Task: Forward email   from Email0000000010 to Aakash.mishra@softage.net with a cc to Email0000000002@outlook.com with a subject Subject0000000011 and add a message Message0000000013. Forward email   from Email0000000010 to Aakash.mishra@softage.net with a cc to Email0000000002@outlook.com and bcc to Email0000000003@outlook.com@outlook.com with a subject Subject0000000011 and add a message Message0000000013. Forward email   from Email0000000010 to Aakash.mishra@softage.net; Email000000002 with a cc to Email0000000003@outlook.com@outlook.com; Email0000000004@outlook.com and bcc to Email0000000005@outlook.com@outlook.com with a subject Subject0000000011 and add a message Message0000000013. Forward email   from Email0000000010 to Aakash.mishra@softage.net with a cc to Email0000000002@outlook.com with a subject Subject0000000011 and add a message Message0000000013 and with an attachment of Attach0000000002. Forward email   from Email0000000010 to Aakash.mishra@softage.net with a cc to Email0000000002@outlook.com and bcc to Email0000000003@outlook.com@outlook.com with a subject Subject0000000011 and add a message Message0000000013 and with an attachment of Attach0000000003
Action: Mouse moved to (908, 483)
Screenshot: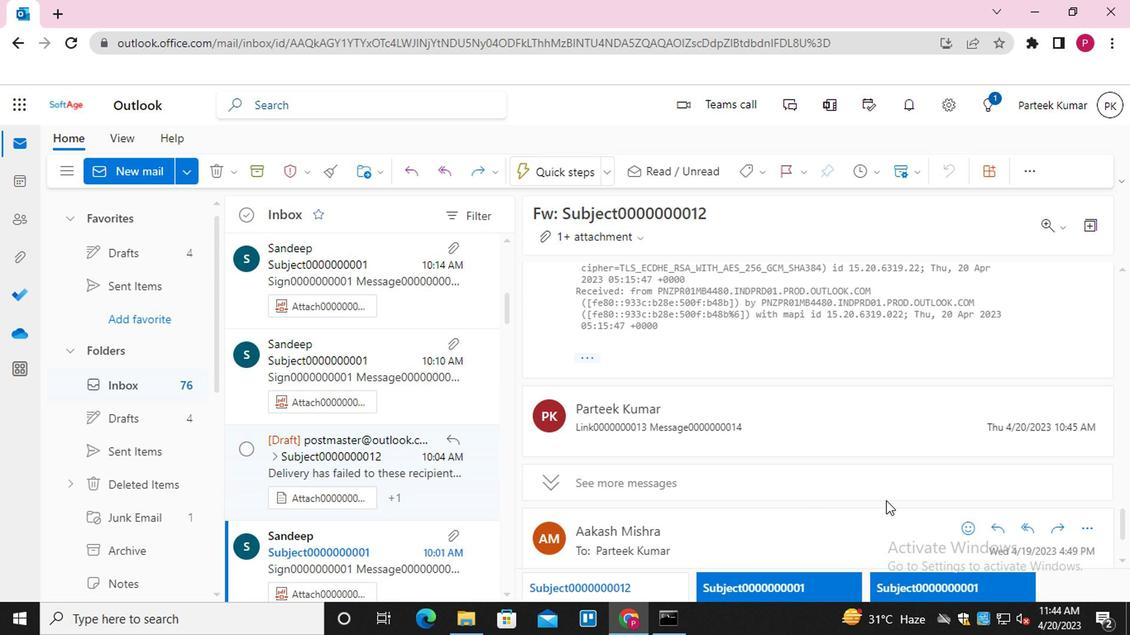 
Action: Mouse scrolled (908, 483) with delta (0, 0)
Screenshot: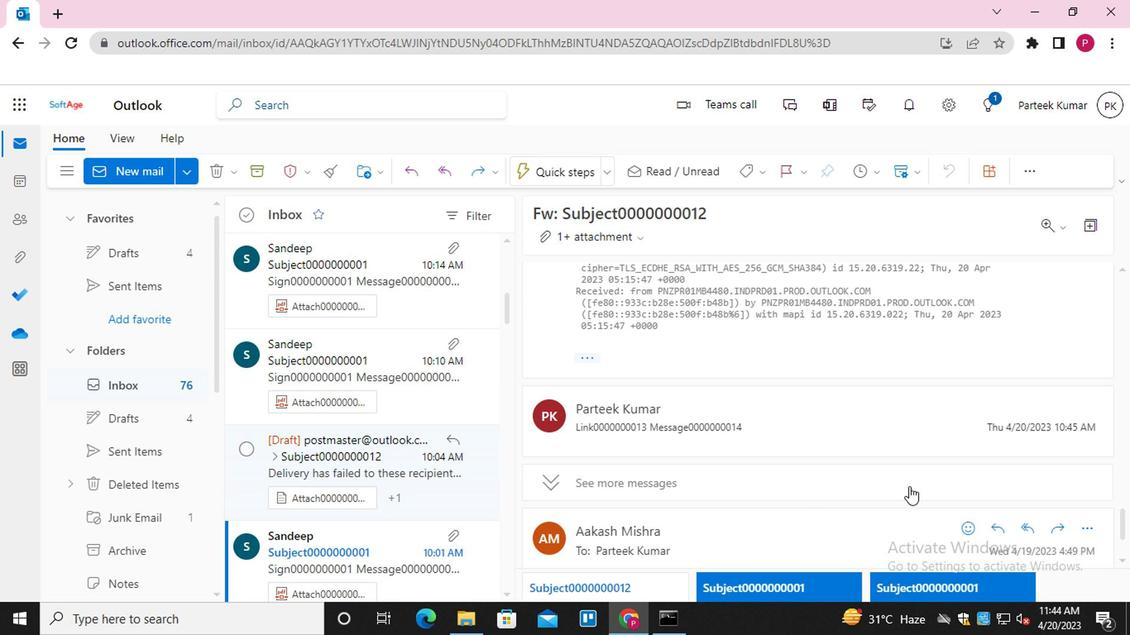 
Action: Mouse scrolled (908, 483) with delta (0, 0)
Screenshot: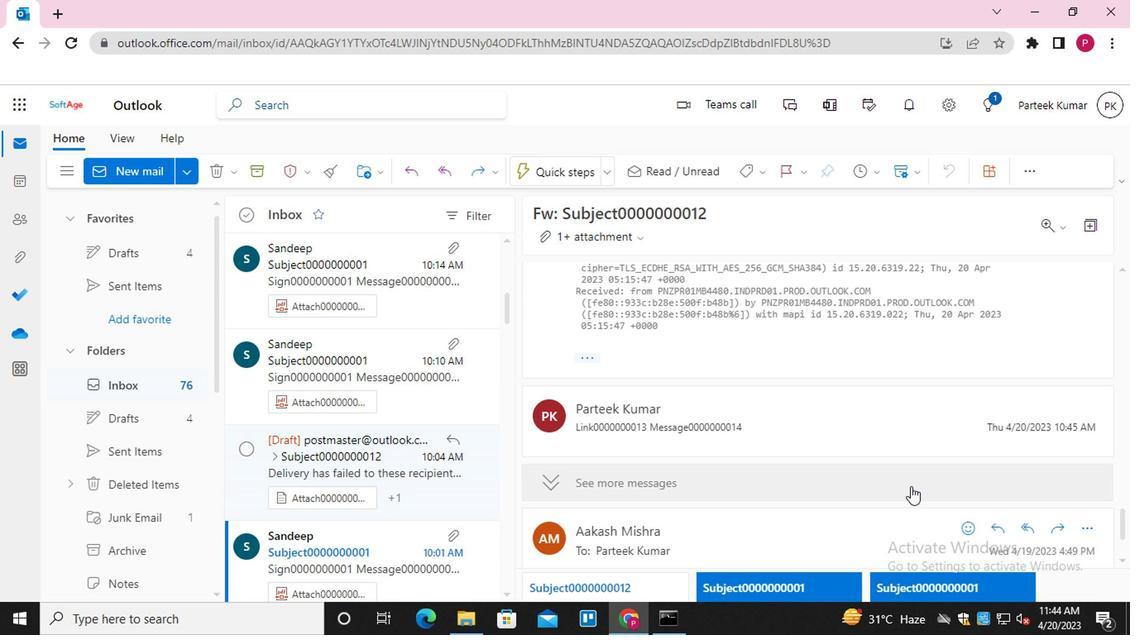 
Action: Mouse scrolled (908, 483) with delta (0, 0)
Screenshot: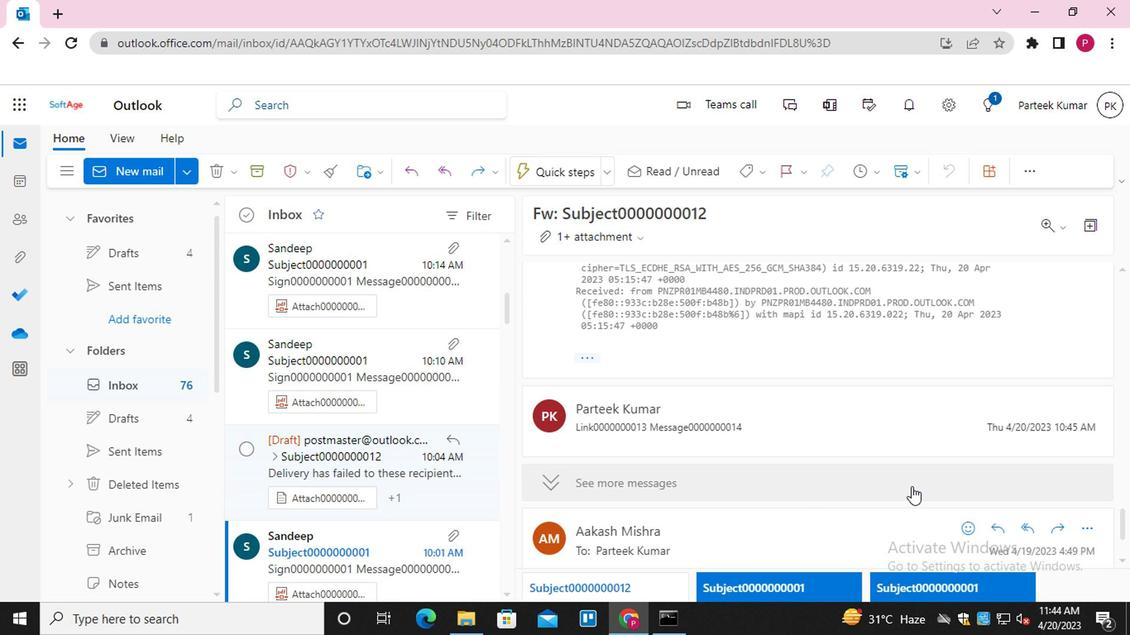 
Action: Mouse moved to (1053, 372)
Screenshot: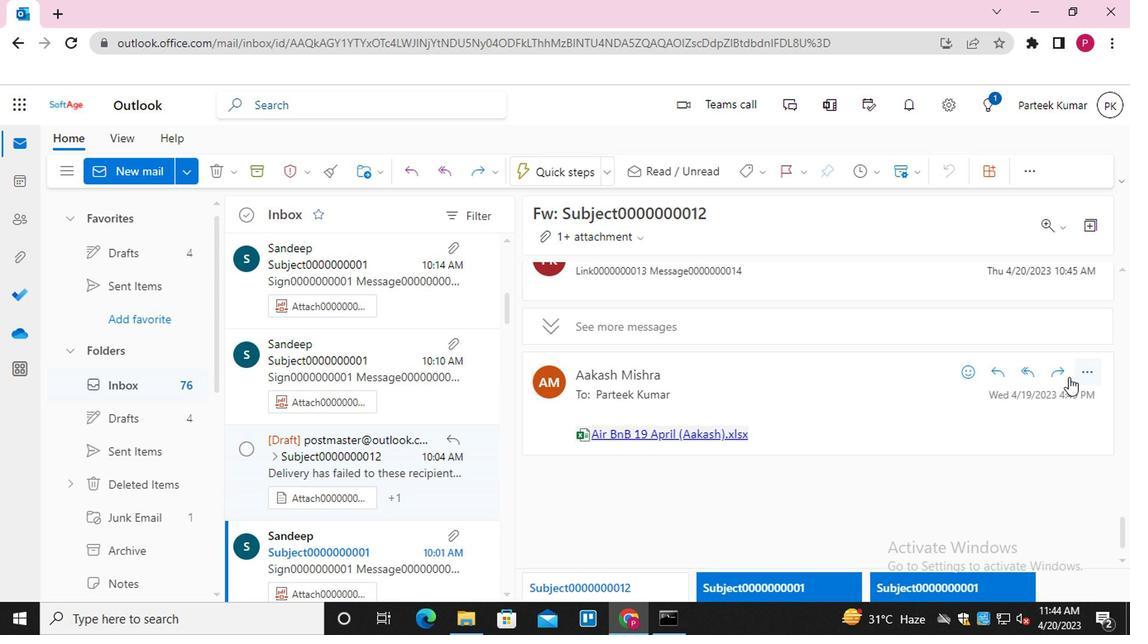 
Action: Mouse pressed left at (1053, 372)
Screenshot: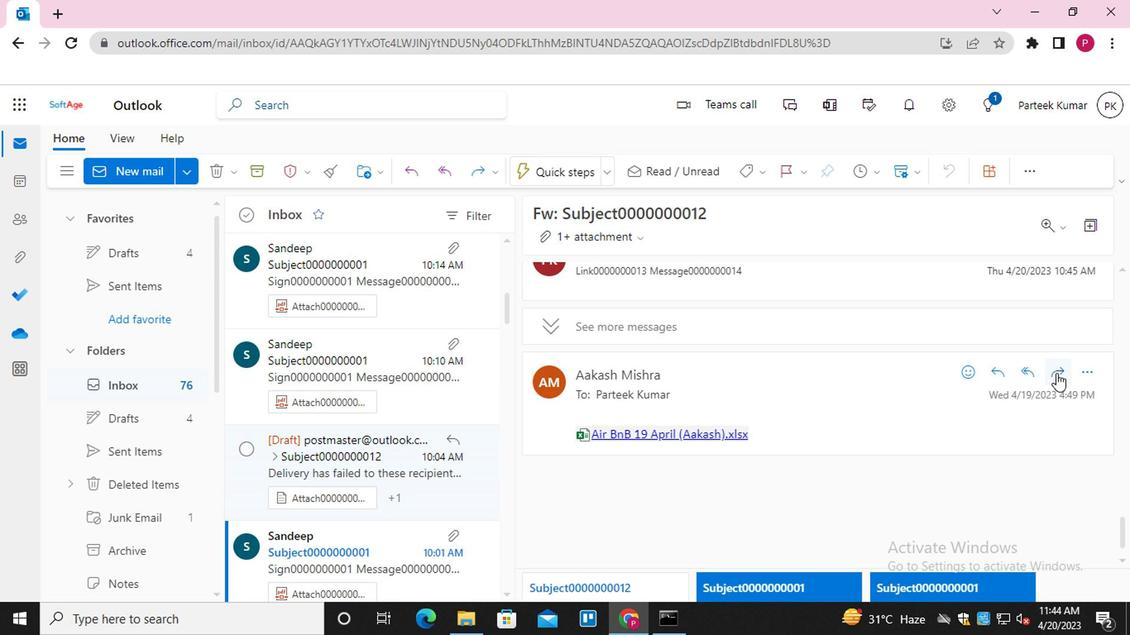 
Action: Mouse moved to (615, 261)
Screenshot: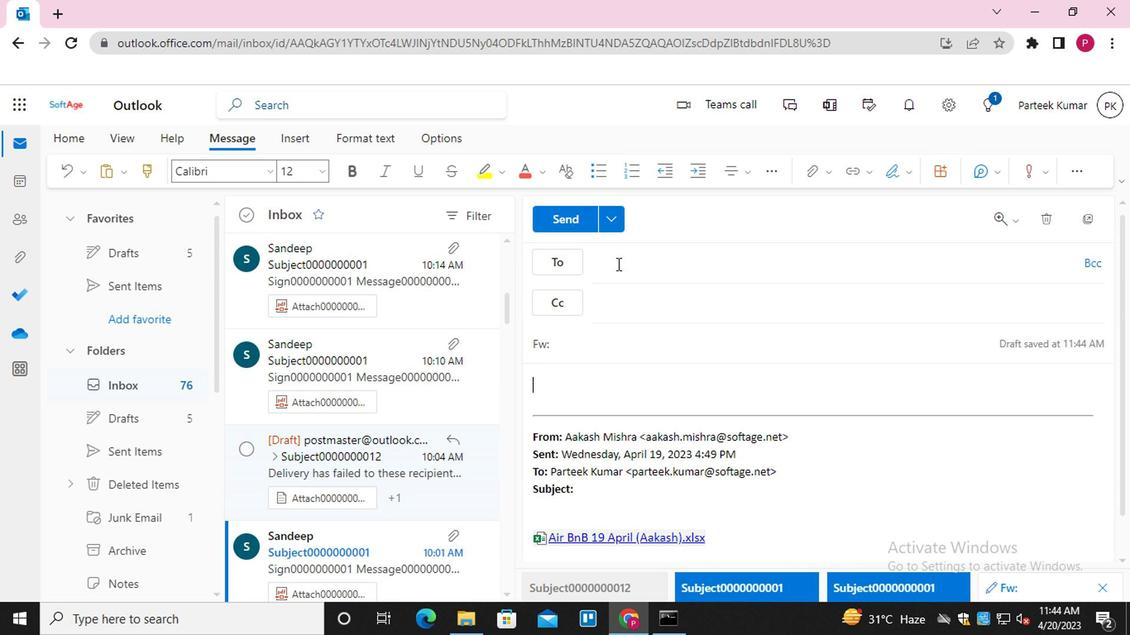 
Action: Mouse pressed left at (615, 261)
Screenshot: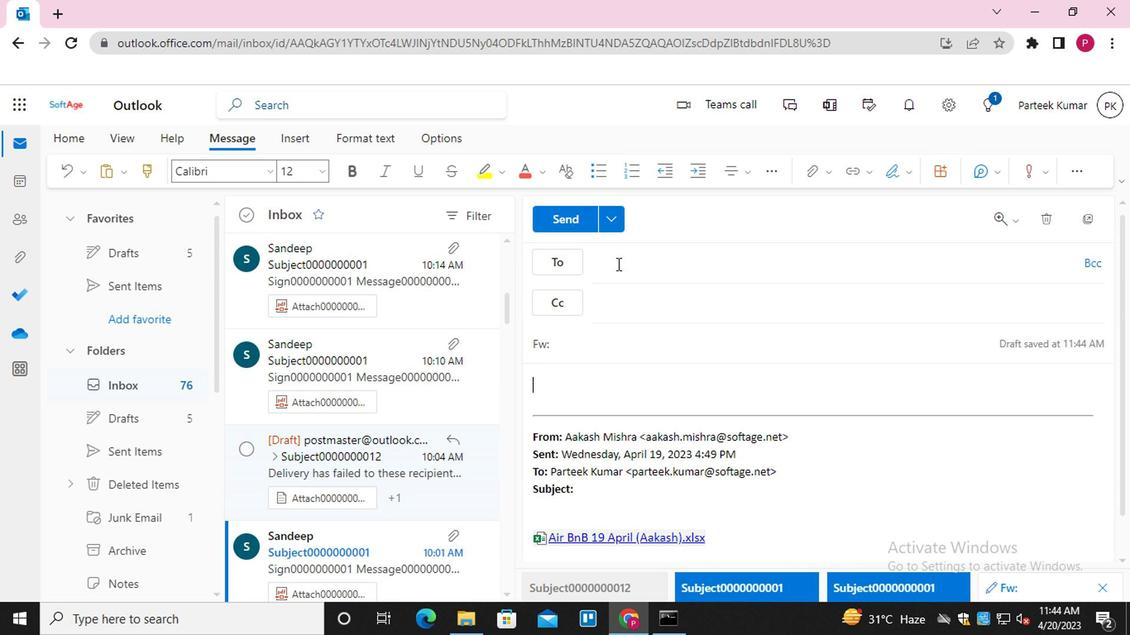 
Action: Mouse moved to (640, 379)
Screenshot: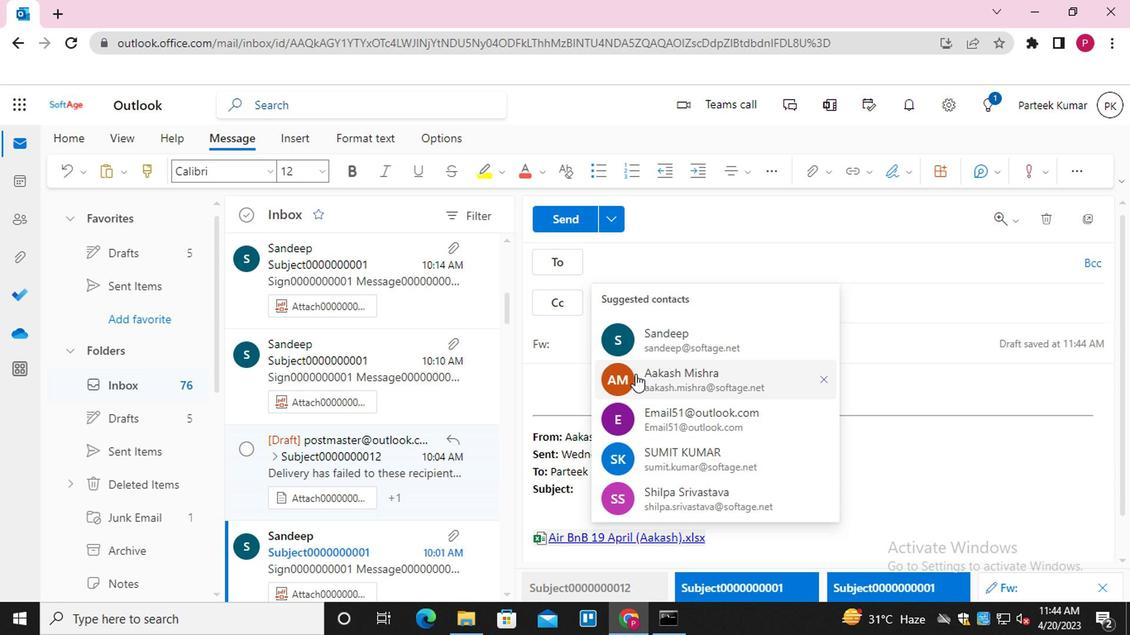 
Action: Mouse pressed left at (640, 379)
Screenshot: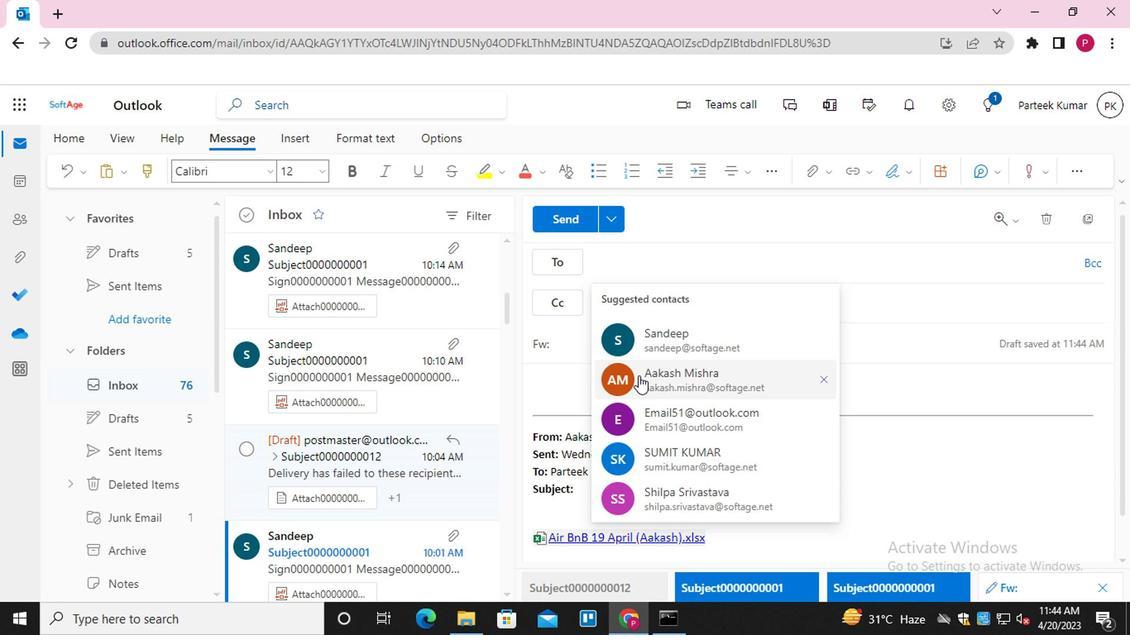 
Action: Mouse moved to (660, 290)
Screenshot: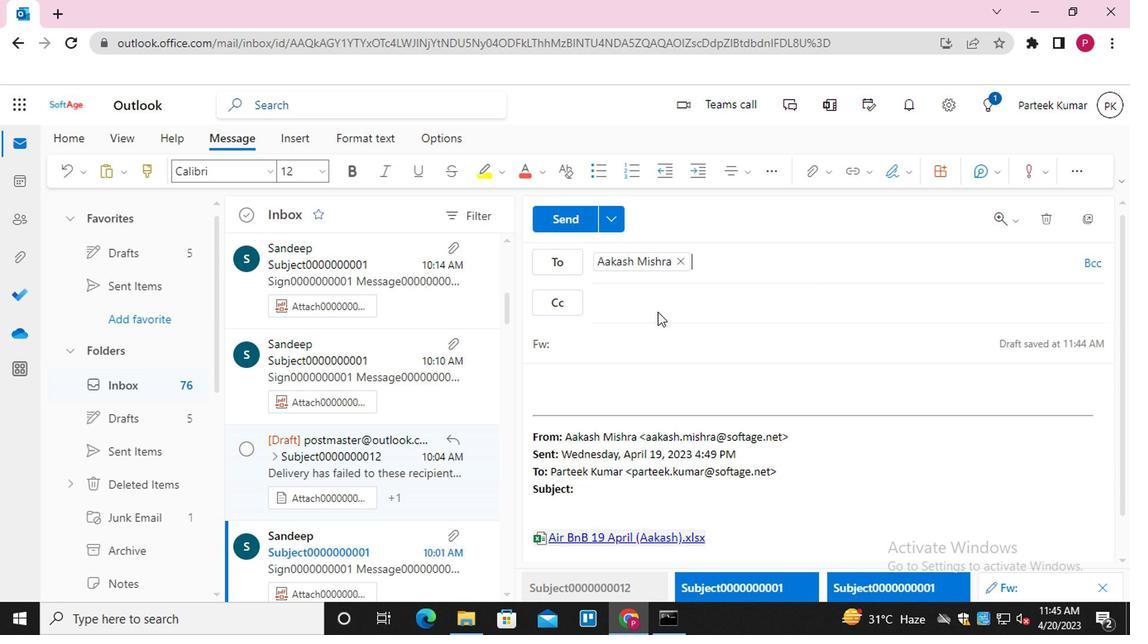 
Action: Mouse pressed left at (660, 290)
Screenshot: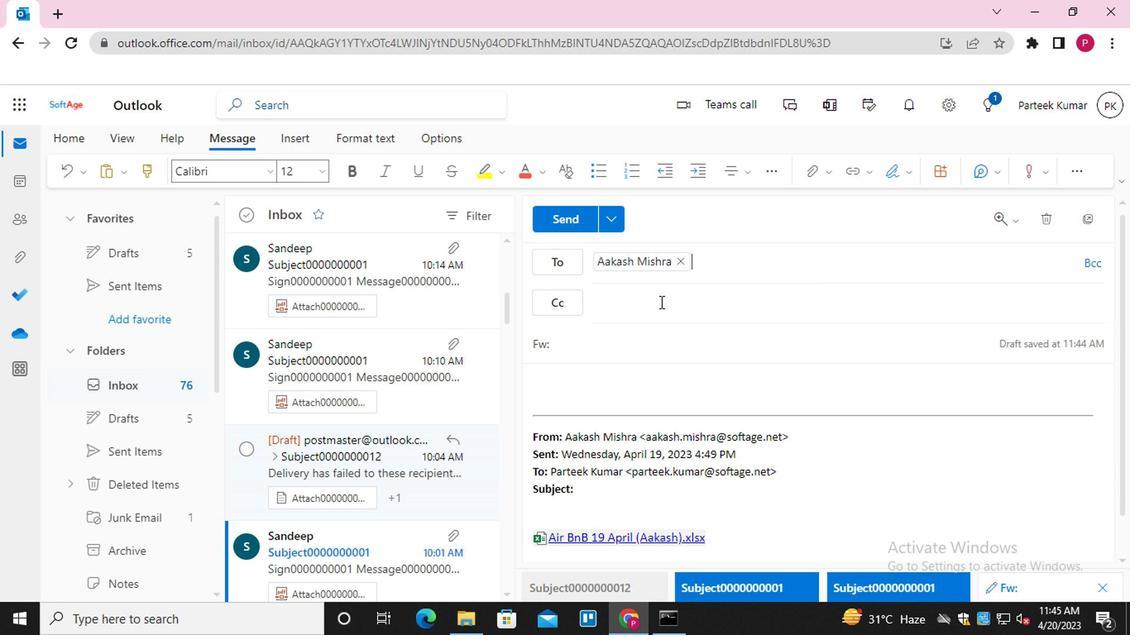 
Action: Mouse moved to (658, 306)
Screenshot: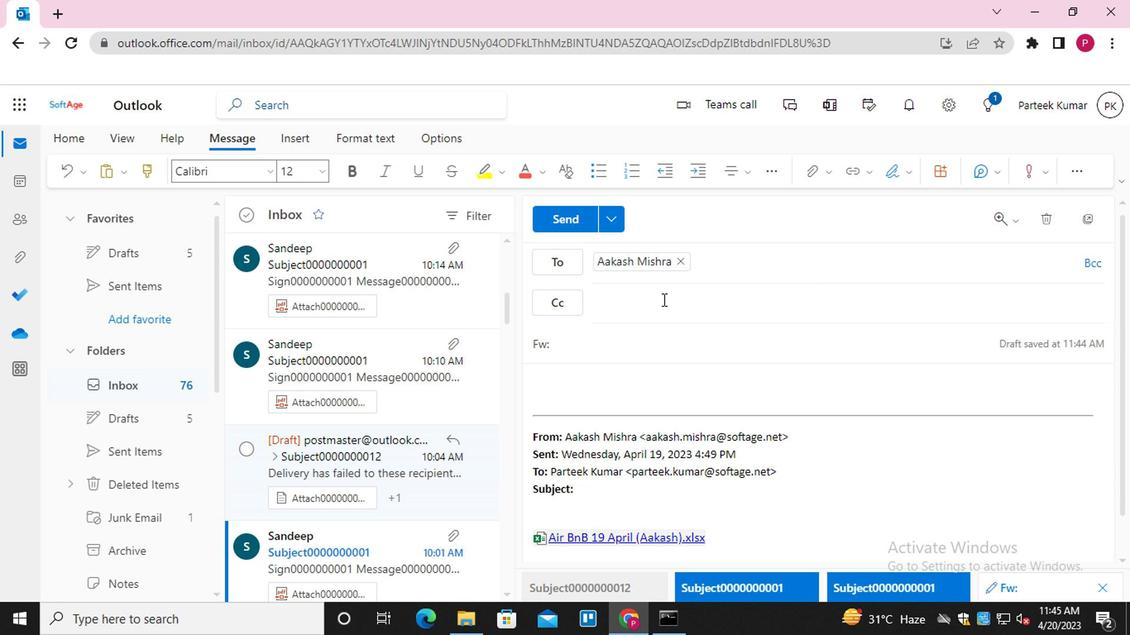 
Action: Mouse pressed left at (658, 306)
Screenshot: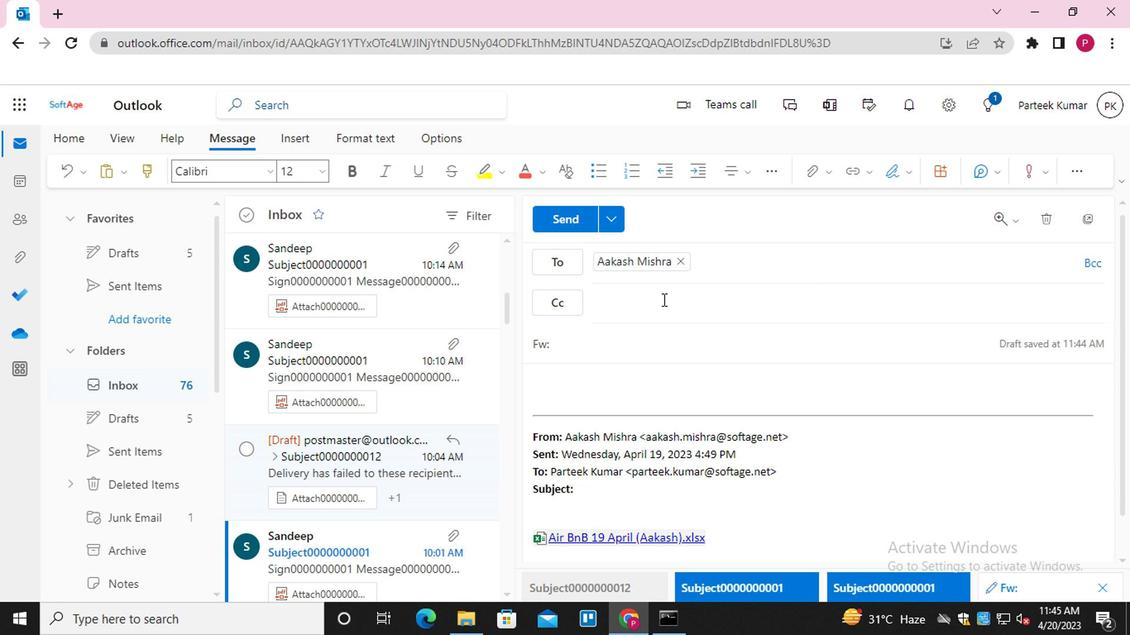 
Action: Key pressed <Key.shift>WMAIL00000<Key.backspace><Key.backspace><Key.backspace><Key.backspace><Key.backspace><Key.backspace><Key.backspace><Key.backspace><Key.backspace><Key.backspace><Key.backspace><Key.backspace><Key.backspace><Key.backspace><Key.backspace><Key.backspace><Key.shift>EMAIL0000000002<Key.enter>
Screenshot: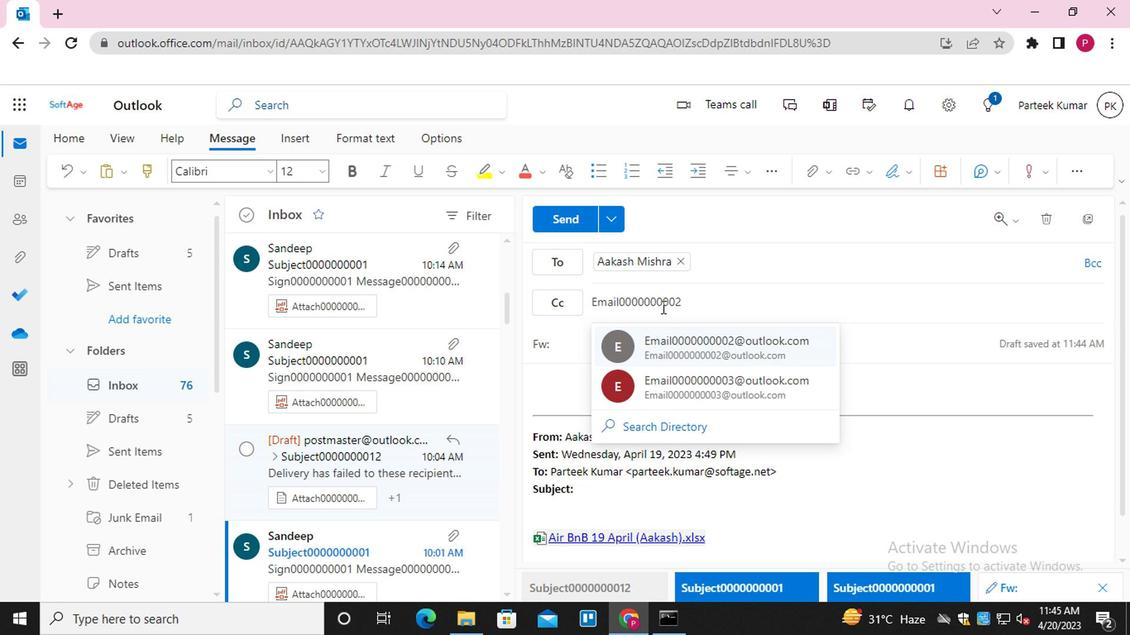 
Action: Mouse moved to (596, 351)
Screenshot: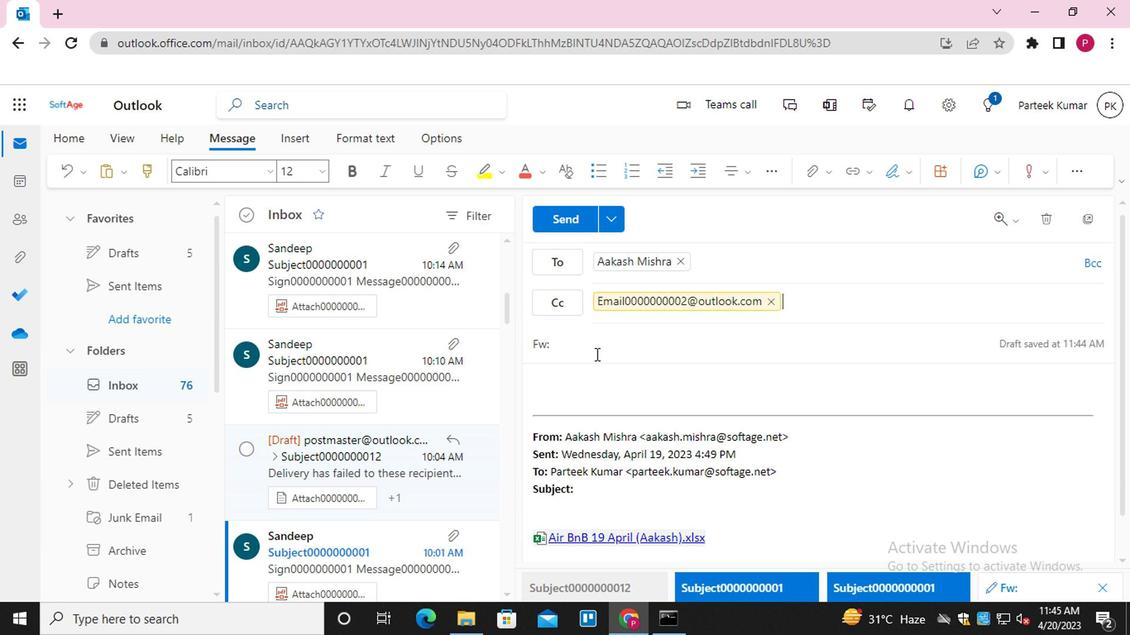 
Action: Mouse pressed left at (596, 351)
Screenshot: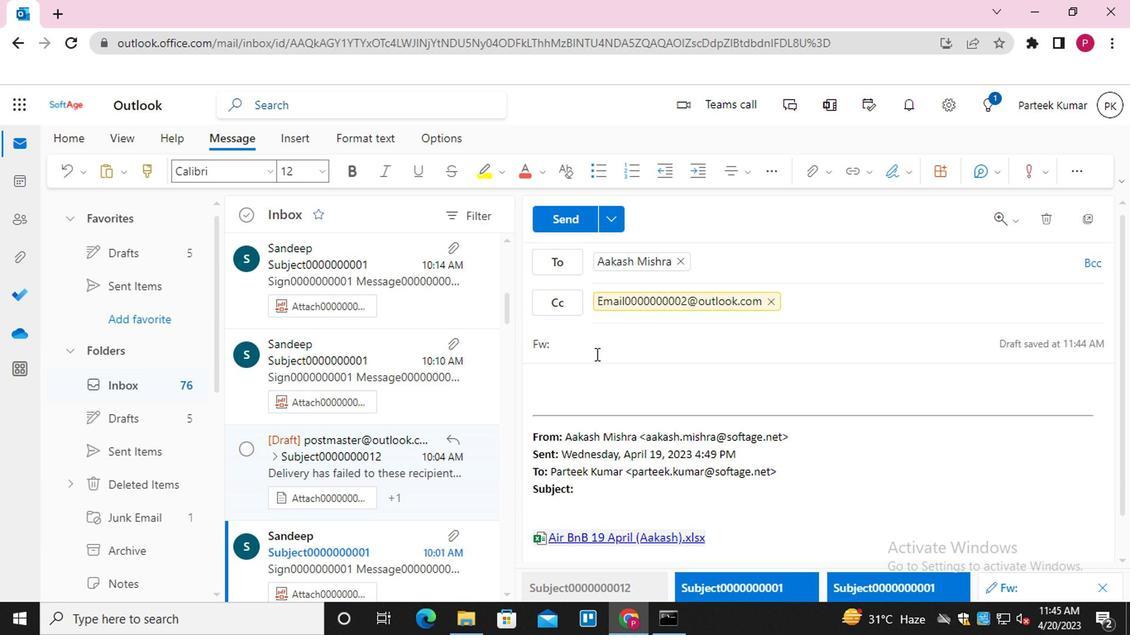 
Action: Mouse moved to (596, 351)
Screenshot: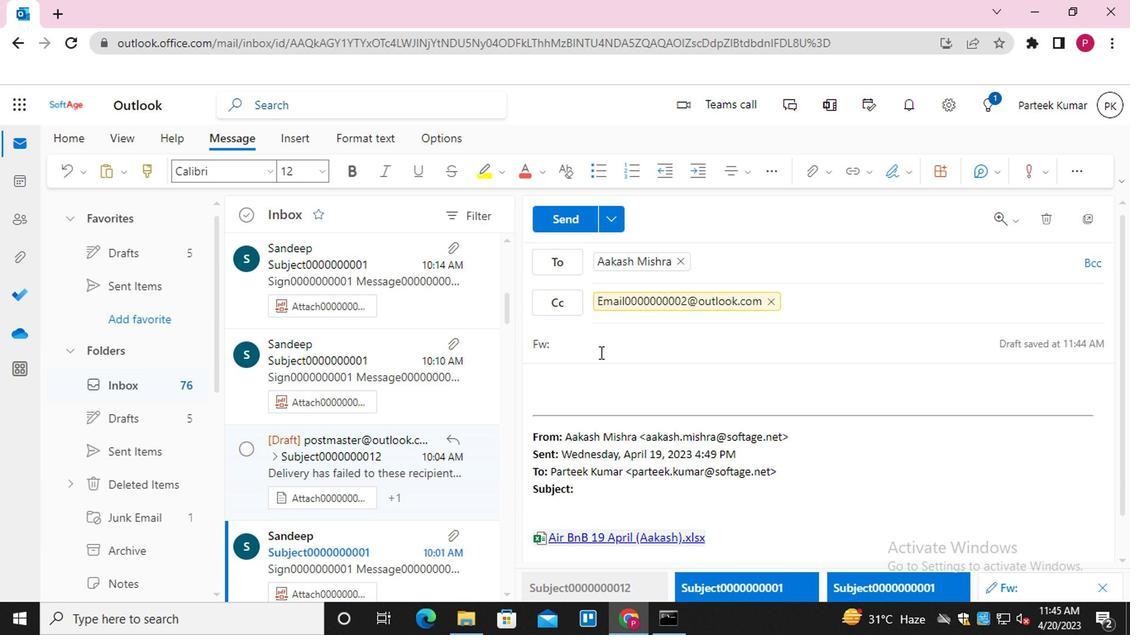 
Action: Key pressed <Key.shift>SUBJECT0000000011
Screenshot: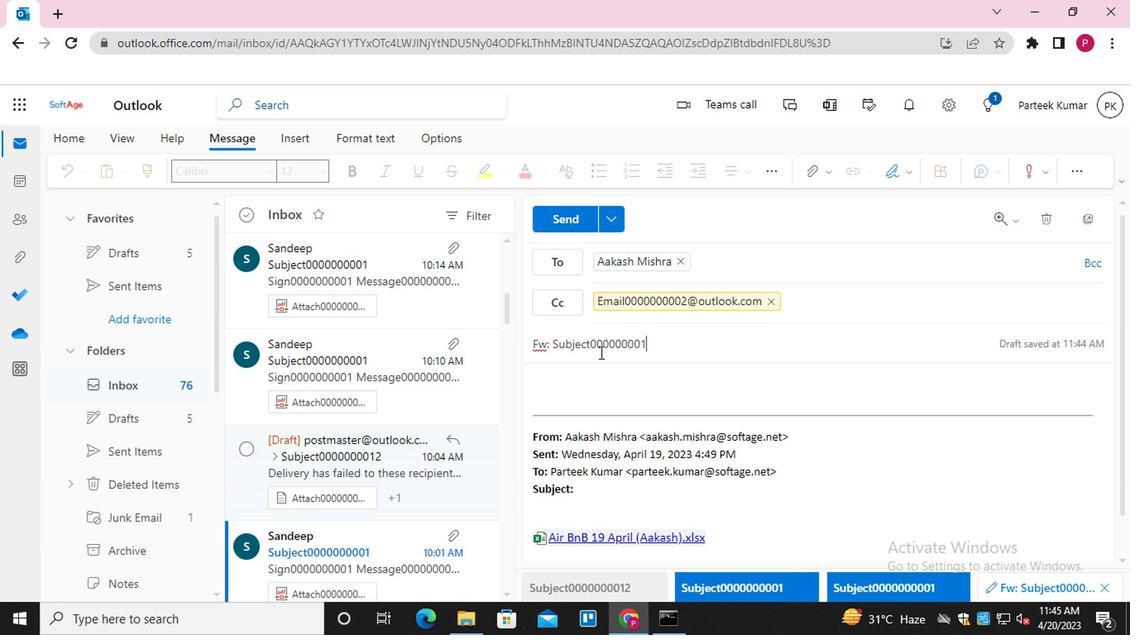 
Action: Mouse moved to (582, 396)
Screenshot: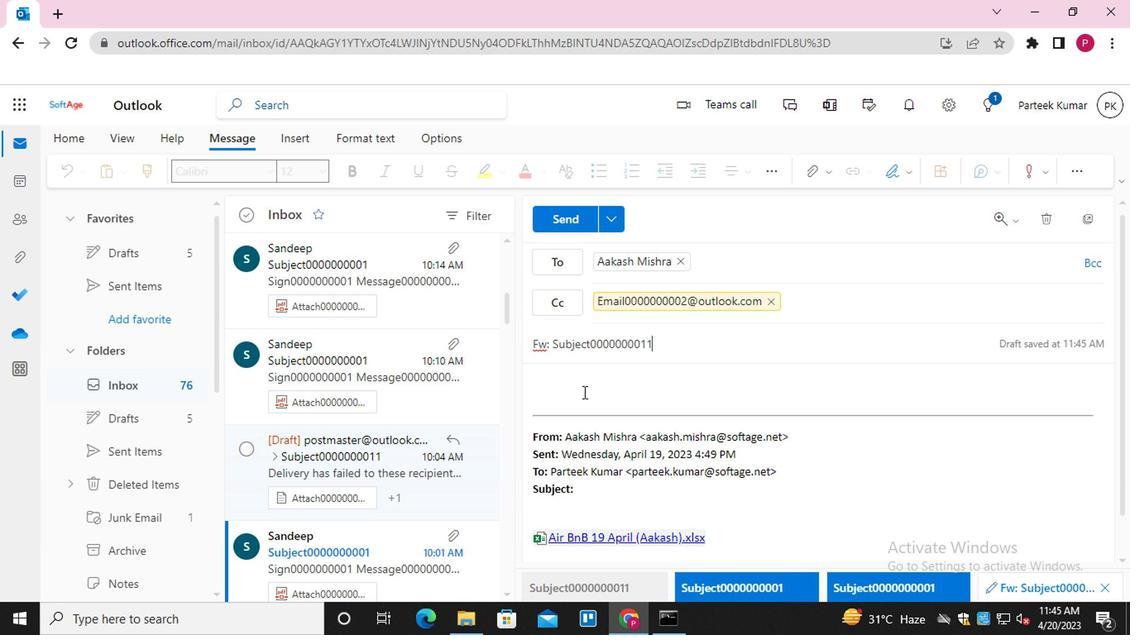 
Action: Mouse pressed left at (582, 396)
Screenshot: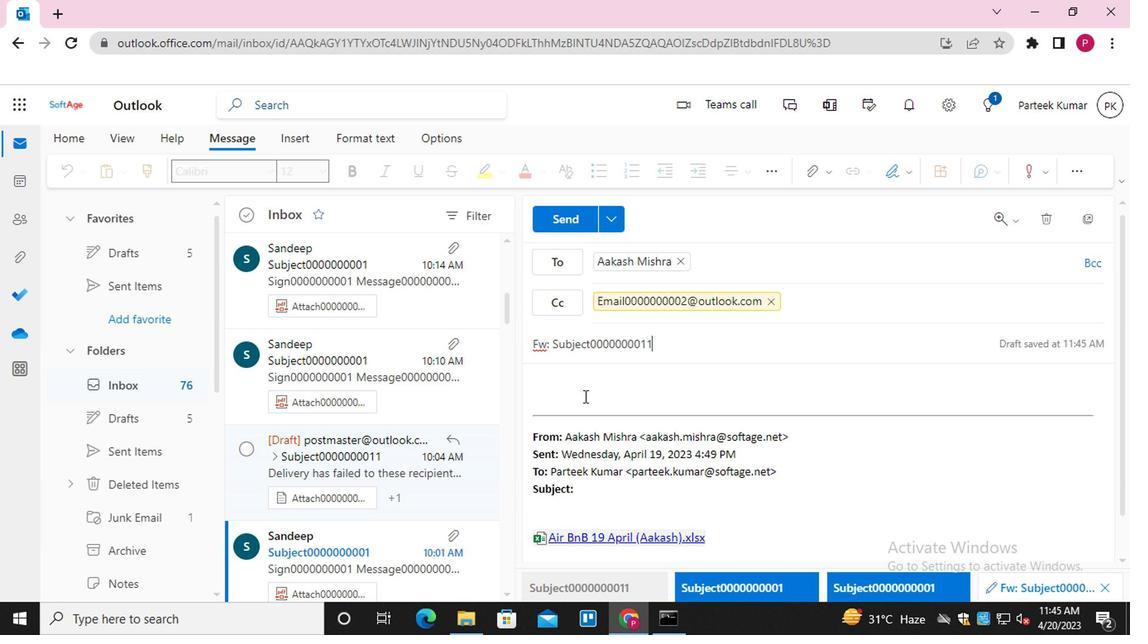 
Action: Key pressed <Key.shift_r>MESSAGE0000000013
Screenshot: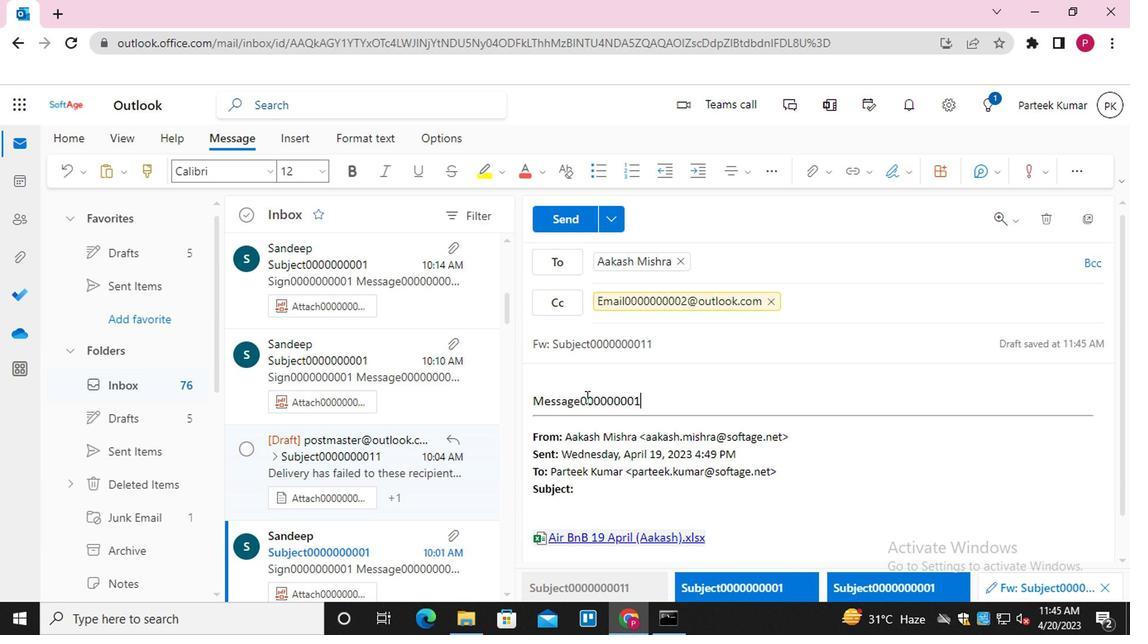 
Action: Mouse moved to (565, 226)
Screenshot: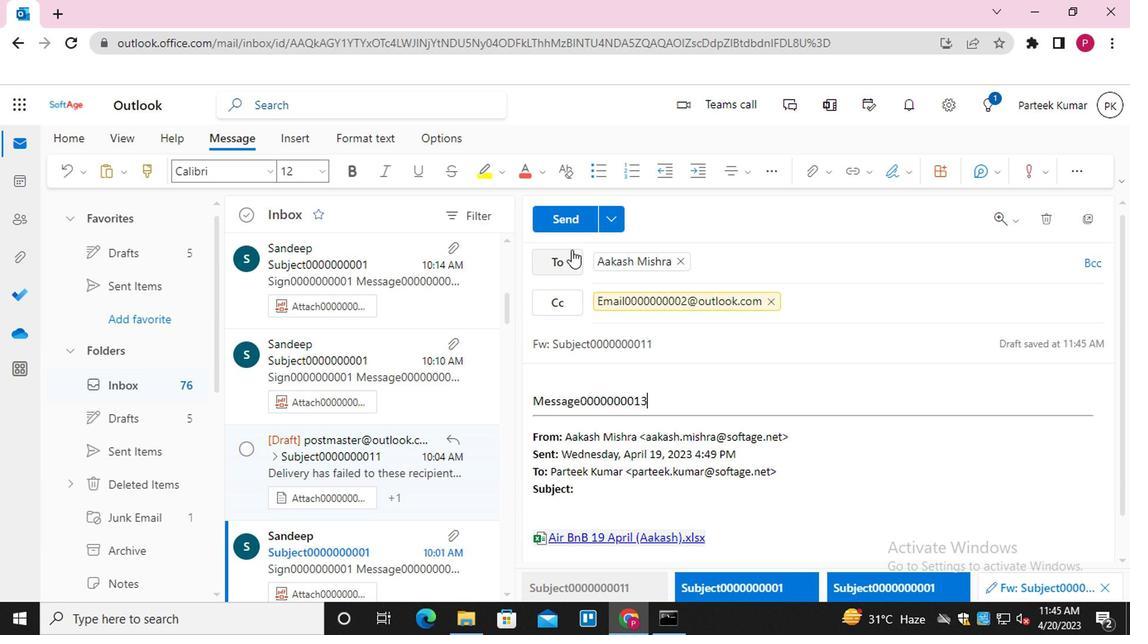 
Action: Mouse pressed left at (565, 226)
Screenshot: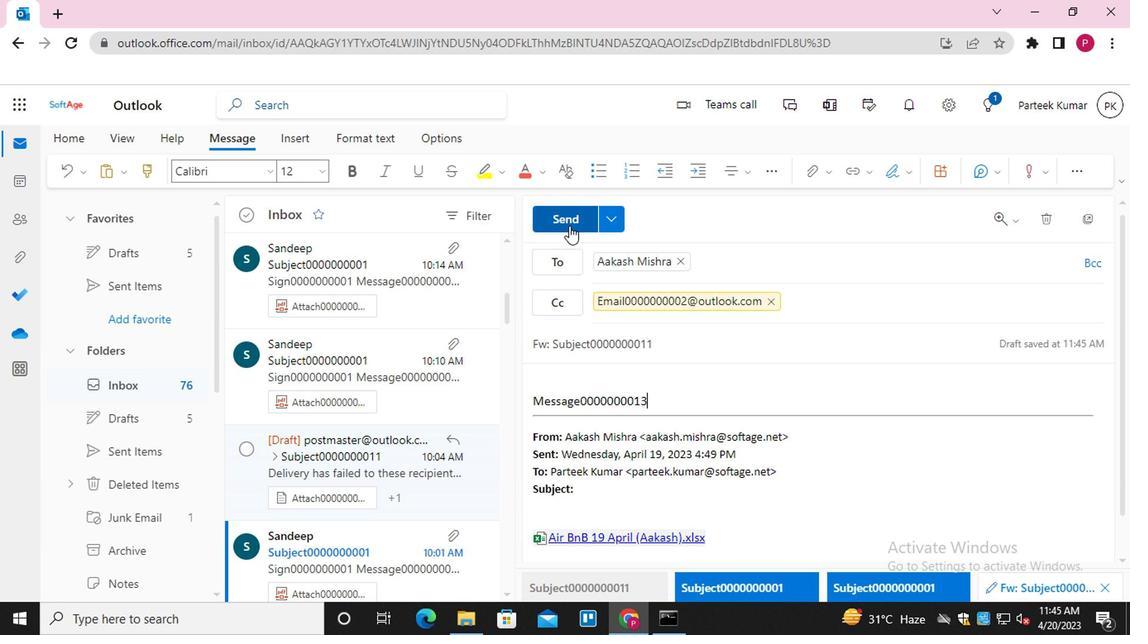 
Action: Mouse moved to (747, 352)
Screenshot: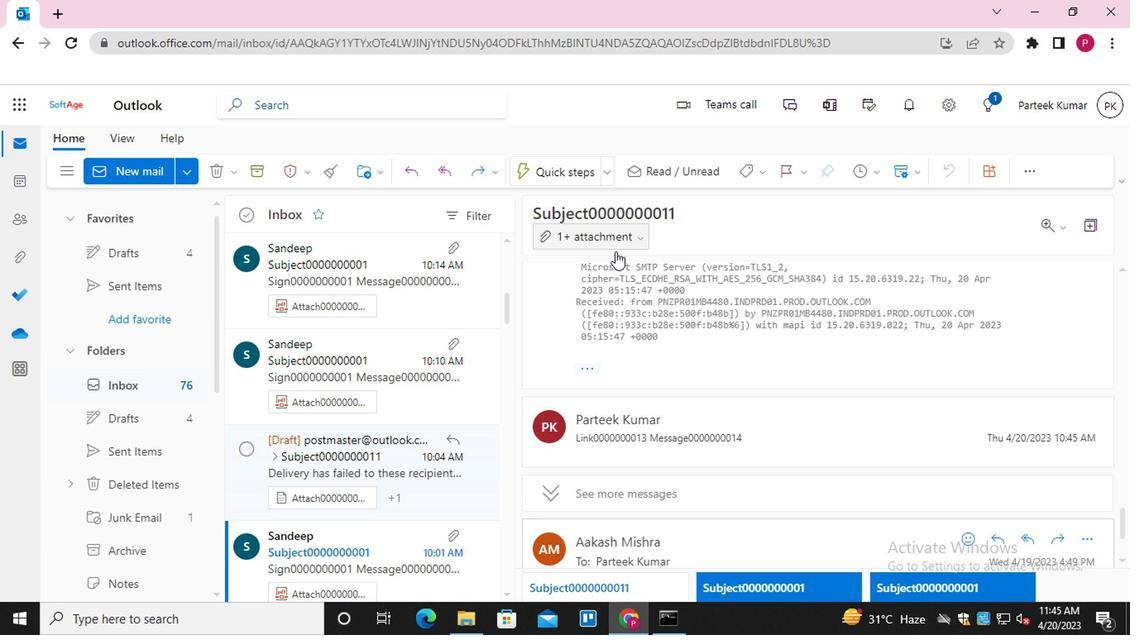 
Action: Mouse scrolled (747, 351) with delta (0, 0)
Screenshot: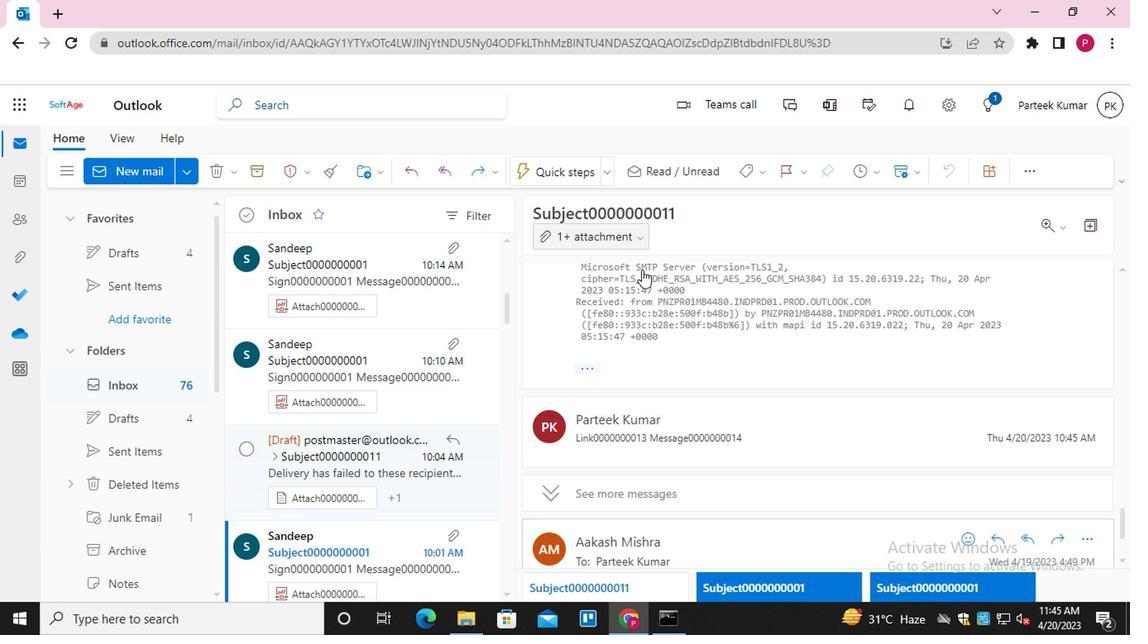 
Action: Mouse scrolled (747, 351) with delta (0, 0)
Screenshot: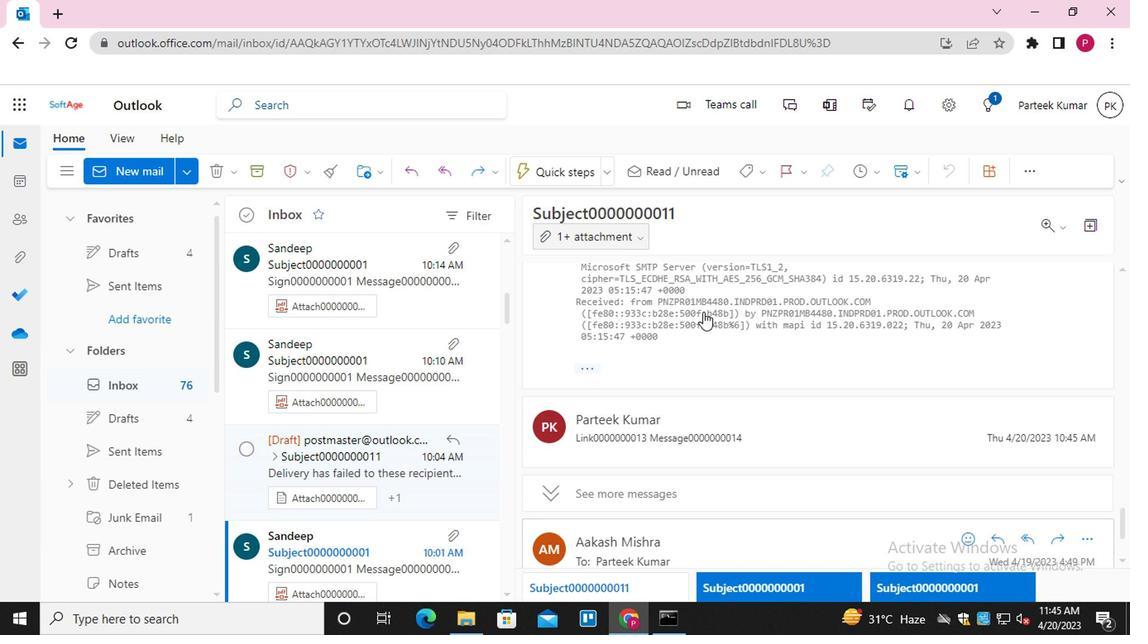 
Action: Mouse scrolled (747, 351) with delta (0, 0)
Screenshot: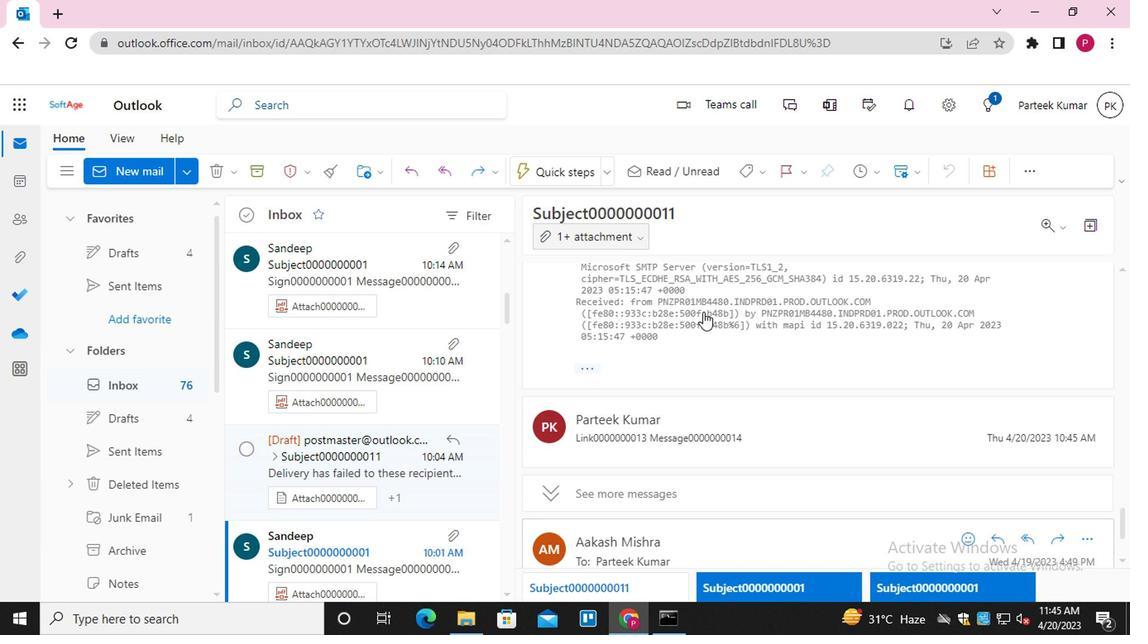 
Action: Mouse scrolled (747, 351) with delta (0, 0)
Screenshot: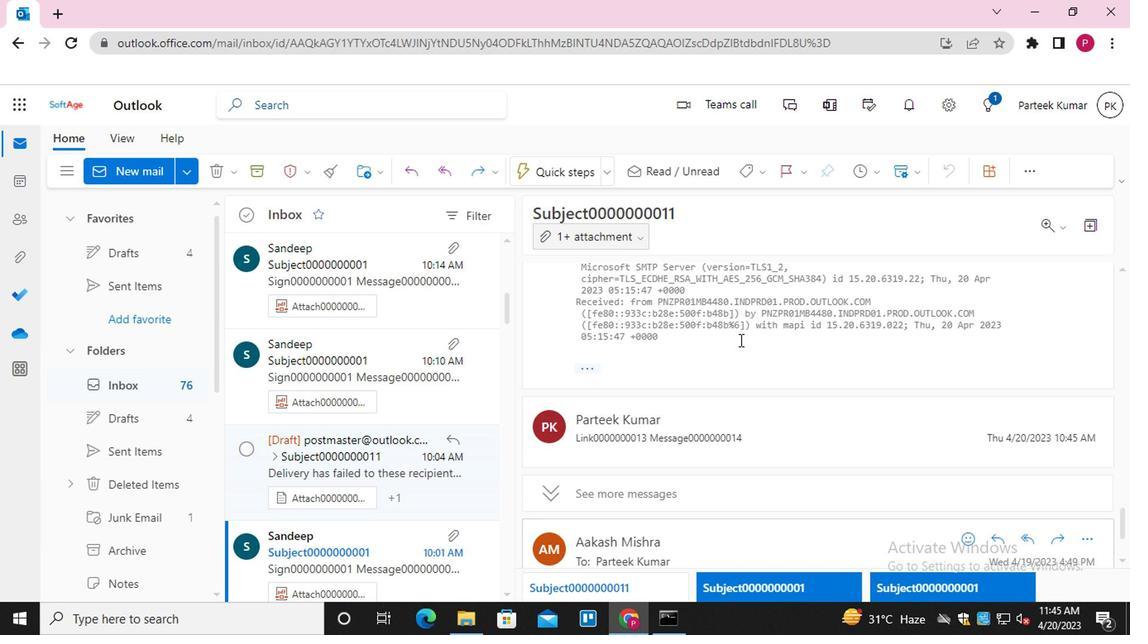 
Action: Mouse moved to (1050, 368)
Screenshot: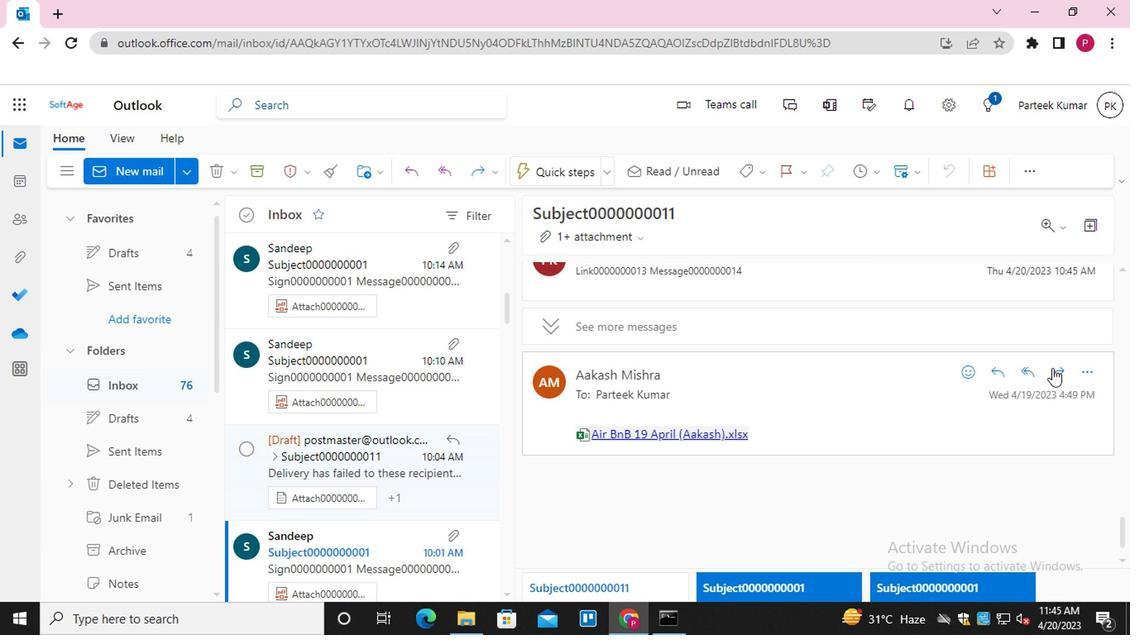 
Action: Mouse pressed left at (1050, 368)
Screenshot: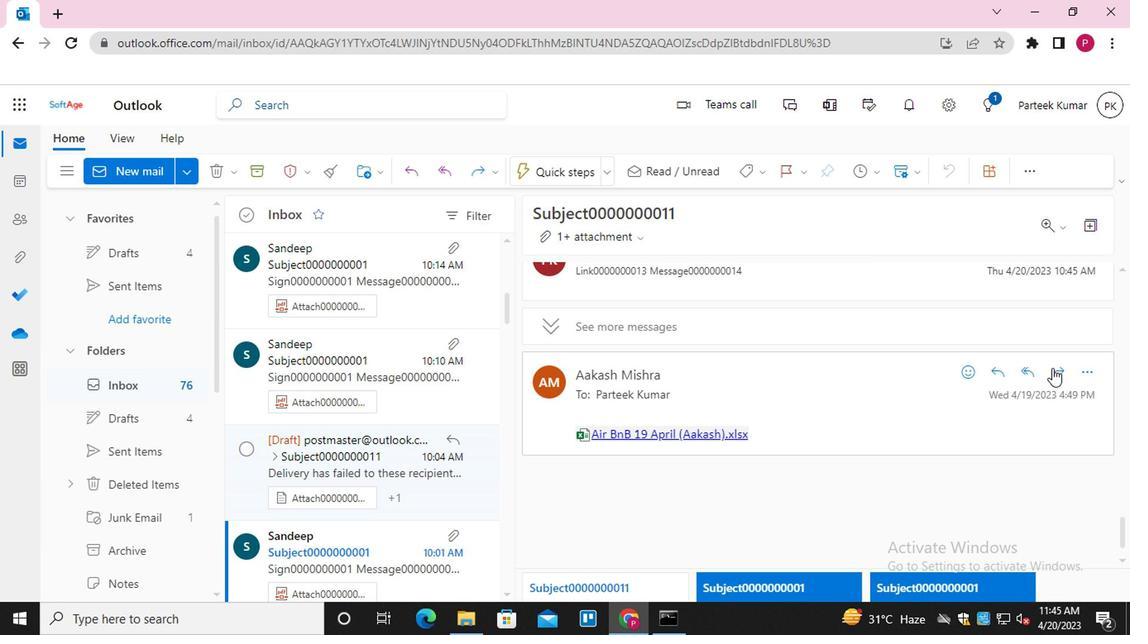 
Action: Mouse moved to (622, 273)
Screenshot: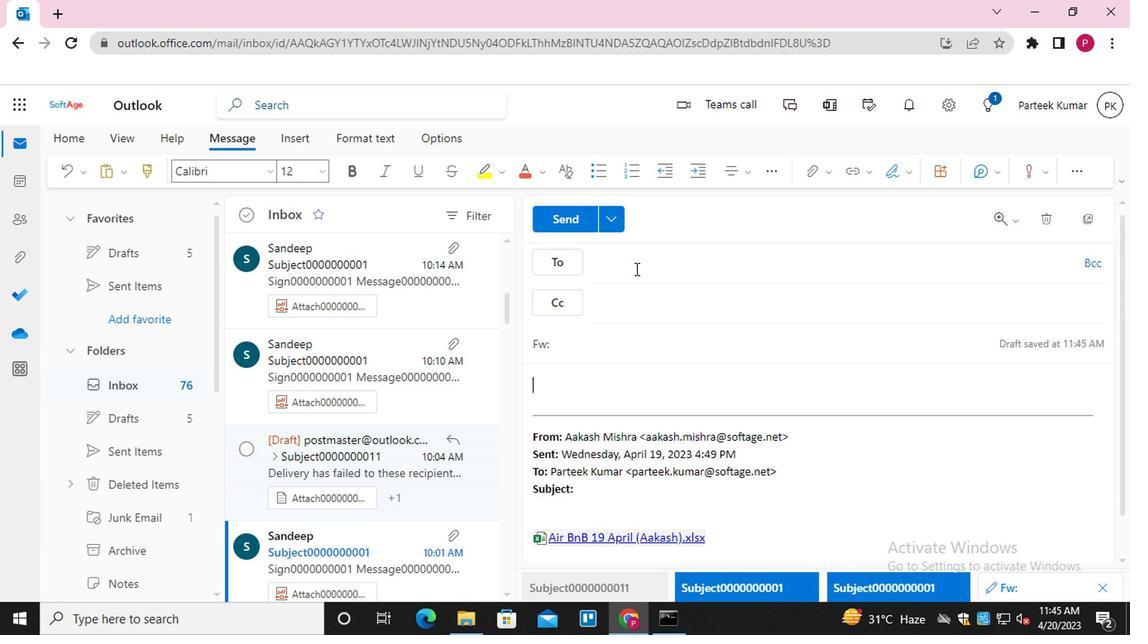 
Action: Mouse pressed left at (622, 273)
Screenshot: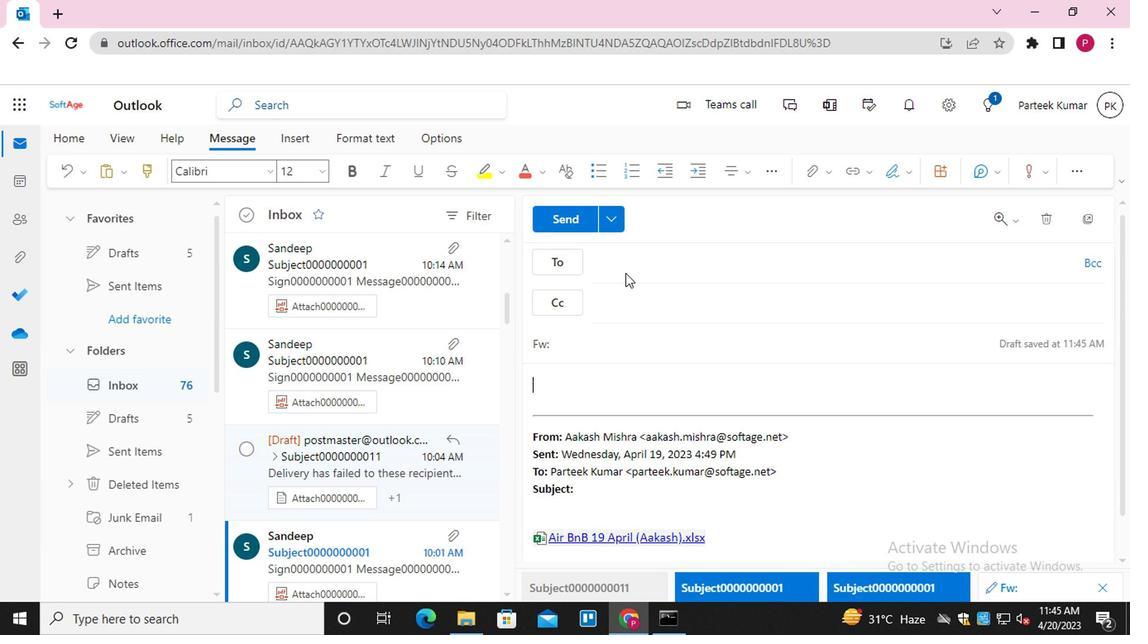 
Action: Mouse moved to (631, 261)
Screenshot: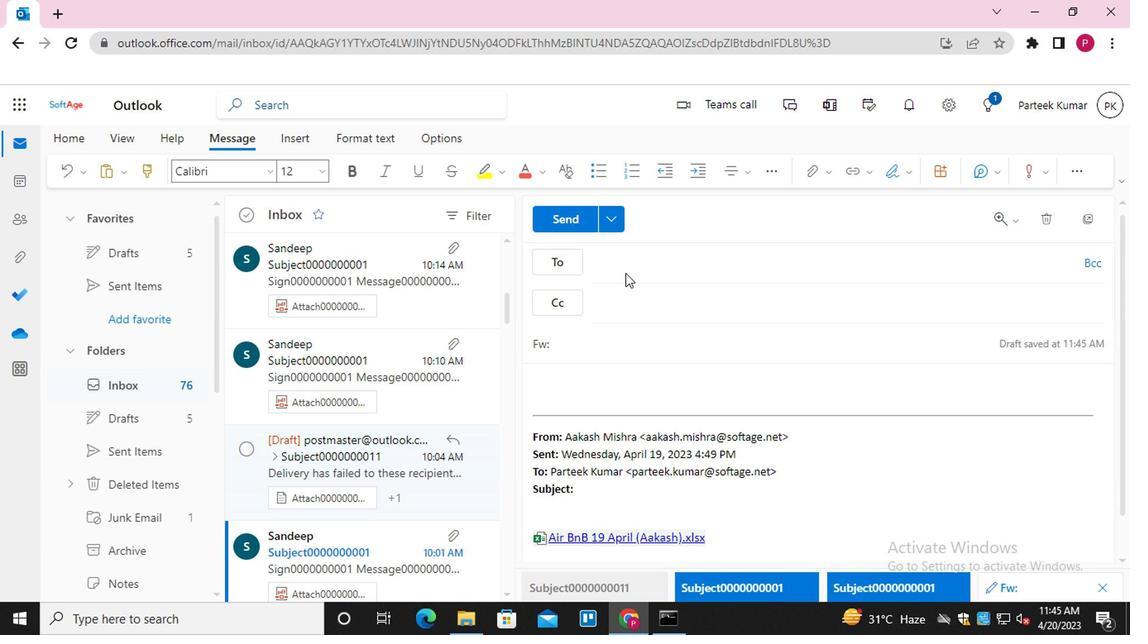 
Action: Mouse pressed left at (631, 261)
Screenshot: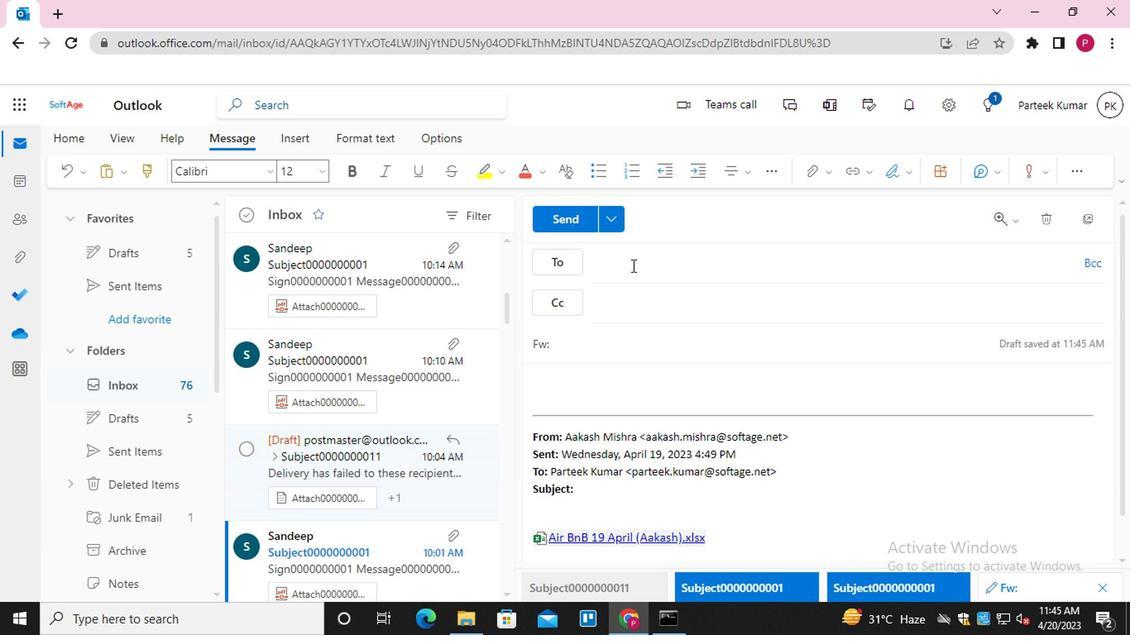 
Action: Mouse moved to (645, 375)
Screenshot: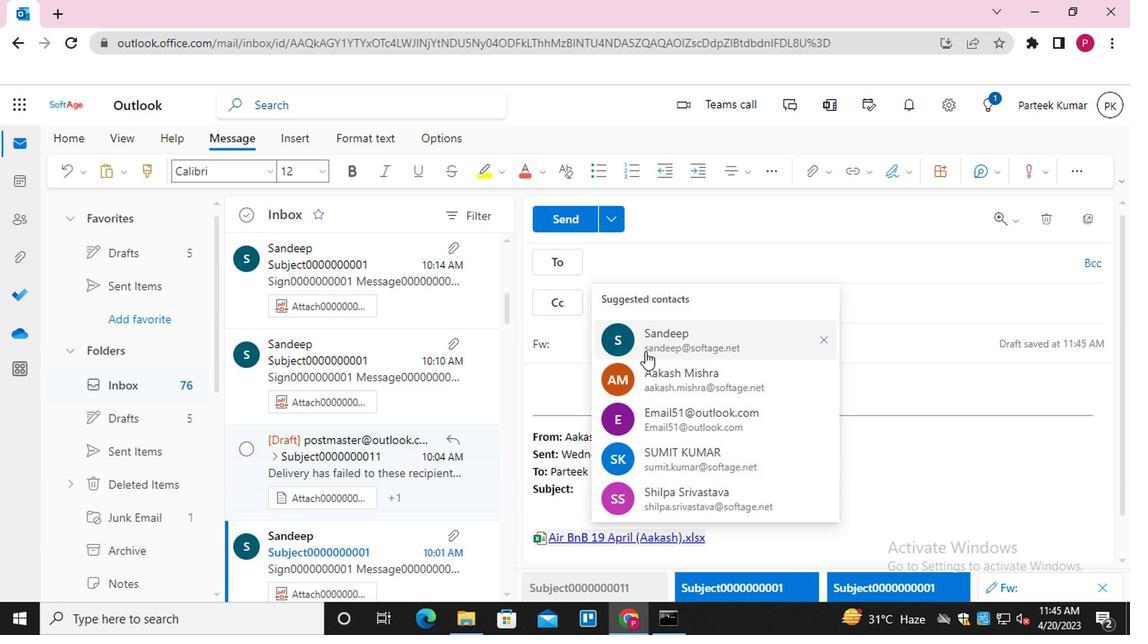 
Action: Mouse pressed left at (645, 375)
Screenshot: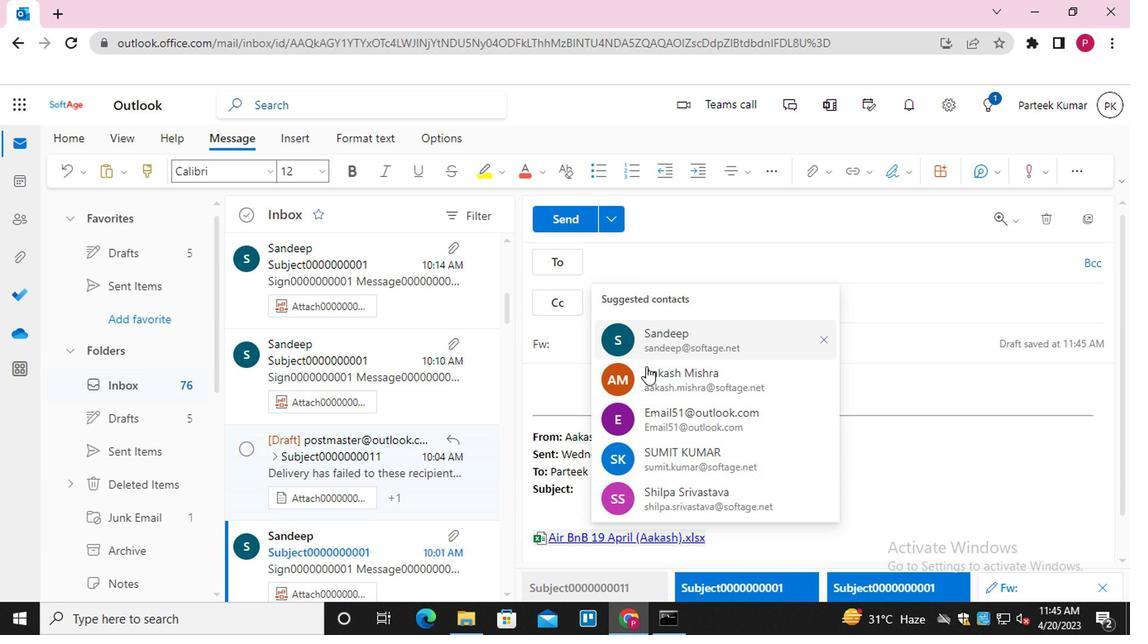 
Action: Mouse moved to (629, 303)
Screenshot: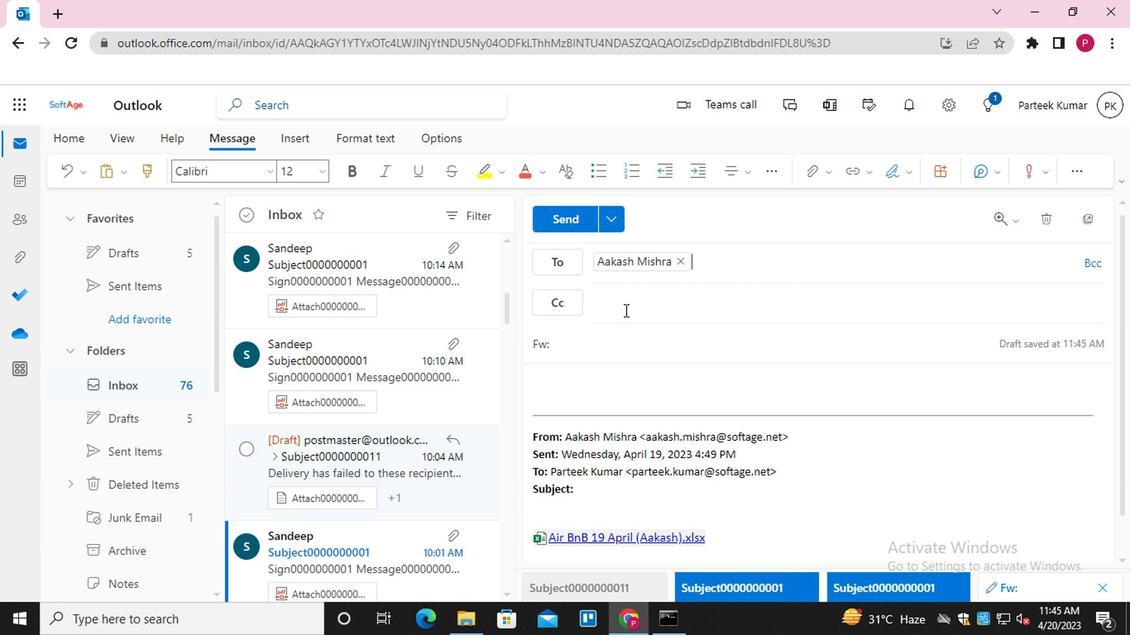 
Action: Mouse pressed left at (629, 303)
Screenshot: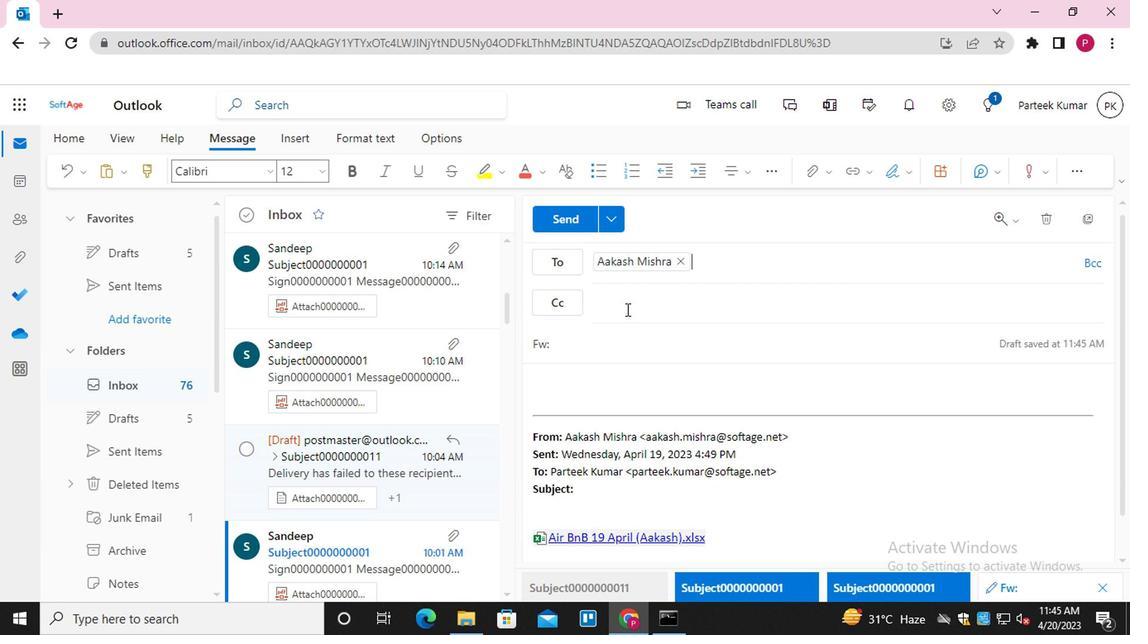 
Action: Mouse moved to (627, 305)
Screenshot: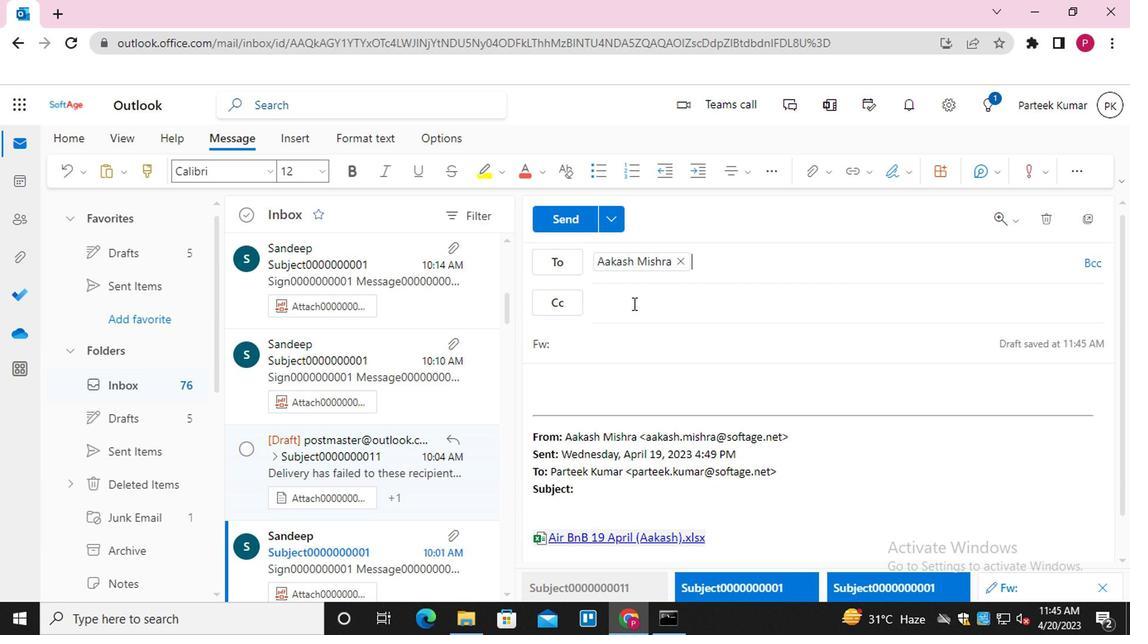 
Action: Key pressed <Key.shift>EMAIL0000000002
Screenshot: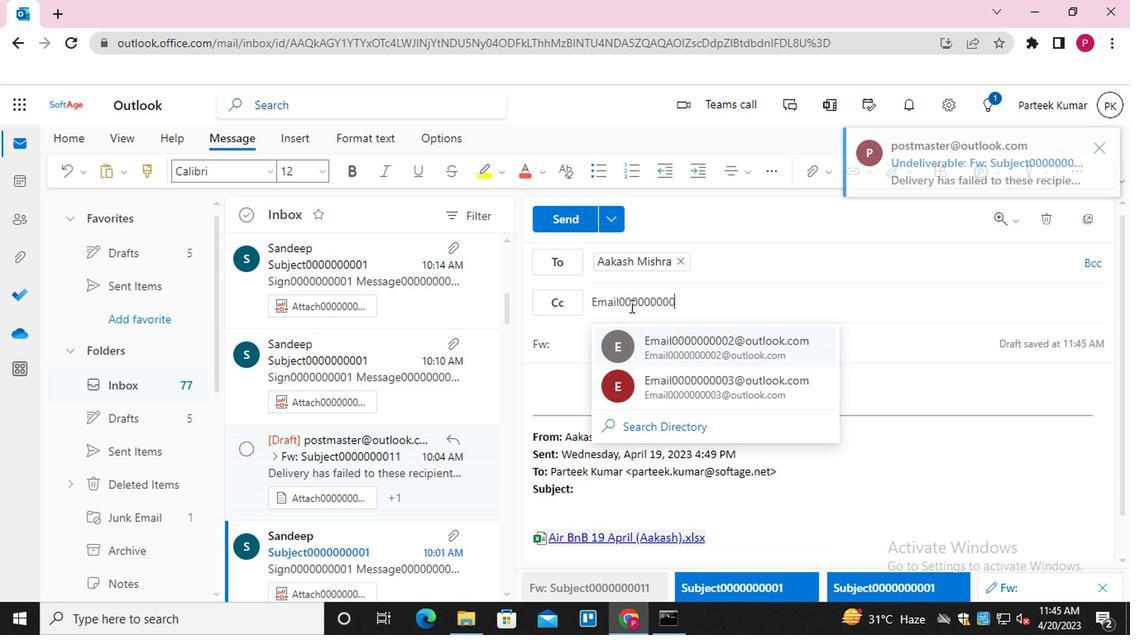 
Action: Mouse moved to (1085, 263)
Screenshot: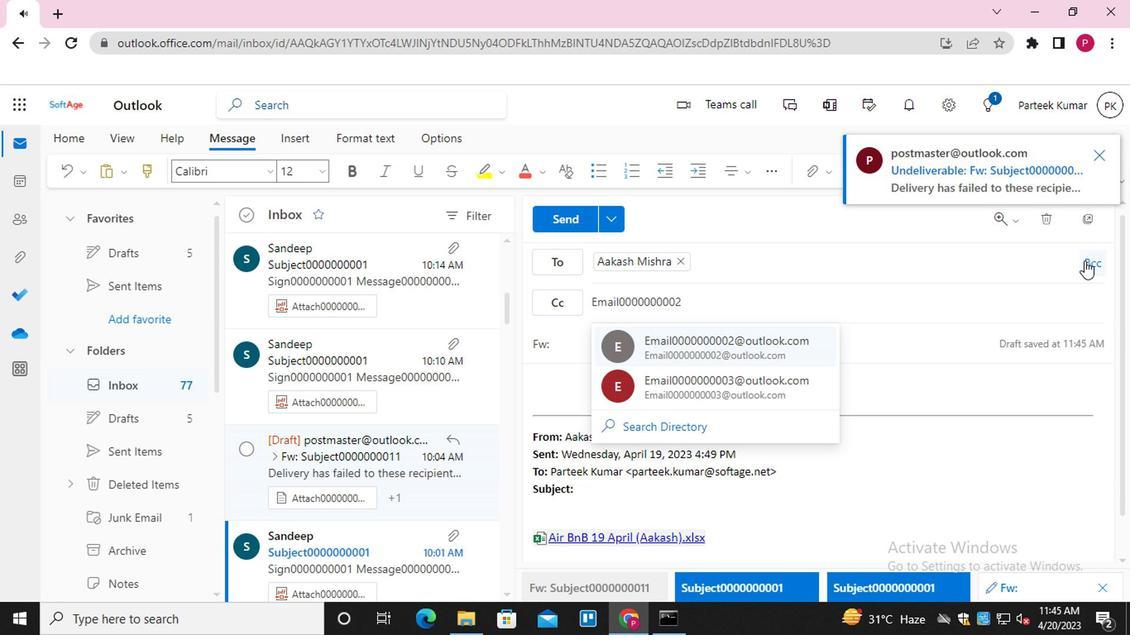 
Action: Mouse pressed left at (1085, 263)
Screenshot: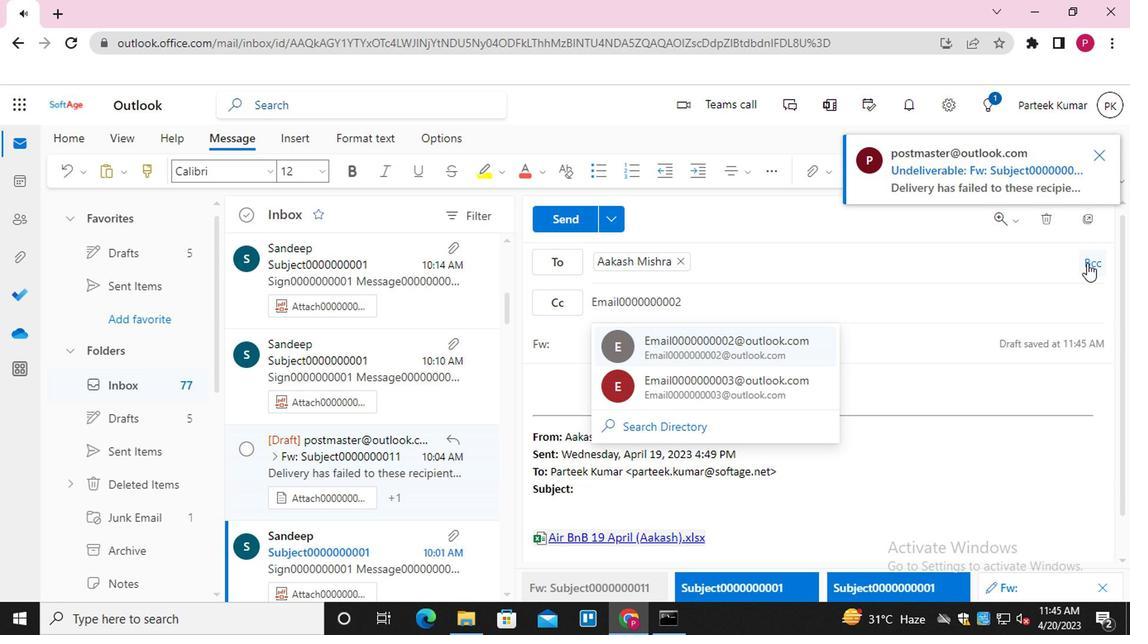 
Action: Mouse moved to (605, 361)
Screenshot: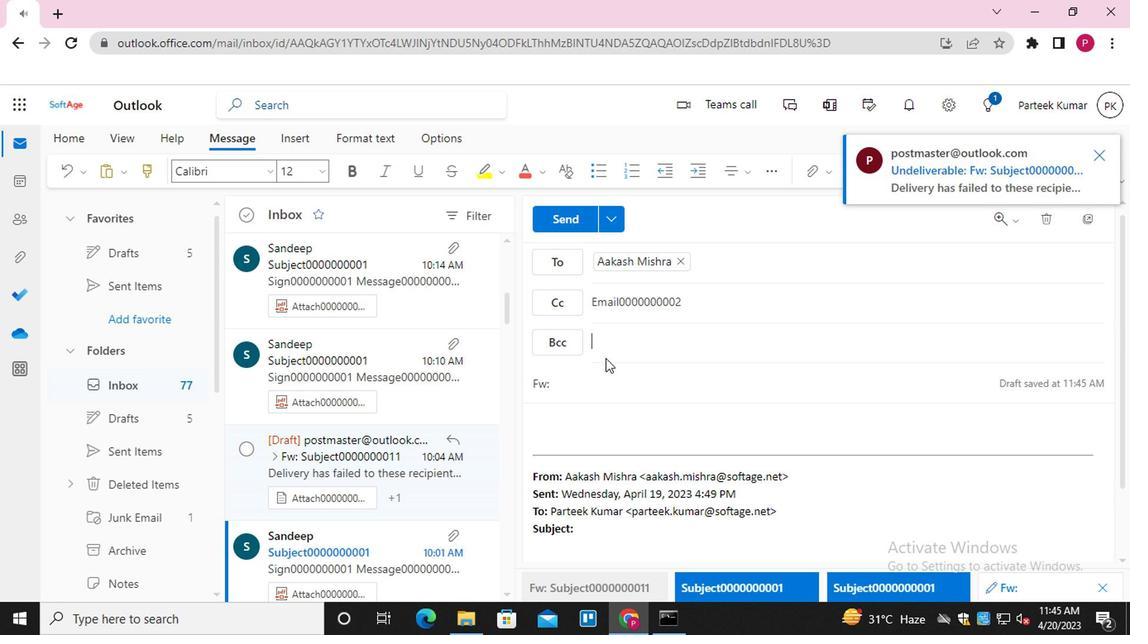 
Action: Key pressed <Key.shift>EMAIL0000000003<Key.shift>@OUTLOOK.COM<Key.enter>
Screenshot: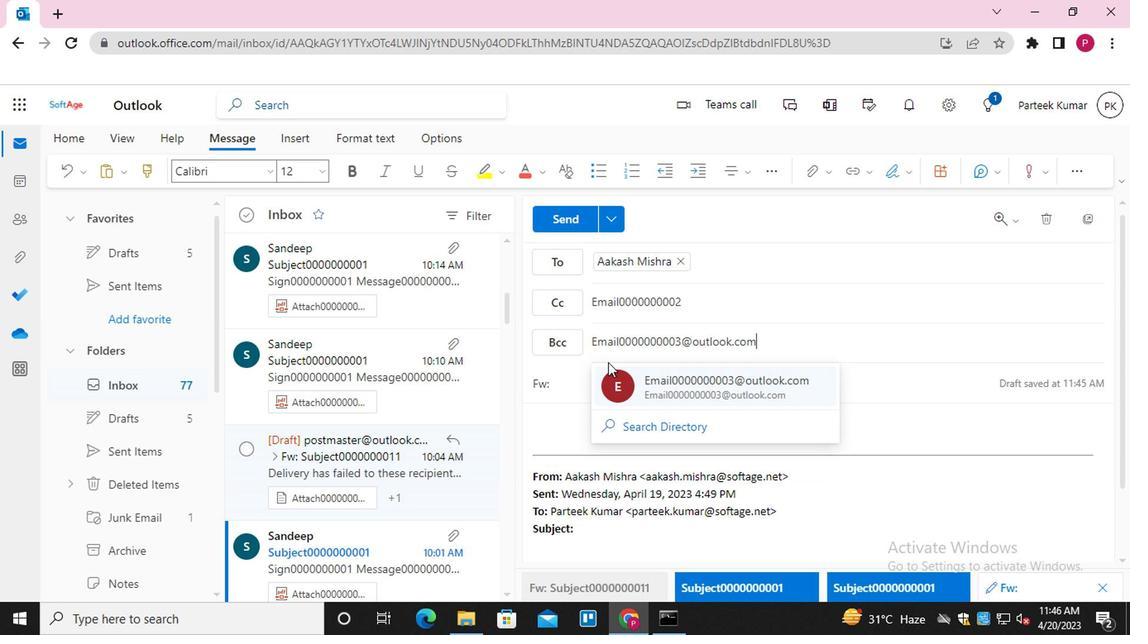 
Action: Mouse moved to (581, 387)
Screenshot: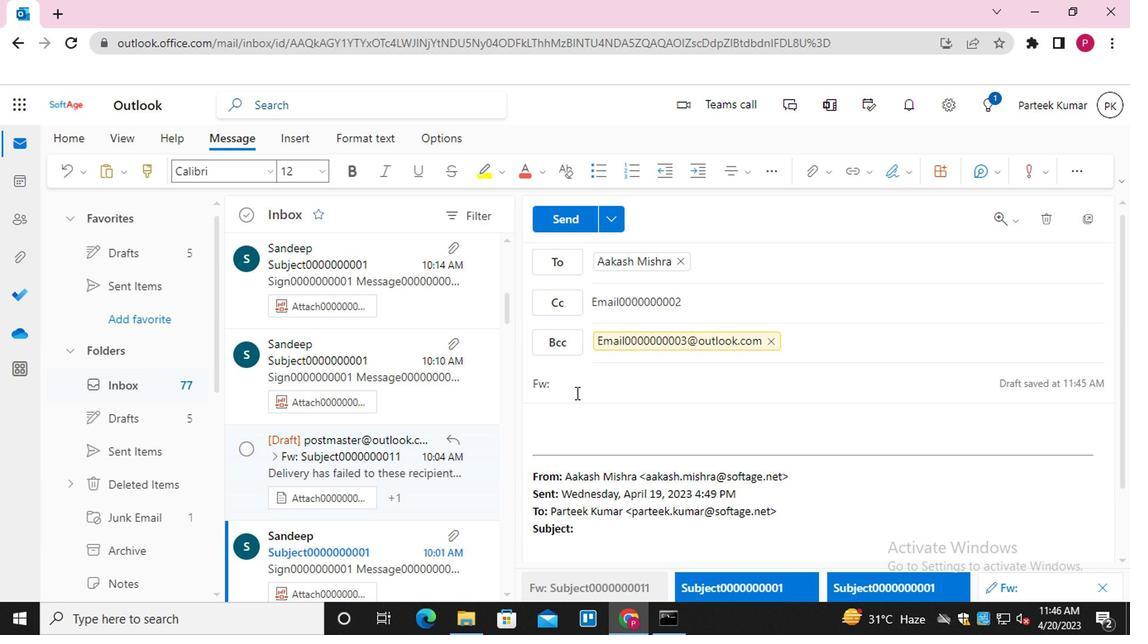 
Action: Mouse pressed left at (581, 387)
Screenshot: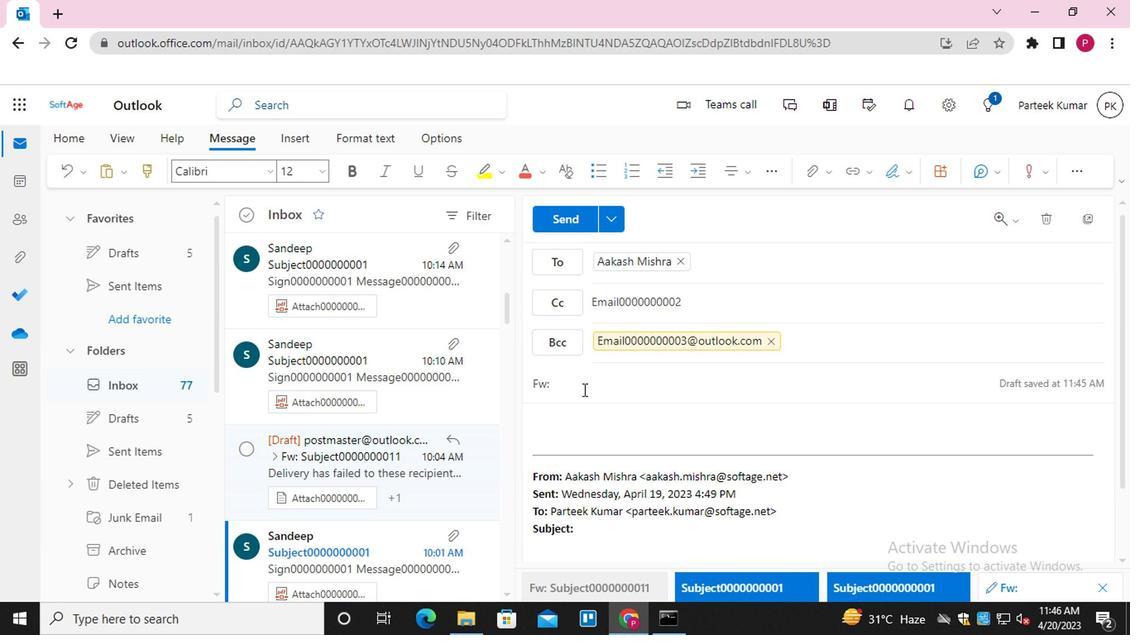 
Action: Mouse moved to (578, 389)
Screenshot: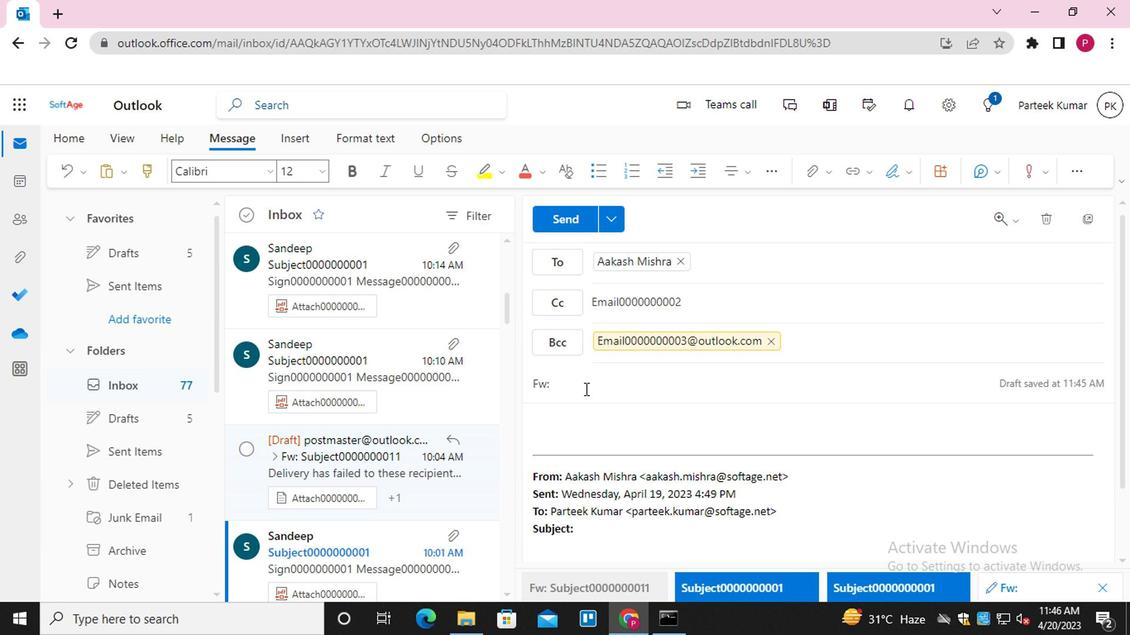 
Action: Key pressed <Key.shift>SUBJECT0000000011
Screenshot: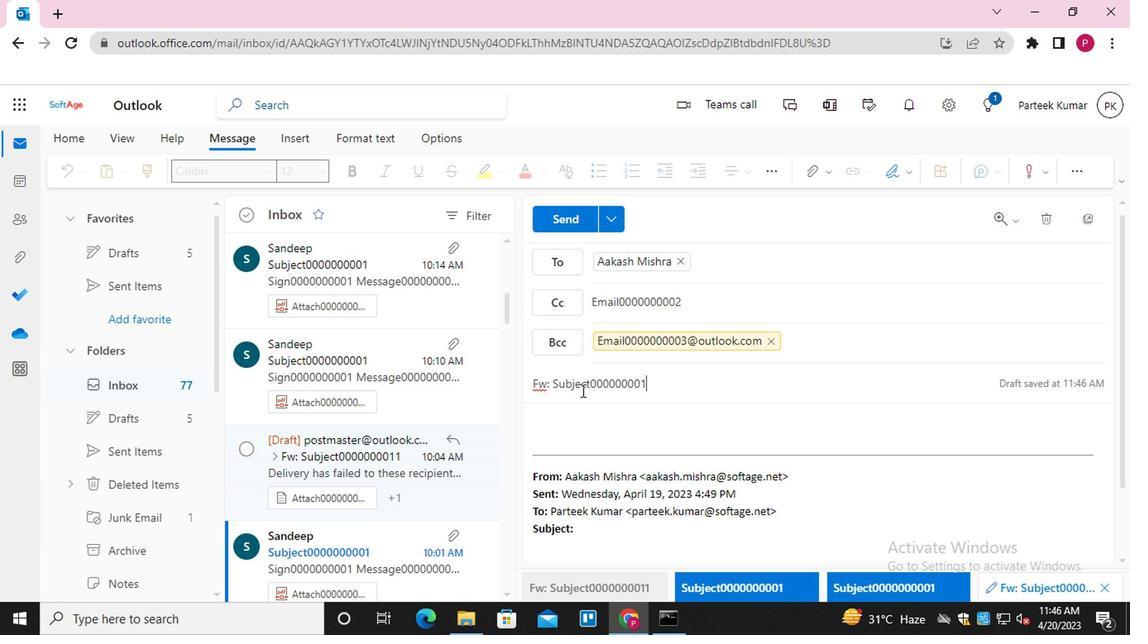 
Action: Mouse moved to (574, 437)
Screenshot: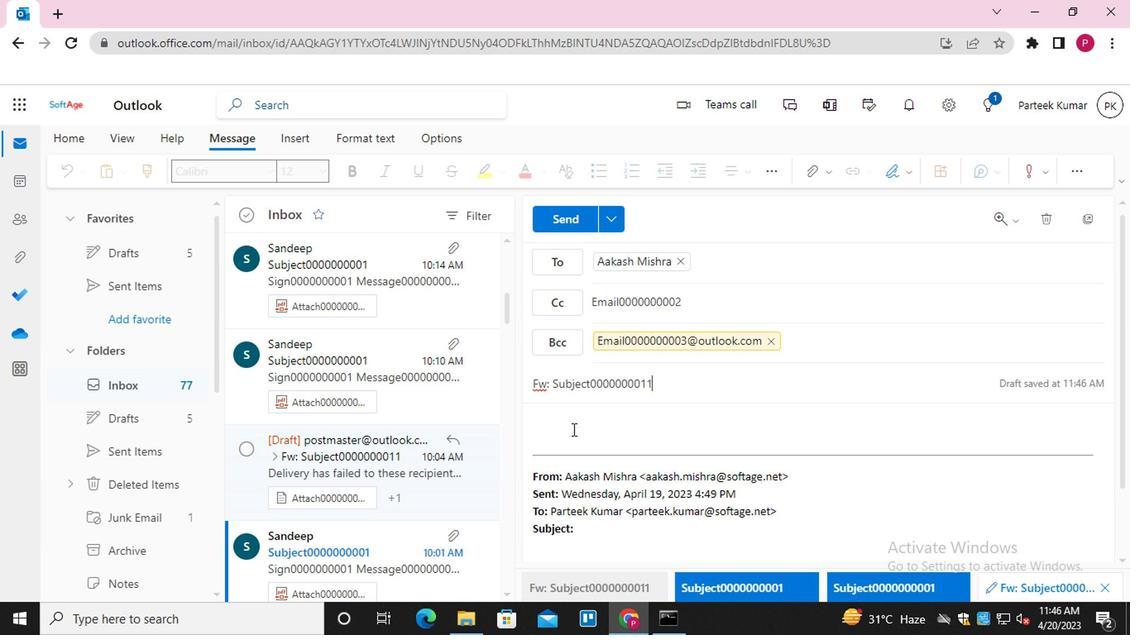 
Action: Mouse pressed left at (574, 437)
Screenshot: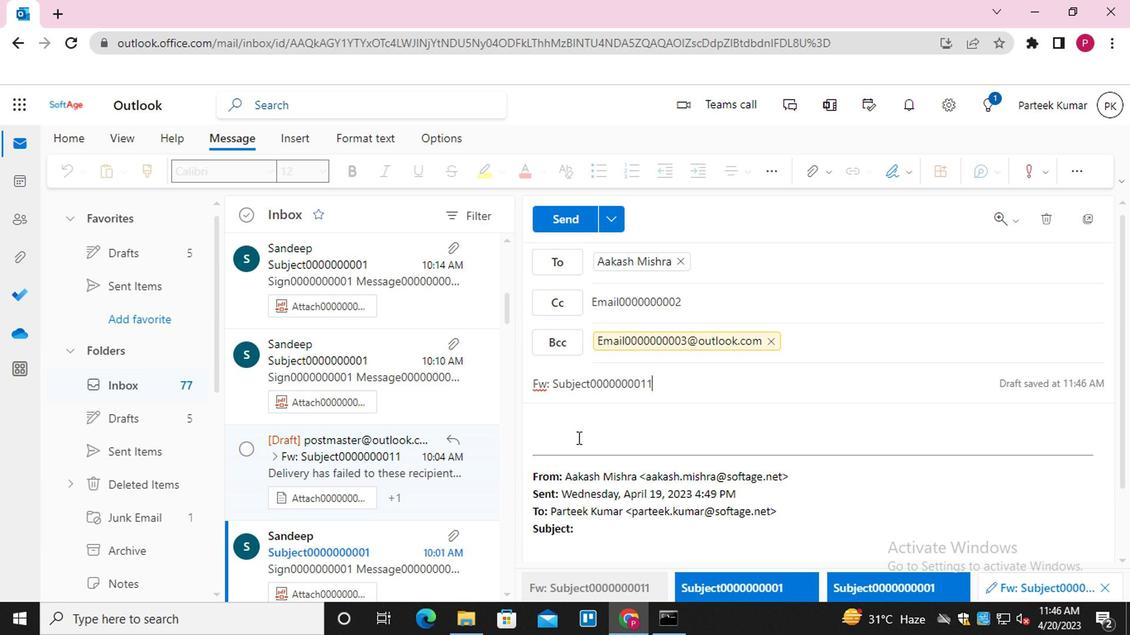 
Action: Key pressed <Key.shift_r>MESSAGE0000000013
Screenshot: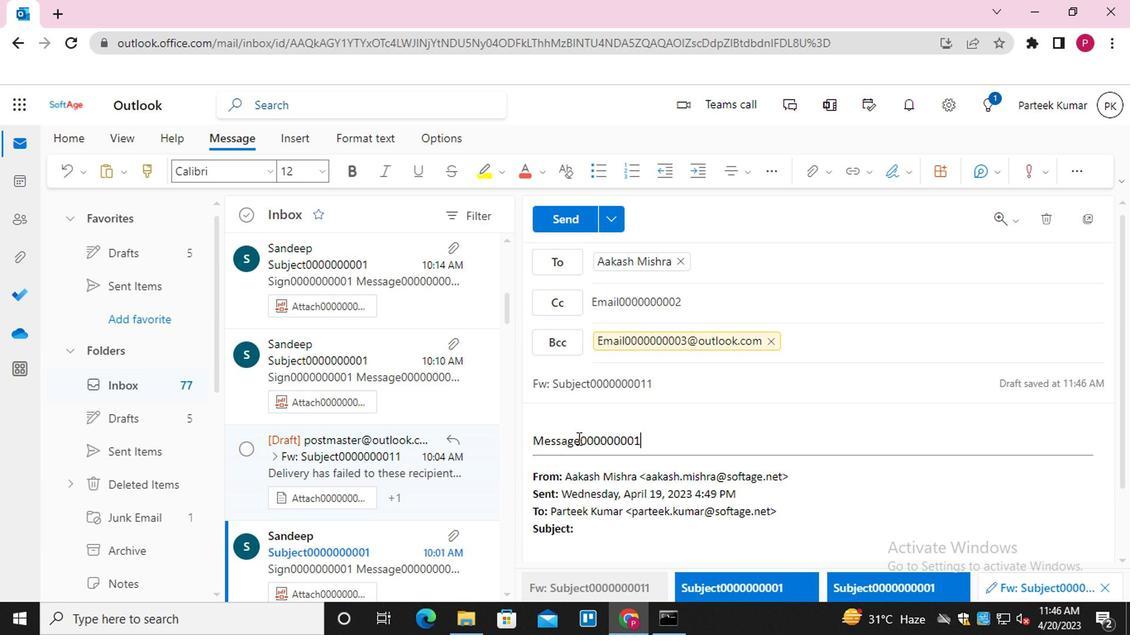 
Action: Mouse moved to (565, 219)
Screenshot: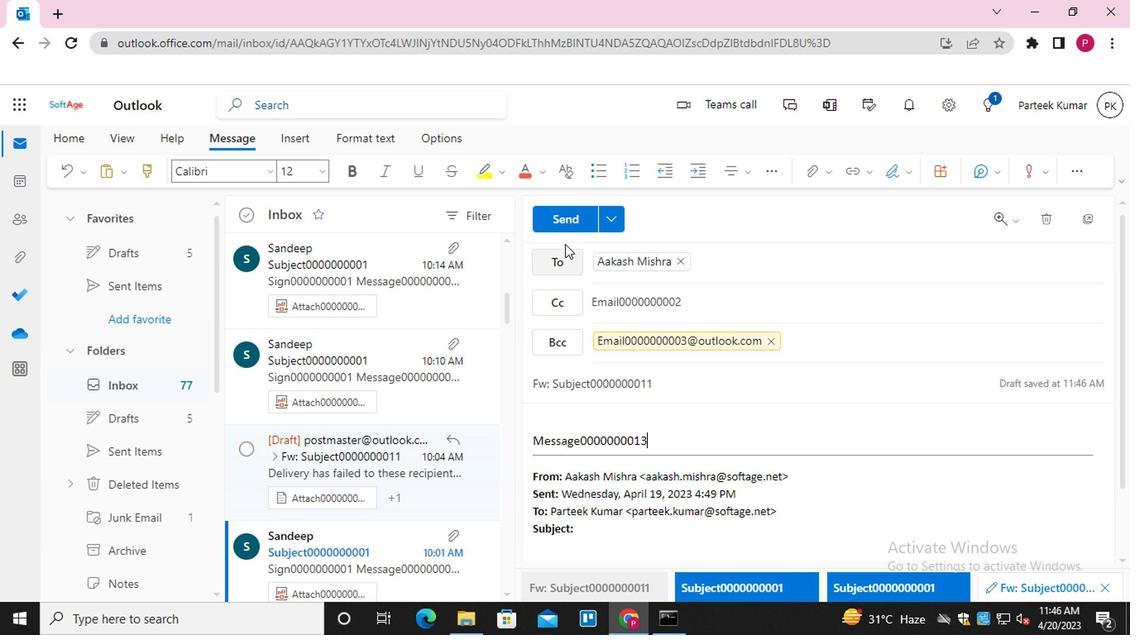 
Action: Mouse pressed left at (565, 219)
Screenshot: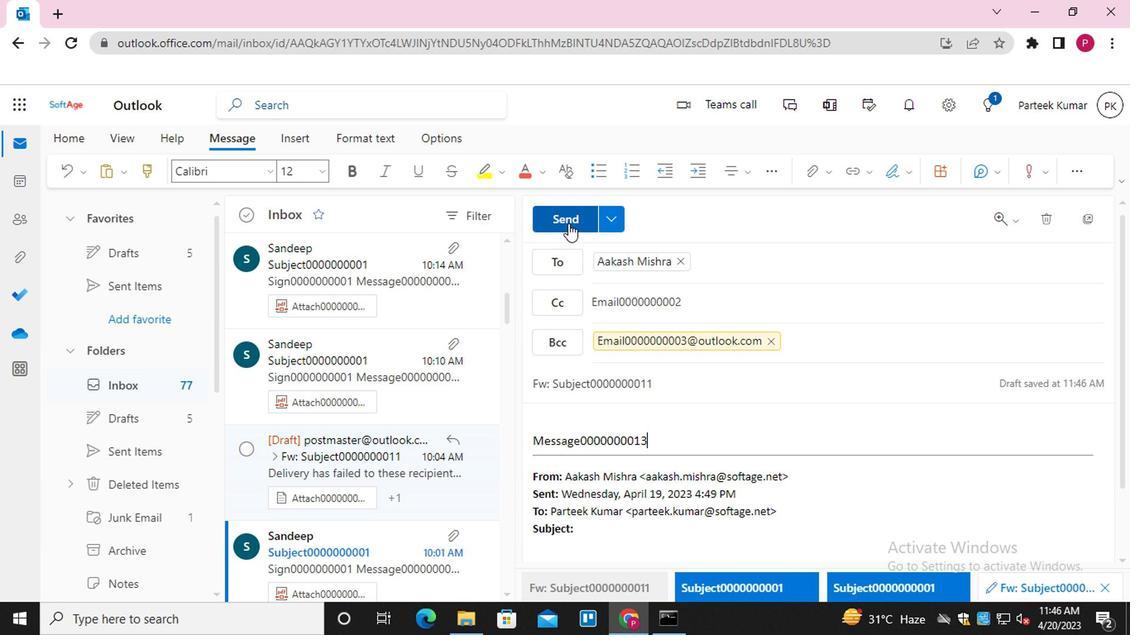 
Action: Mouse moved to (732, 343)
Screenshot: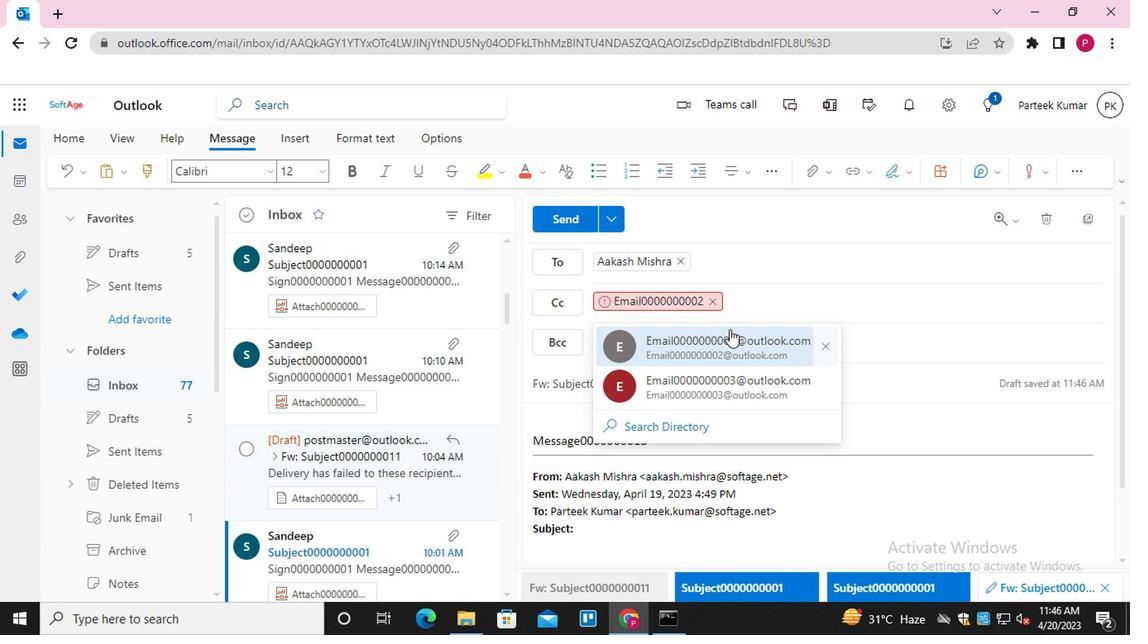 
Action: Mouse pressed left at (732, 343)
Screenshot: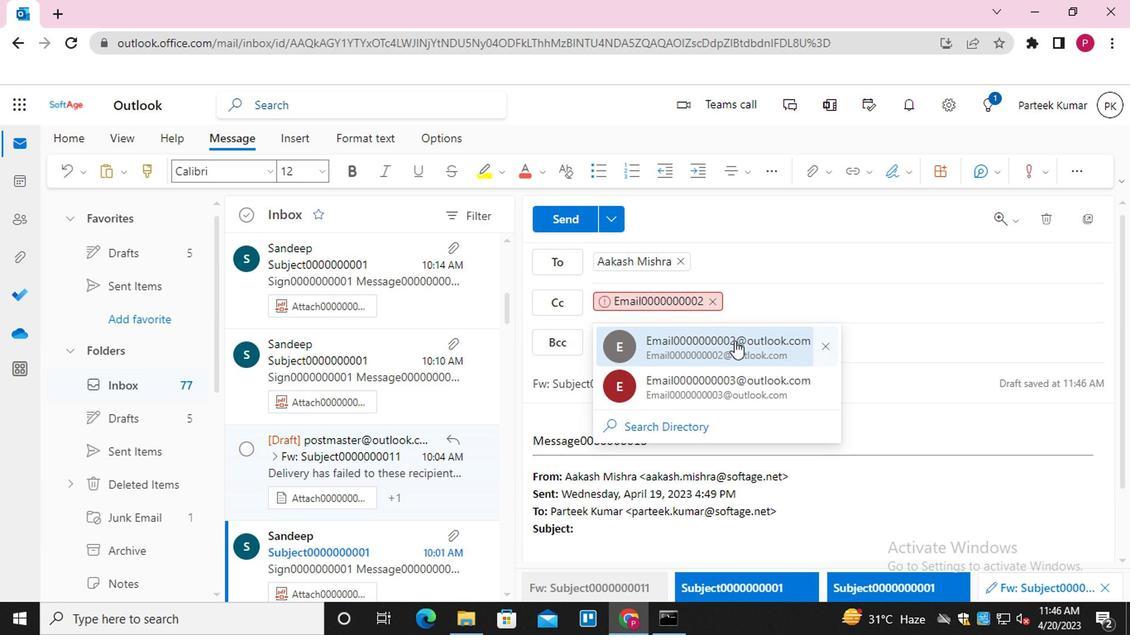 
Action: Mouse moved to (542, 219)
Screenshot: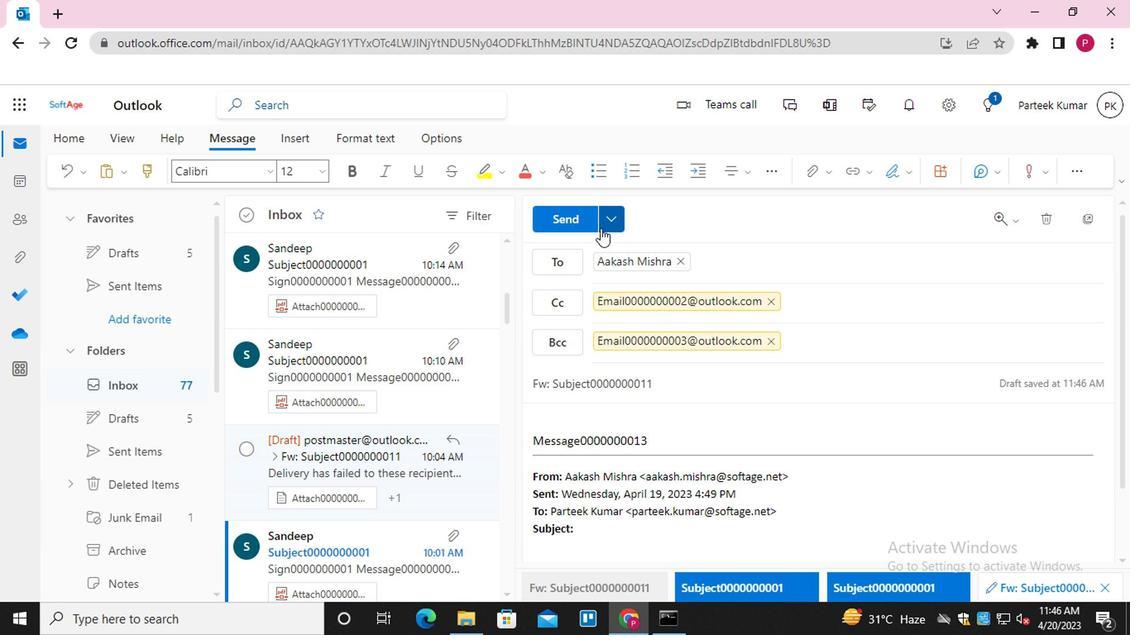 
Action: Mouse pressed left at (542, 219)
Screenshot: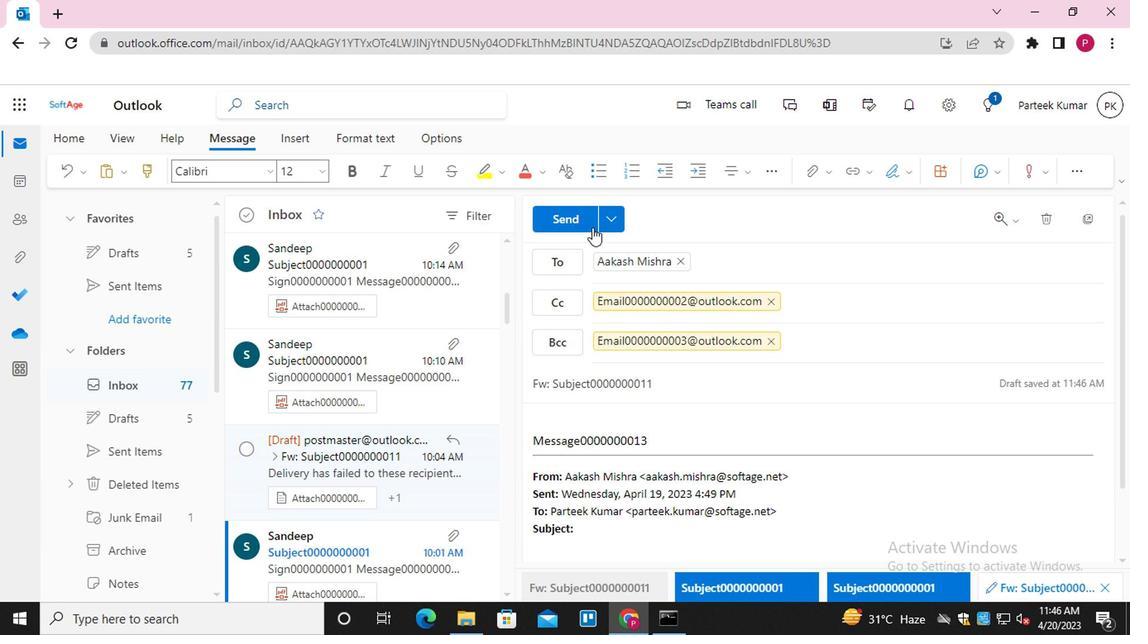 
Action: Mouse moved to (868, 443)
Screenshot: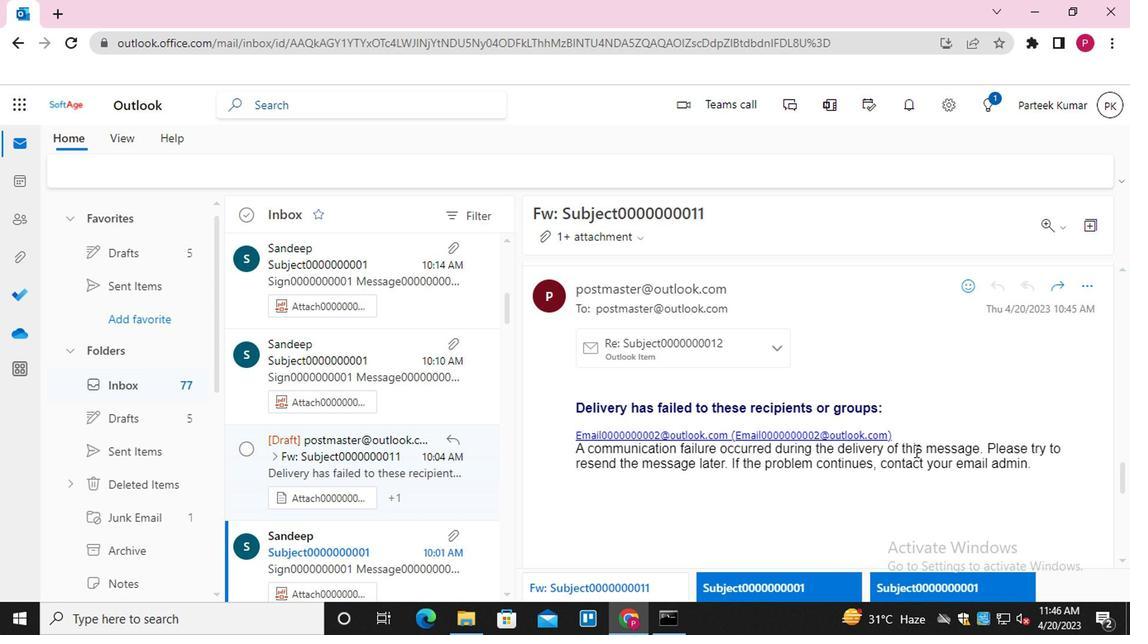 
Action: Mouse scrolled (868, 442) with delta (0, -1)
Screenshot: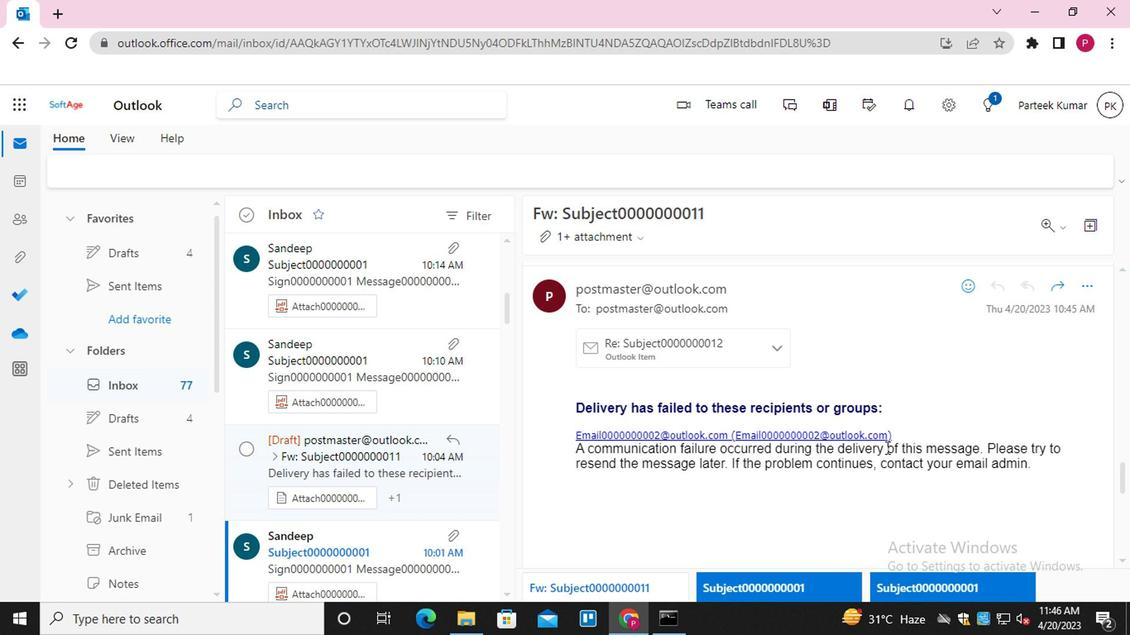 
Action: Mouse scrolled (868, 442) with delta (0, -1)
Screenshot: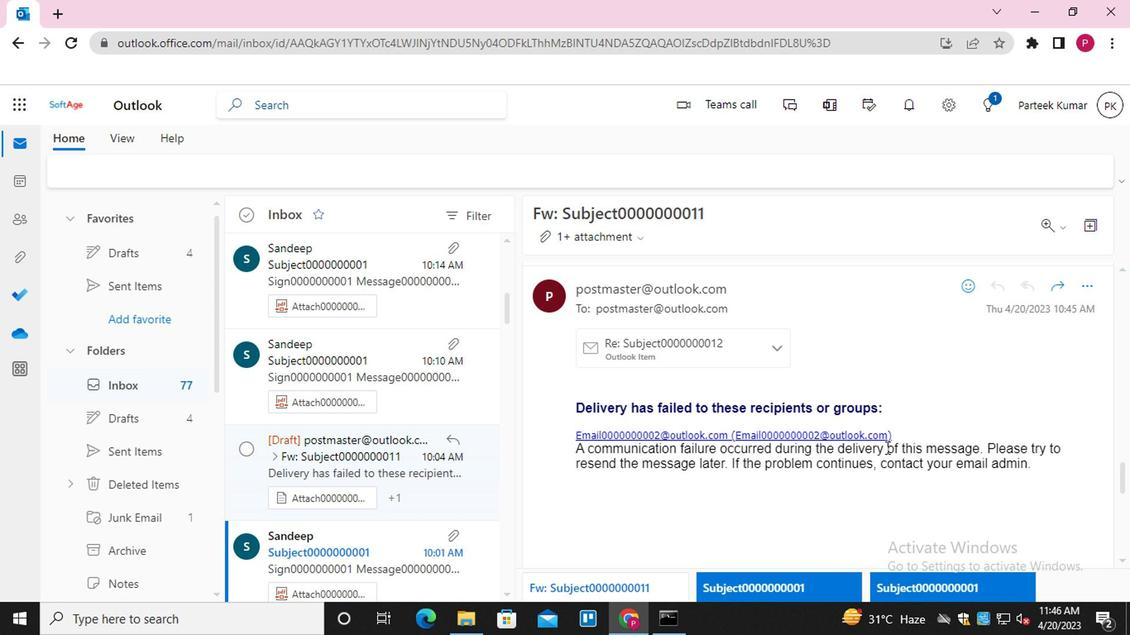 
Action: Mouse scrolled (868, 442) with delta (0, -1)
Screenshot: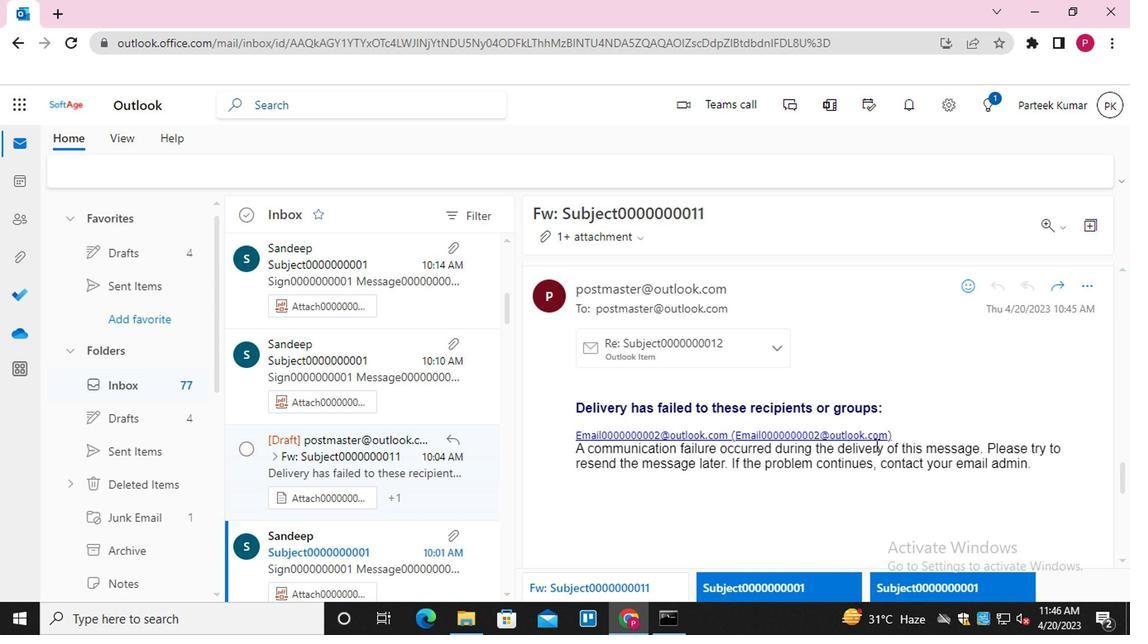 
Action: Mouse scrolled (868, 442) with delta (0, -1)
Screenshot: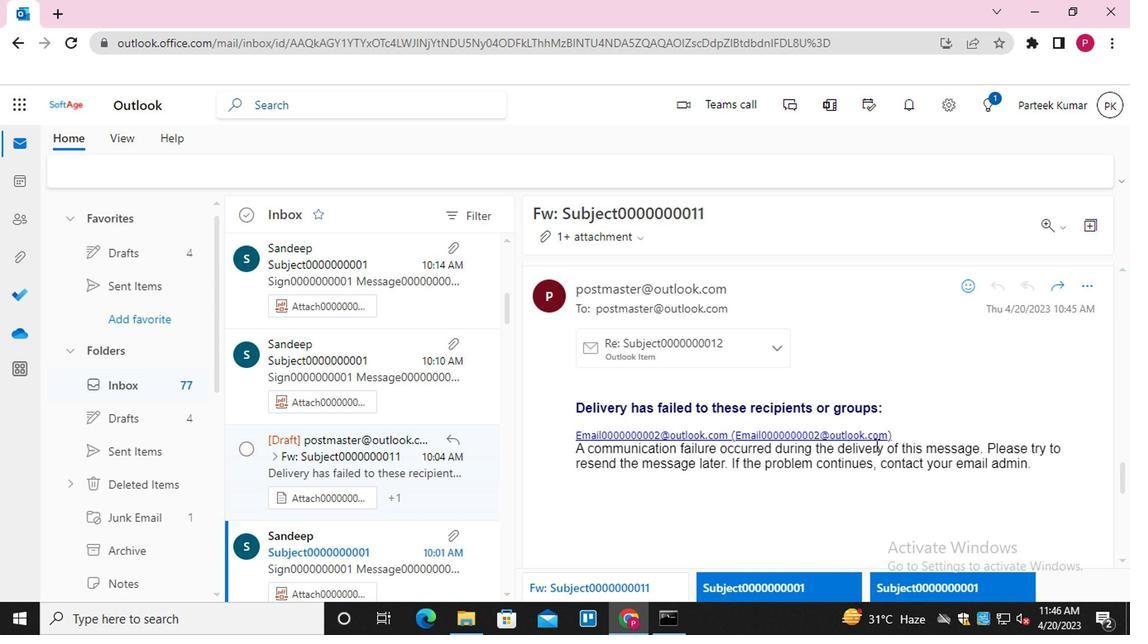 
Action: Mouse scrolled (868, 442) with delta (0, -1)
Screenshot: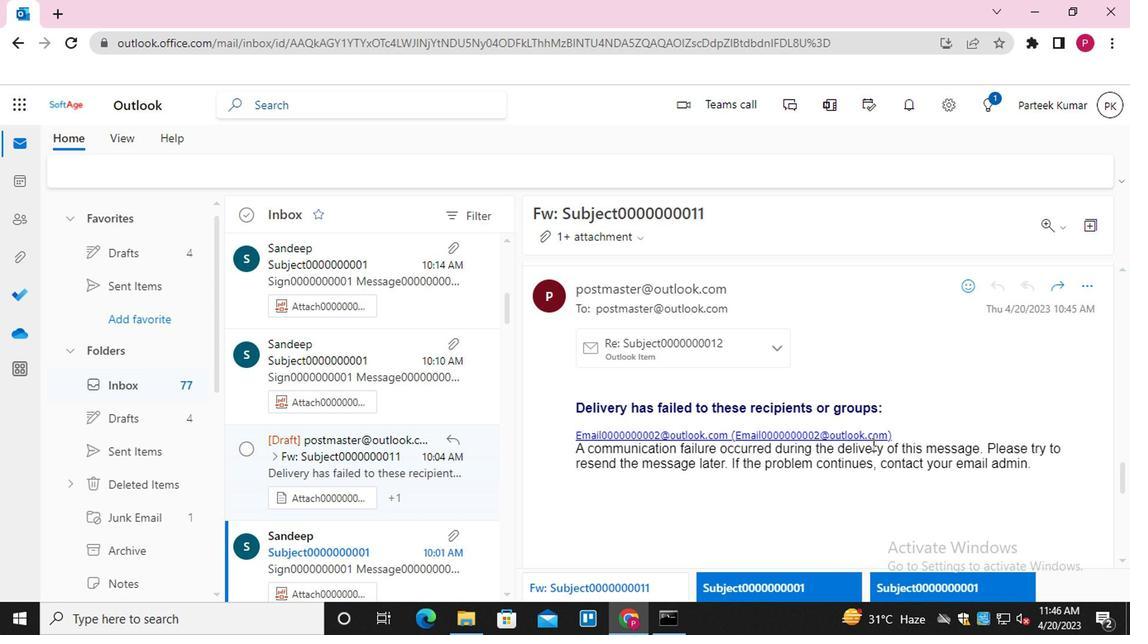 
Action: Mouse scrolled (868, 442) with delta (0, -1)
Screenshot: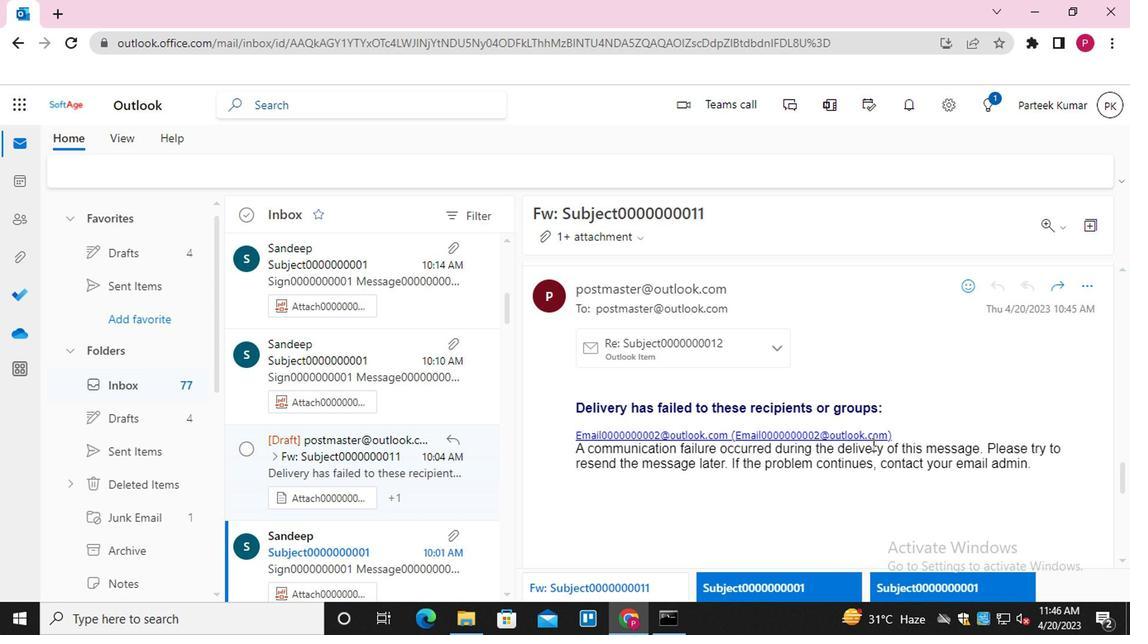 
Action: Mouse scrolled (868, 442) with delta (0, -1)
Screenshot: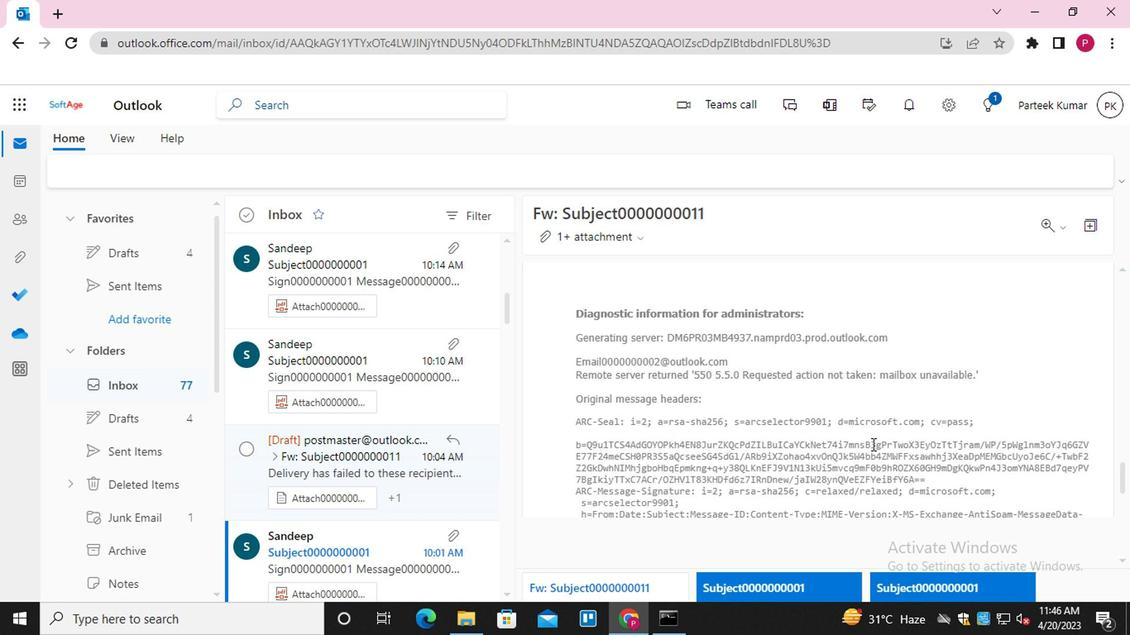 
Action: Mouse scrolled (868, 442) with delta (0, -1)
Screenshot: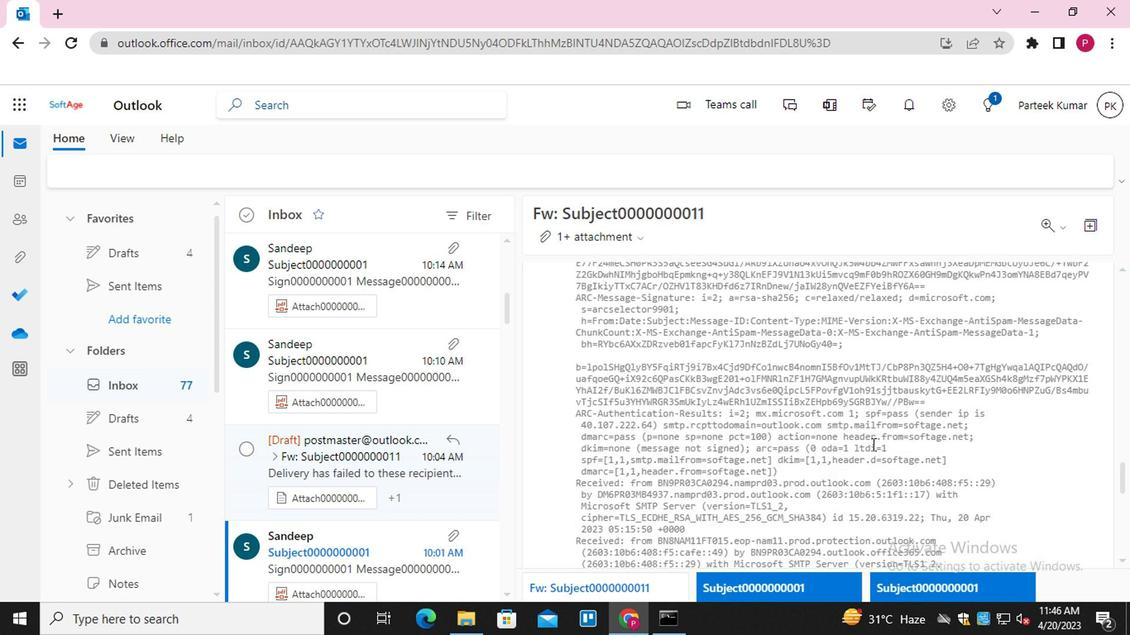 
Action: Mouse scrolled (868, 442) with delta (0, -1)
Screenshot: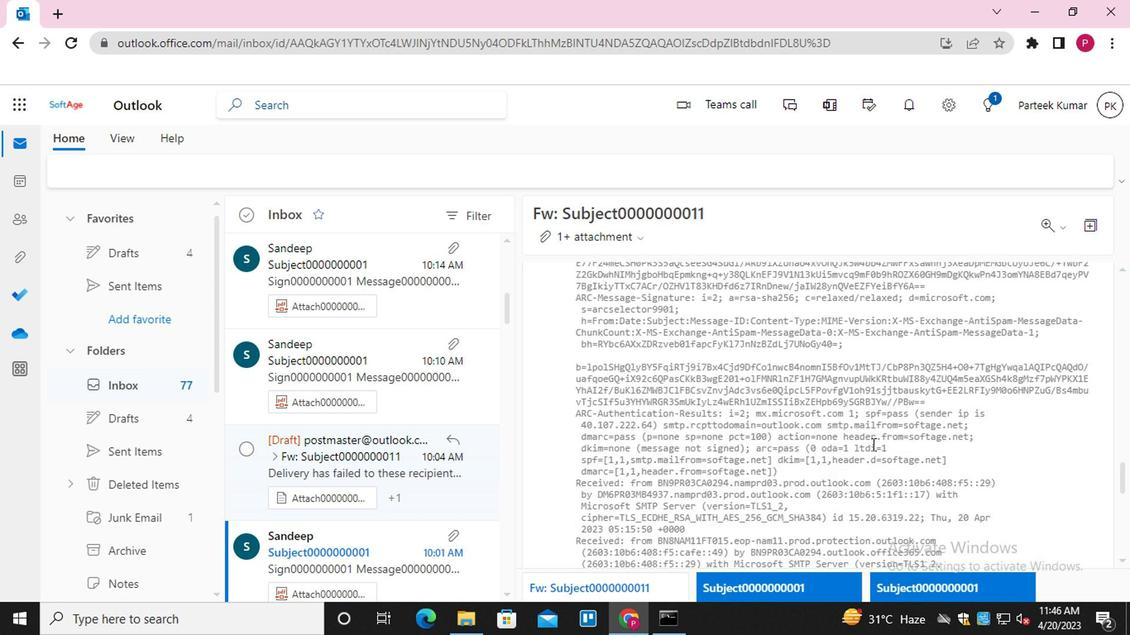 
Action: Mouse scrolled (868, 442) with delta (0, -1)
Screenshot: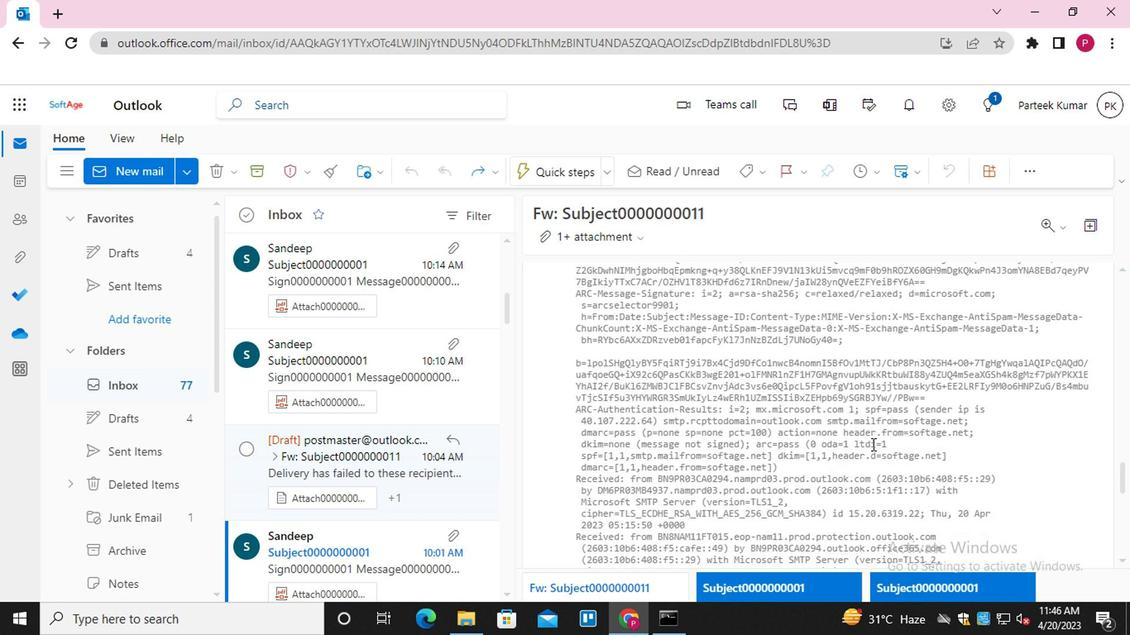 
Action: Mouse scrolled (868, 442) with delta (0, -1)
Screenshot: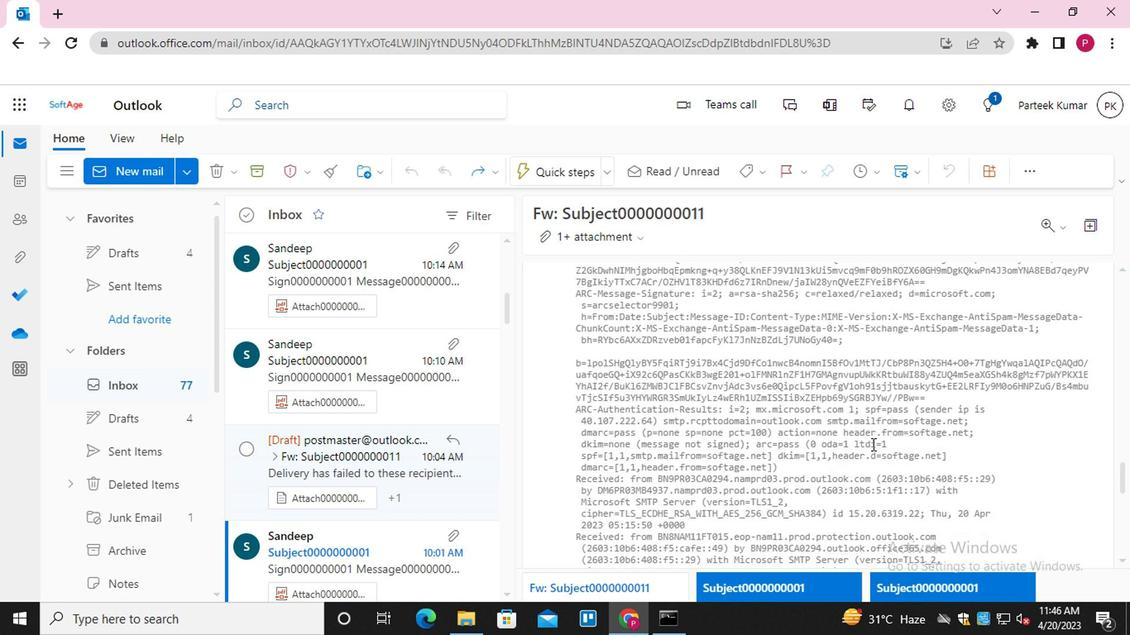 
Action: Mouse scrolled (868, 442) with delta (0, -1)
Screenshot: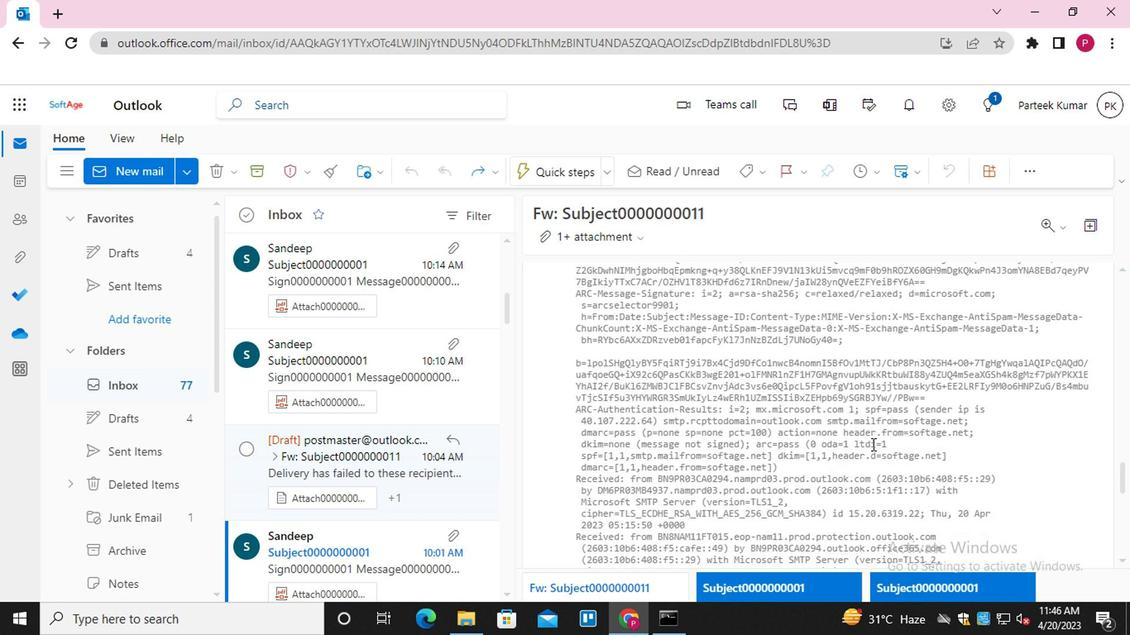 
Action: Mouse scrolled (868, 442) with delta (0, -1)
Screenshot: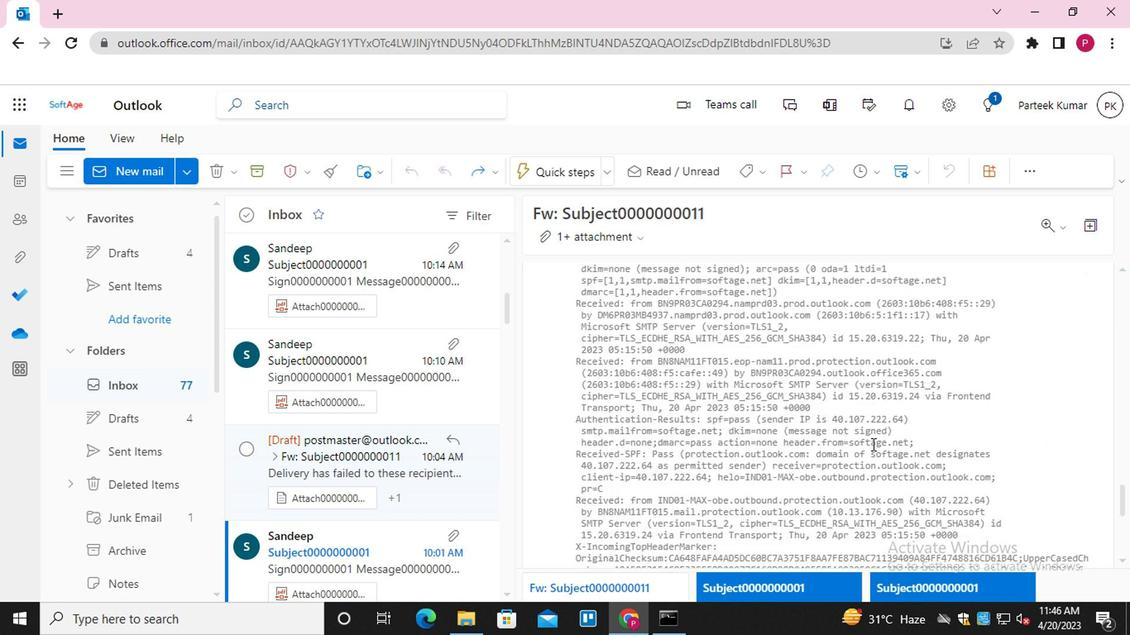 
Action: Mouse scrolled (868, 442) with delta (0, -1)
Screenshot: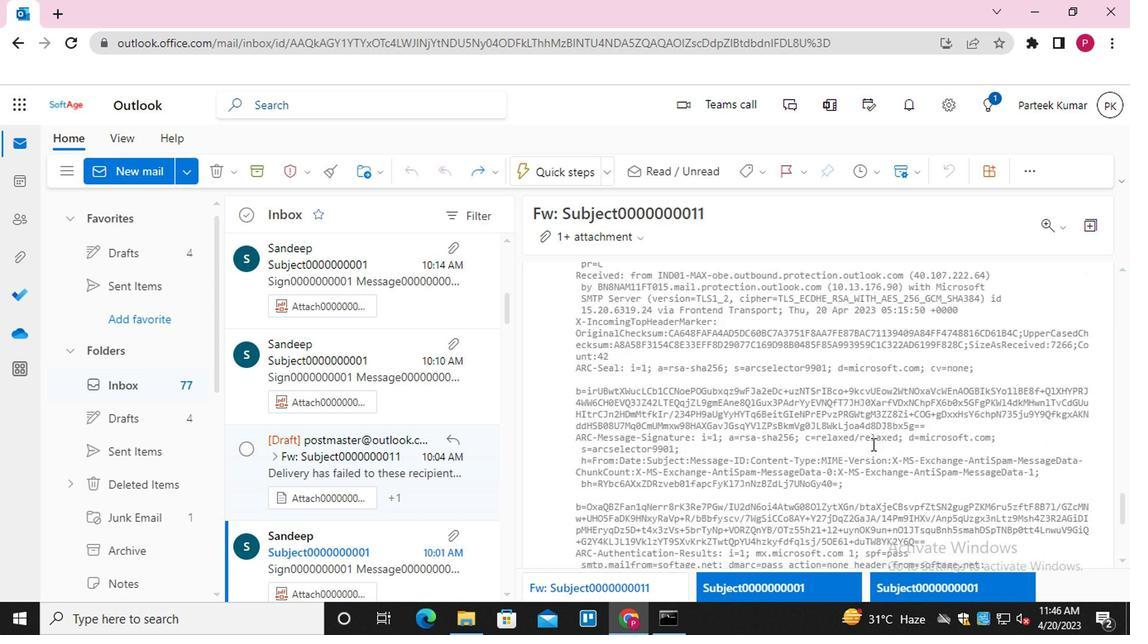 
Action: Mouse scrolled (868, 442) with delta (0, -1)
Screenshot: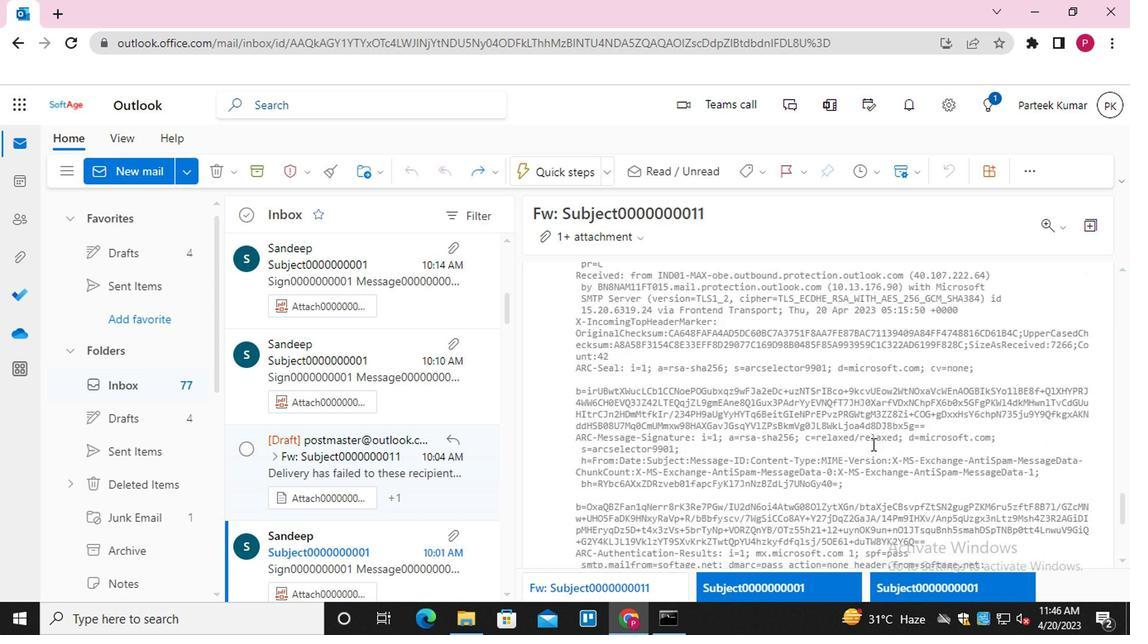 
Action: Mouse scrolled (868, 441) with delta (0, -1)
Screenshot: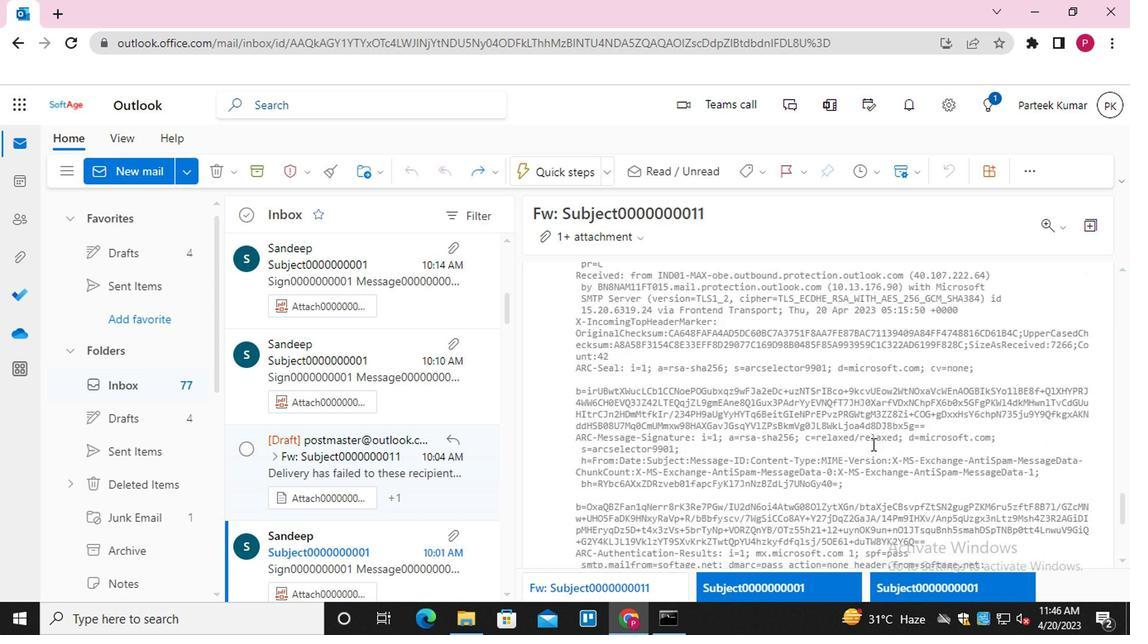 
Action: Mouse scrolled (868, 442) with delta (0, -1)
Screenshot: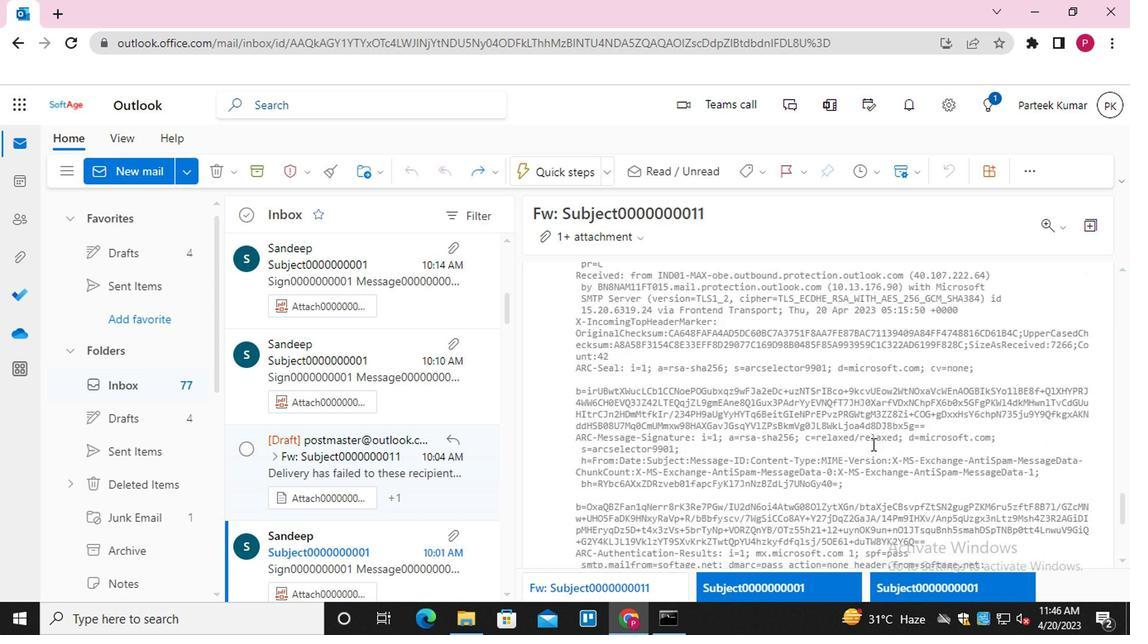 
Action: Mouse scrolled (868, 442) with delta (0, -1)
Screenshot: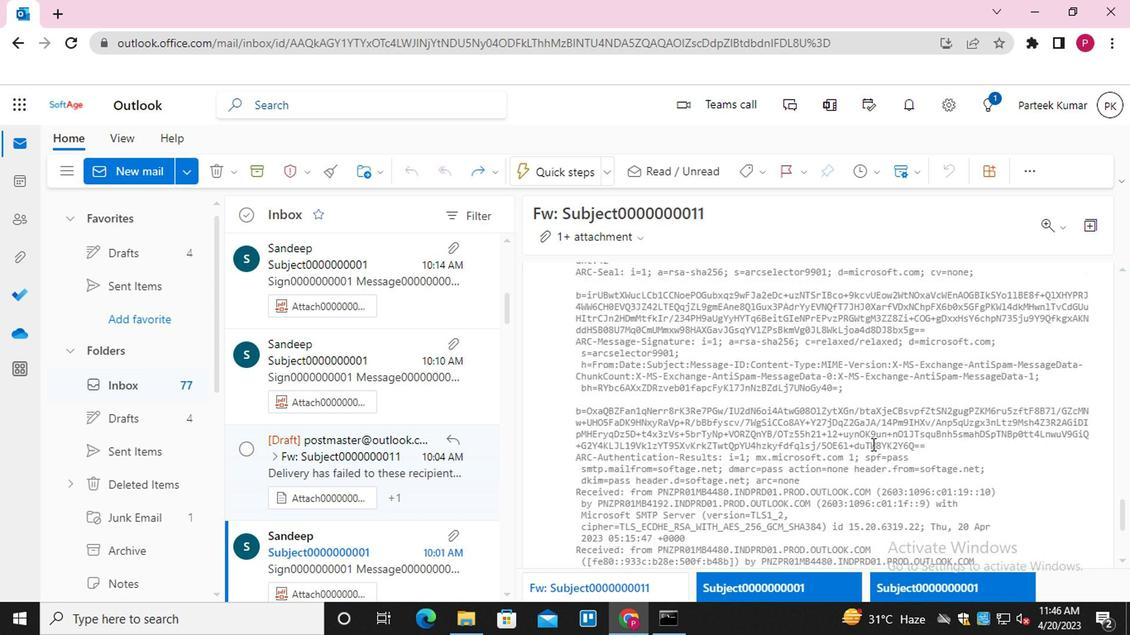 
Action: Mouse scrolled (868, 442) with delta (0, -1)
Screenshot: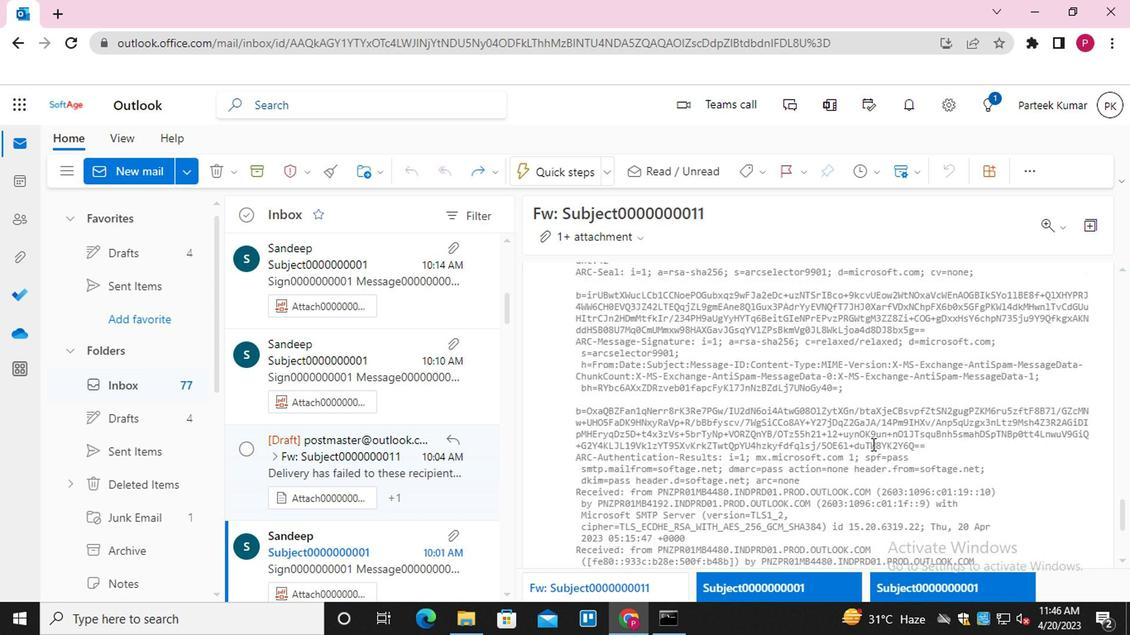 
Action: Mouse scrolled (868, 442) with delta (0, -1)
Screenshot: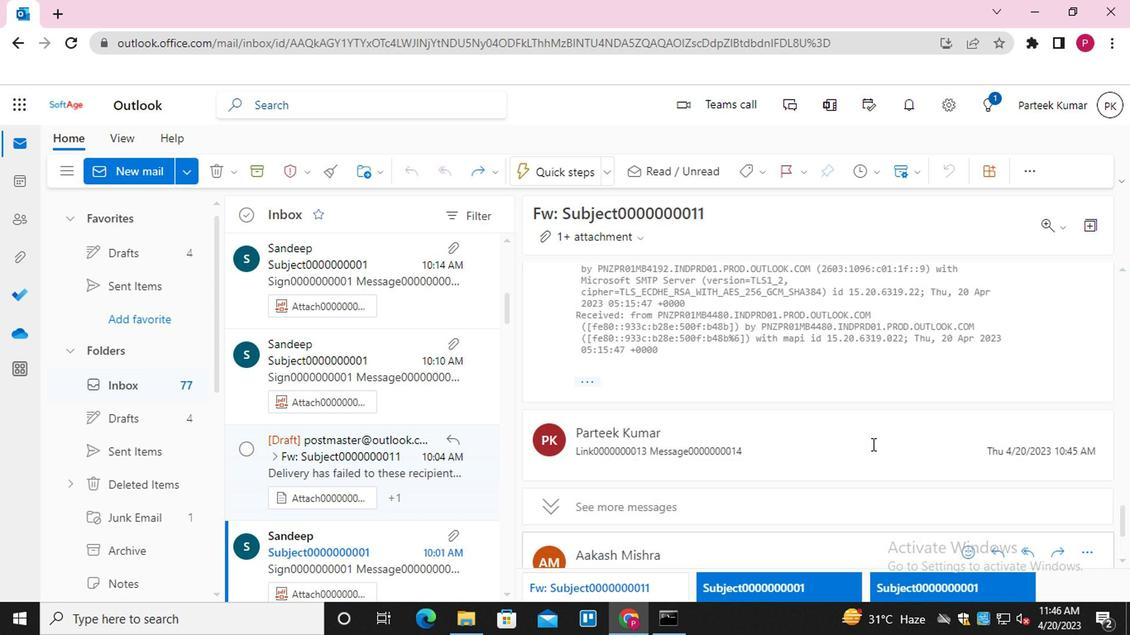 
Action: Mouse scrolled (868, 442) with delta (0, -1)
Screenshot: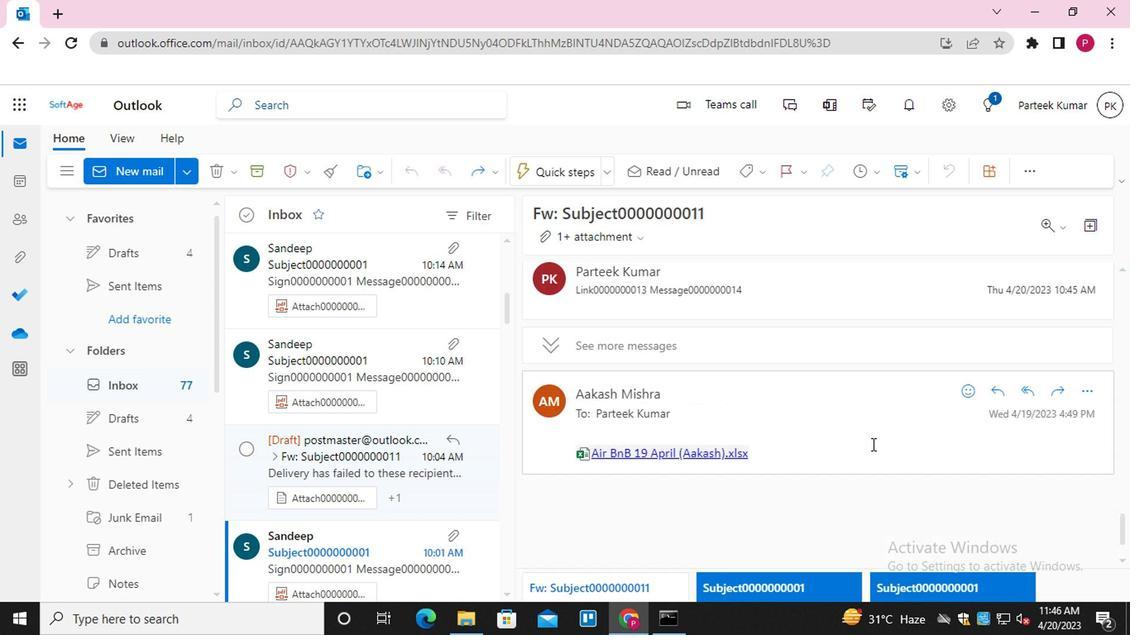 
Action: Mouse scrolled (868, 442) with delta (0, -1)
Screenshot: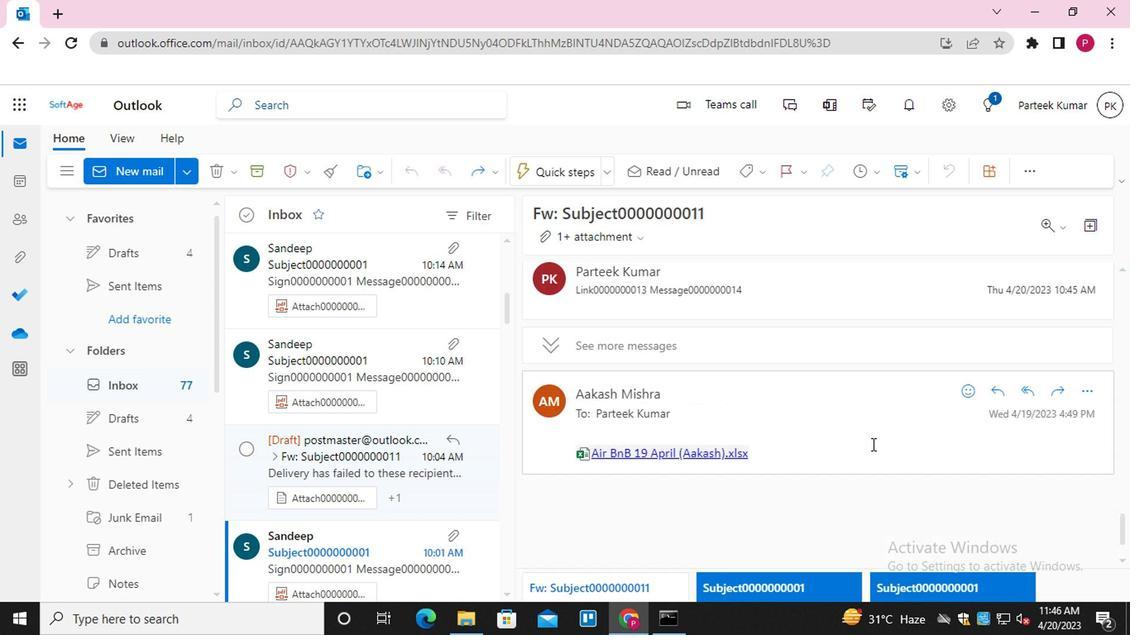 
Action: Mouse scrolled (868, 442) with delta (0, -1)
Screenshot: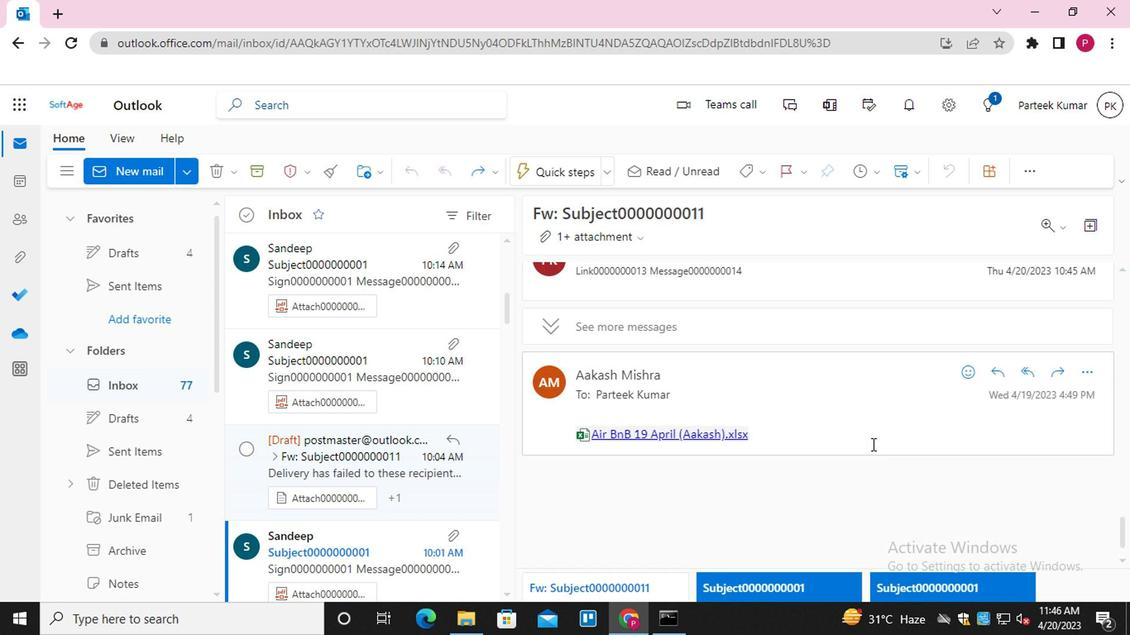 
Action: Mouse scrolled (868, 442) with delta (0, -1)
Screenshot: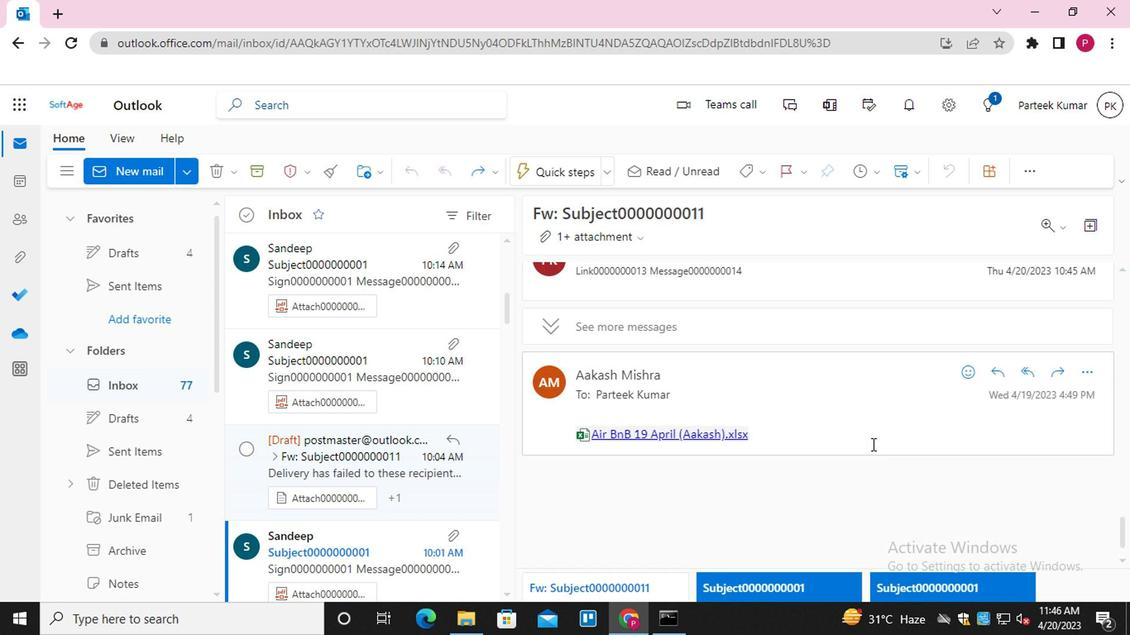 
Action: Mouse scrolled (868, 442) with delta (0, -1)
Screenshot: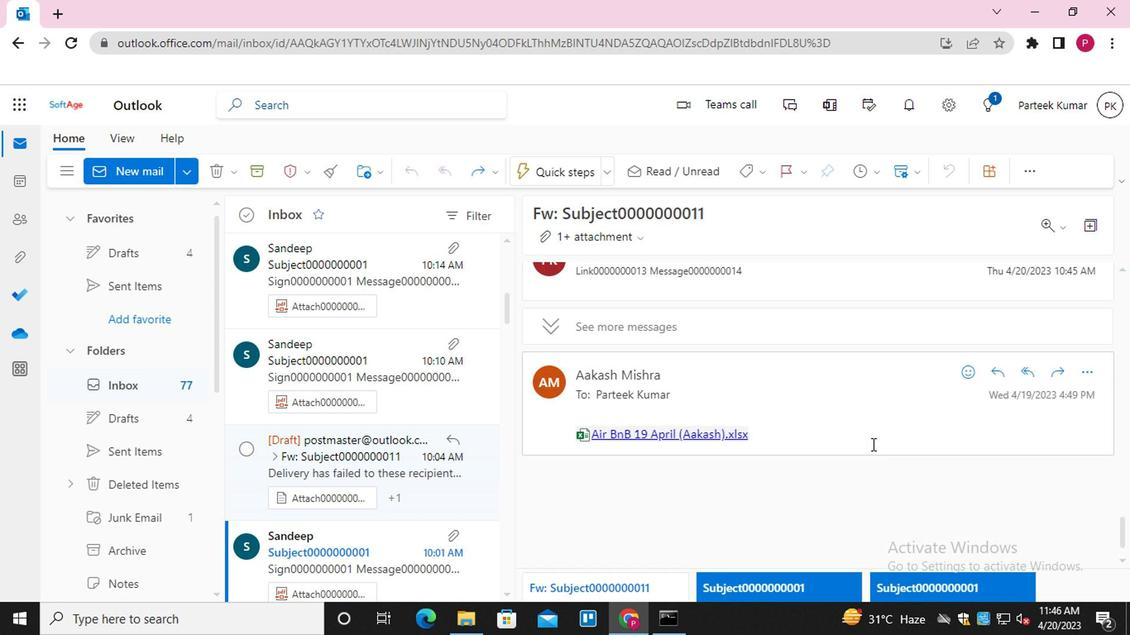 
Action: Mouse scrolled (868, 442) with delta (0, -1)
Screenshot: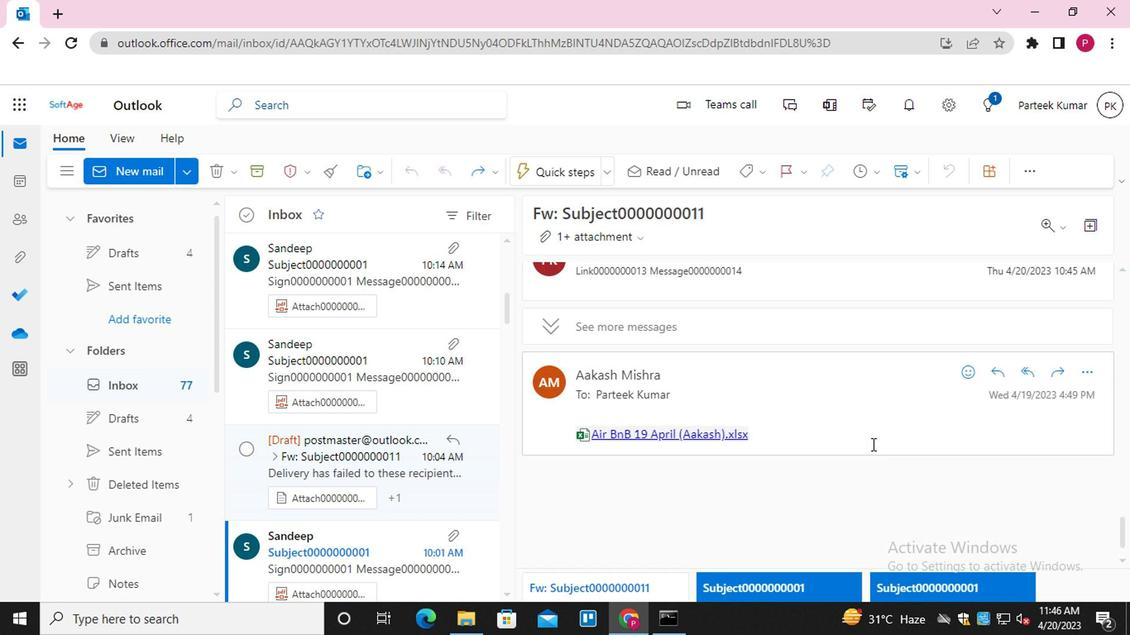 
Action: Mouse scrolled (868, 442) with delta (0, -1)
Screenshot: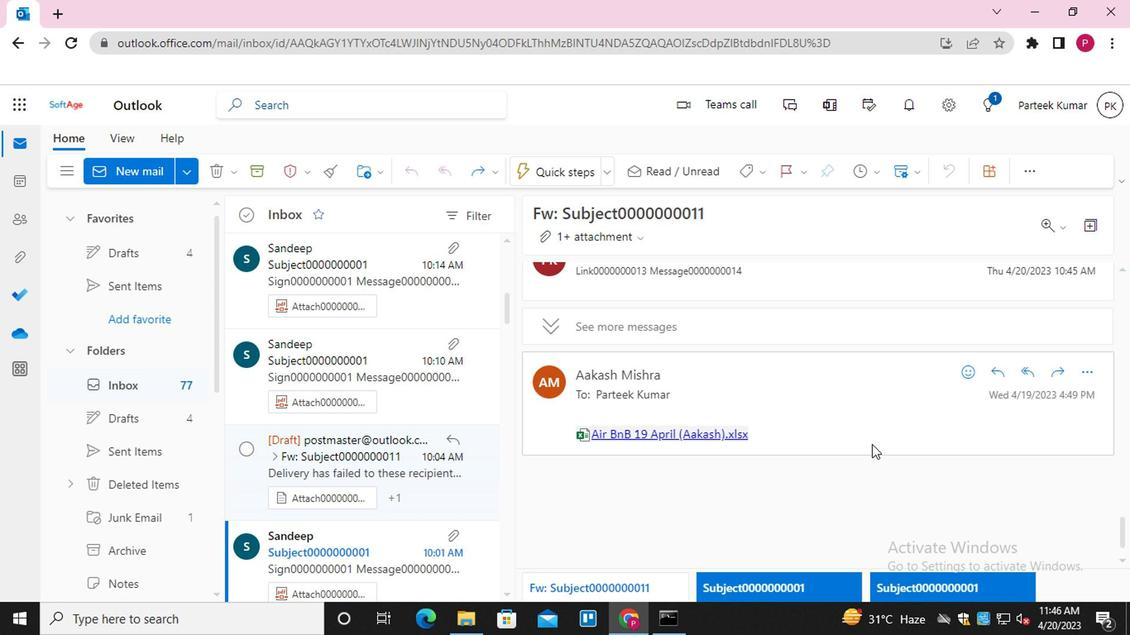 
Action: Mouse scrolled (868, 442) with delta (0, -1)
Screenshot: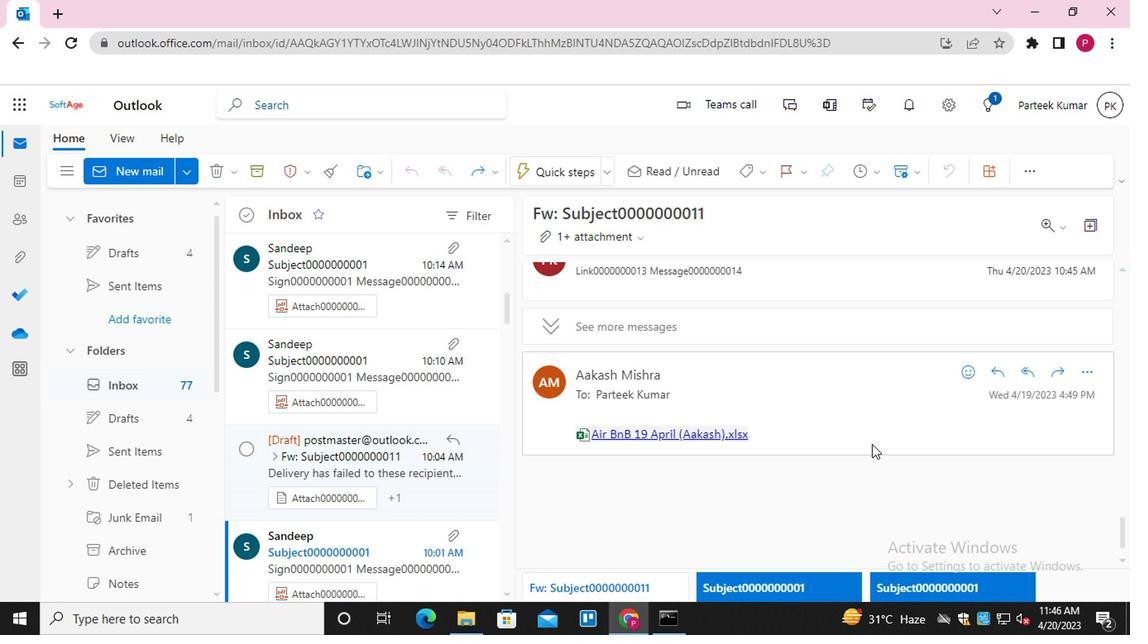 
Action: Mouse scrolled (868, 442) with delta (0, -1)
Screenshot: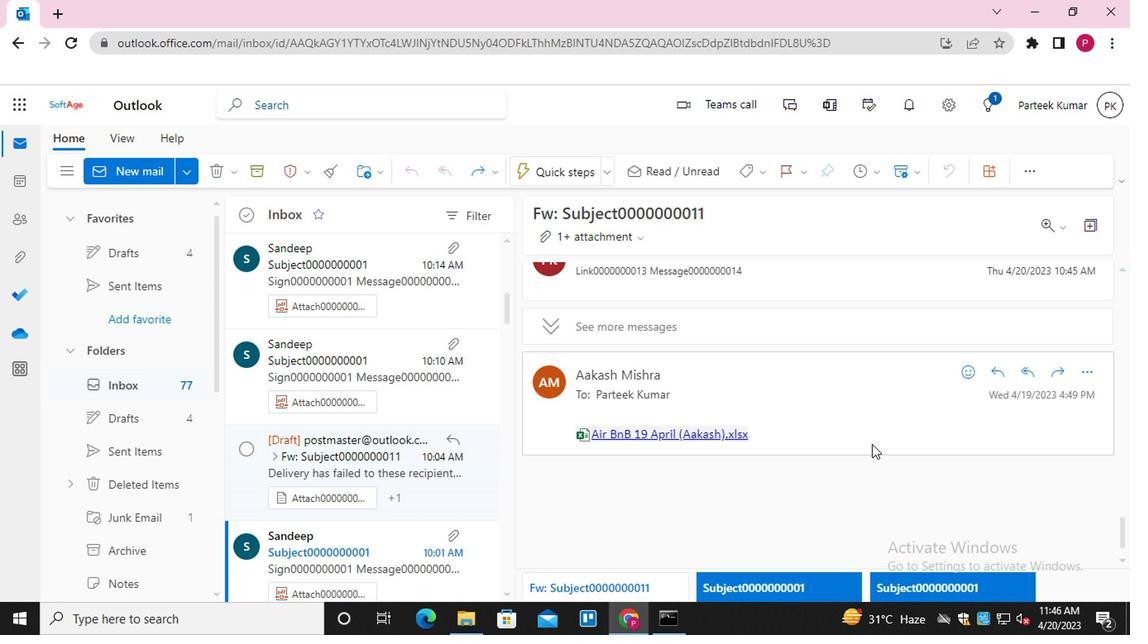 
Action: Mouse moved to (892, 436)
Screenshot: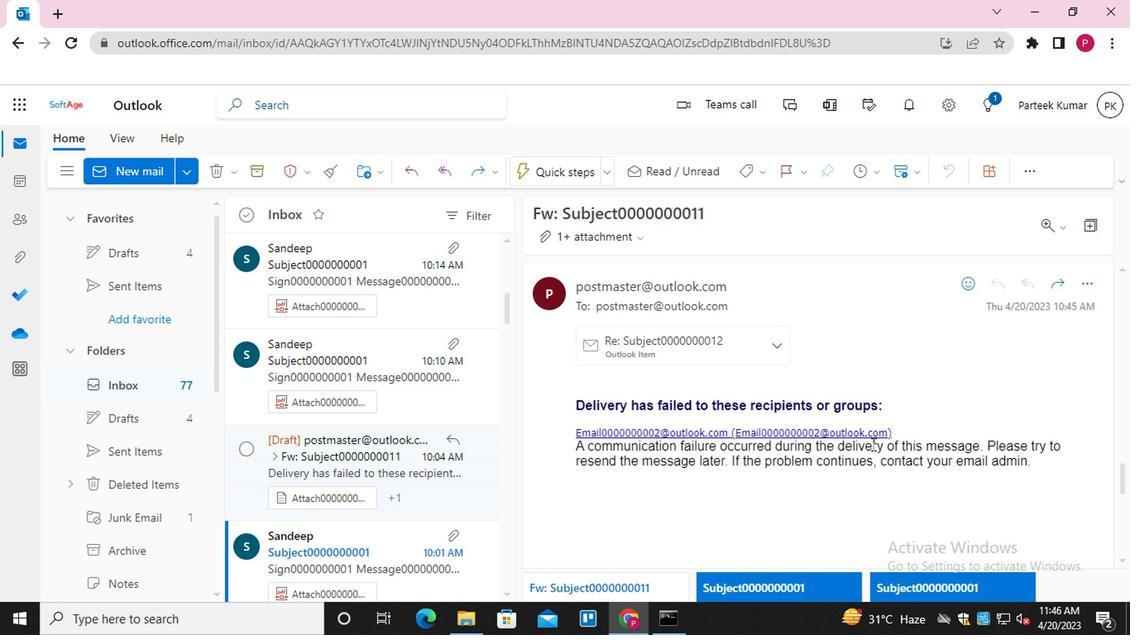 
Action: Mouse scrolled (892, 435) with delta (0, 0)
Screenshot: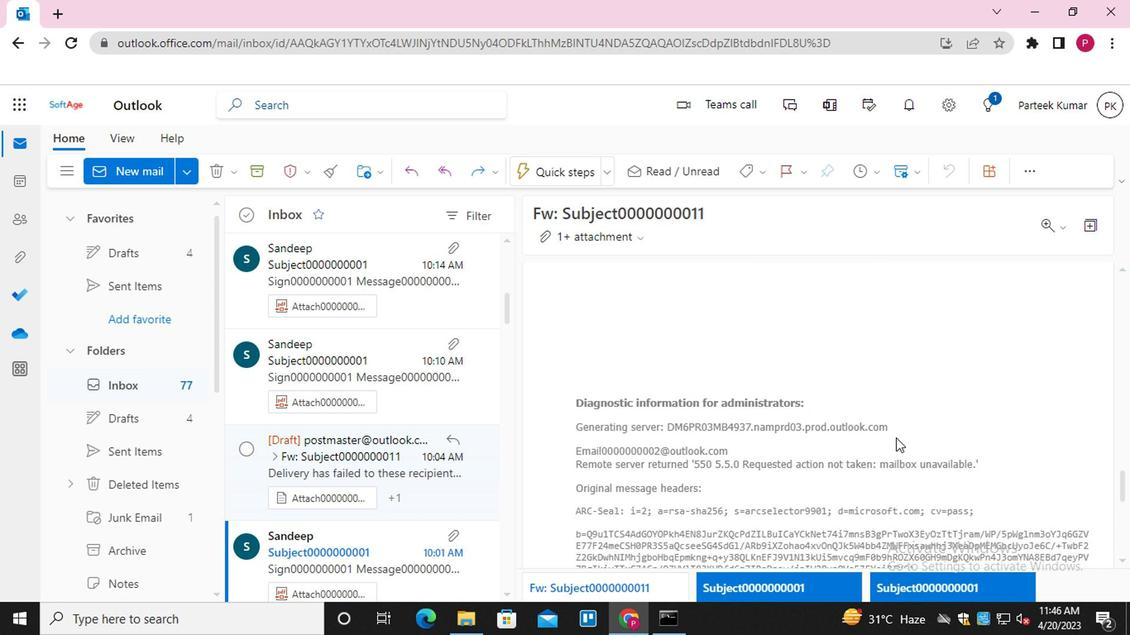 
Action: Mouse scrolled (892, 435) with delta (0, 0)
Screenshot: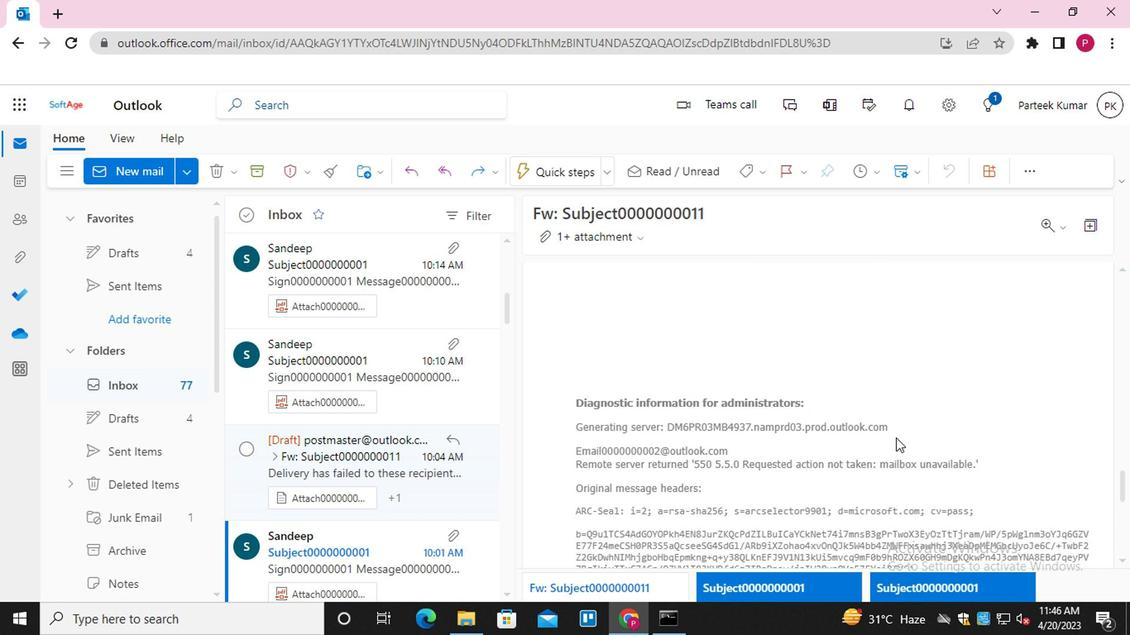 
Action: Mouse scrolled (892, 435) with delta (0, 0)
Screenshot: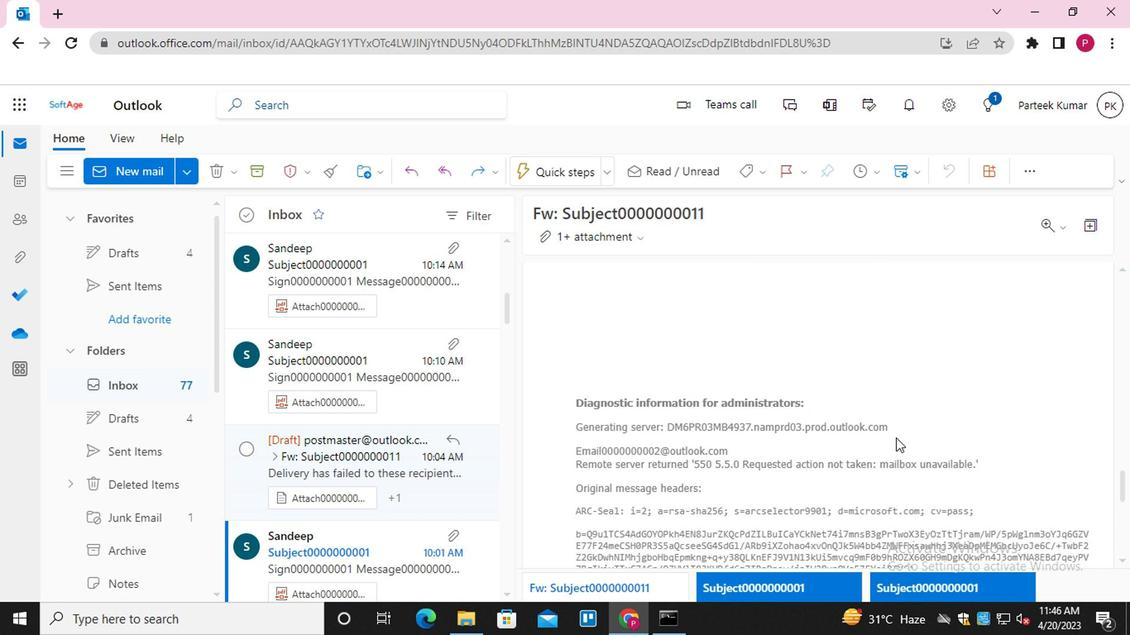 
Action: Mouse scrolled (892, 435) with delta (0, 0)
Screenshot: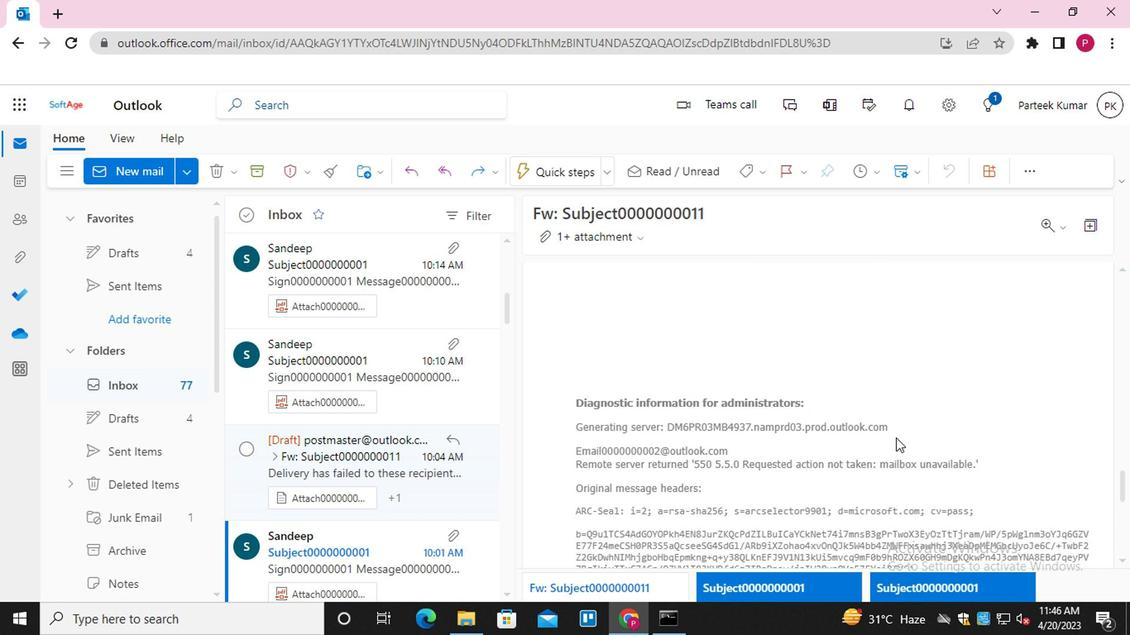 
Action: Mouse scrolled (892, 435) with delta (0, 0)
Screenshot: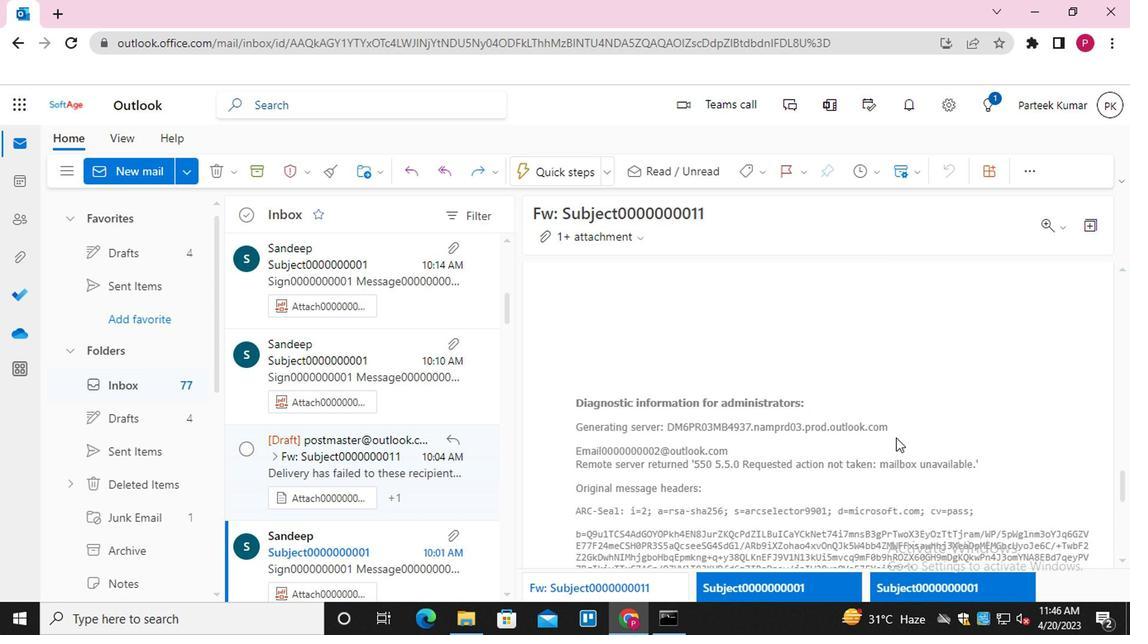 
Action: Mouse scrolled (892, 435) with delta (0, 0)
Screenshot: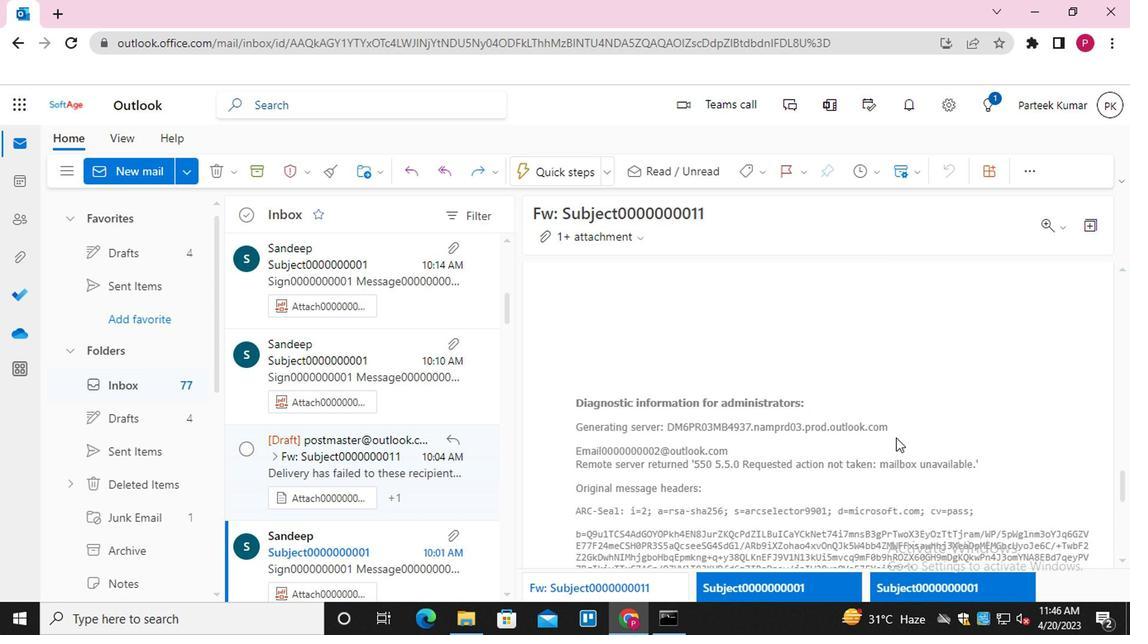 
Action: Mouse scrolled (892, 435) with delta (0, 0)
Screenshot: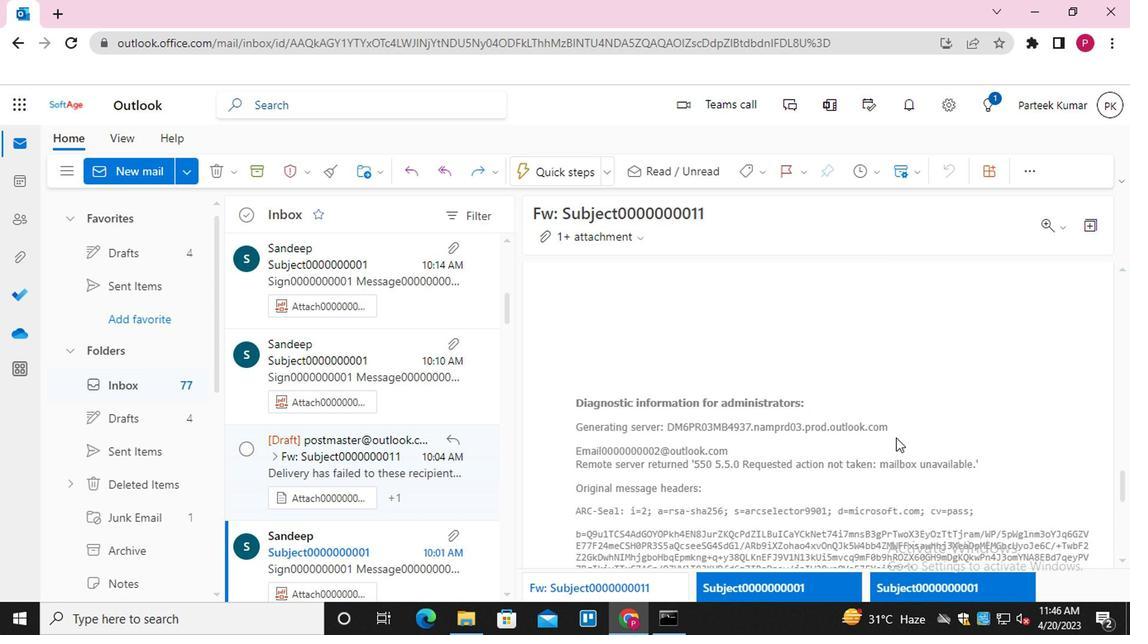 
Action: Mouse scrolled (892, 435) with delta (0, 0)
Screenshot: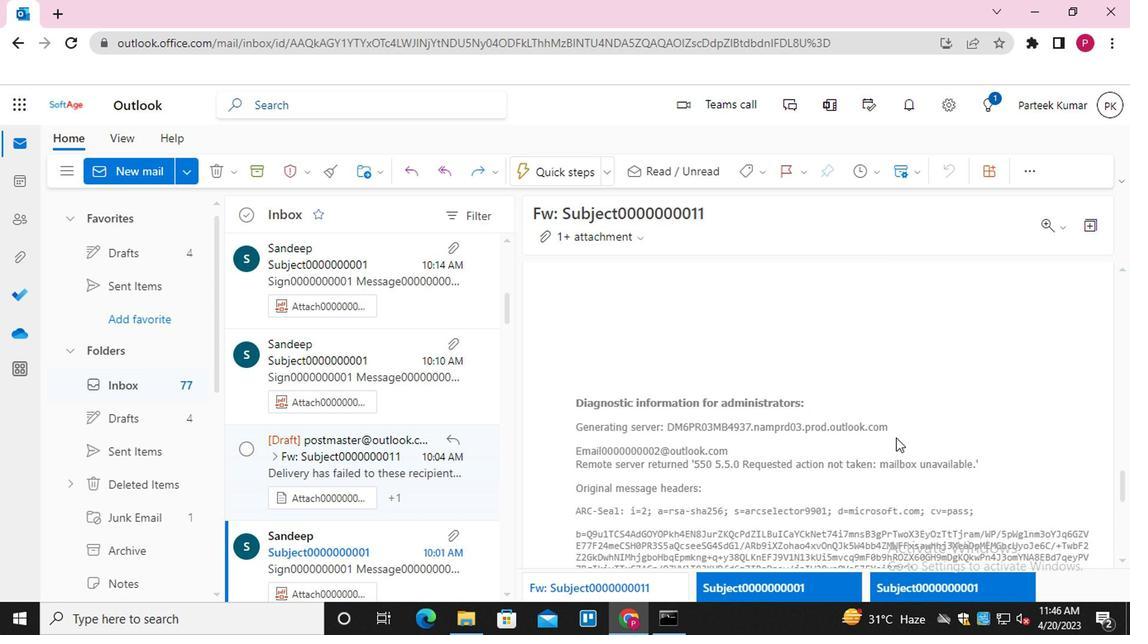 
Action: Mouse moved to (891, 436)
Screenshot: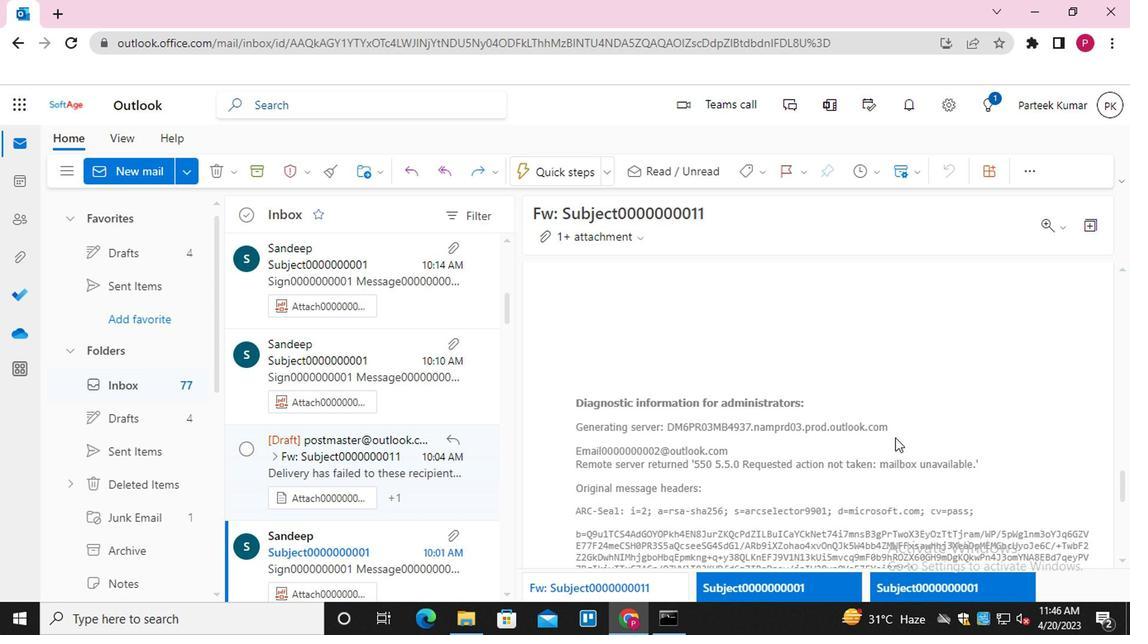 
Action: Mouse scrolled (891, 435) with delta (0, 0)
Screenshot: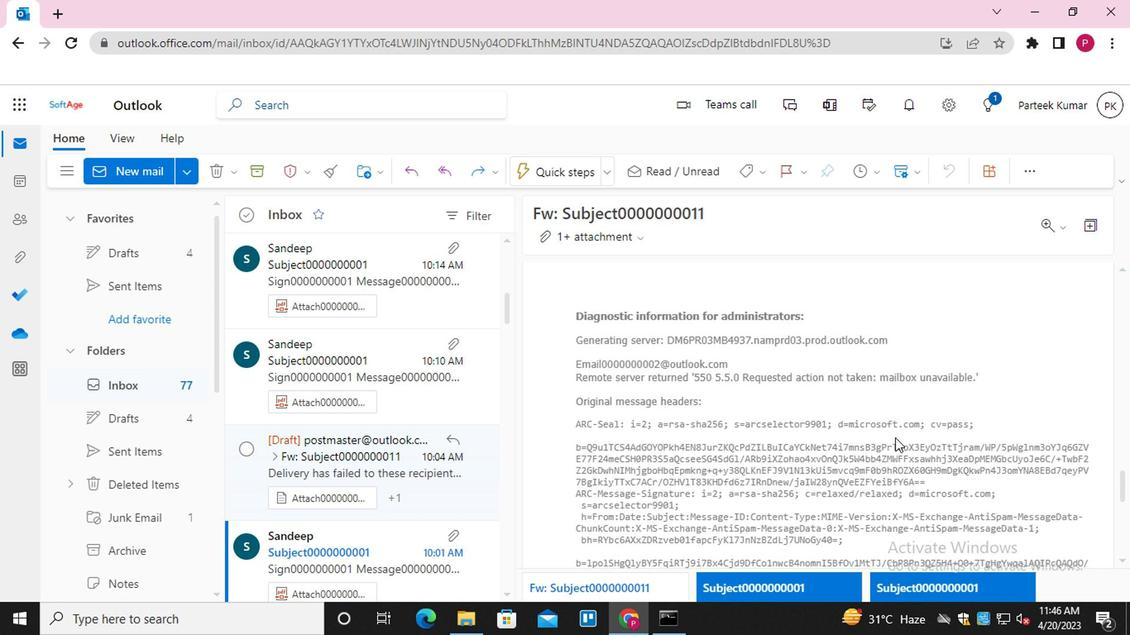 
Action: Mouse scrolled (891, 435) with delta (0, 0)
Screenshot: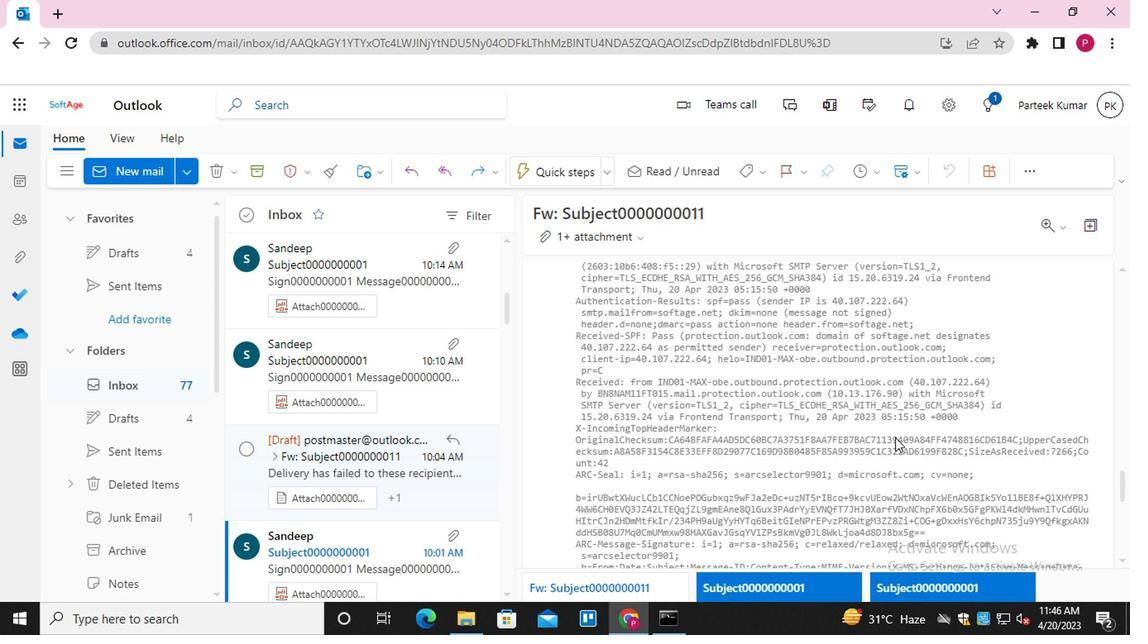 
Action: Mouse scrolled (891, 435) with delta (0, 0)
Screenshot: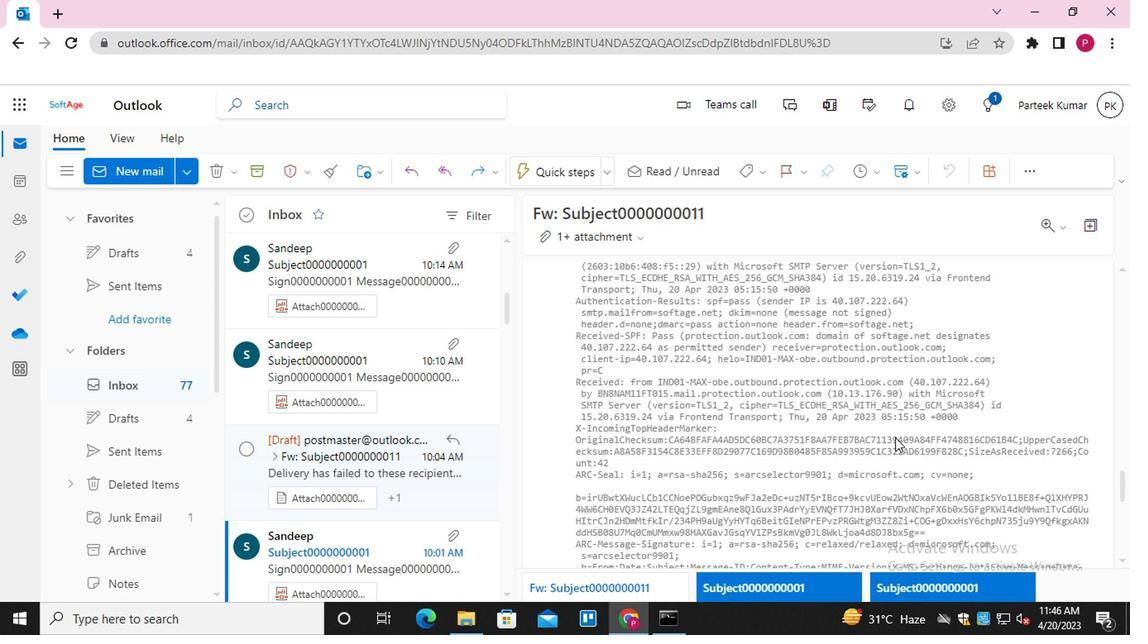 
Action: Mouse scrolled (891, 434) with delta (0, -1)
Screenshot: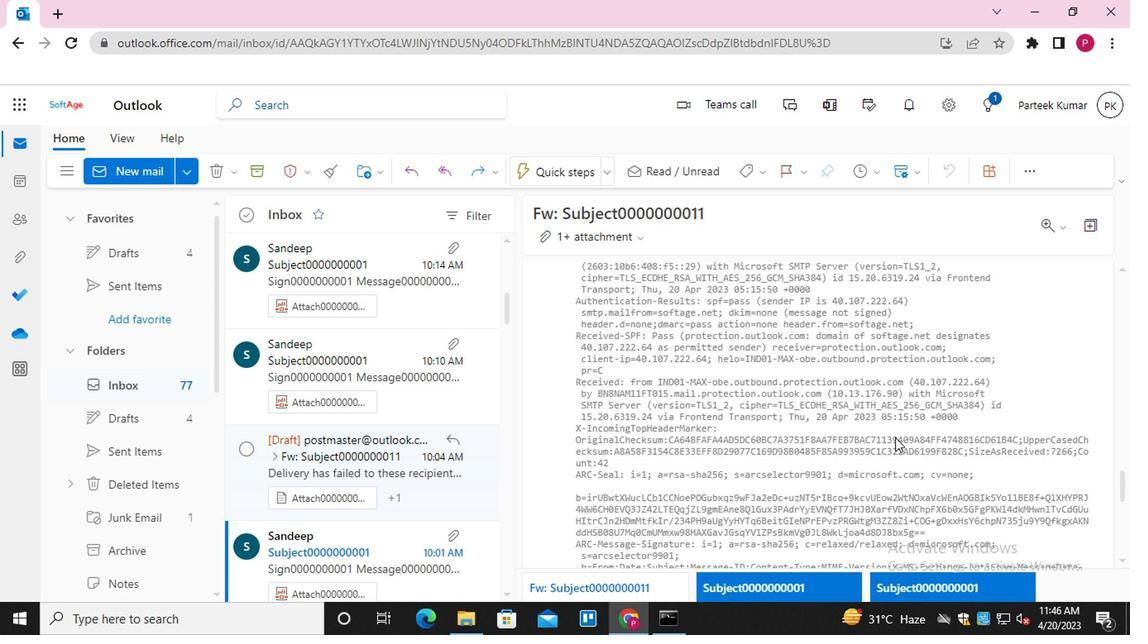
Action: Mouse scrolled (891, 435) with delta (0, 0)
Screenshot: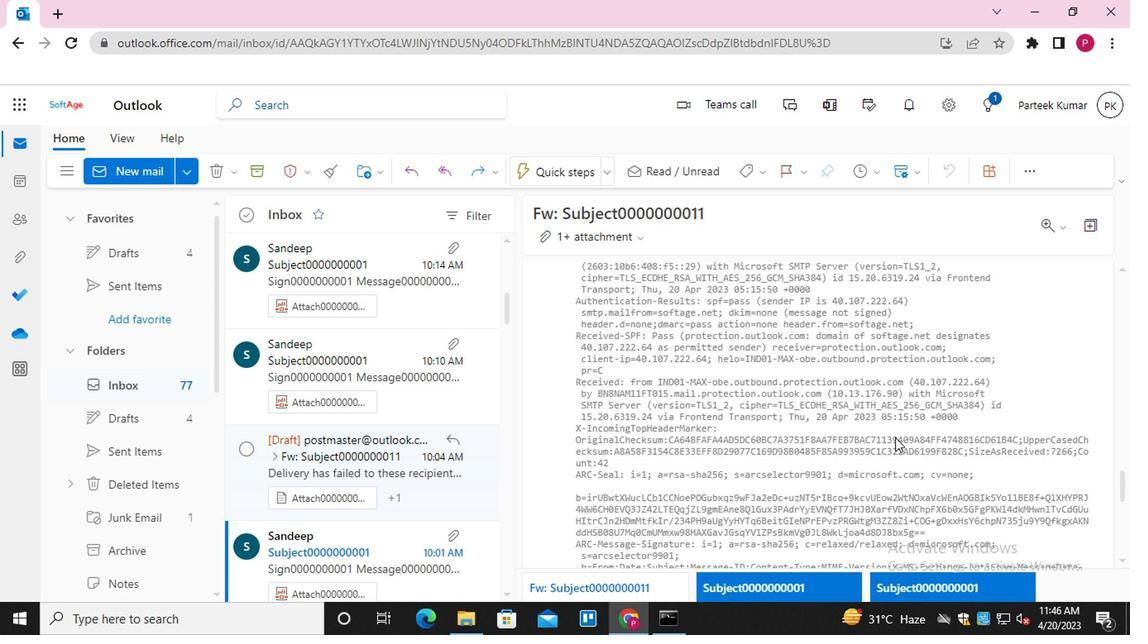 
Action: Mouse scrolled (891, 435) with delta (0, 0)
Screenshot: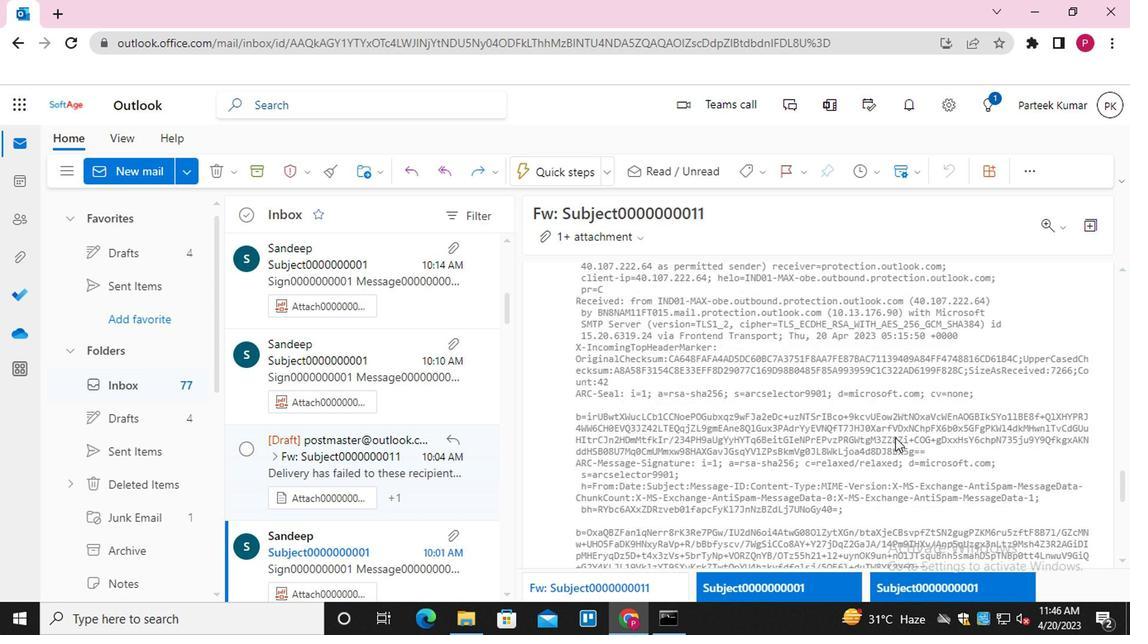 
Action: Mouse scrolled (891, 435) with delta (0, 0)
Screenshot: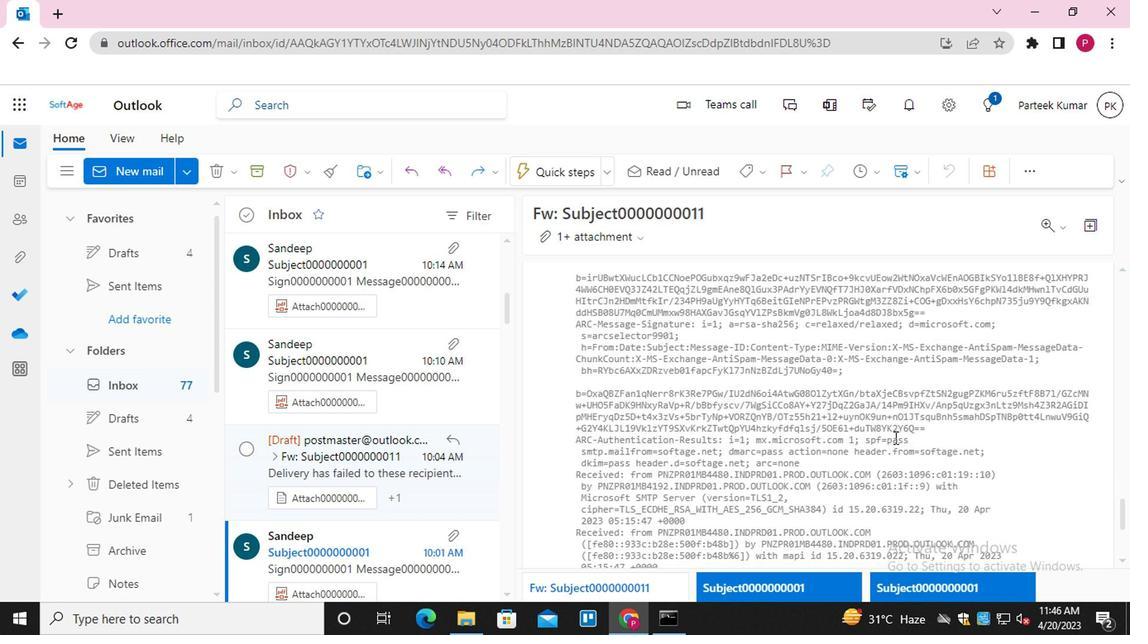 
Action: Mouse scrolled (891, 435) with delta (0, 0)
Screenshot: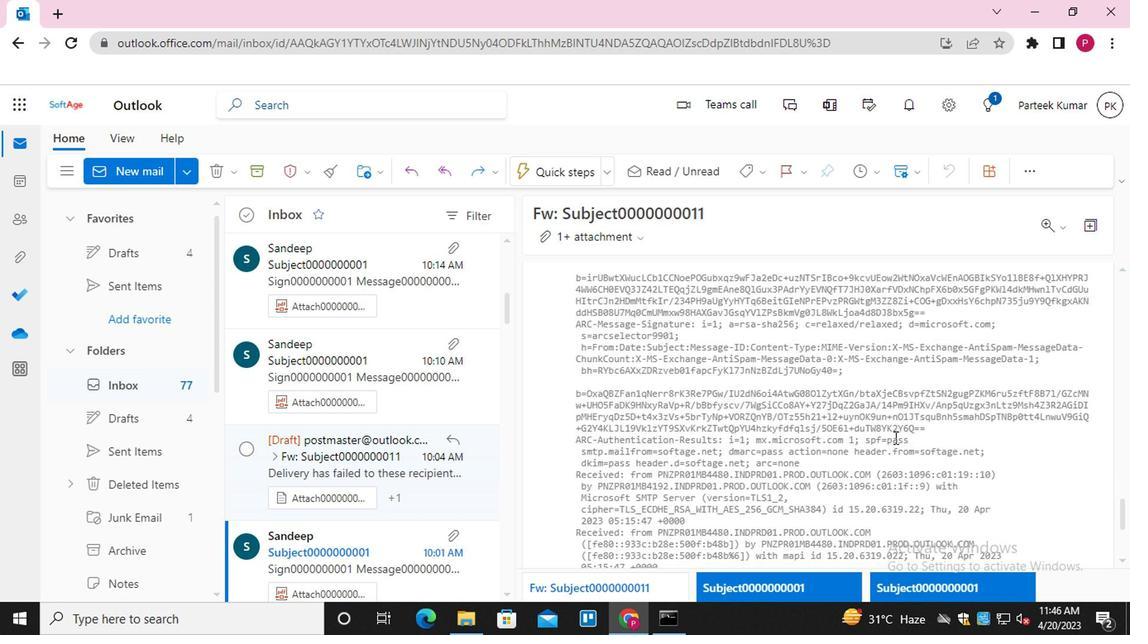 
Action: Mouse scrolled (891, 435) with delta (0, 0)
Screenshot: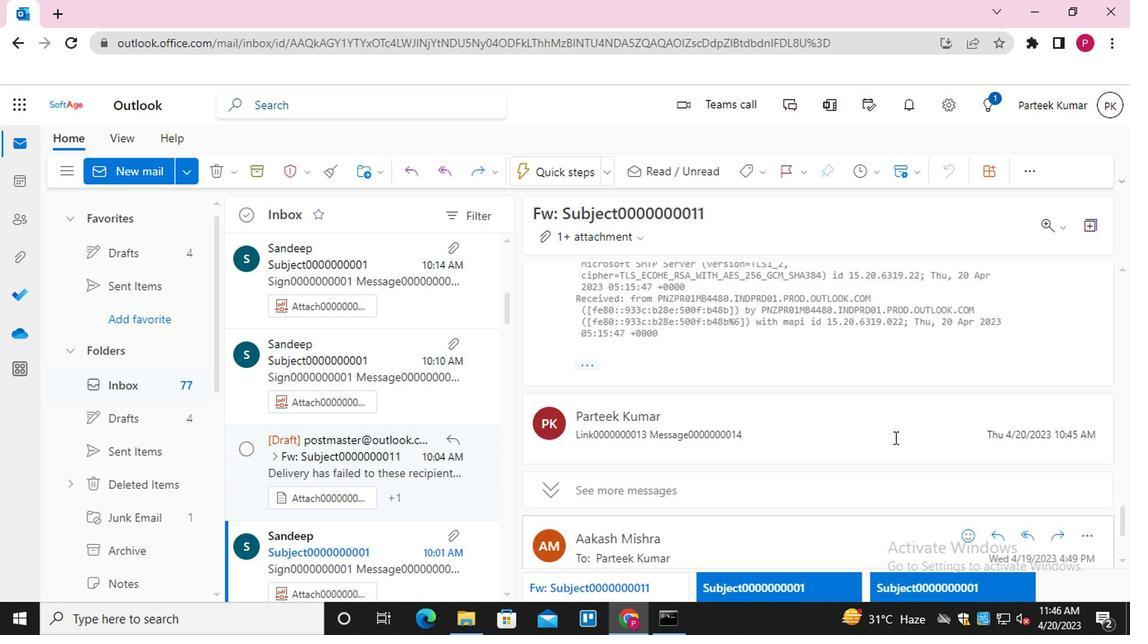 
Action: Mouse scrolled (891, 435) with delta (0, 0)
Screenshot: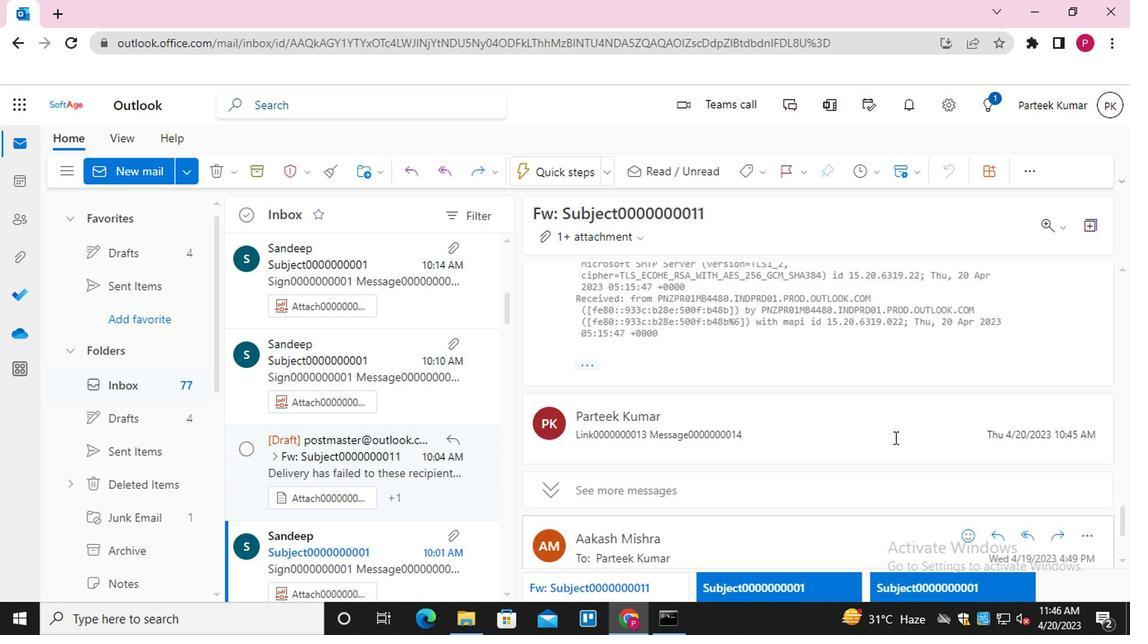 
Action: Mouse scrolled (891, 435) with delta (0, 0)
Screenshot: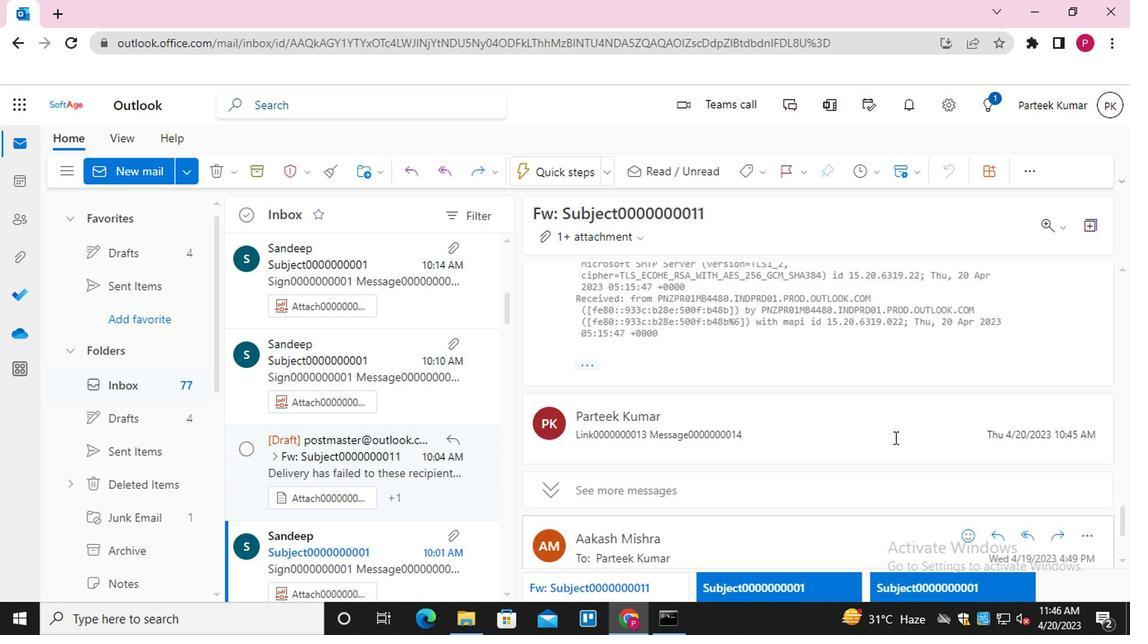 
Action: Mouse scrolled (891, 435) with delta (0, 0)
Screenshot: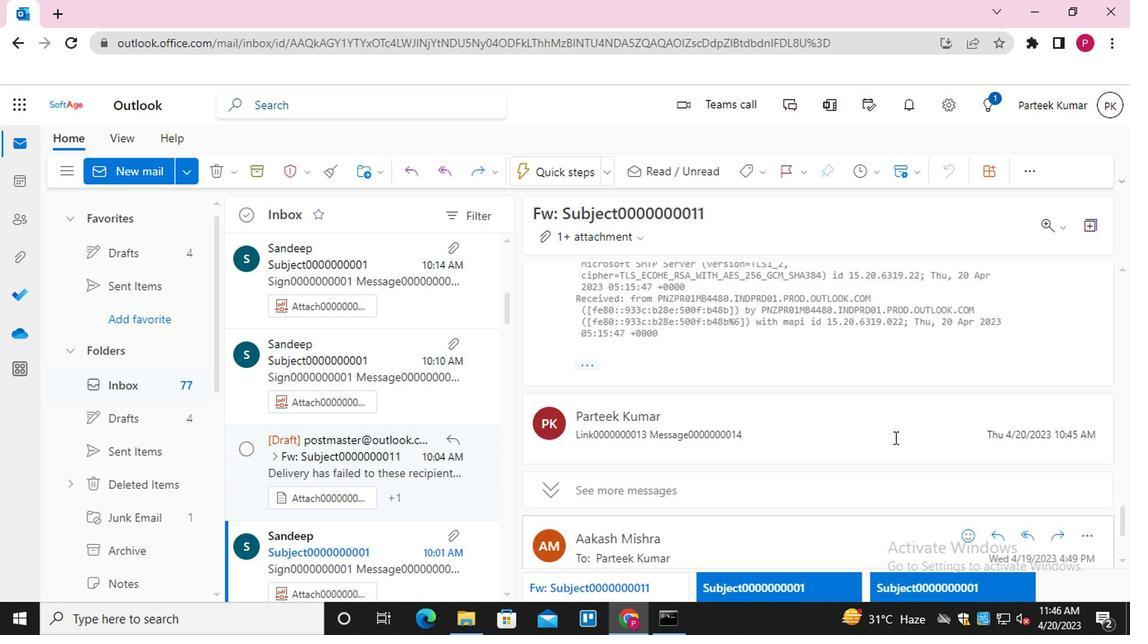 
Action: Mouse scrolled (891, 435) with delta (0, 0)
Screenshot: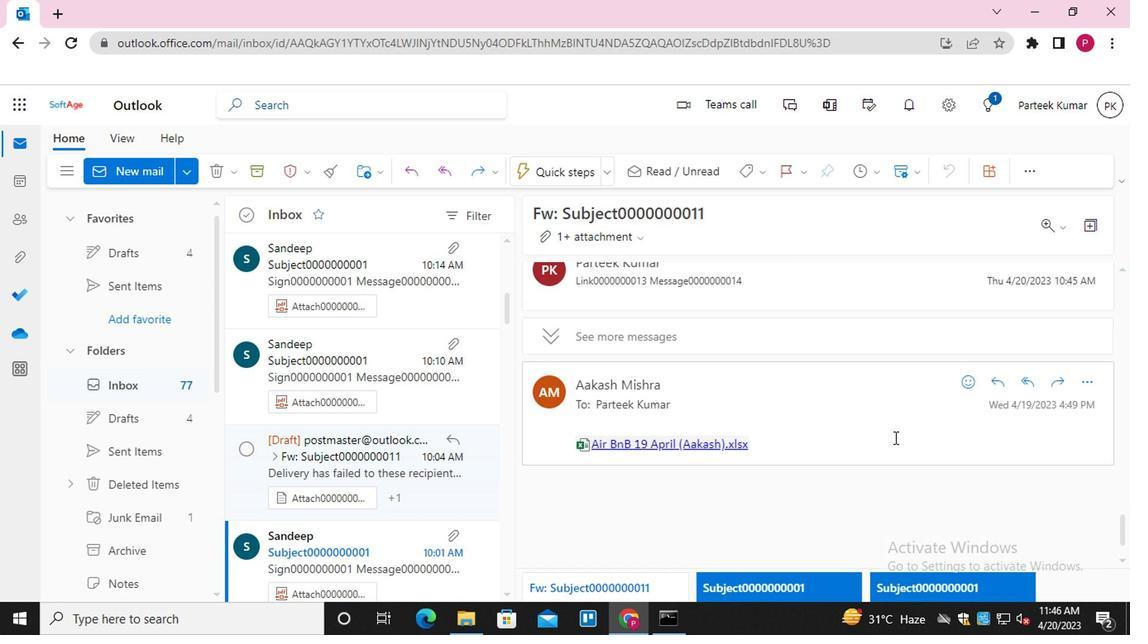 
Action: Mouse moved to (1048, 369)
Screenshot: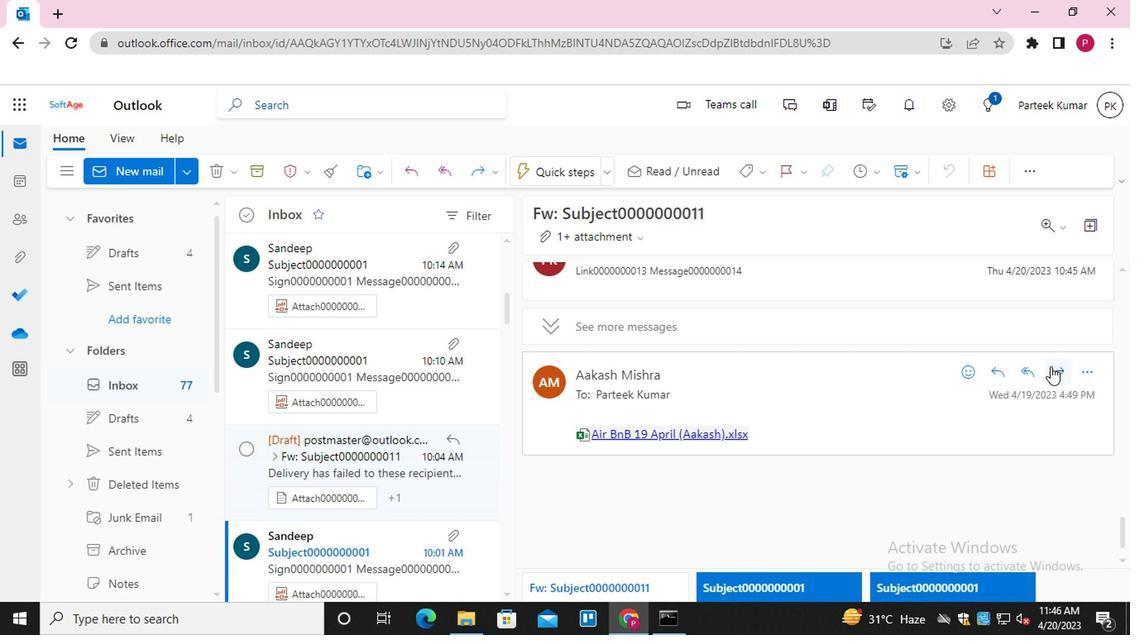 
Action: Mouse scrolled (1048, 368) with delta (0, 0)
Screenshot: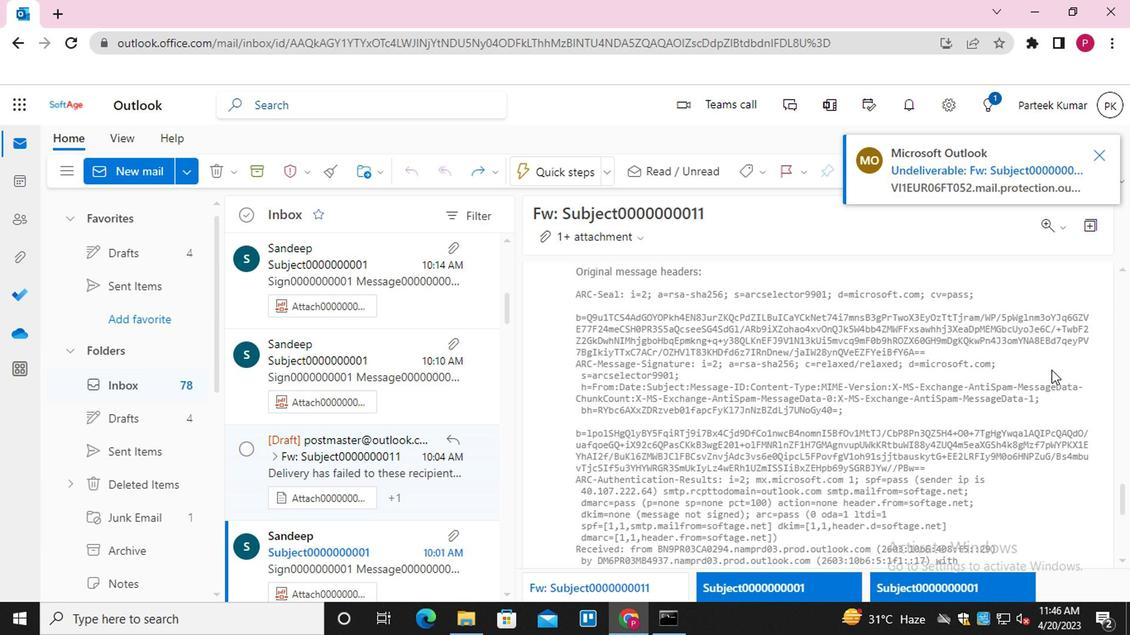 
Action: Mouse moved to (1049, 369)
Screenshot: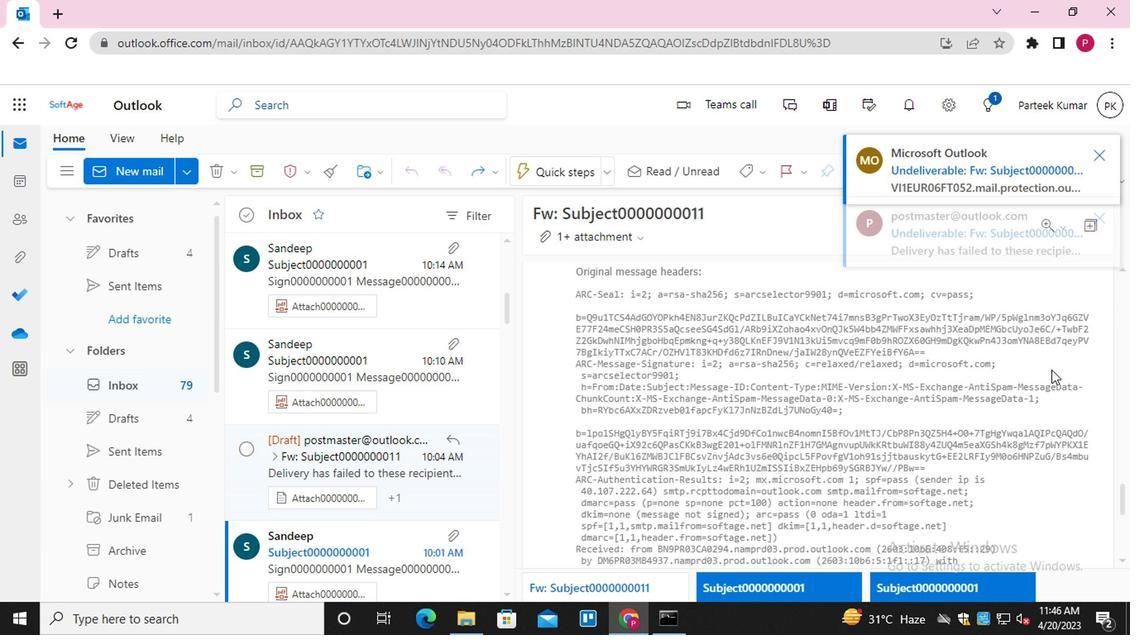 
Action: Mouse scrolled (1049, 368) with delta (0, 0)
Screenshot: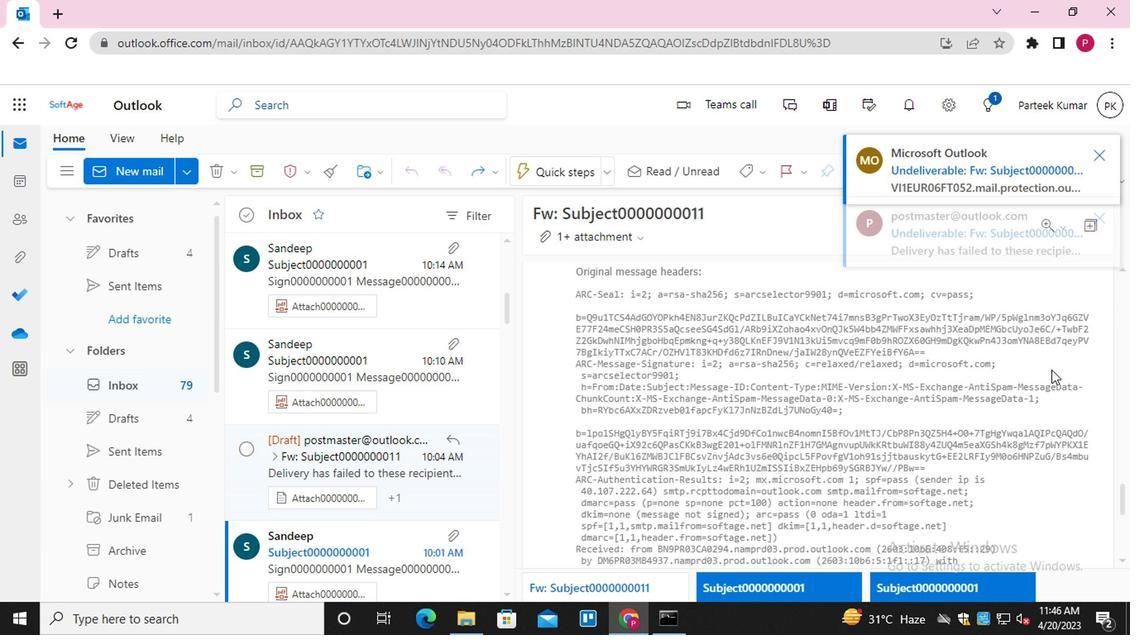 
Action: Mouse scrolled (1049, 368) with delta (0, 0)
Screenshot: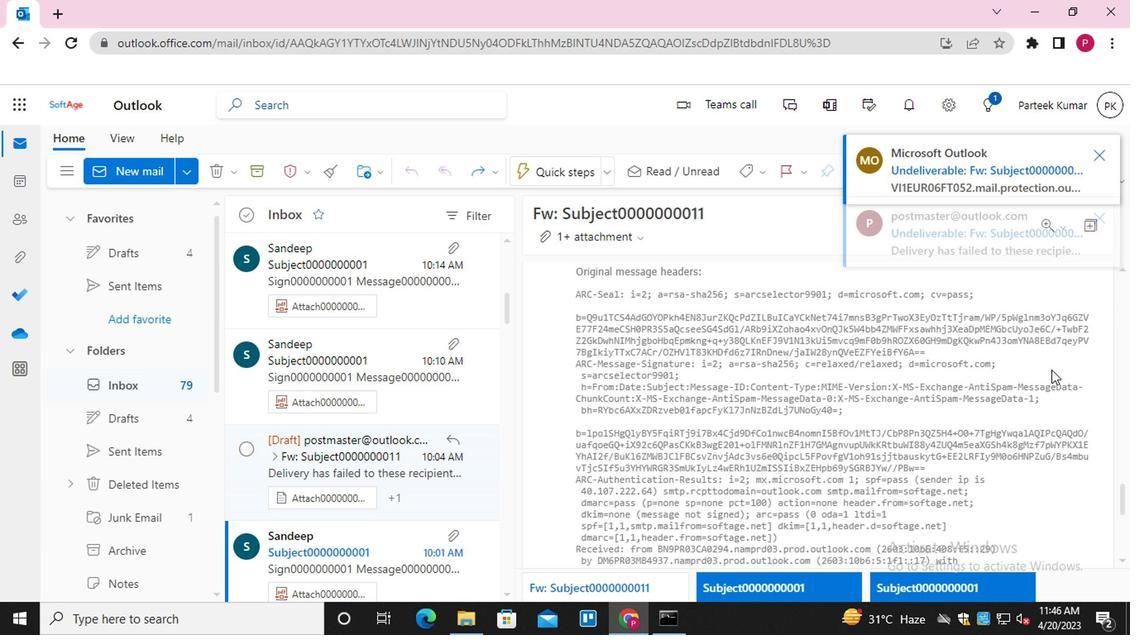 
Action: Mouse scrolled (1049, 368) with delta (0, 0)
Screenshot: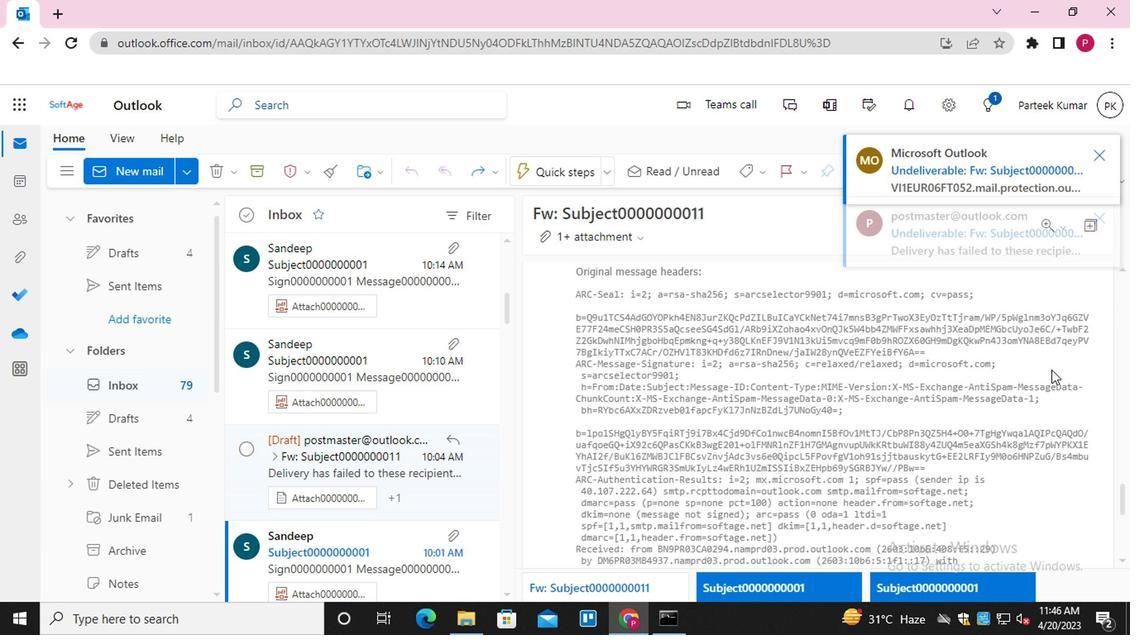 
Action: Mouse scrolled (1049, 367) with delta (0, -1)
Screenshot: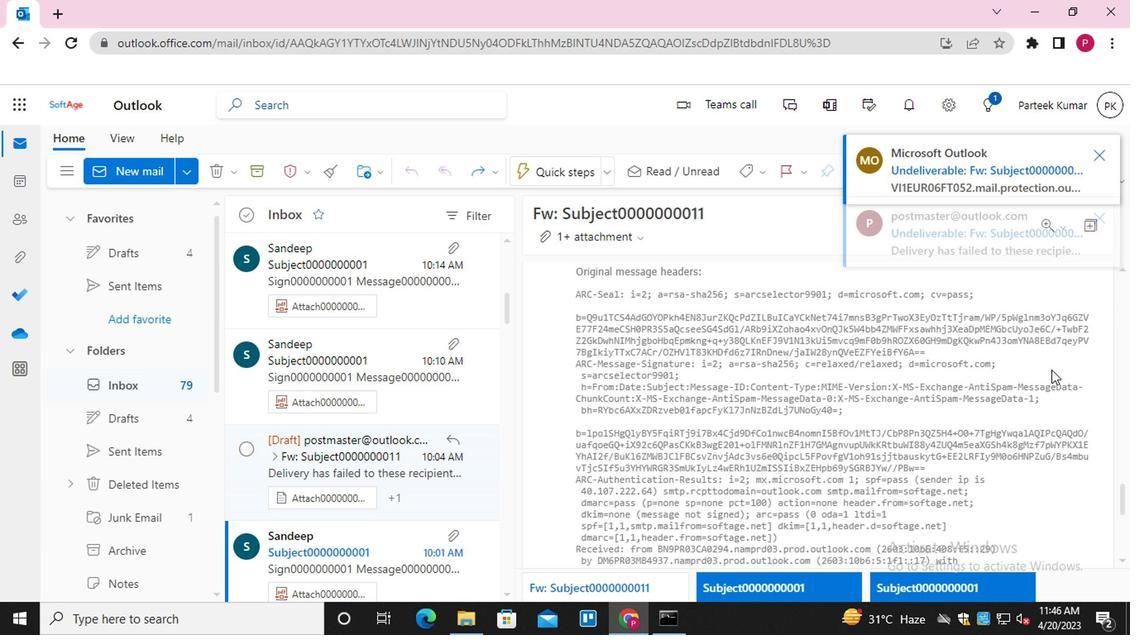
Action: Mouse moved to (1037, 377)
Screenshot: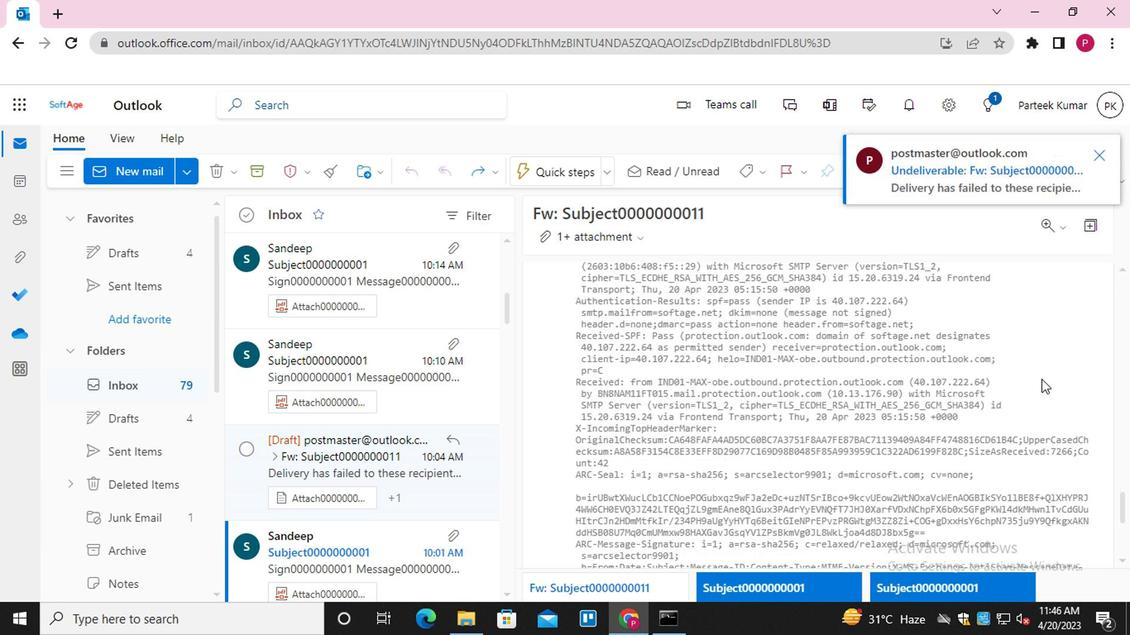 
Action: Mouse scrolled (1037, 377) with delta (0, 0)
Screenshot: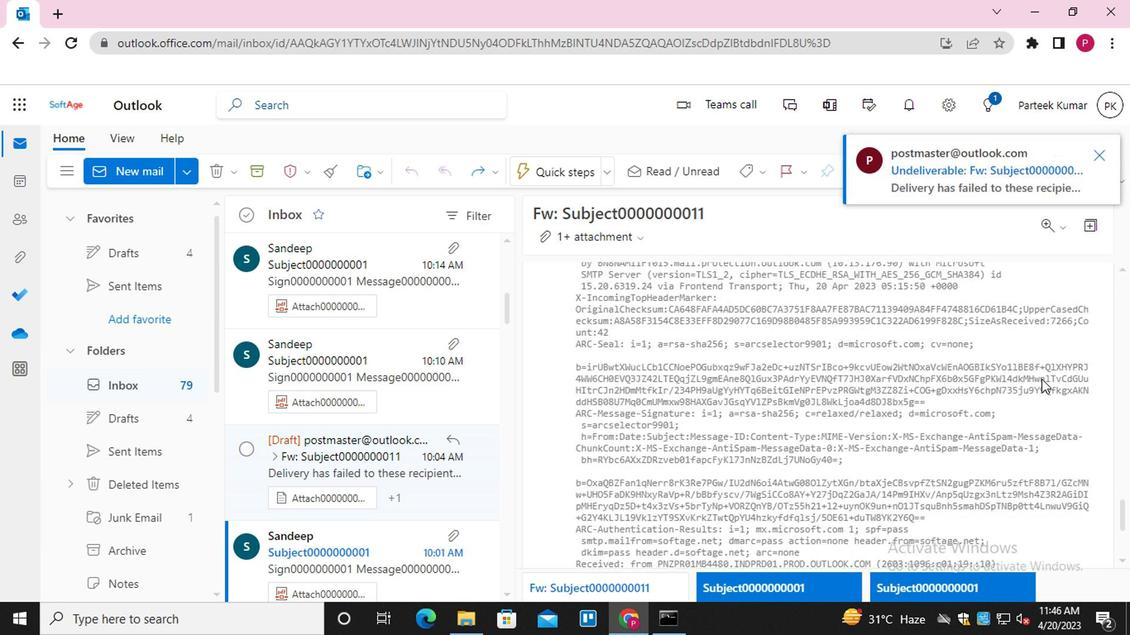 
Action: Mouse scrolled (1037, 377) with delta (0, 0)
Screenshot: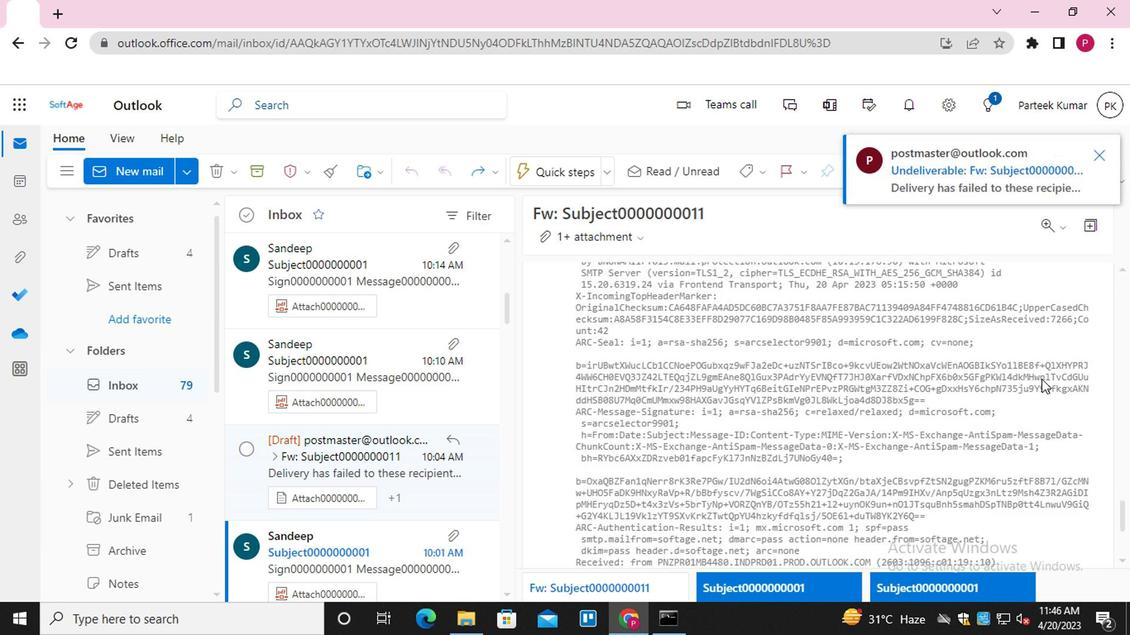 
Action: Mouse moved to (1035, 377)
Screenshot: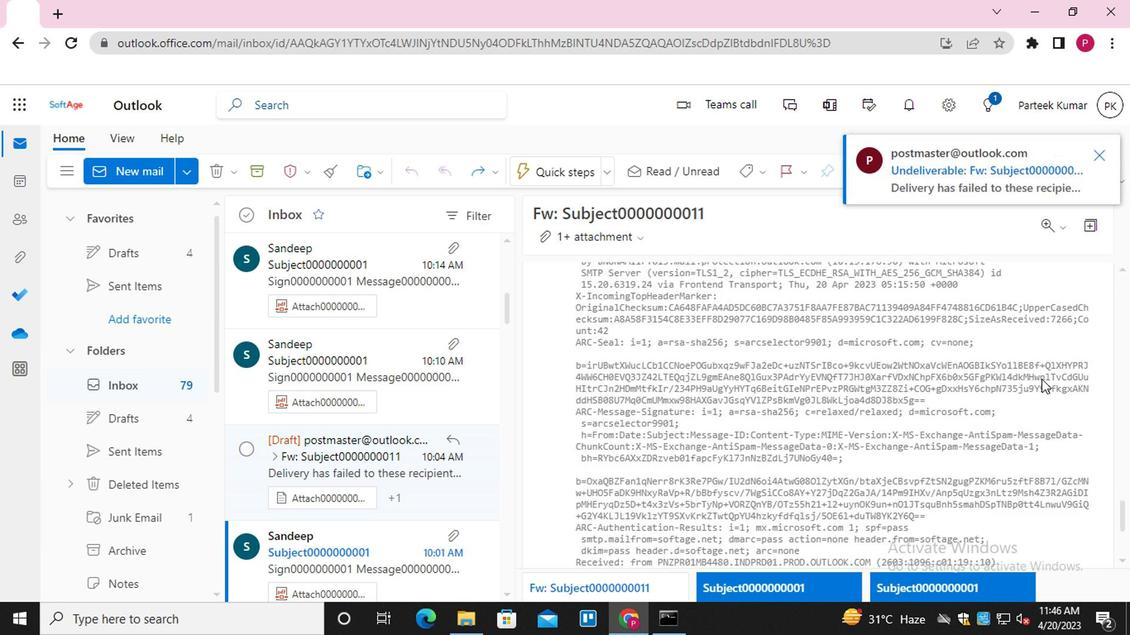 
Action: Mouse scrolled (1035, 376) with delta (0, -1)
Screenshot: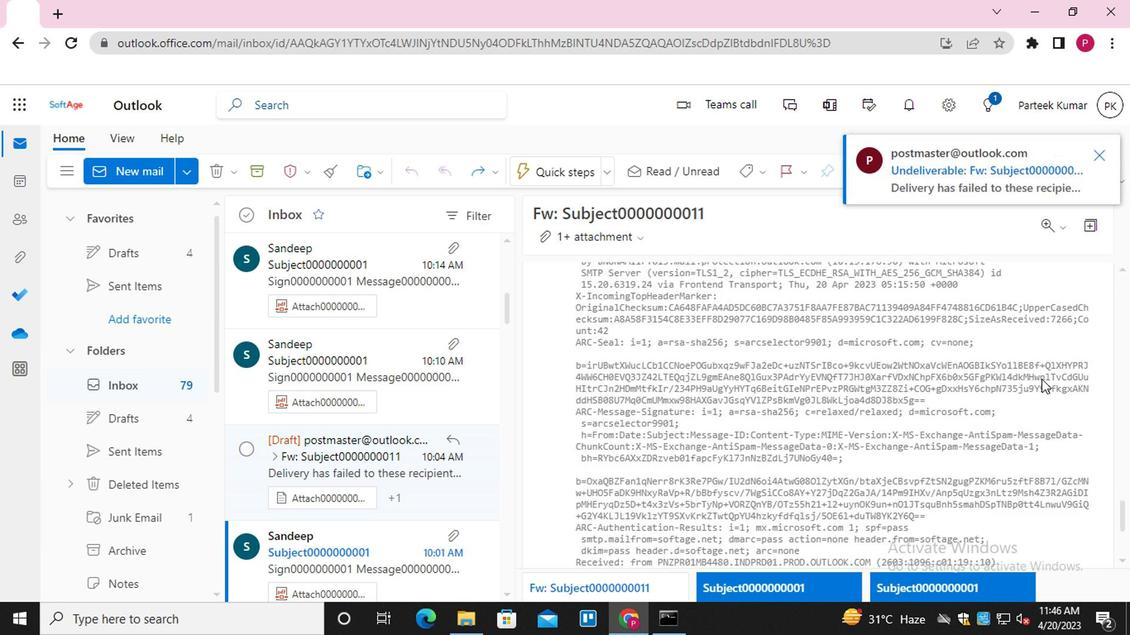 
Action: Mouse scrolled (1035, 377) with delta (0, 0)
Screenshot: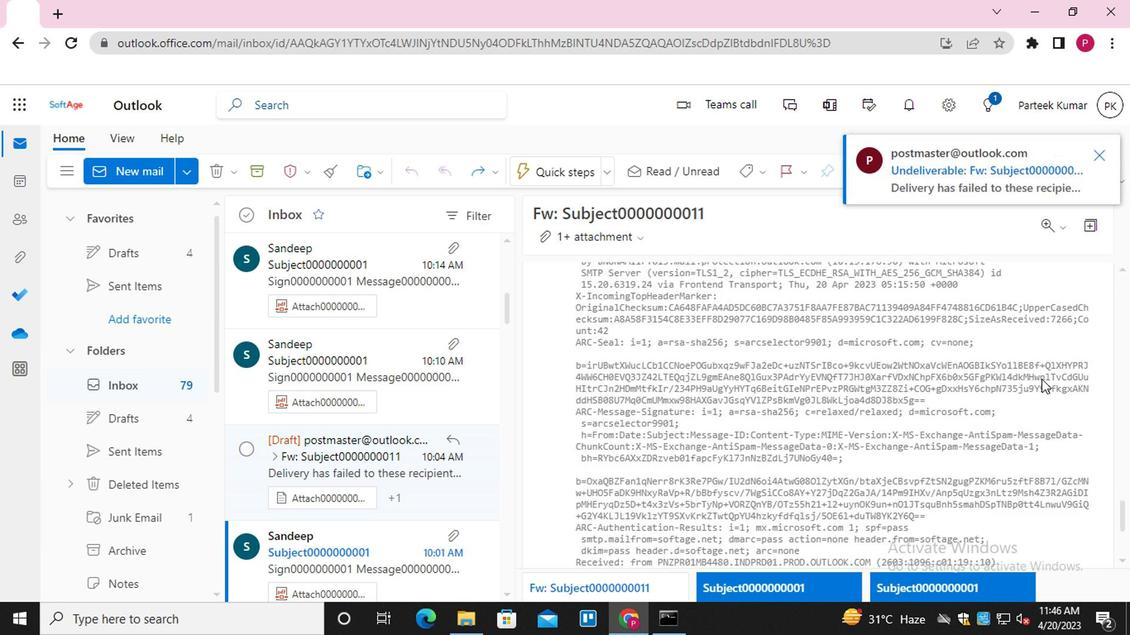 
Action: Mouse moved to (1035, 379)
Screenshot: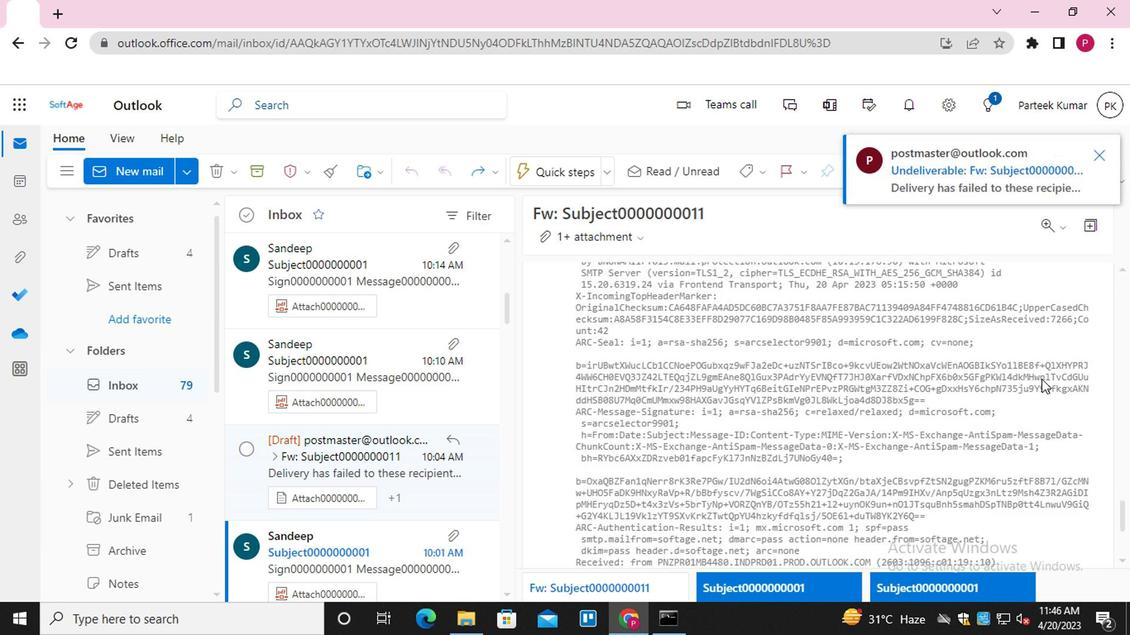 
Action: Mouse scrolled (1035, 377) with delta (0, -1)
Screenshot: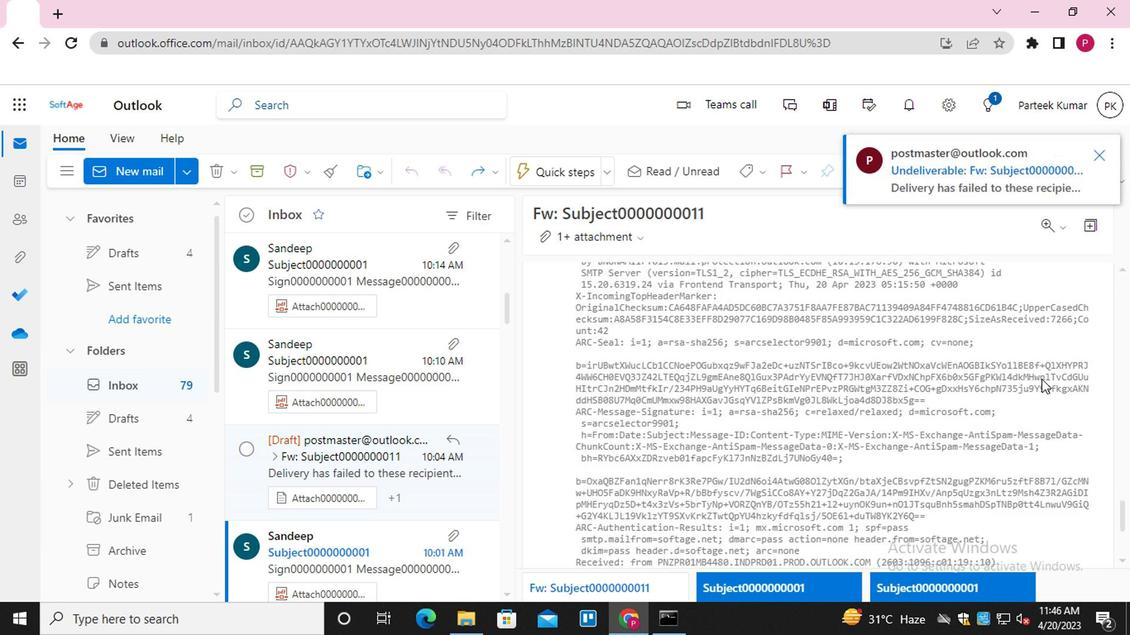 
Action: Mouse moved to (1032, 381)
Screenshot: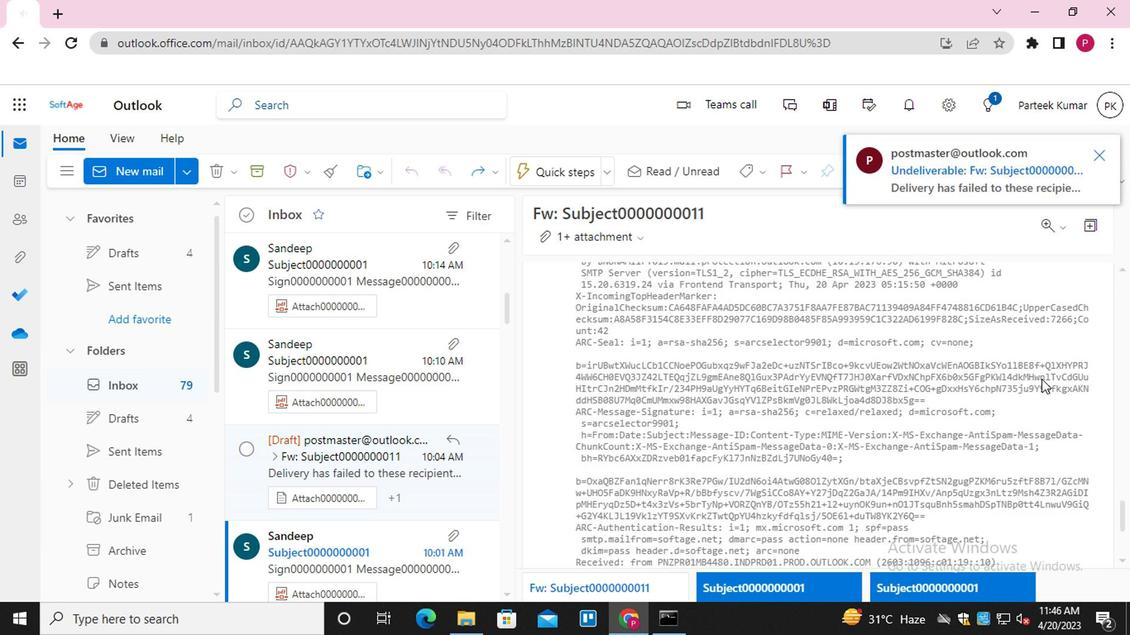
Action: Mouse scrolled (1032, 380) with delta (0, -1)
Screenshot: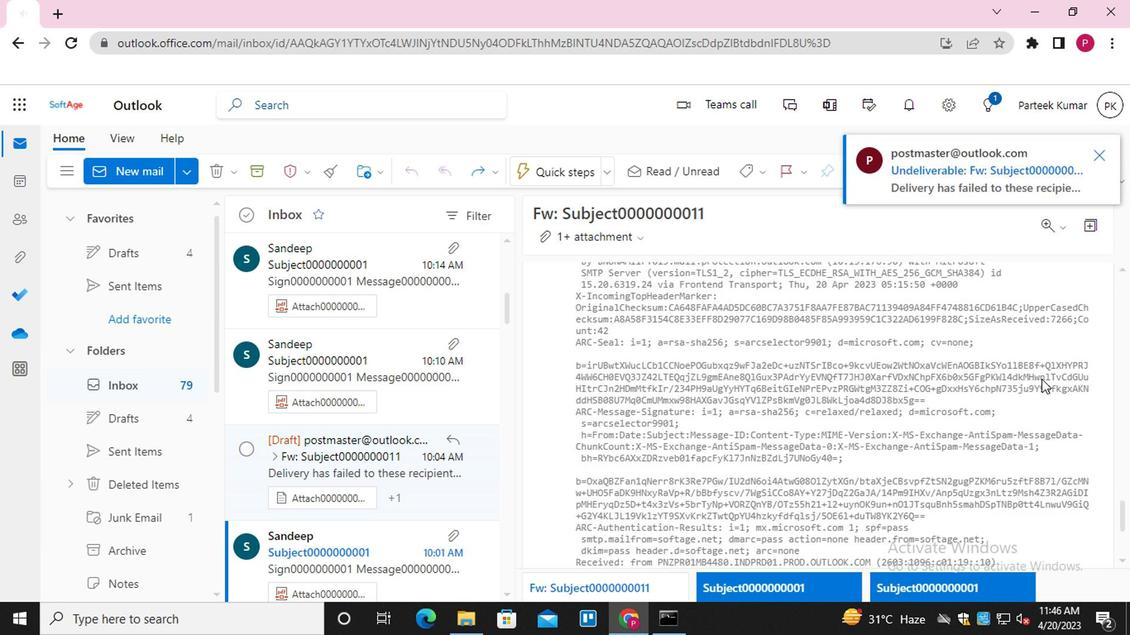
Action: Mouse moved to (1015, 390)
Screenshot: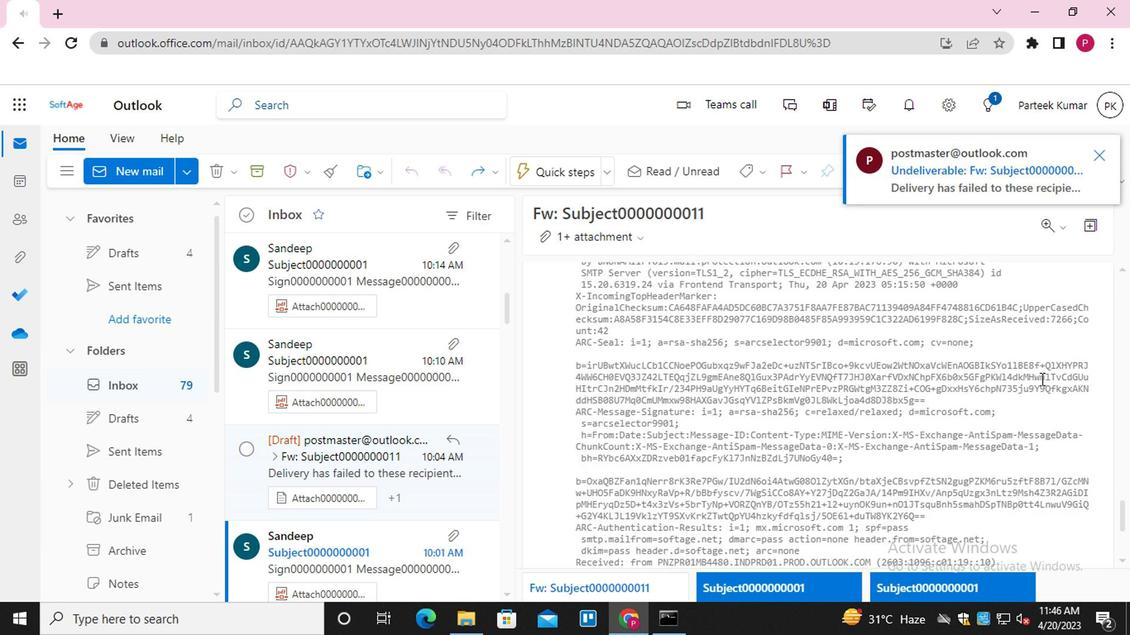 
Action: Mouse scrolled (1015, 389) with delta (0, 0)
Screenshot: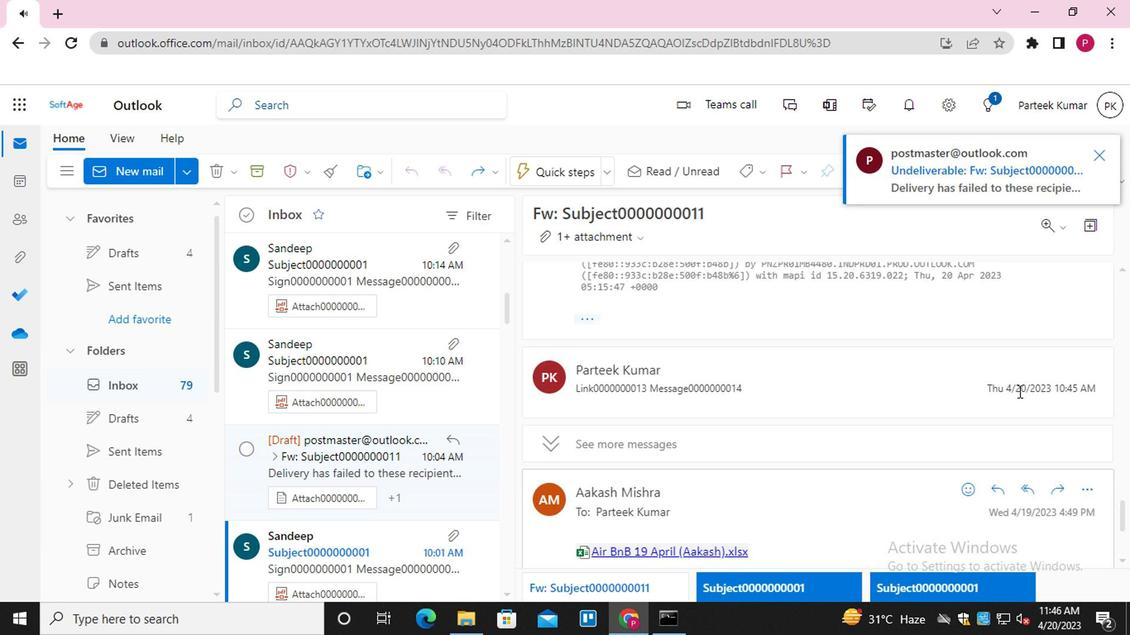 
Action: Mouse scrolled (1015, 389) with delta (0, 0)
Screenshot: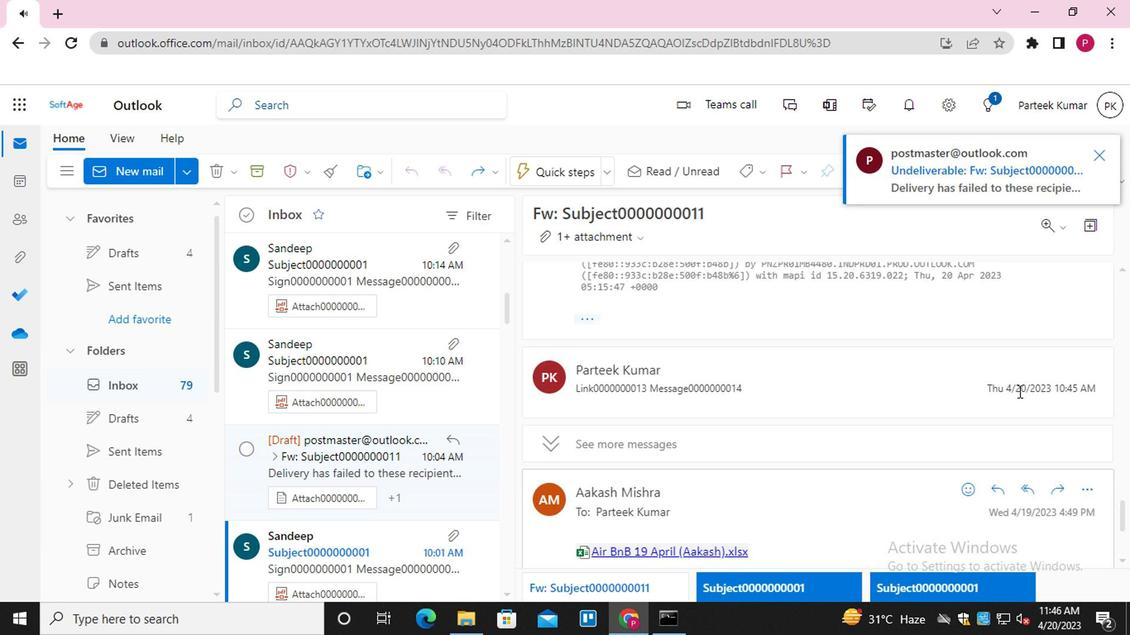 
Action: Mouse scrolled (1015, 389) with delta (0, 0)
Screenshot: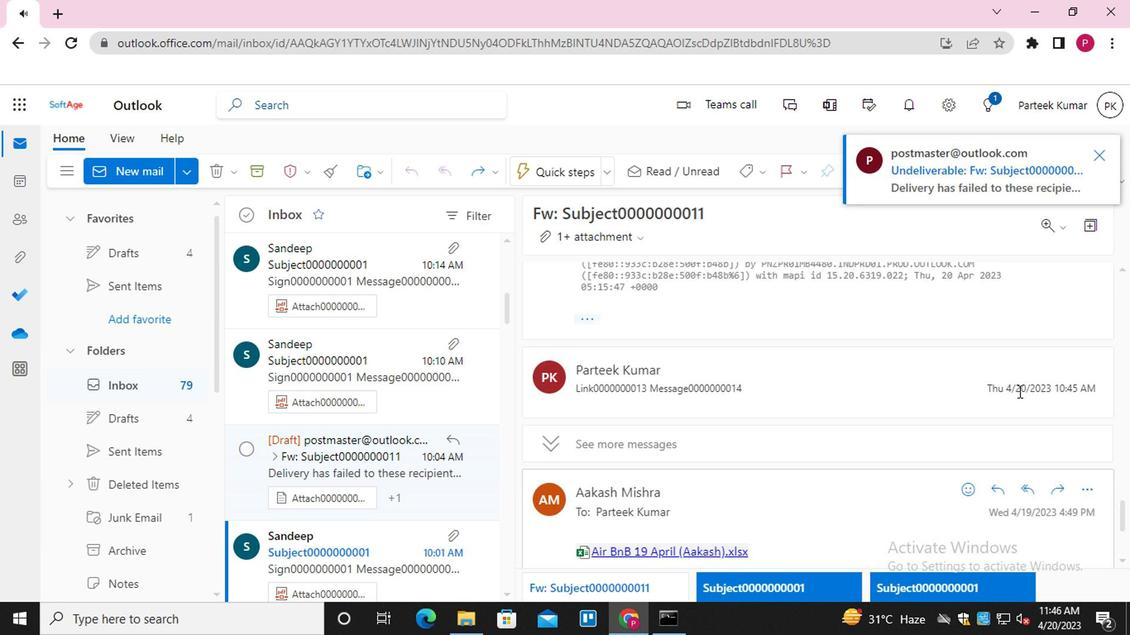 
Action: Mouse scrolled (1015, 389) with delta (0, 0)
Screenshot: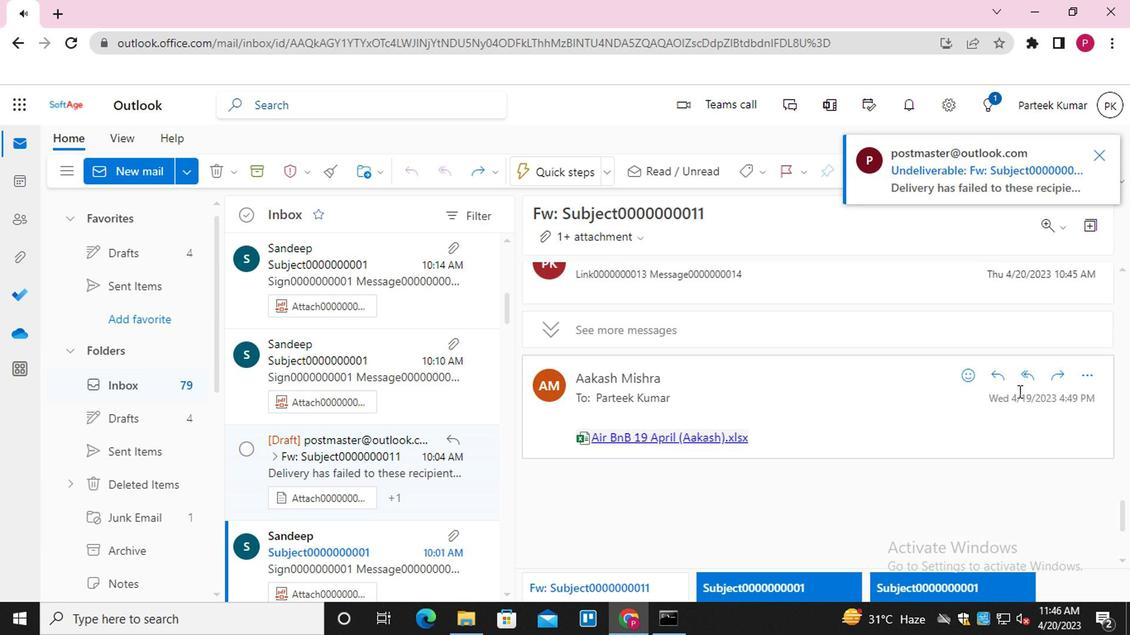 
Action: Mouse scrolled (1015, 389) with delta (0, 0)
Screenshot: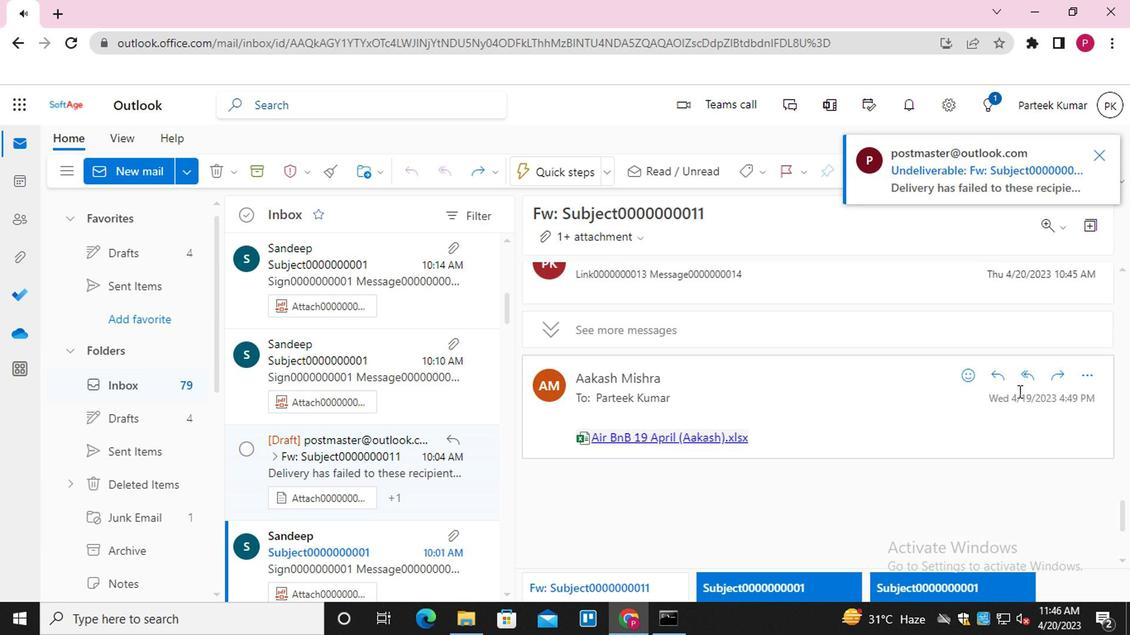 
Action: Mouse scrolled (1015, 389) with delta (0, 0)
Screenshot: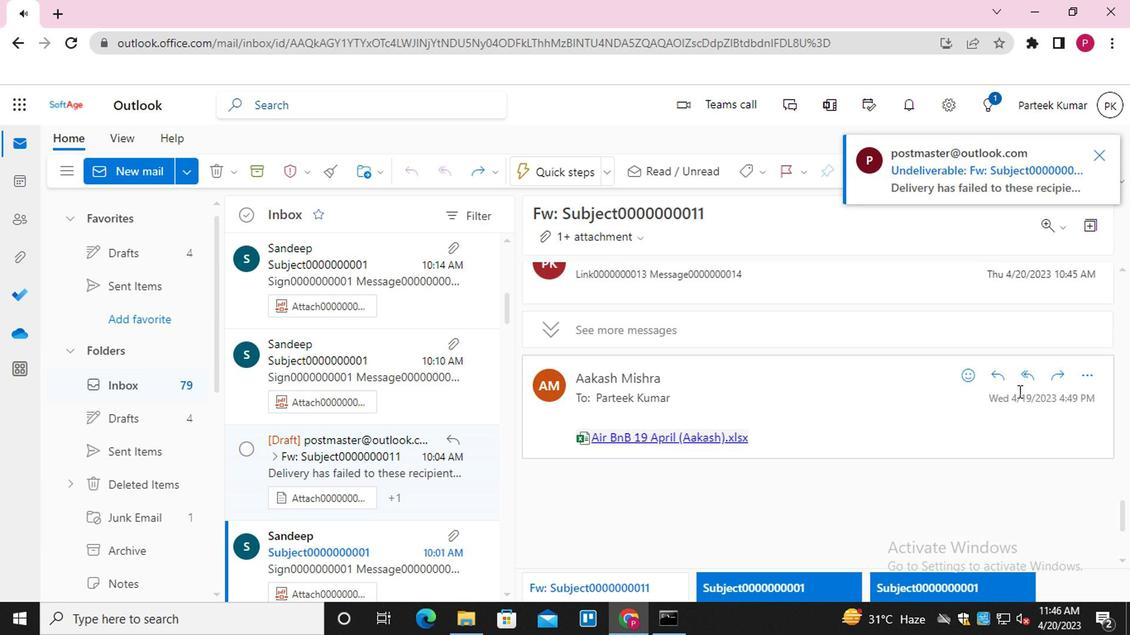 
Action: Mouse moved to (1013, 391)
Screenshot: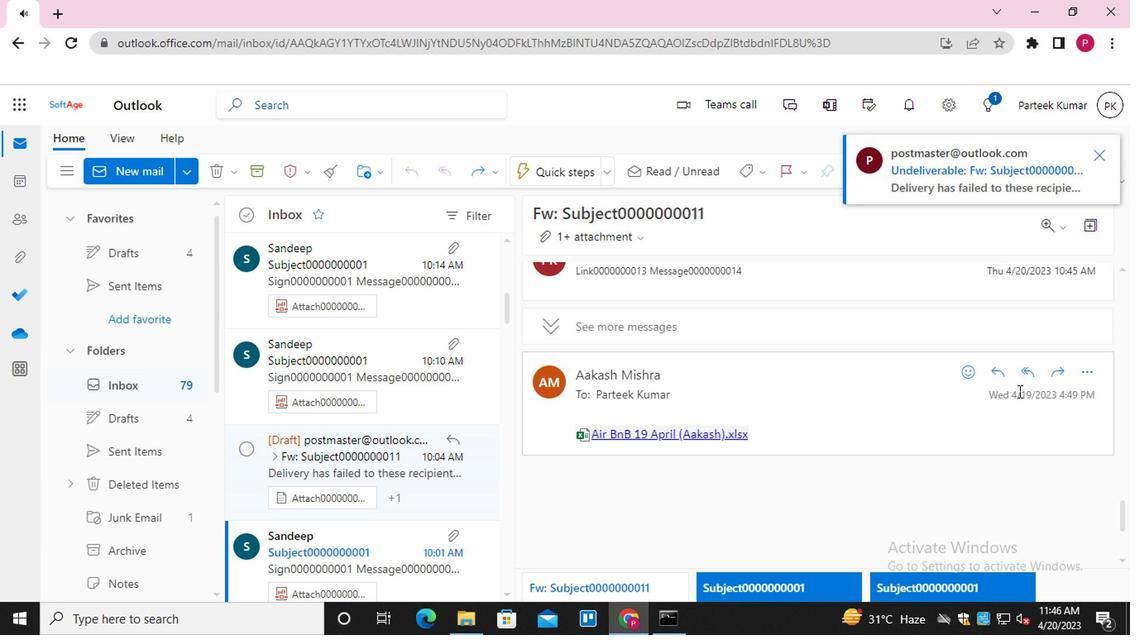 
Action: Mouse scrolled (1013, 390) with delta (0, -1)
Screenshot: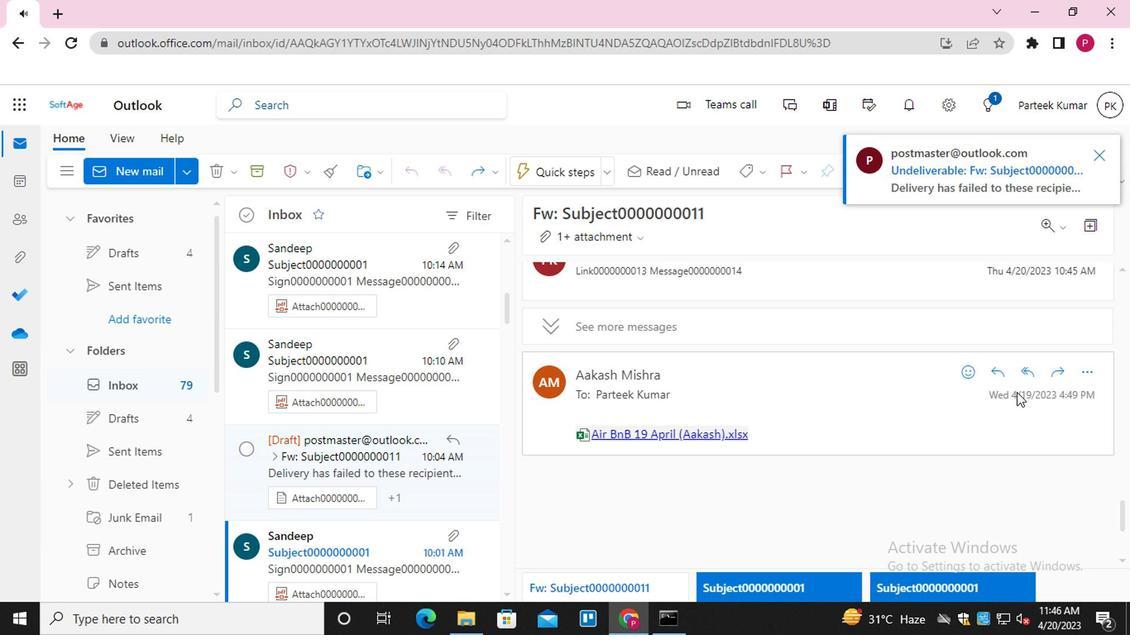 
Action: Mouse scrolled (1013, 390) with delta (0, -1)
Screenshot: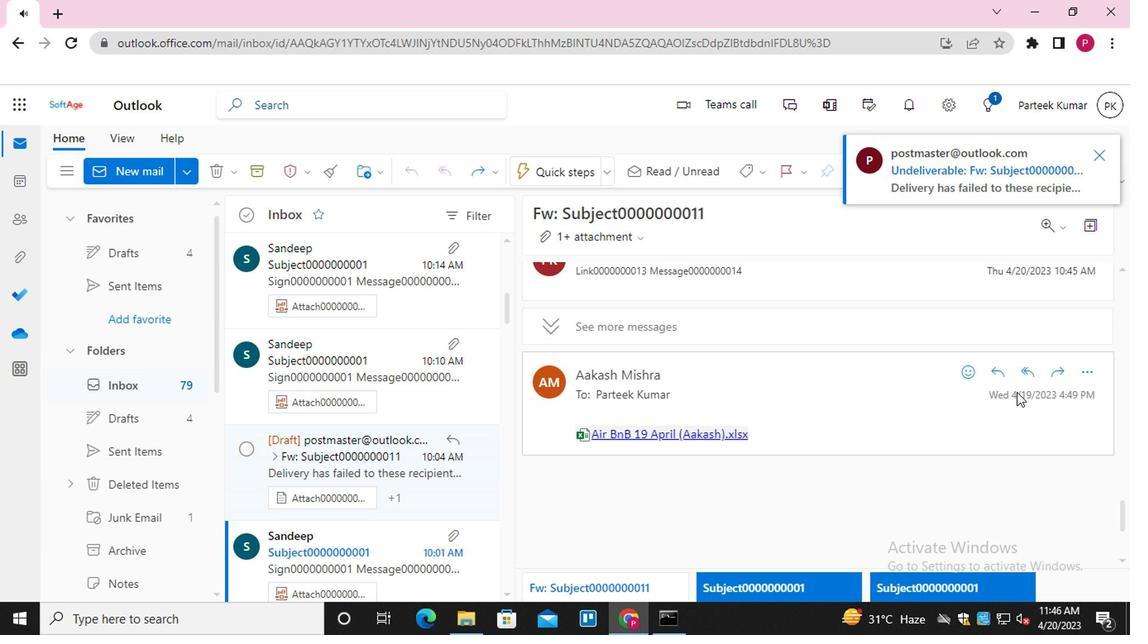 
Action: Mouse scrolled (1013, 390) with delta (0, -1)
Screenshot: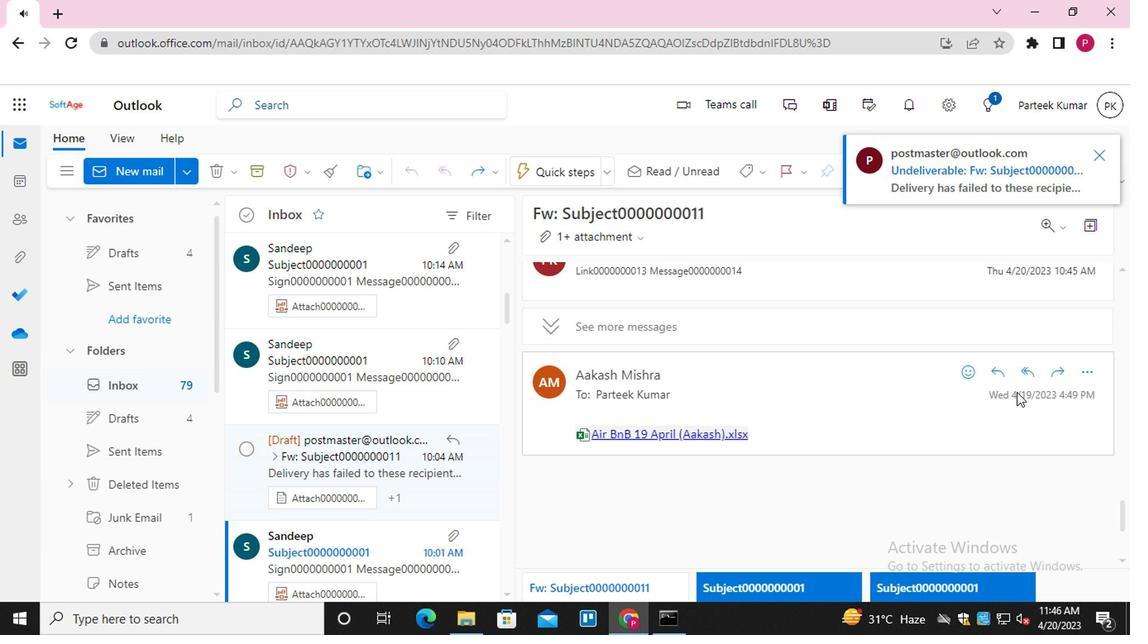
Action: Mouse scrolled (1013, 390) with delta (0, -1)
Screenshot: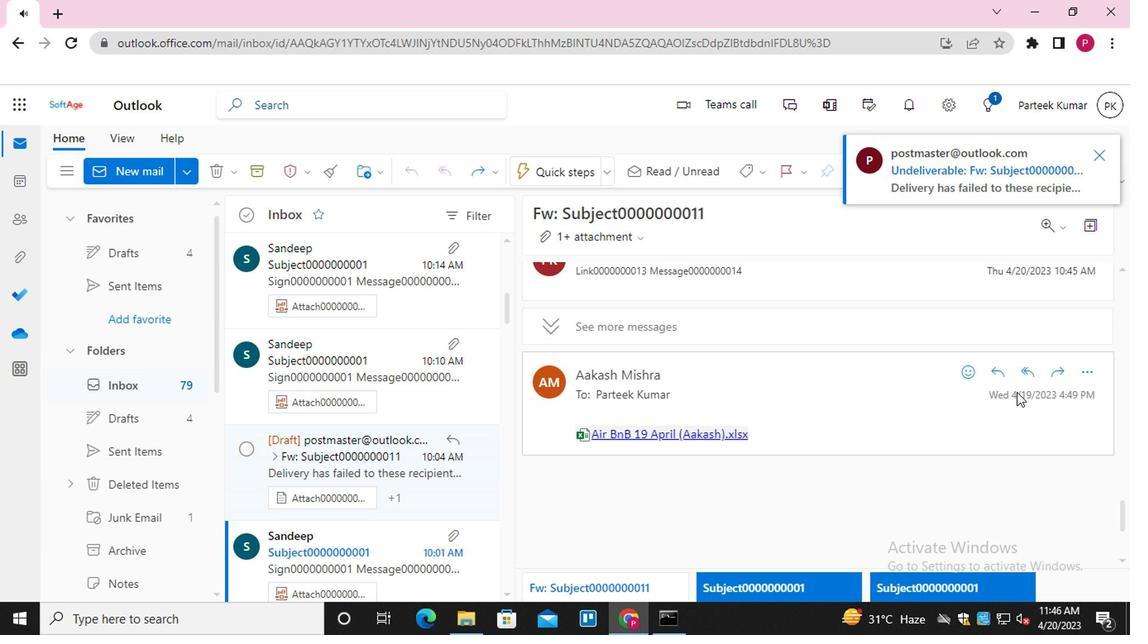 
Action: Mouse scrolled (1013, 390) with delta (0, -1)
Screenshot: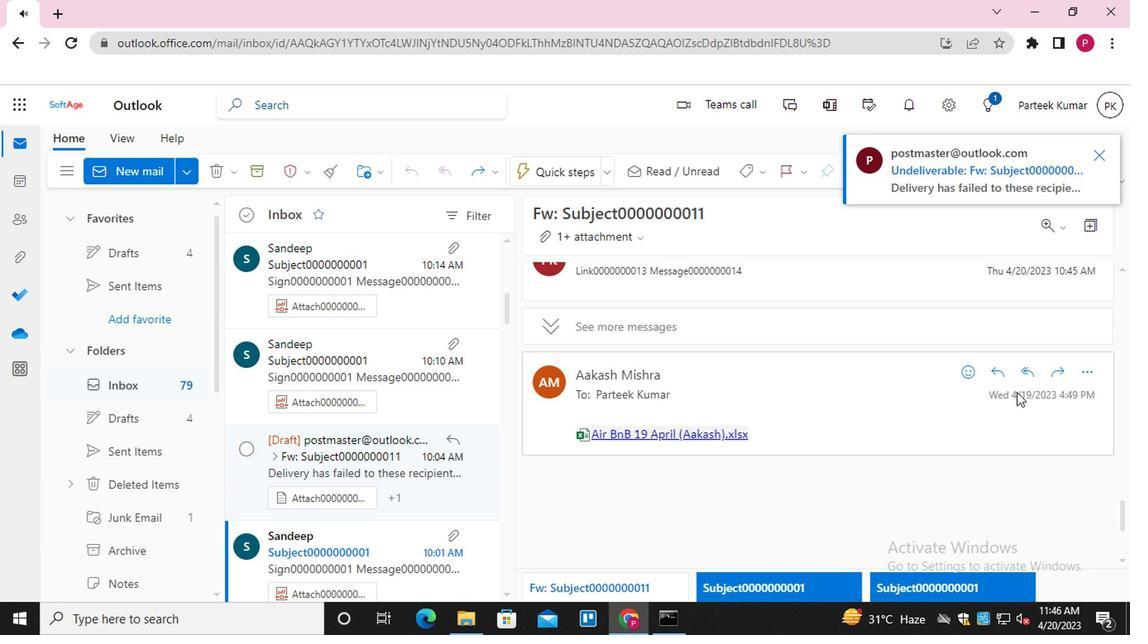 
Action: Mouse scrolled (1013, 390) with delta (0, -1)
Screenshot: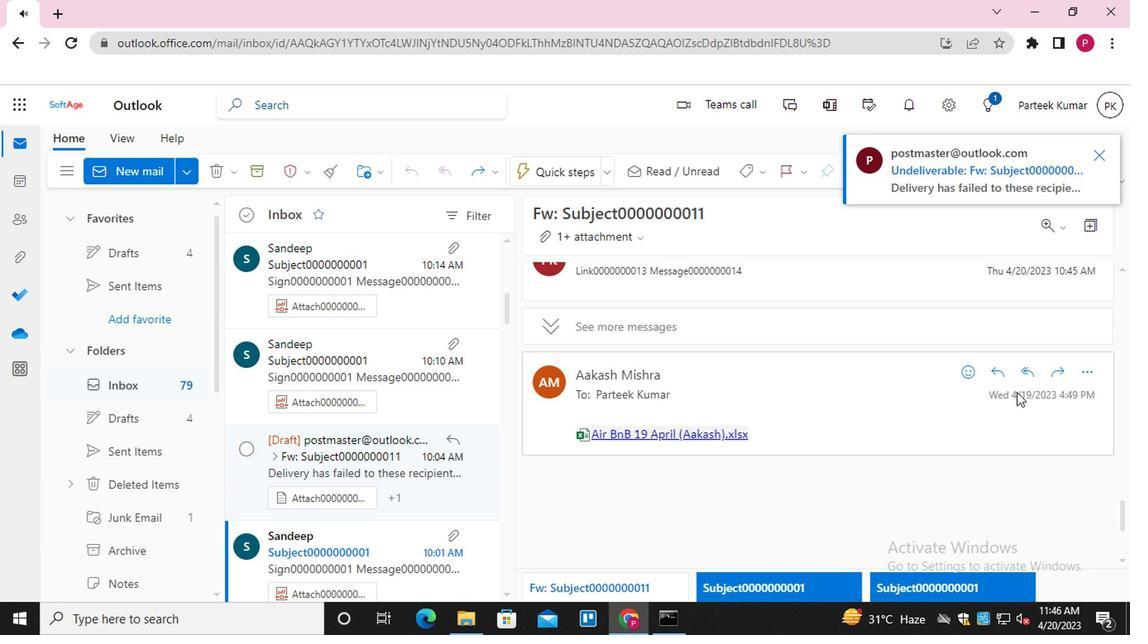 
Action: Mouse moved to (1017, 388)
Screenshot: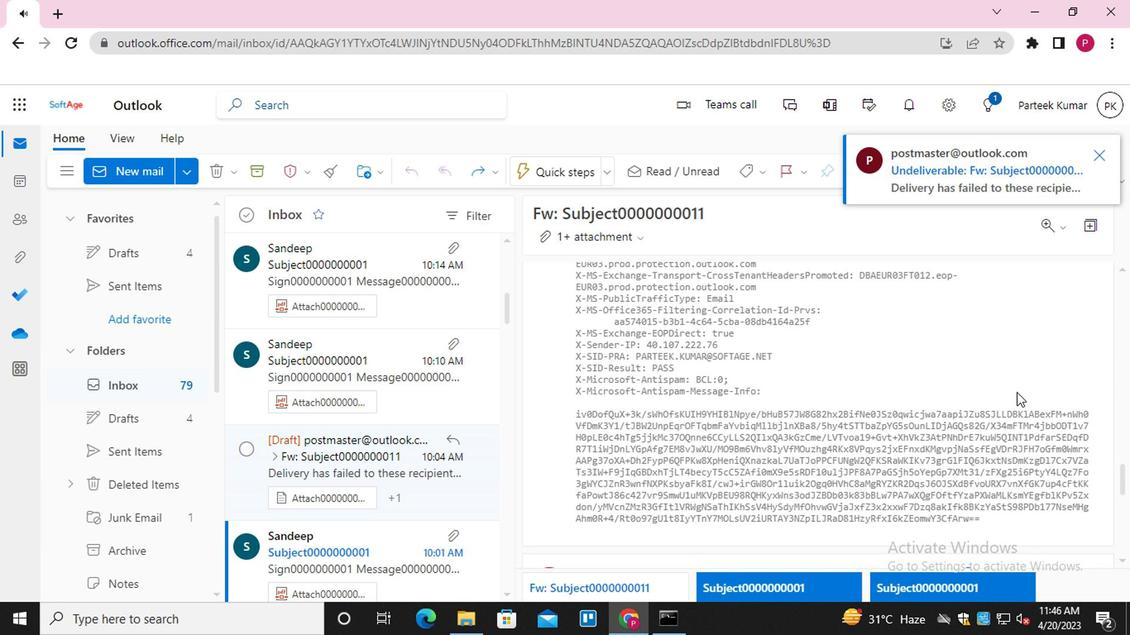 
Action: Mouse scrolled (1017, 387) with delta (0, 0)
Screenshot: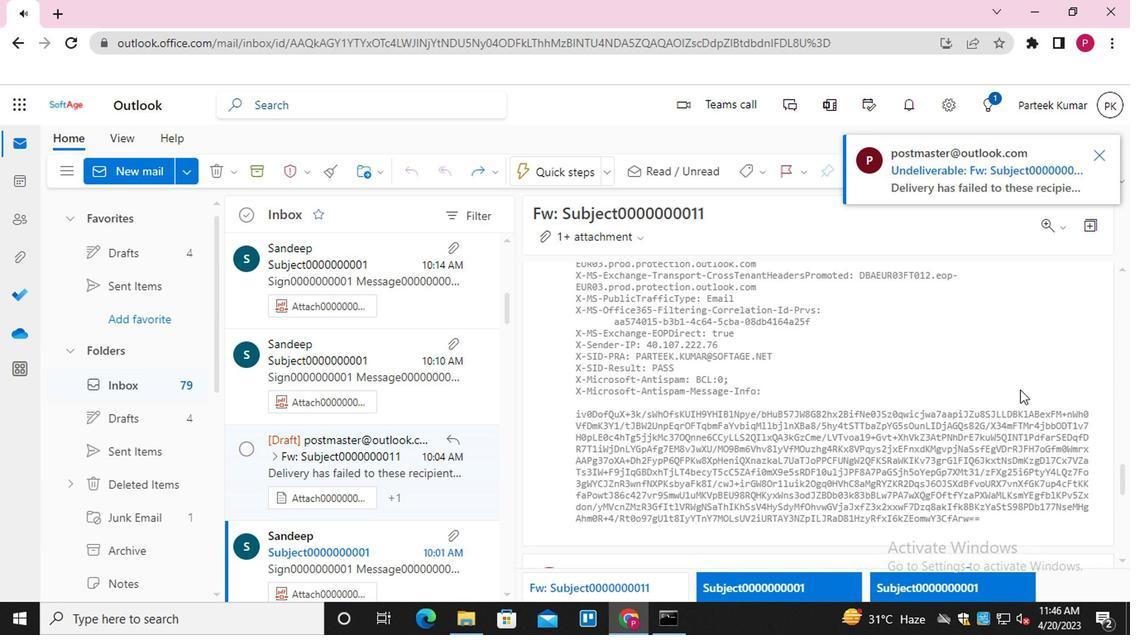 
Action: Mouse scrolled (1017, 387) with delta (0, 0)
Screenshot: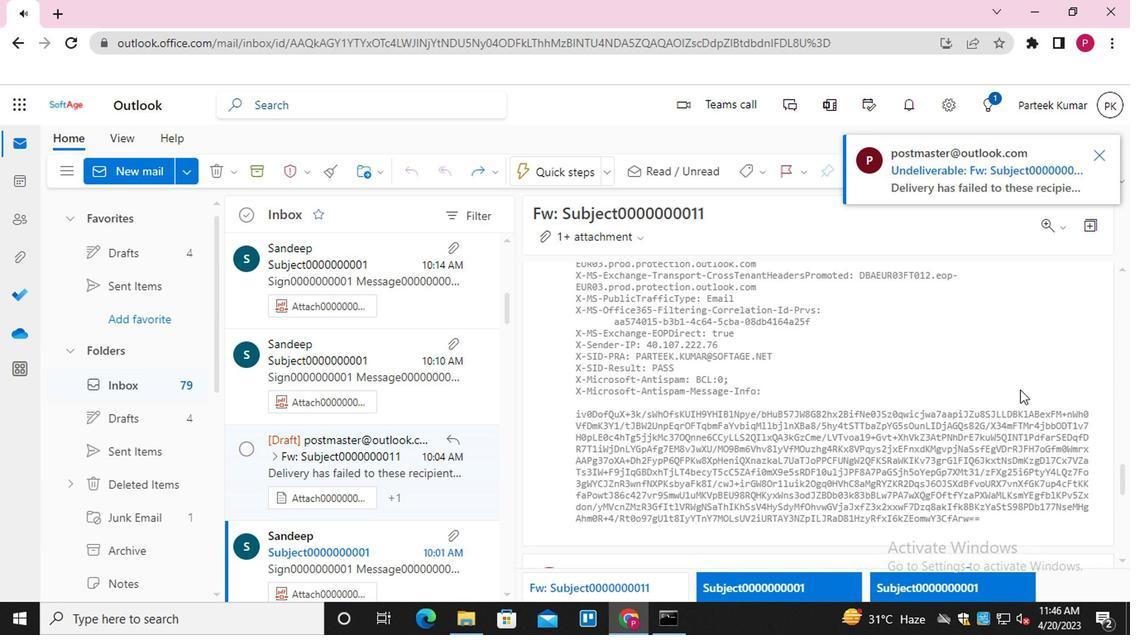 
Action: Mouse scrolled (1017, 387) with delta (0, 0)
Screenshot: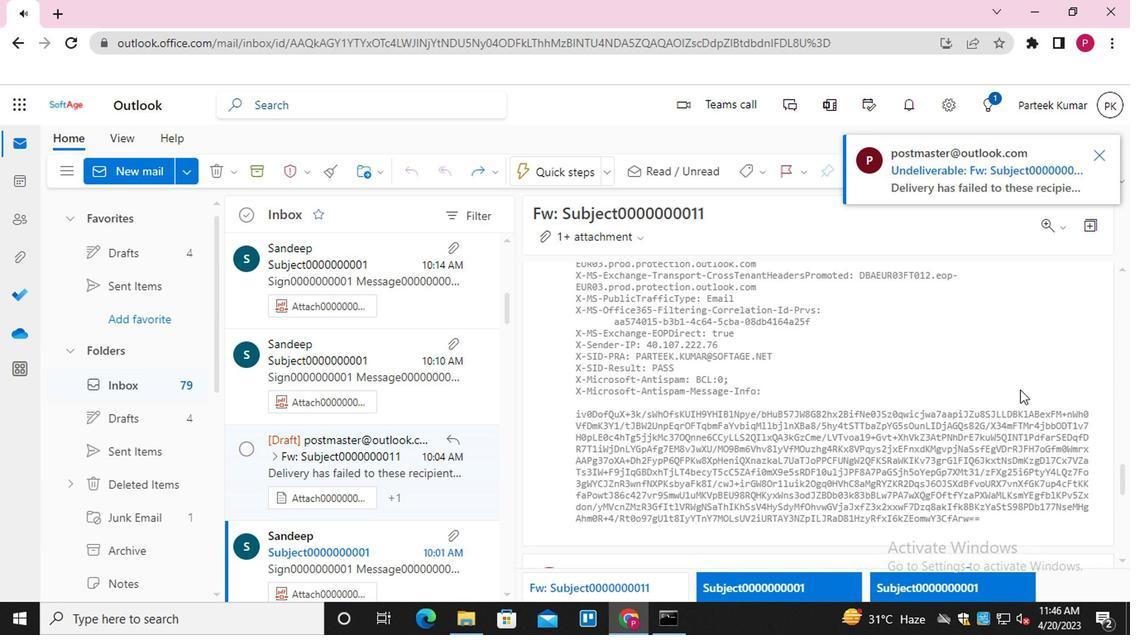 
Action: Mouse scrolled (1017, 387) with delta (0, 0)
Screenshot: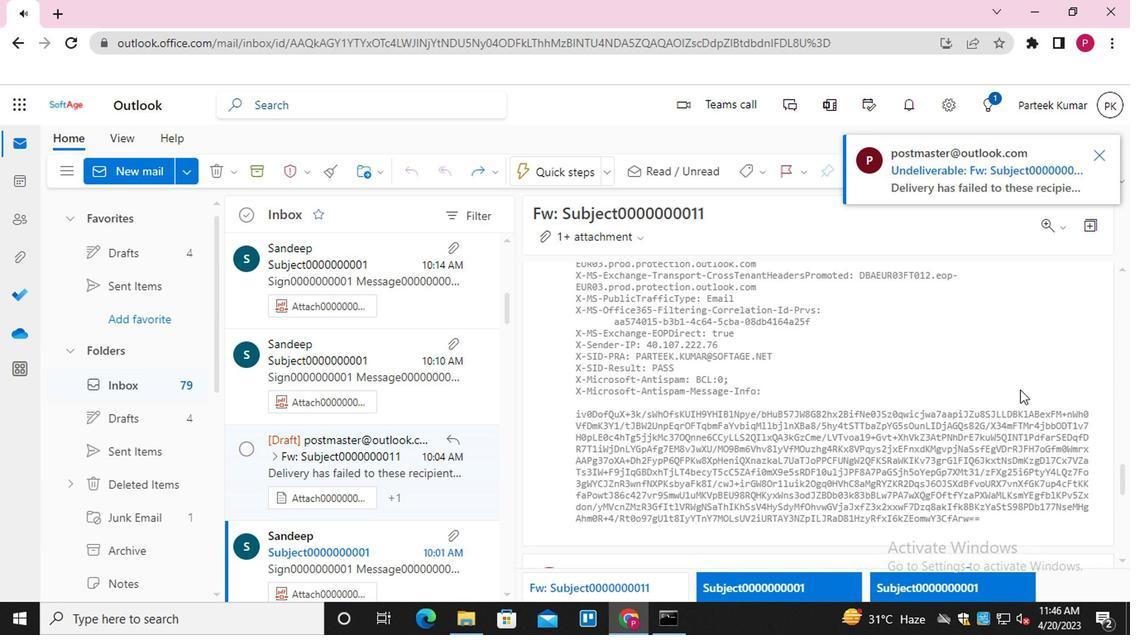 
Action: Mouse scrolled (1017, 387) with delta (0, 0)
Screenshot: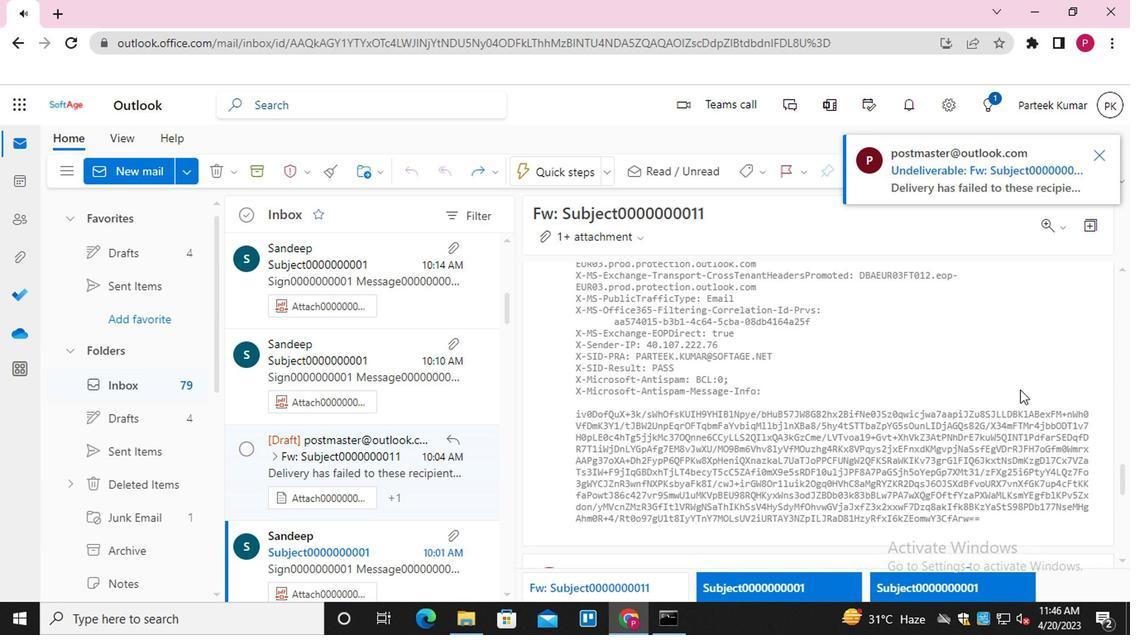 
Action: Mouse scrolled (1017, 387) with delta (0, 0)
Screenshot: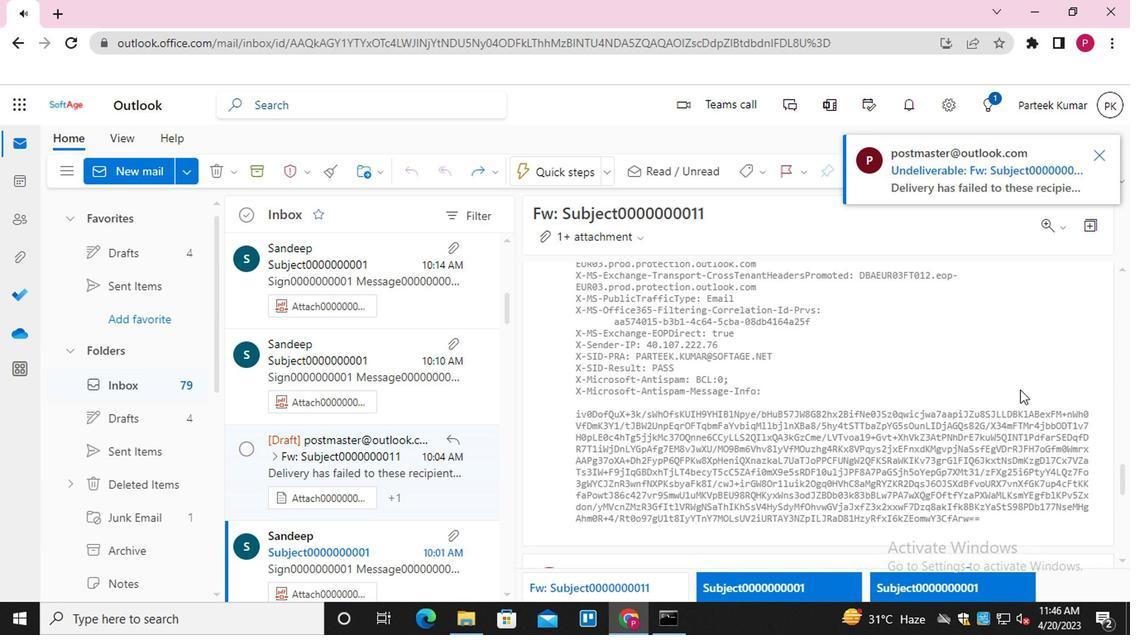 
Action: Mouse scrolled (1017, 387) with delta (0, 0)
Screenshot: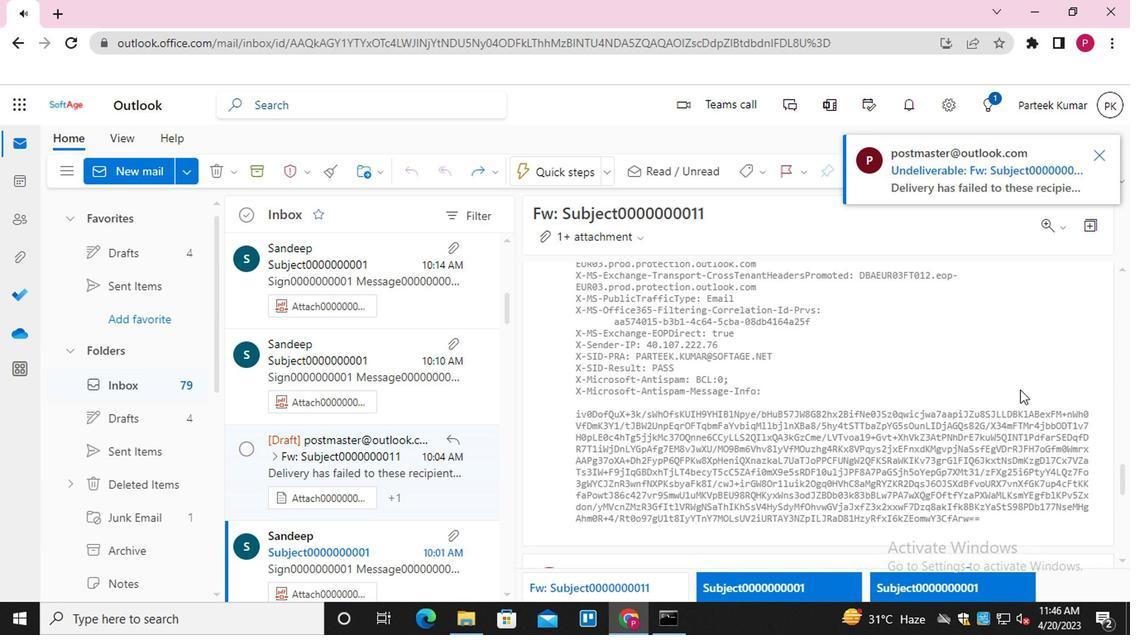 
Action: Mouse moved to (1017, 388)
Screenshot: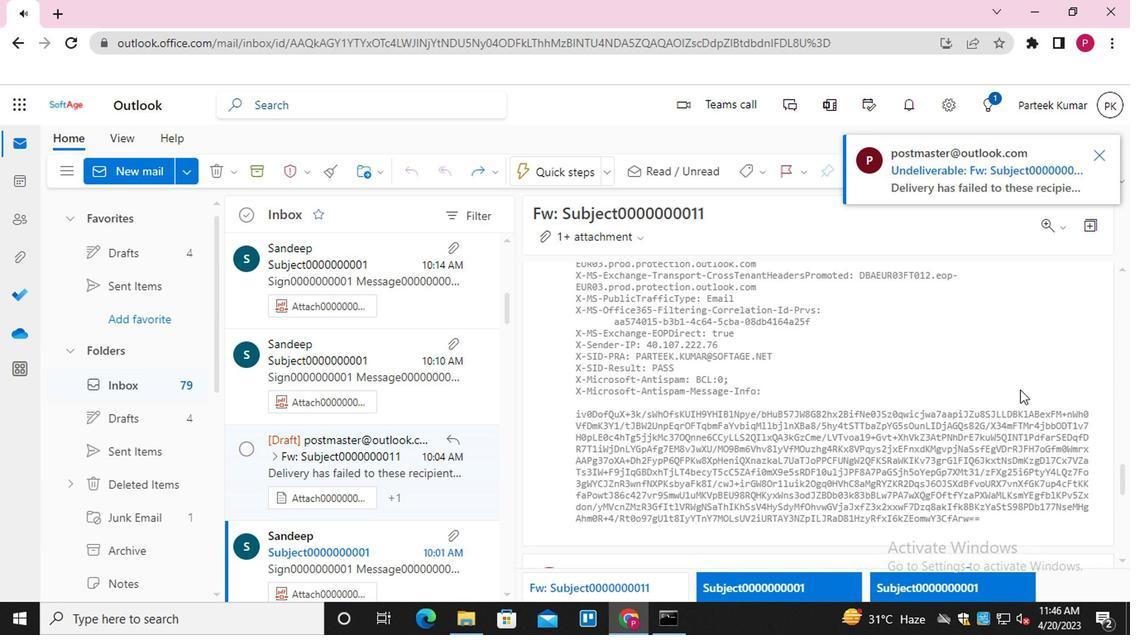 
Action: Mouse scrolled (1017, 387) with delta (0, 0)
Screenshot: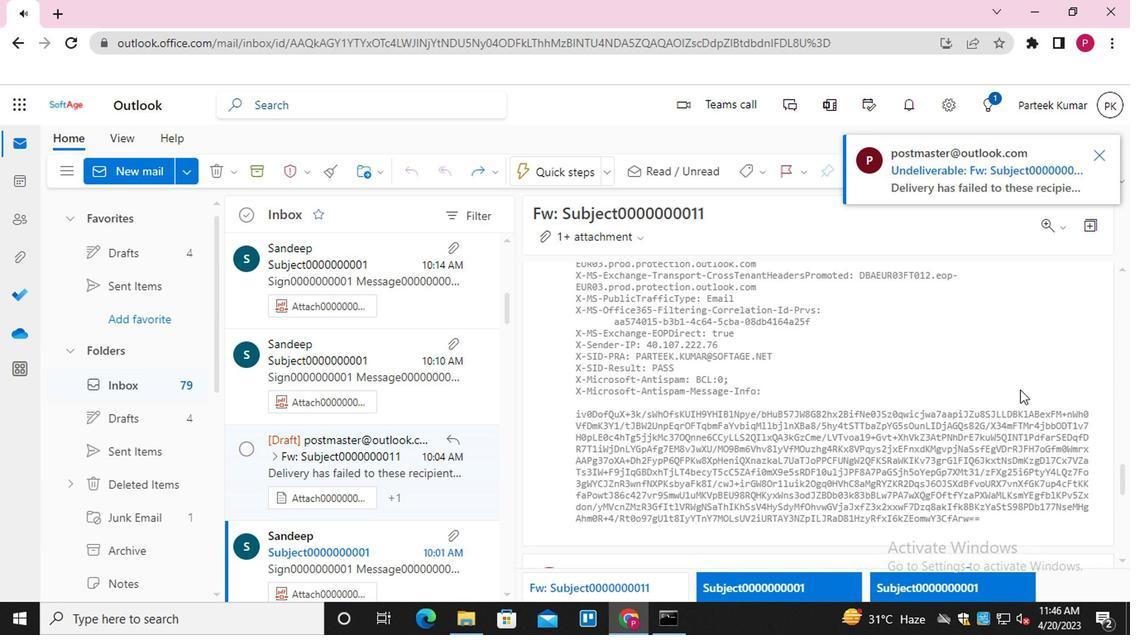 
Action: Mouse scrolled (1017, 387) with delta (0, 0)
Screenshot: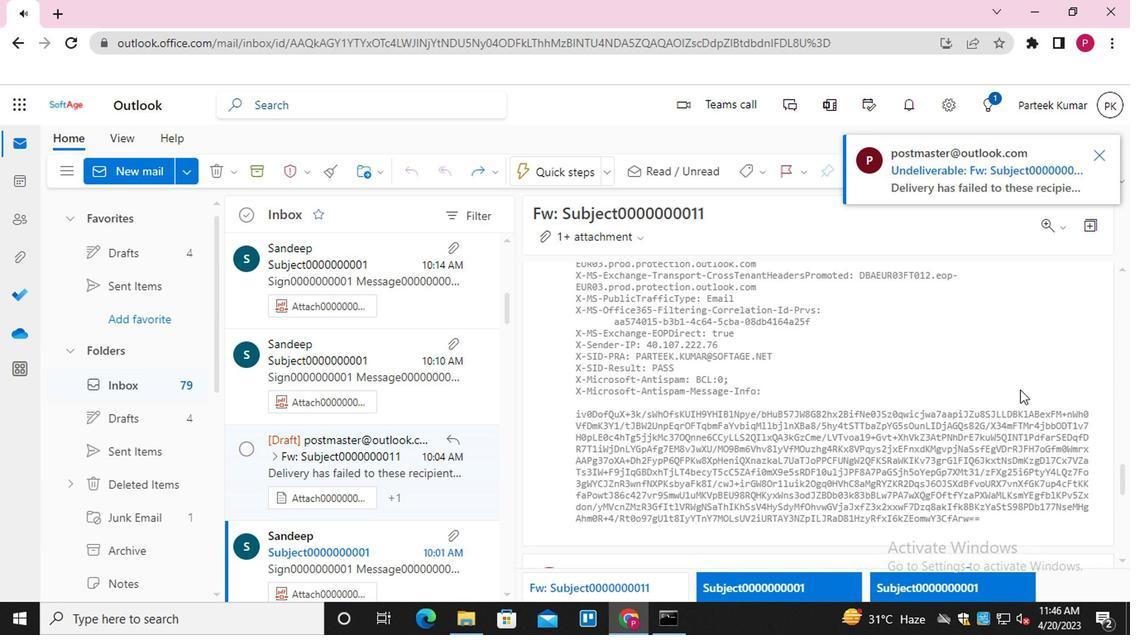 
Action: Mouse scrolled (1017, 387) with delta (0, 0)
Screenshot: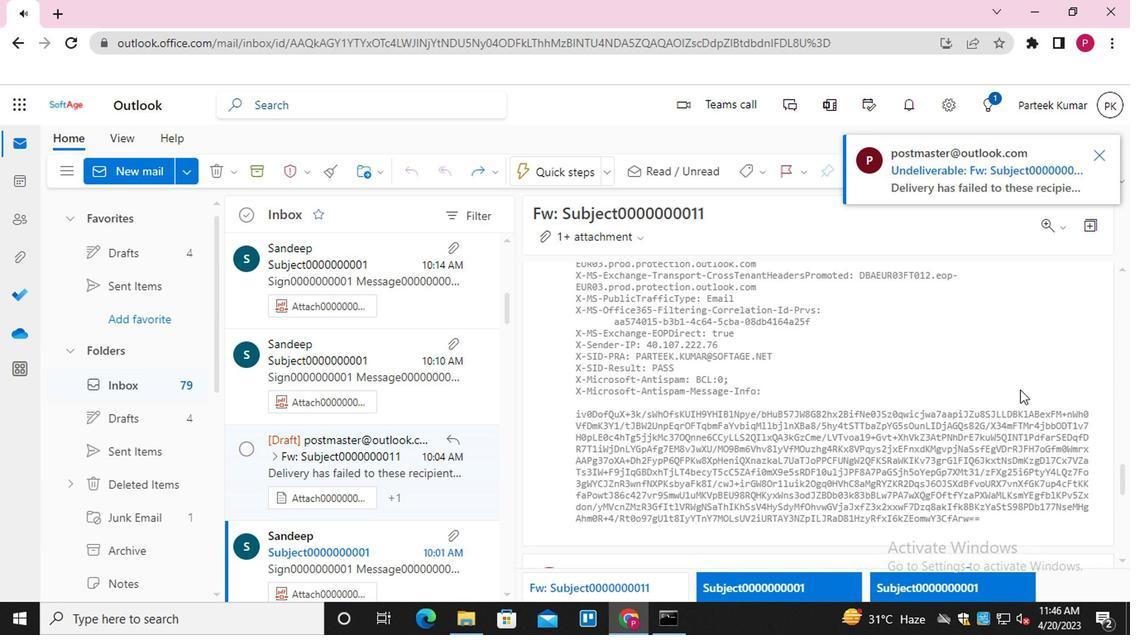 
Action: Mouse scrolled (1017, 387) with delta (0, 0)
Screenshot: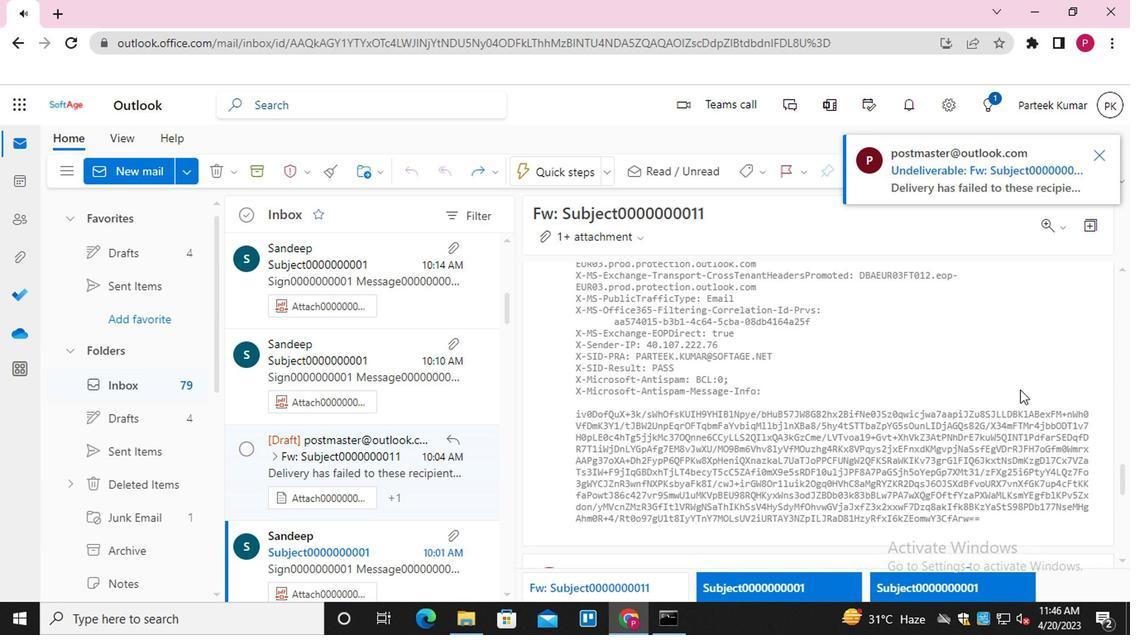 
Action: Mouse scrolled (1017, 387) with delta (0, 0)
Screenshot: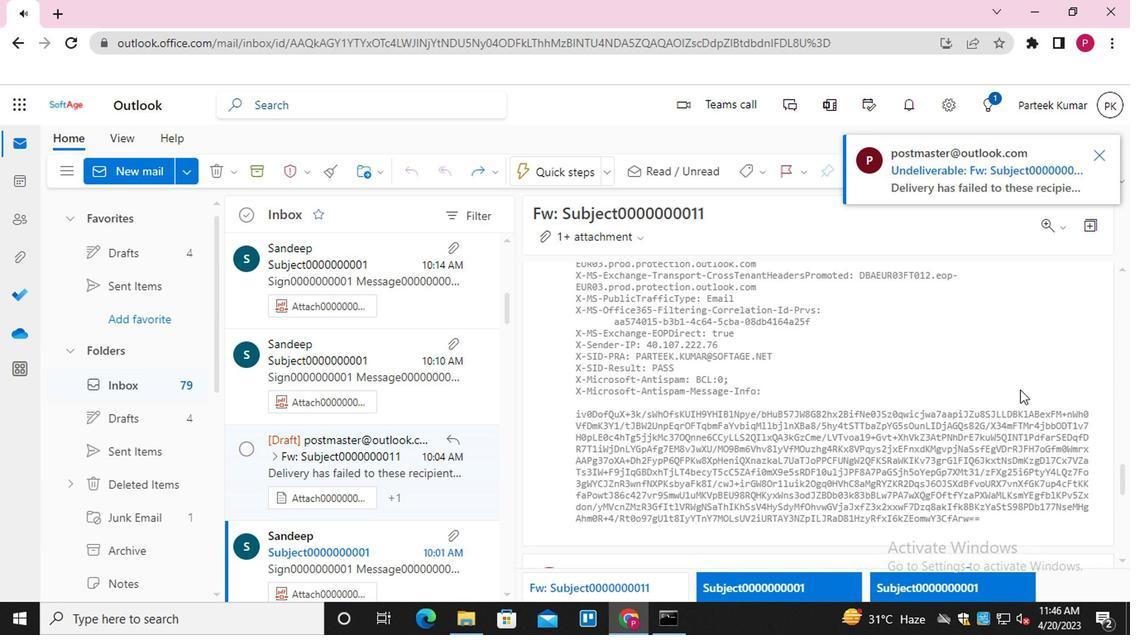 
Action: Mouse scrolled (1017, 387) with delta (0, 0)
Screenshot: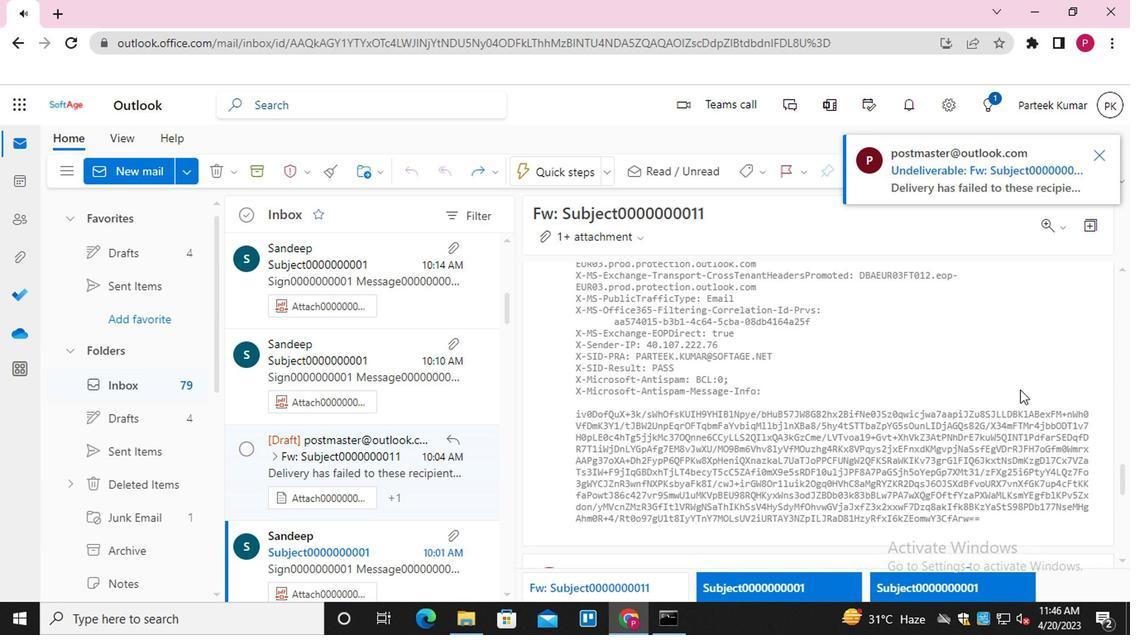 
Action: Mouse scrolled (1017, 387) with delta (0, 0)
Screenshot: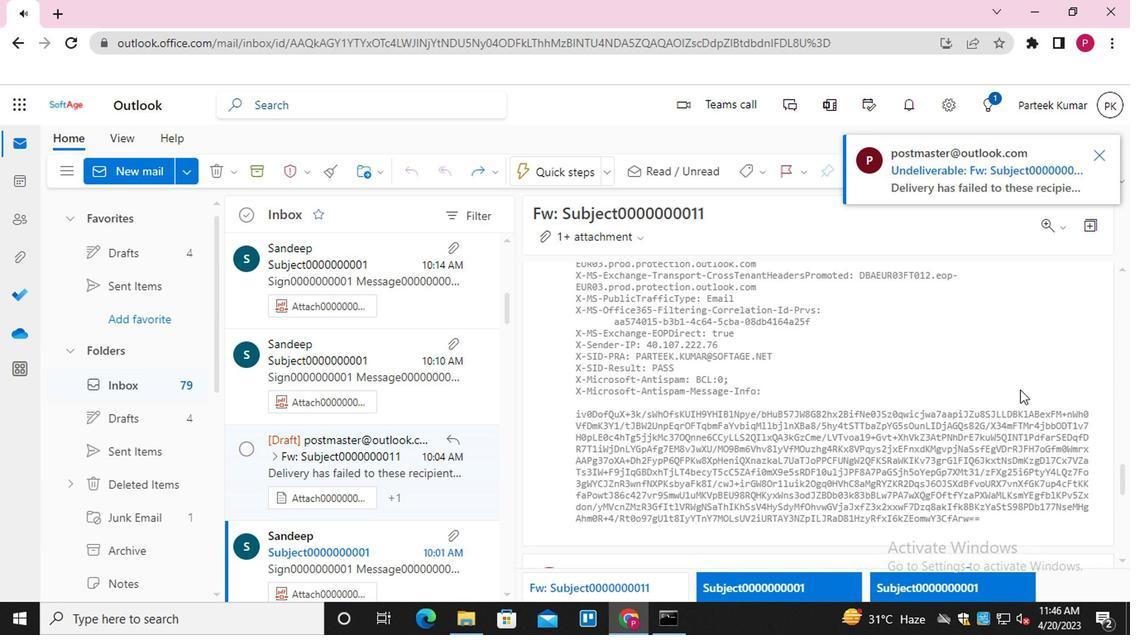 
Action: Mouse moved to (921, 412)
Screenshot: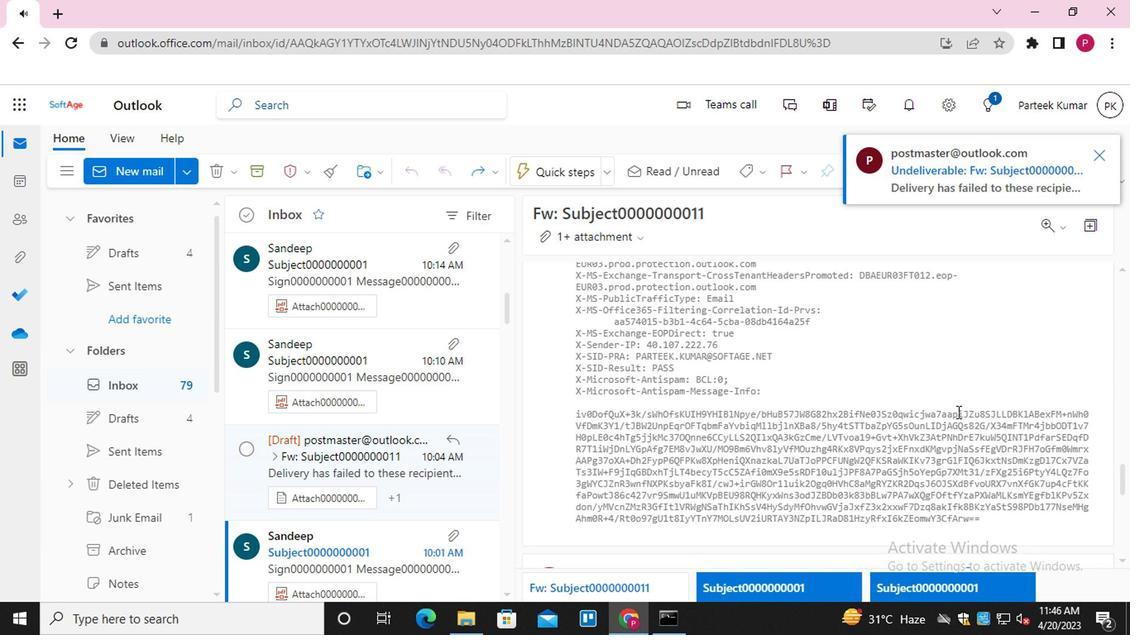 
Action: Mouse scrolled (921, 410) with delta (0, -1)
Screenshot: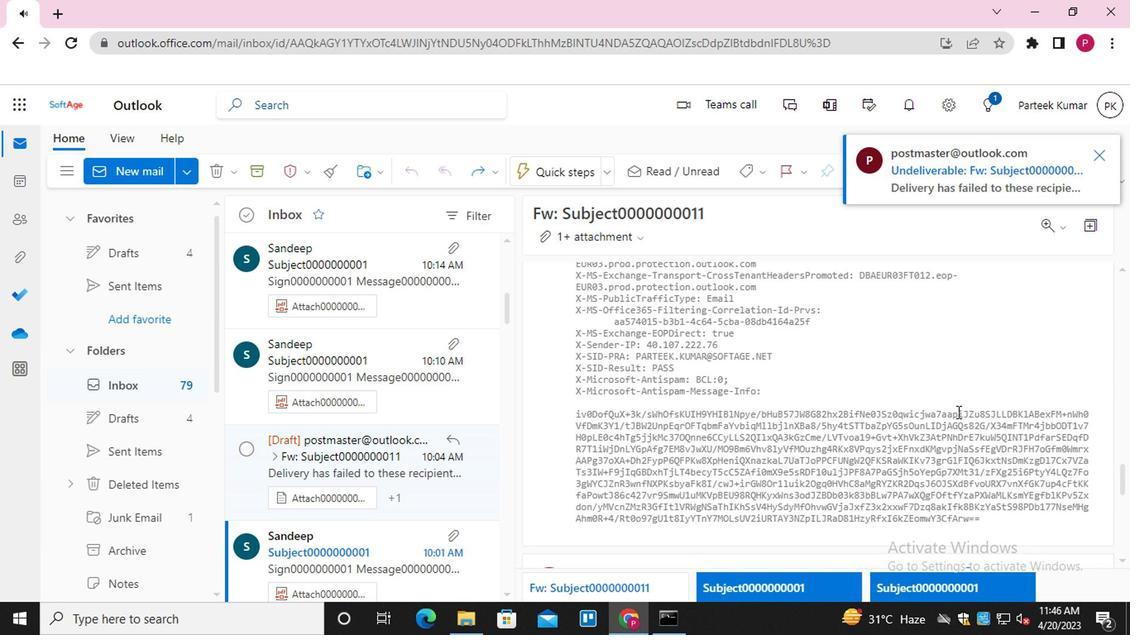 
Action: Mouse moved to (921, 412)
Screenshot: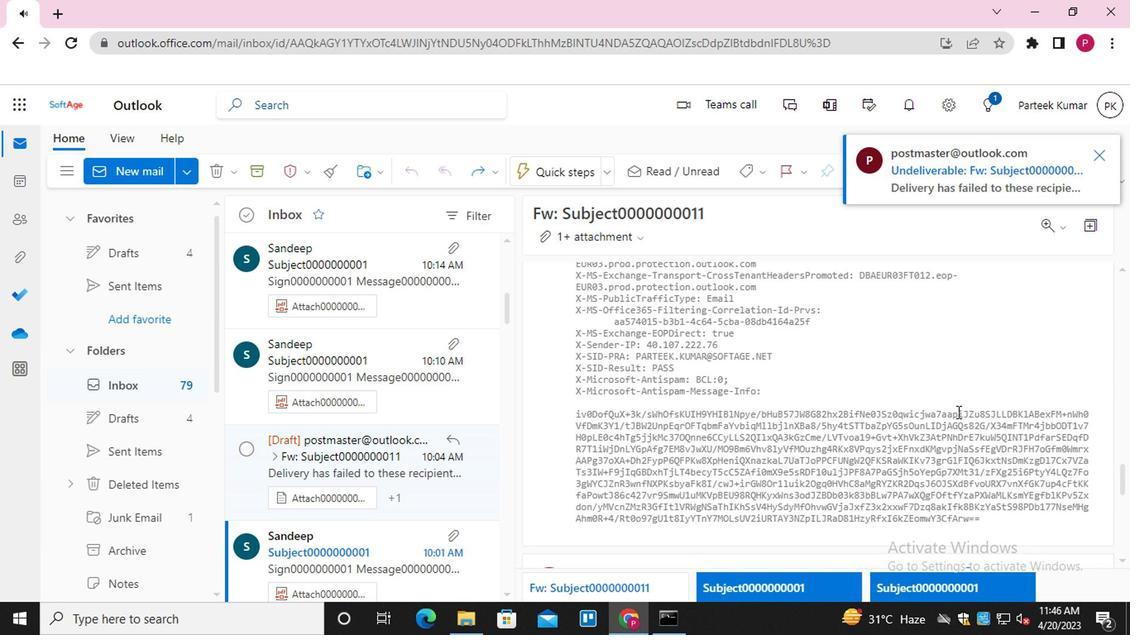 
Action: Mouse scrolled (921, 410) with delta (0, -1)
Screenshot: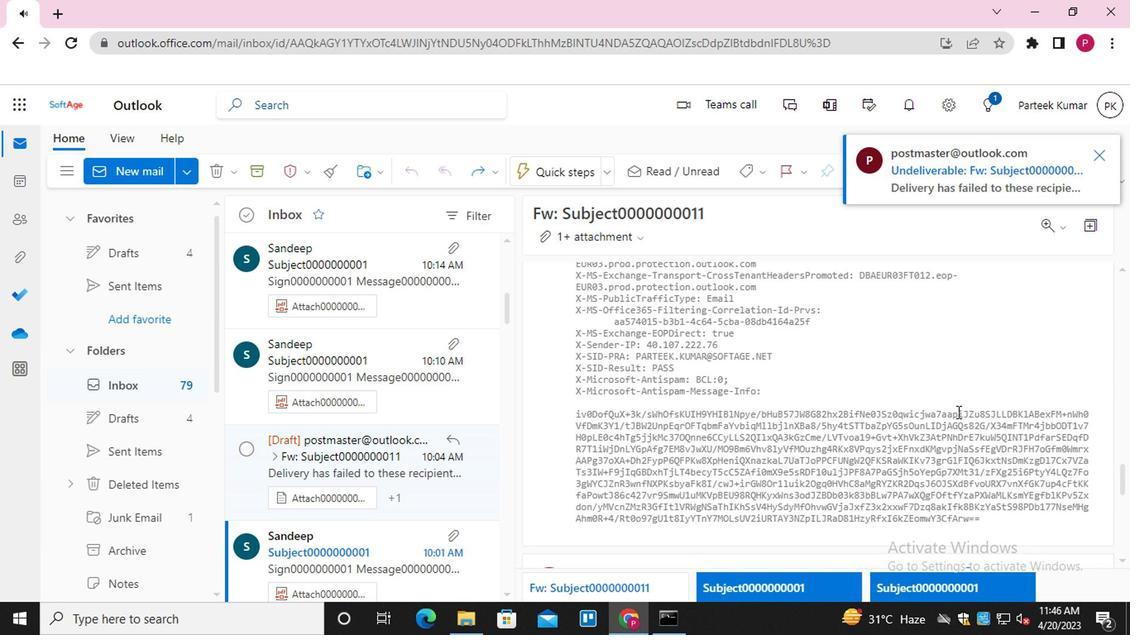 
Action: Mouse scrolled (921, 410) with delta (0, -1)
Screenshot: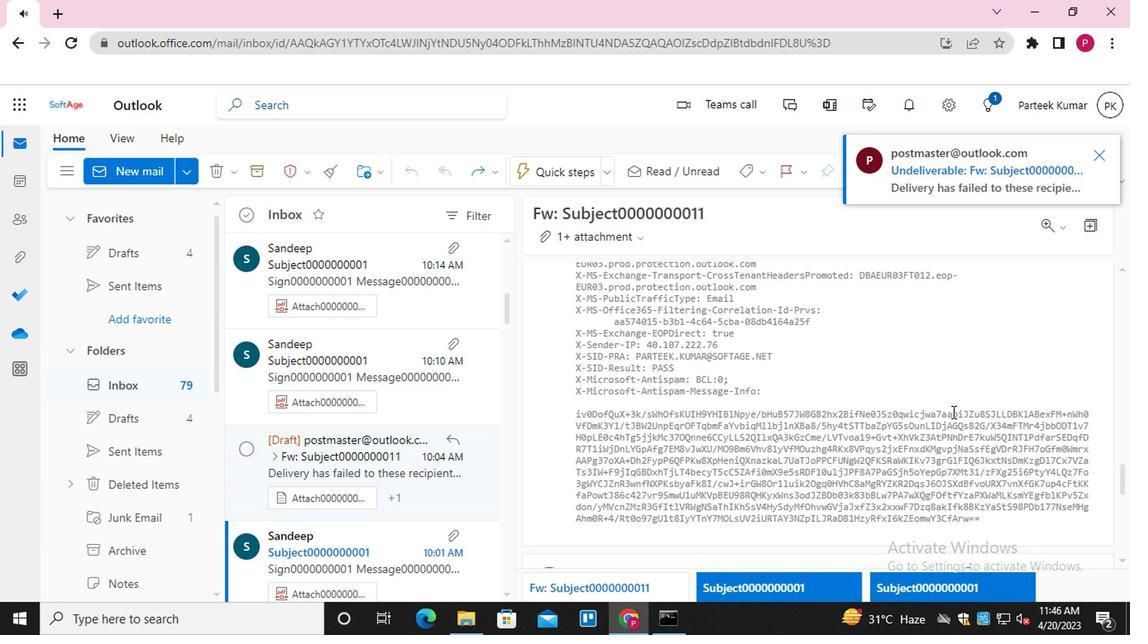 
Action: Mouse scrolled (921, 410) with delta (0, -1)
Screenshot: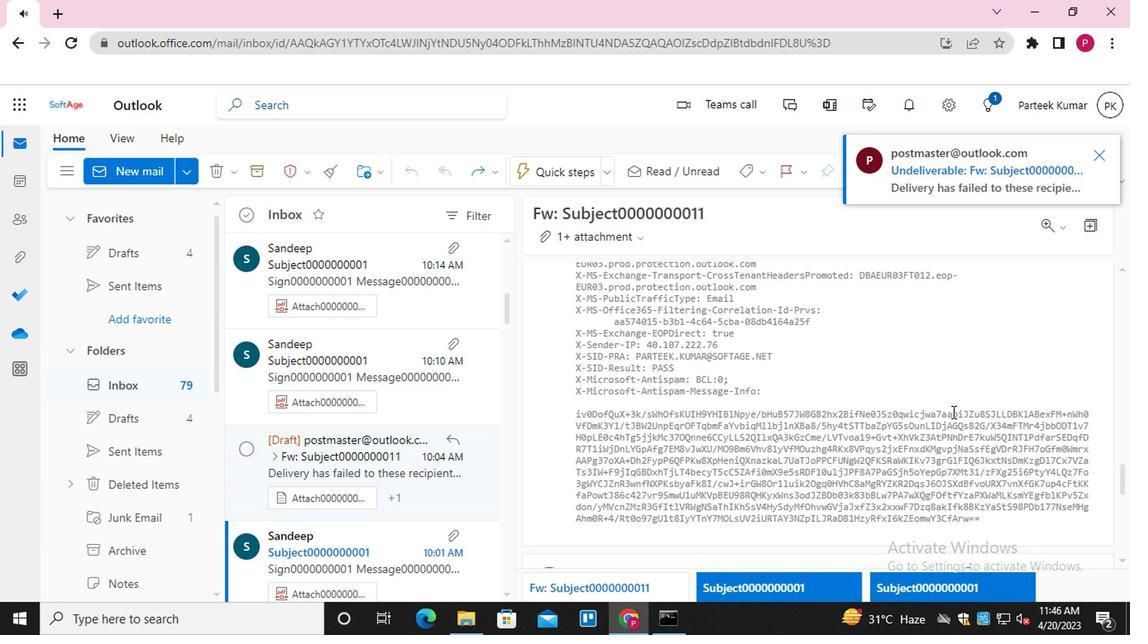 
Action: Mouse scrolled (921, 410) with delta (0, -1)
Screenshot: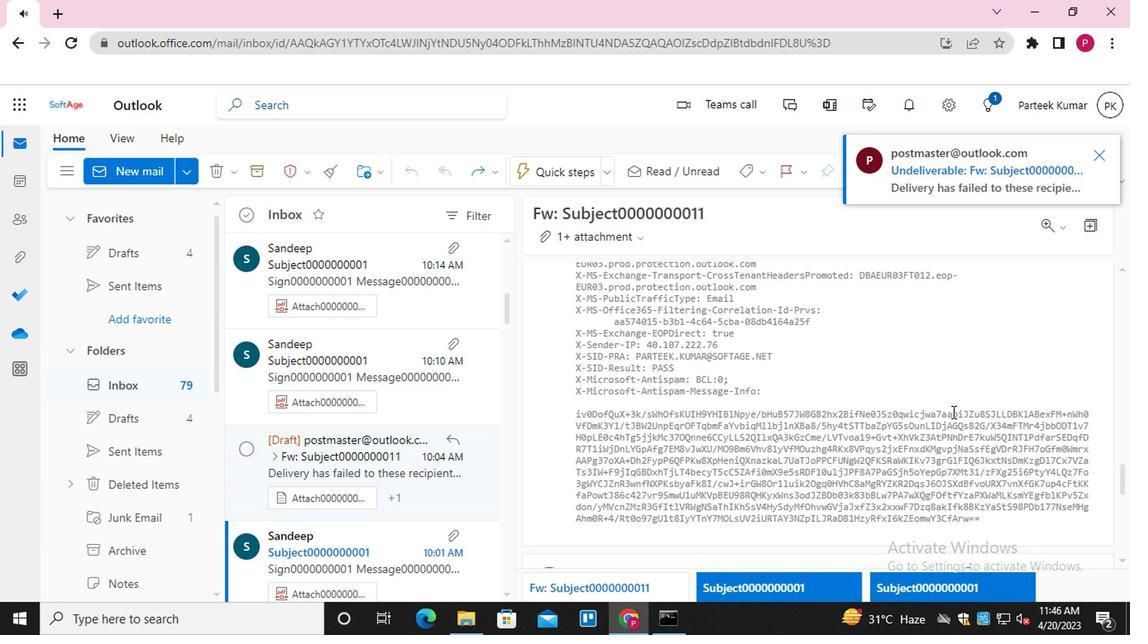 
Action: Mouse scrolled (921, 410) with delta (0, -1)
Screenshot: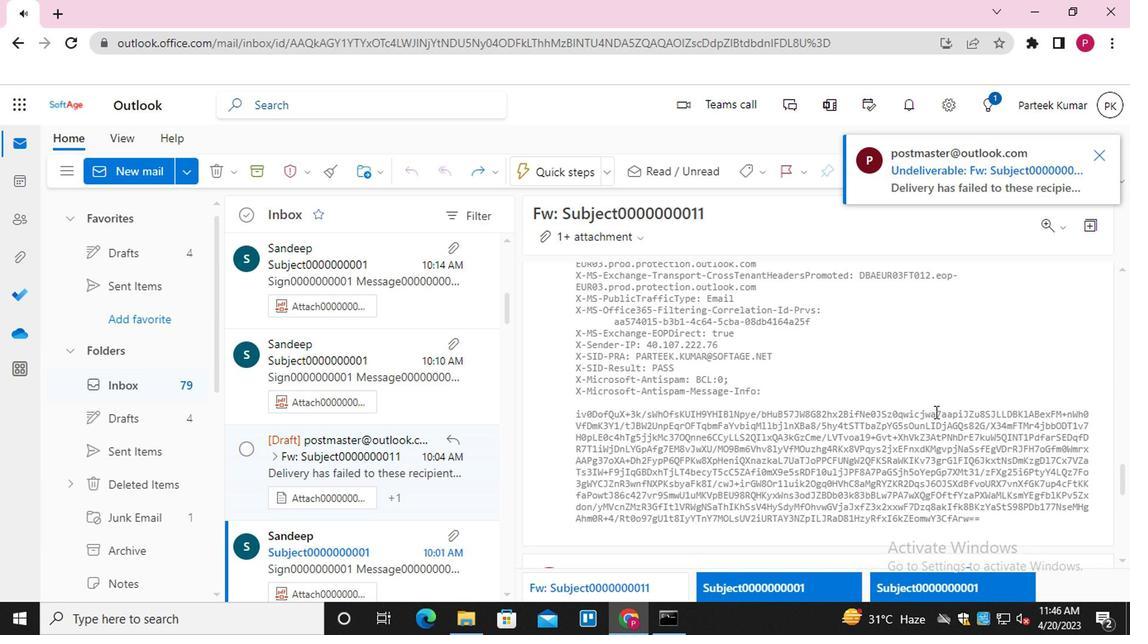 
Action: Mouse moved to (919, 412)
Screenshot: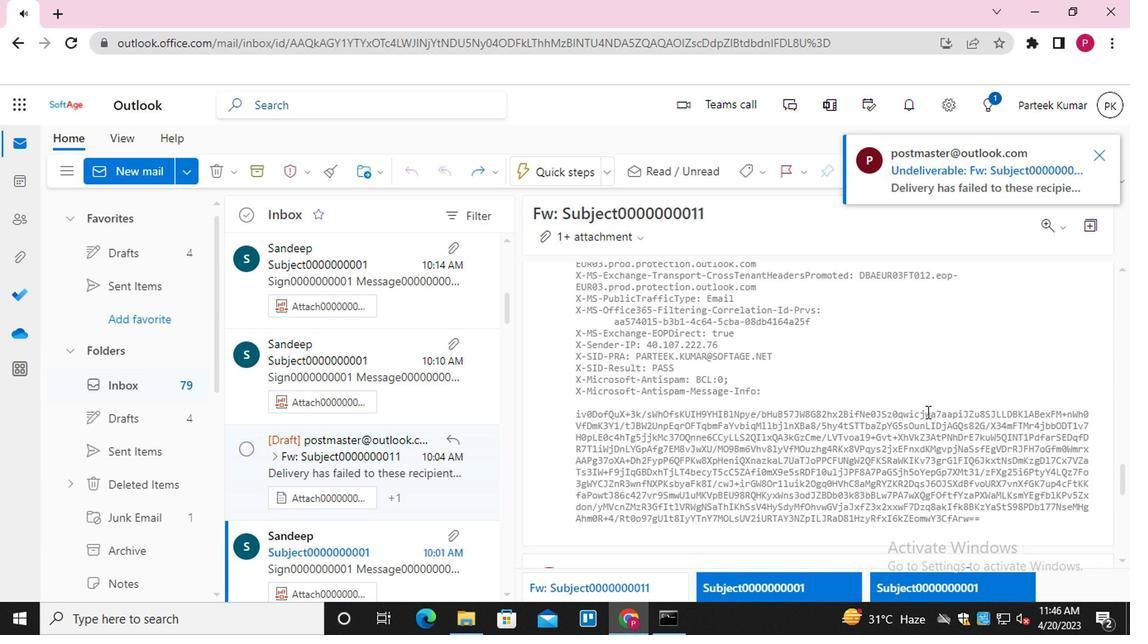 
Action: Mouse scrolled (919, 413) with delta (0, 0)
Screenshot: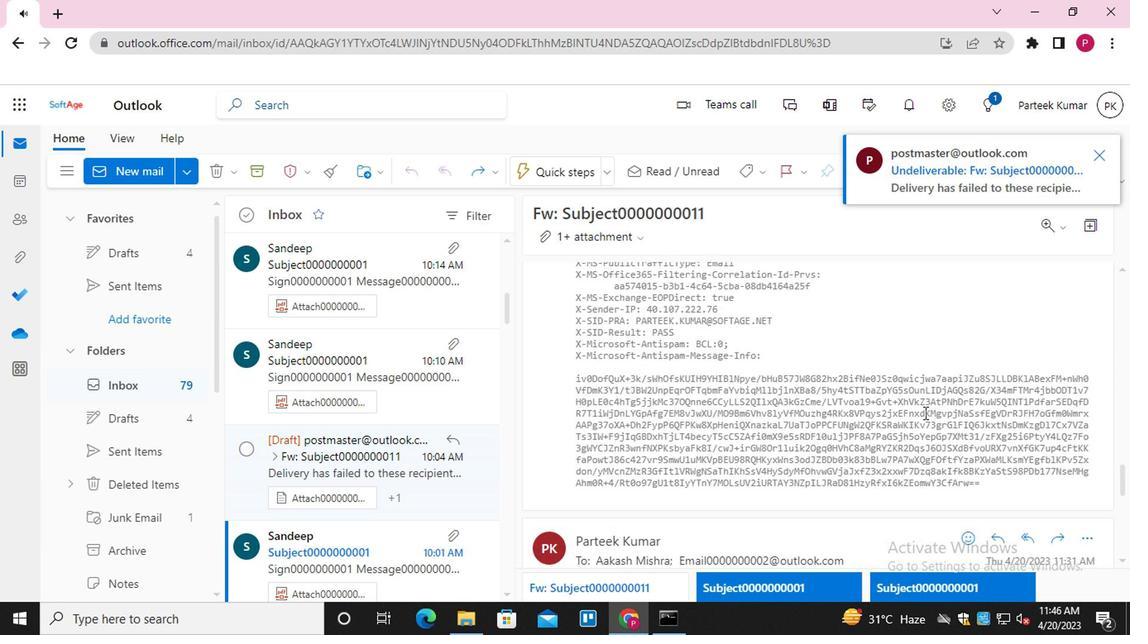 
Action: Mouse scrolled (919, 413) with delta (0, 0)
Screenshot: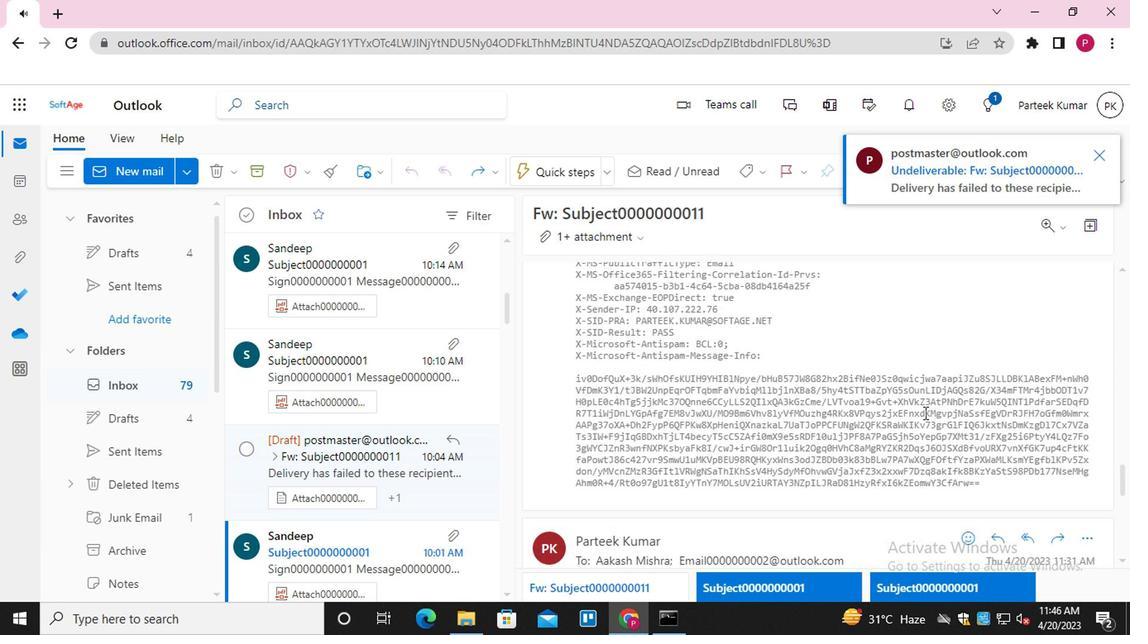 
Action: Mouse scrolled (919, 413) with delta (0, 0)
Screenshot: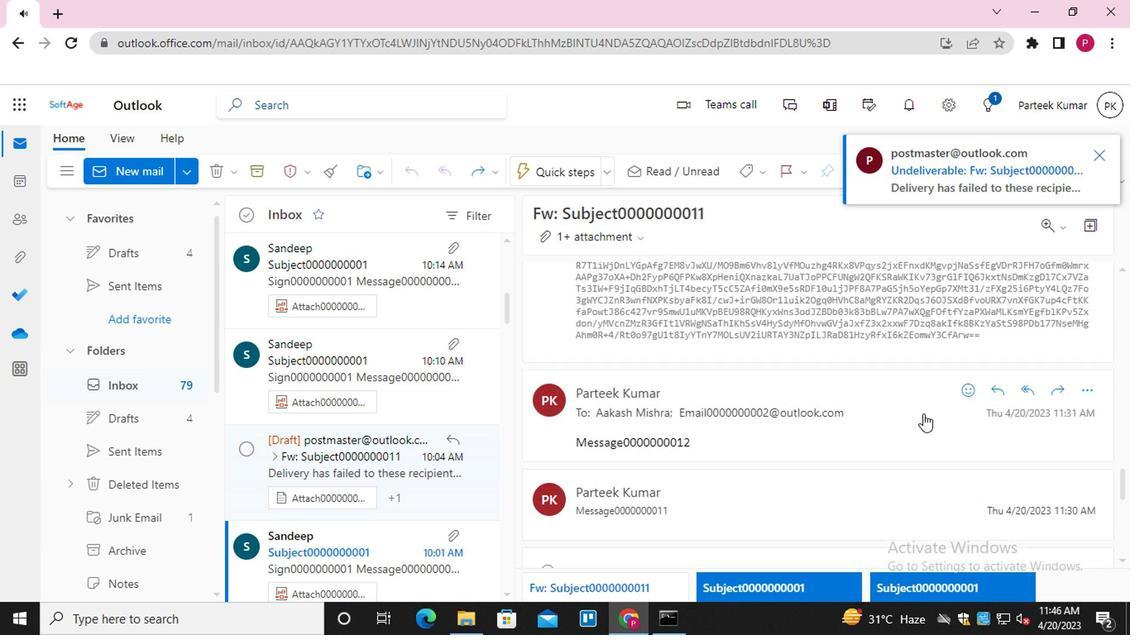 
Action: Mouse scrolled (919, 413) with delta (0, 0)
Screenshot: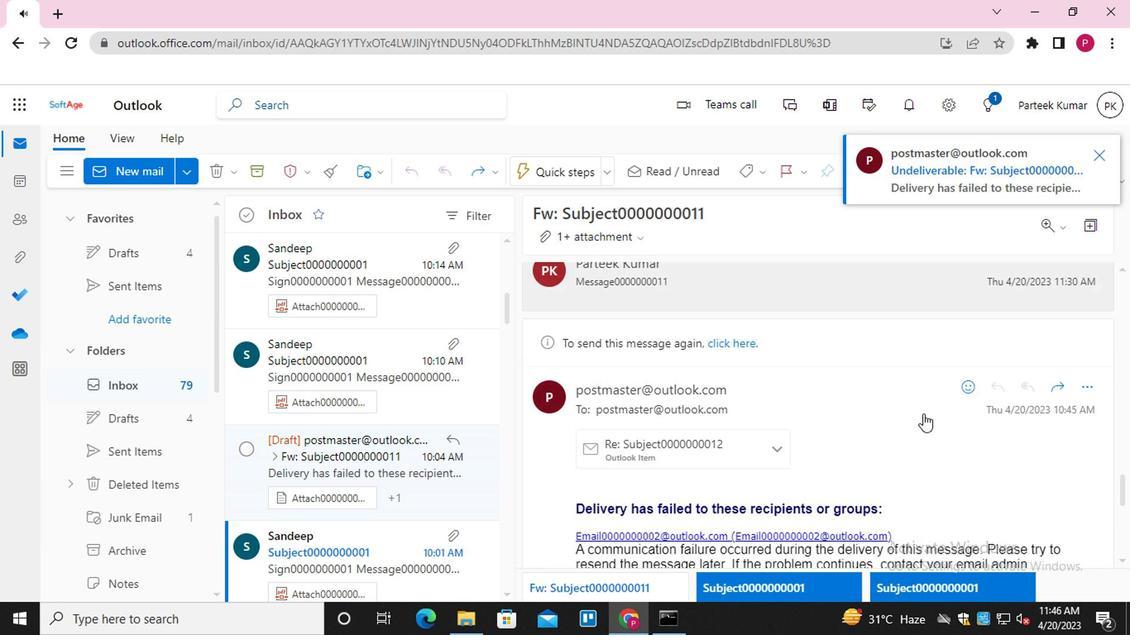 
Action: Mouse scrolled (919, 413) with delta (0, 0)
Screenshot: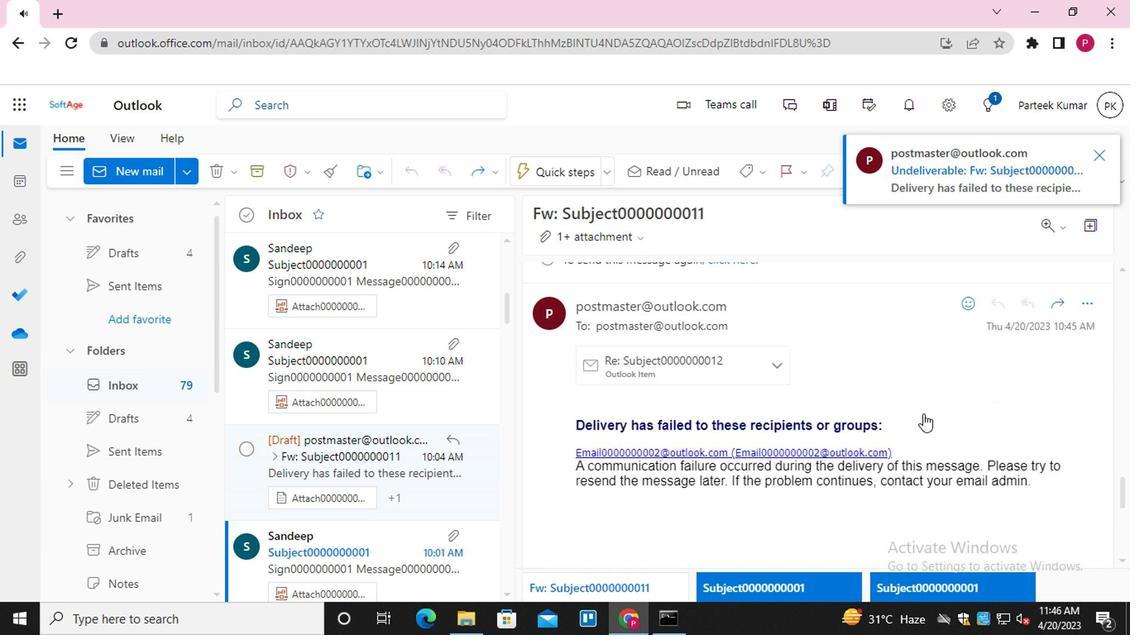 
Action: Mouse scrolled (919, 412) with delta (0, 0)
Screenshot: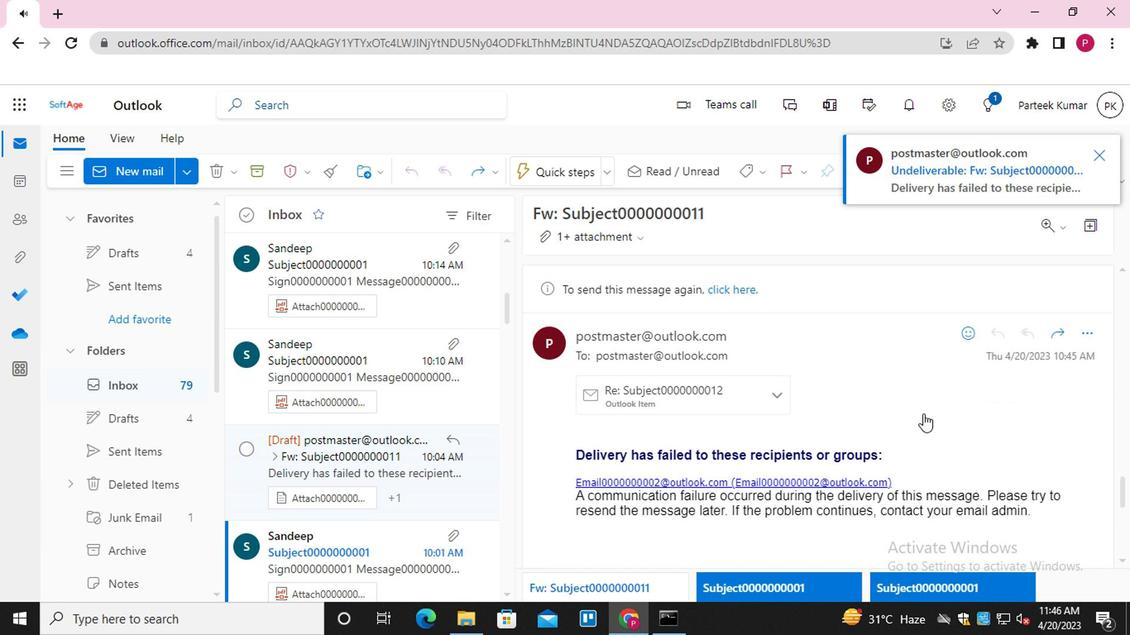 
Action: Mouse scrolled (919, 412) with delta (0, 0)
Screenshot: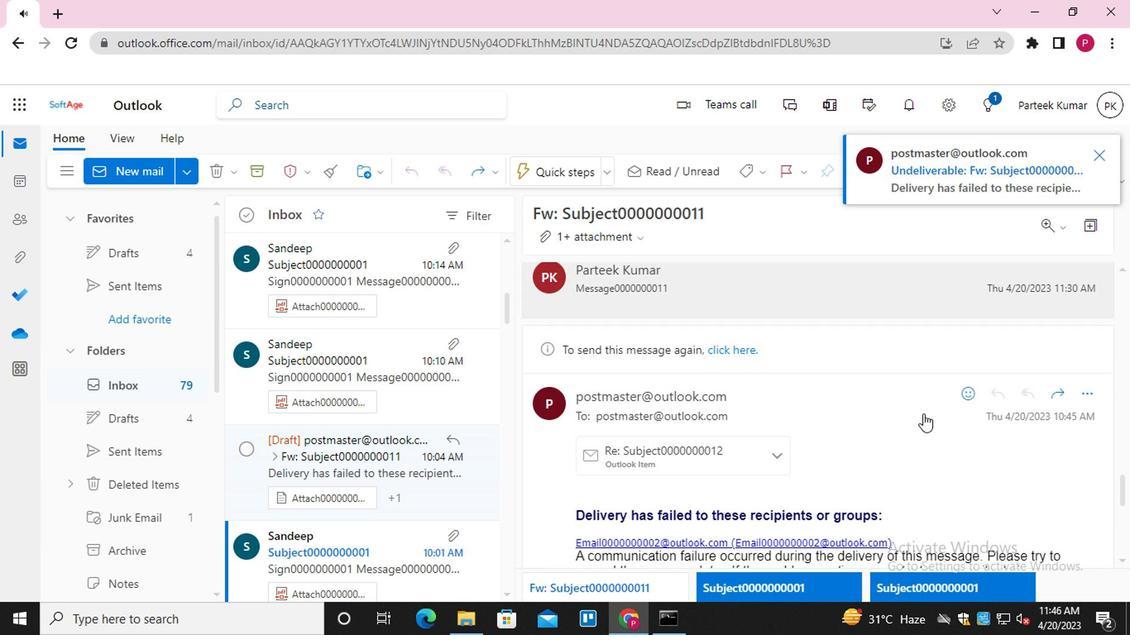 
Action: Mouse scrolled (919, 412) with delta (0, 0)
Screenshot: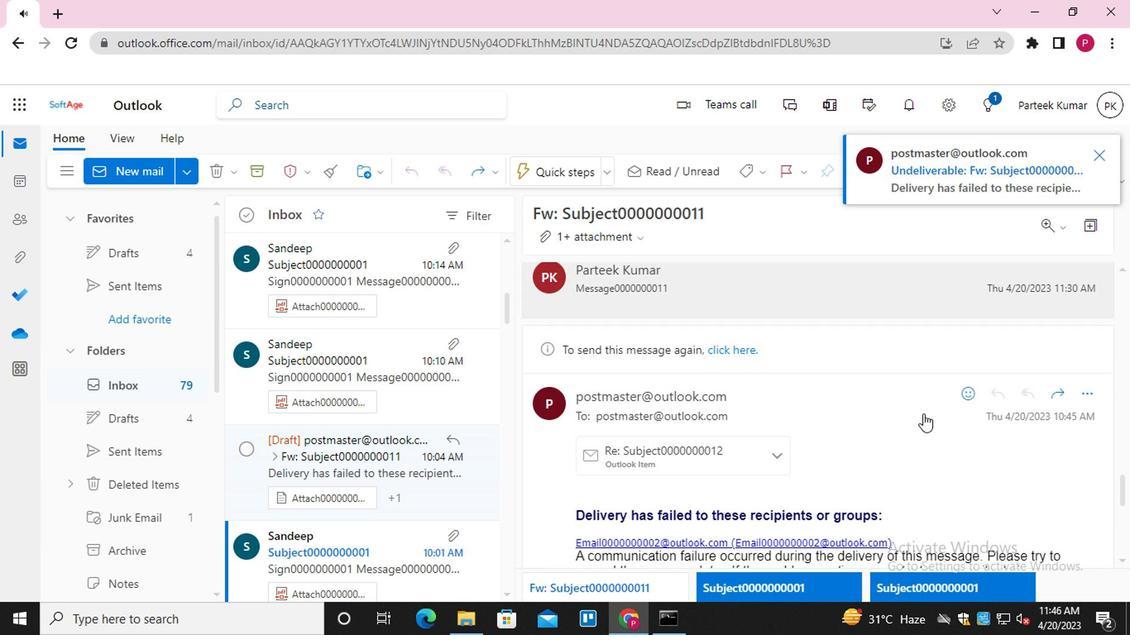 
Action: Mouse scrolled (919, 412) with delta (0, 0)
Screenshot: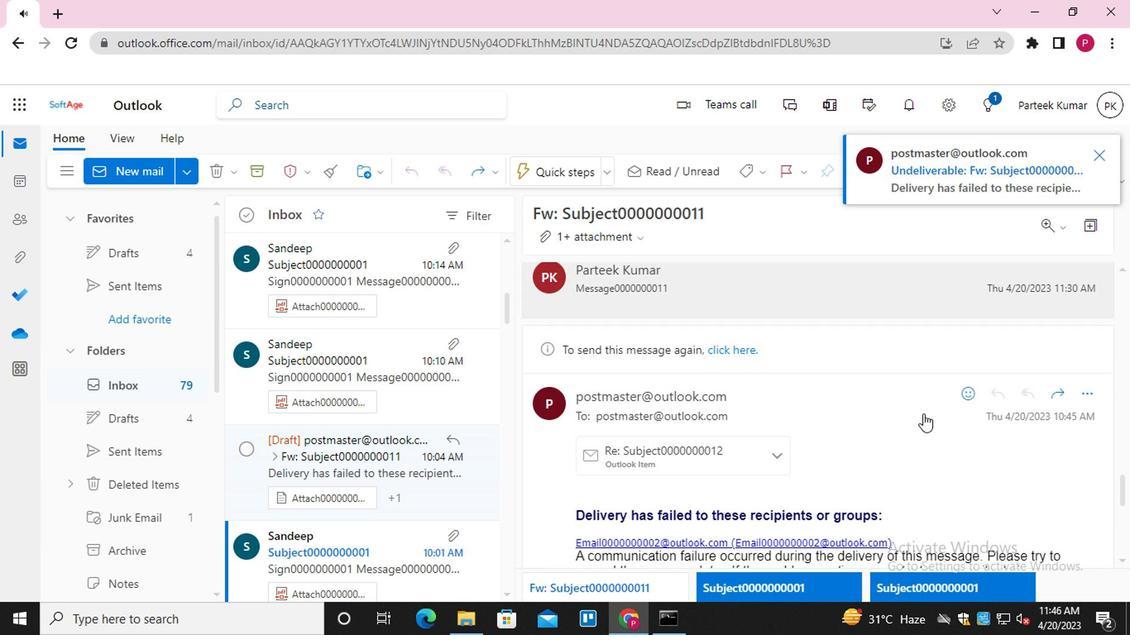 
Action: Mouse scrolled (919, 412) with delta (0, 0)
Screenshot: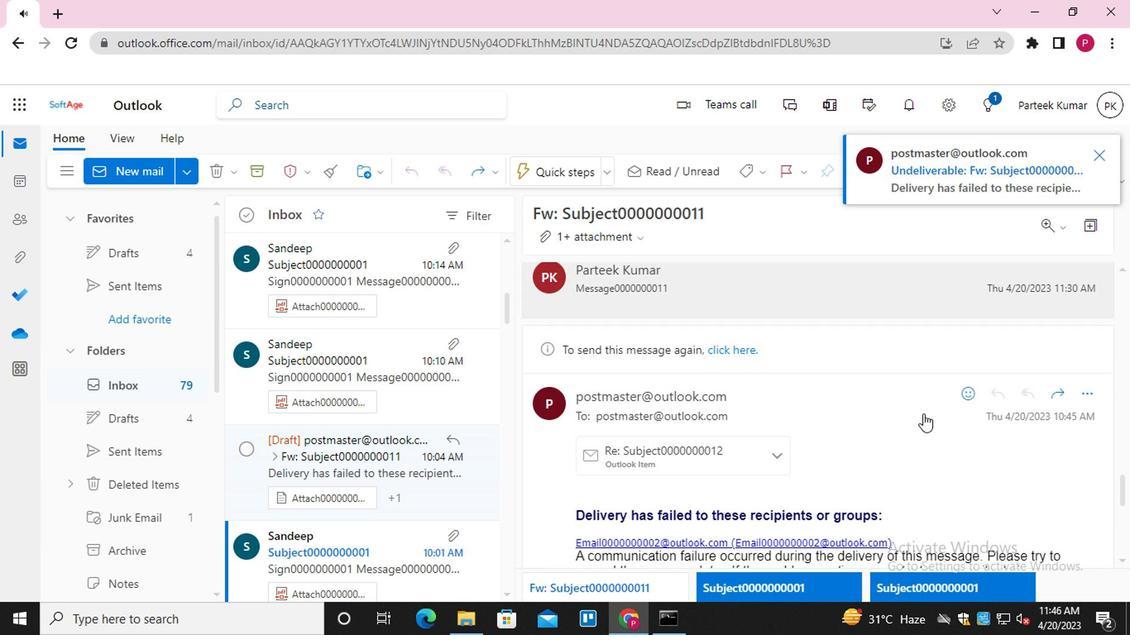 
Action: Mouse scrolled (919, 412) with delta (0, 0)
Screenshot: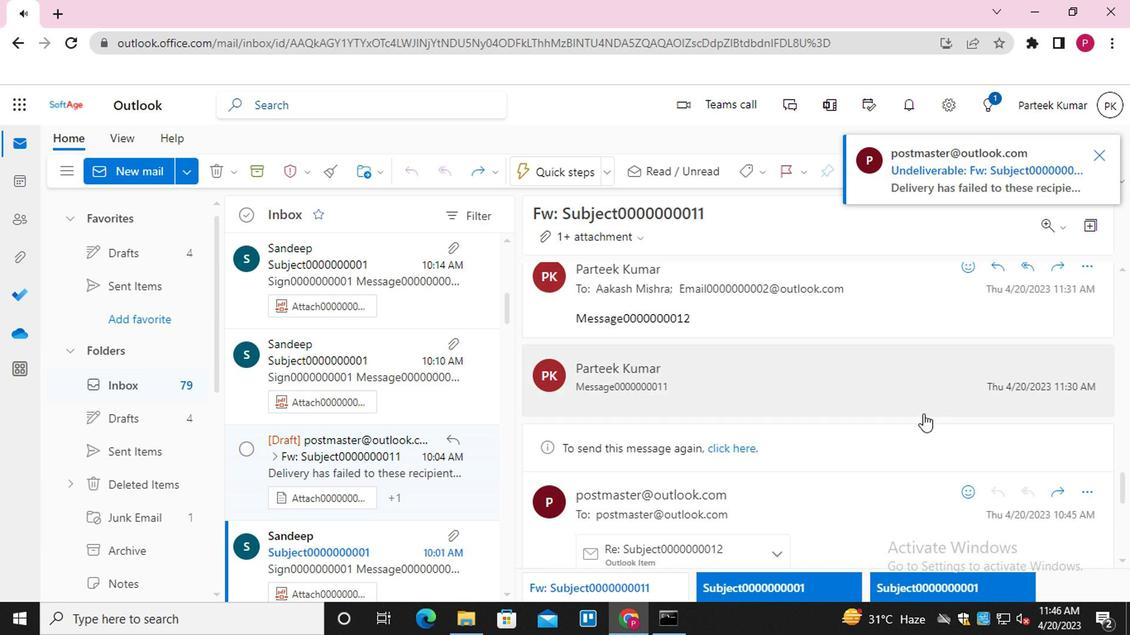 
Action: Mouse scrolled (919, 412) with delta (0, 0)
Screenshot: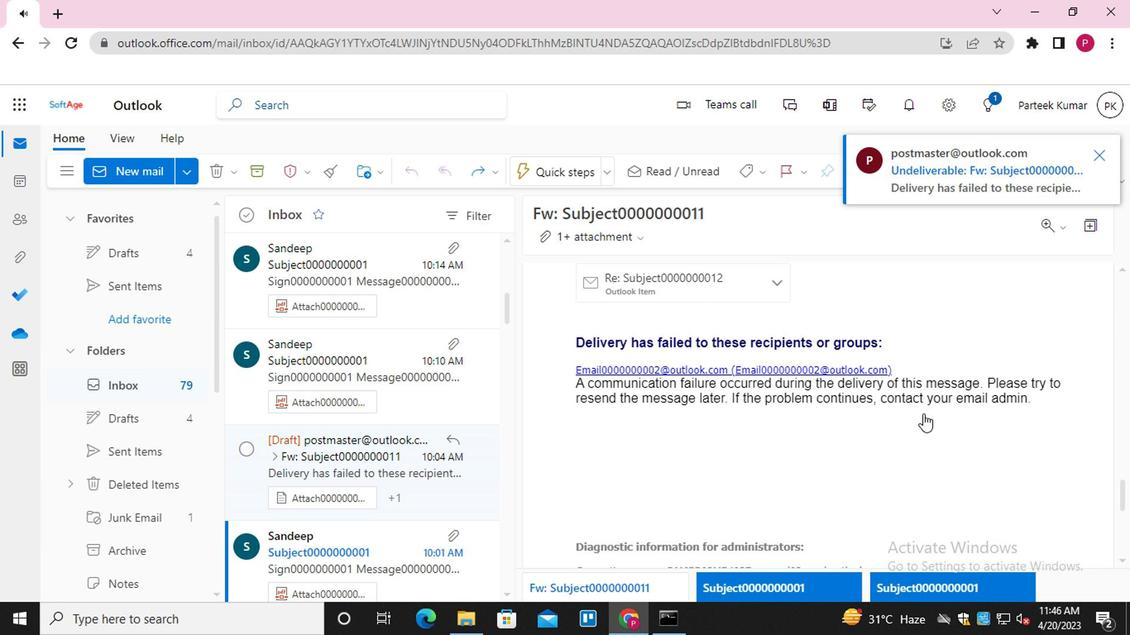 
Action: Mouse scrolled (919, 412) with delta (0, 0)
Screenshot: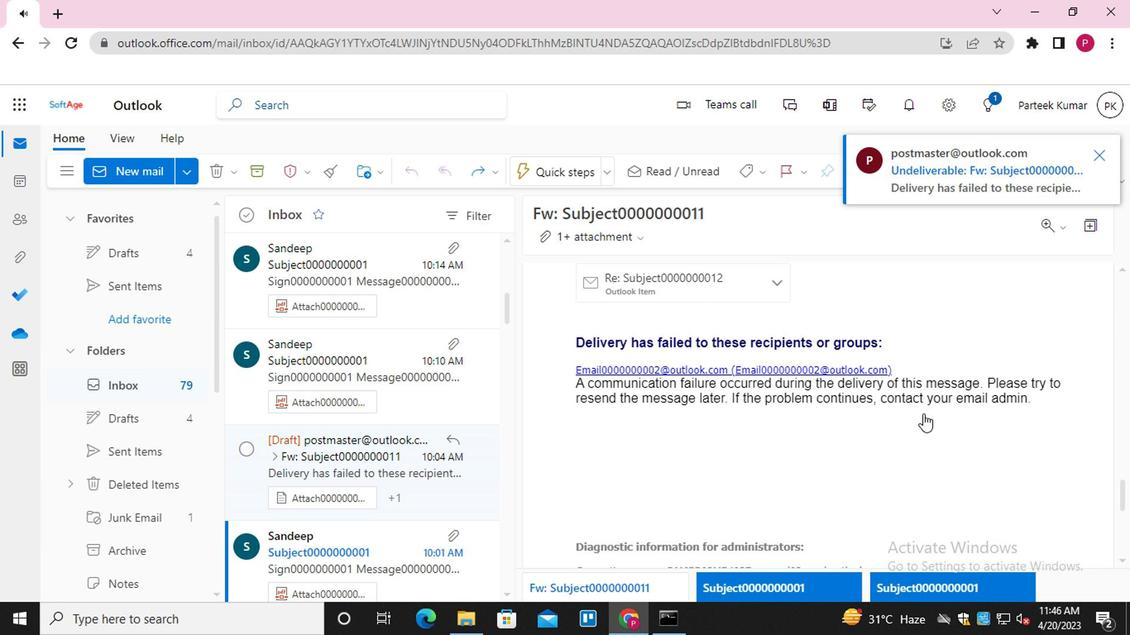 
Action: Mouse scrolled (919, 412) with delta (0, 0)
Screenshot: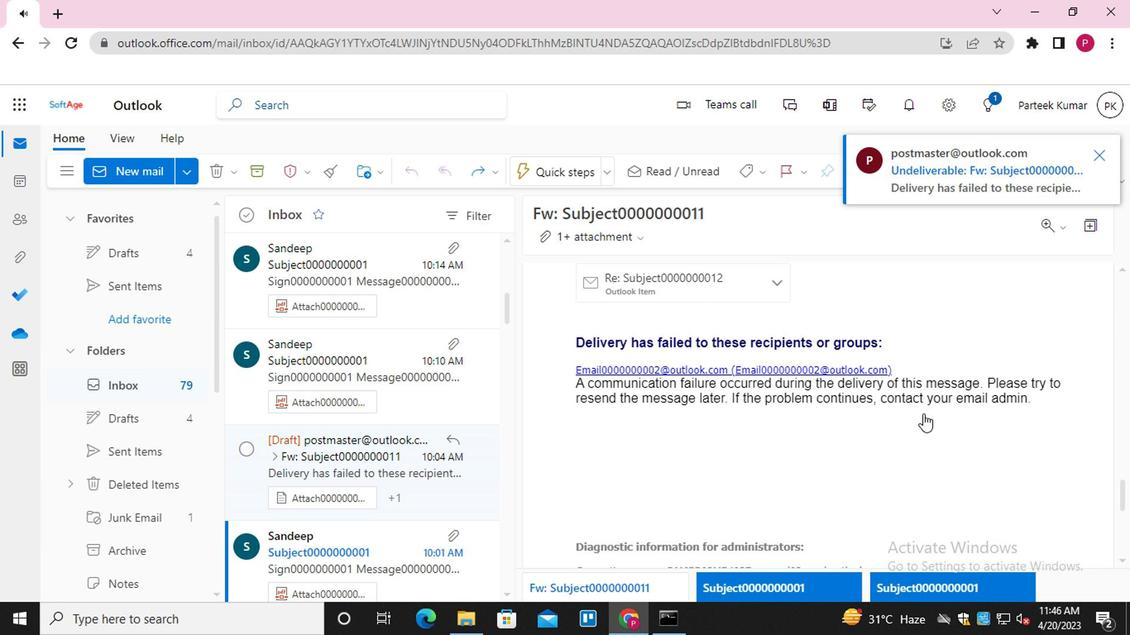 
Action: Mouse scrolled (919, 412) with delta (0, 0)
Screenshot: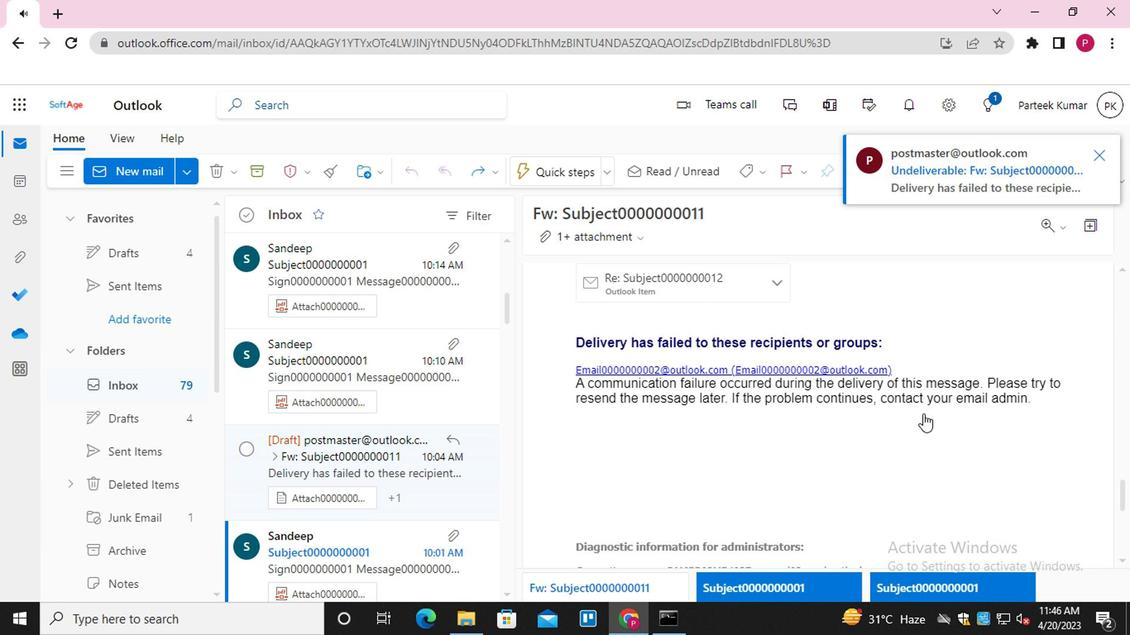 
Action: Mouse scrolled (919, 412) with delta (0, 0)
Screenshot: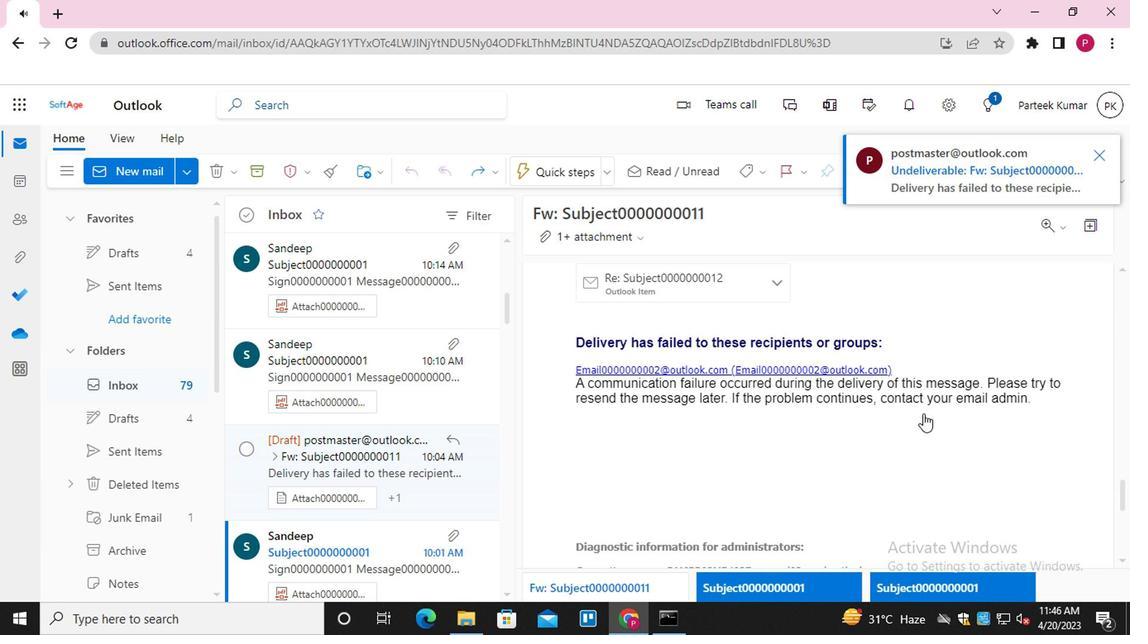 
Action: Mouse scrolled (919, 412) with delta (0, 0)
Screenshot: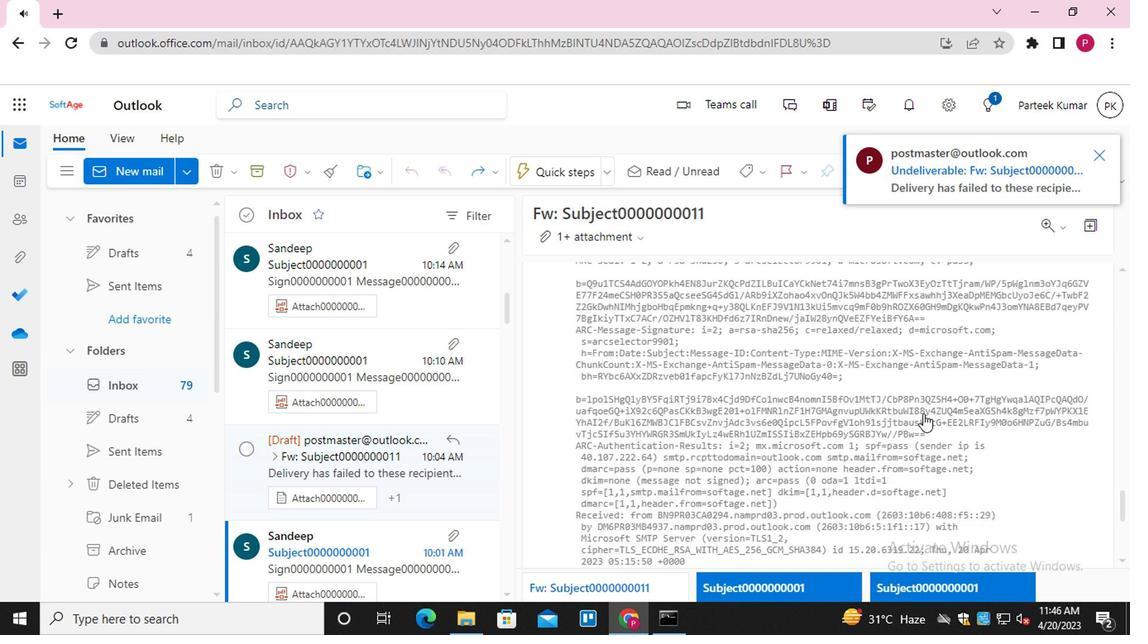 
Action: Mouse scrolled (919, 412) with delta (0, 0)
Screenshot: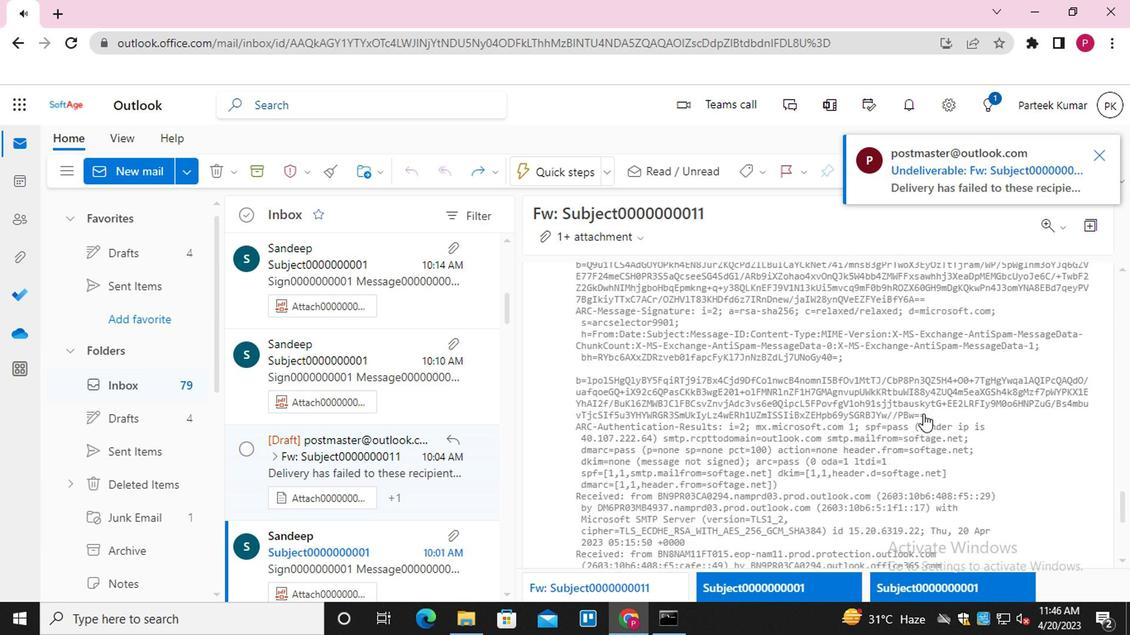 
Action: Mouse scrolled (919, 412) with delta (0, 0)
Screenshot: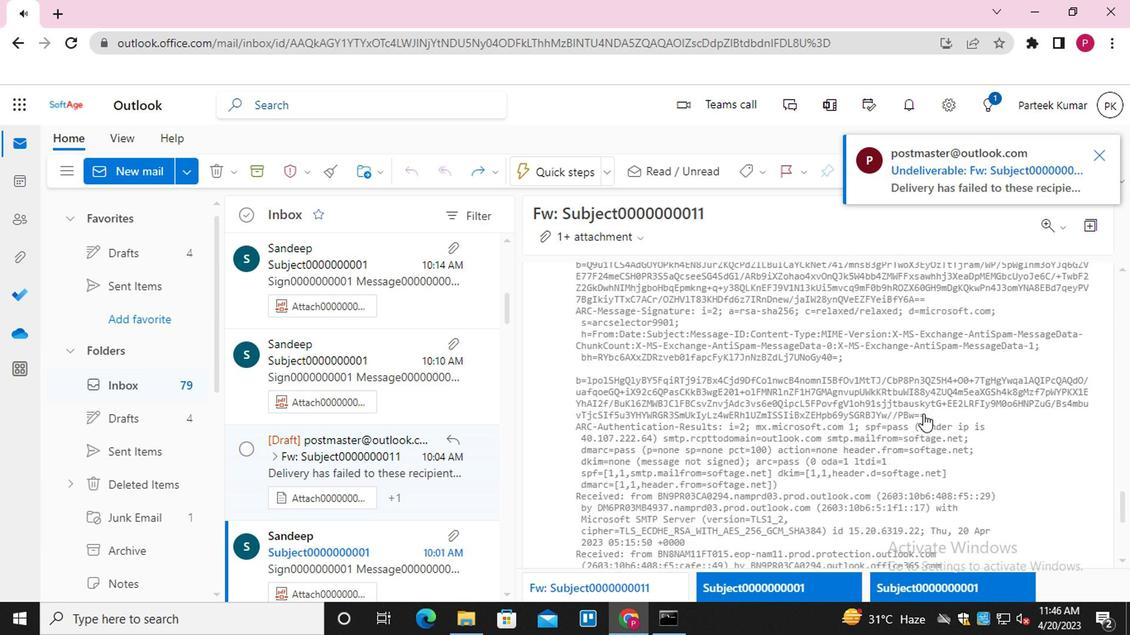 
Action: Mouse scrolled (919, 412) with delta (0, 0)
Screenshot: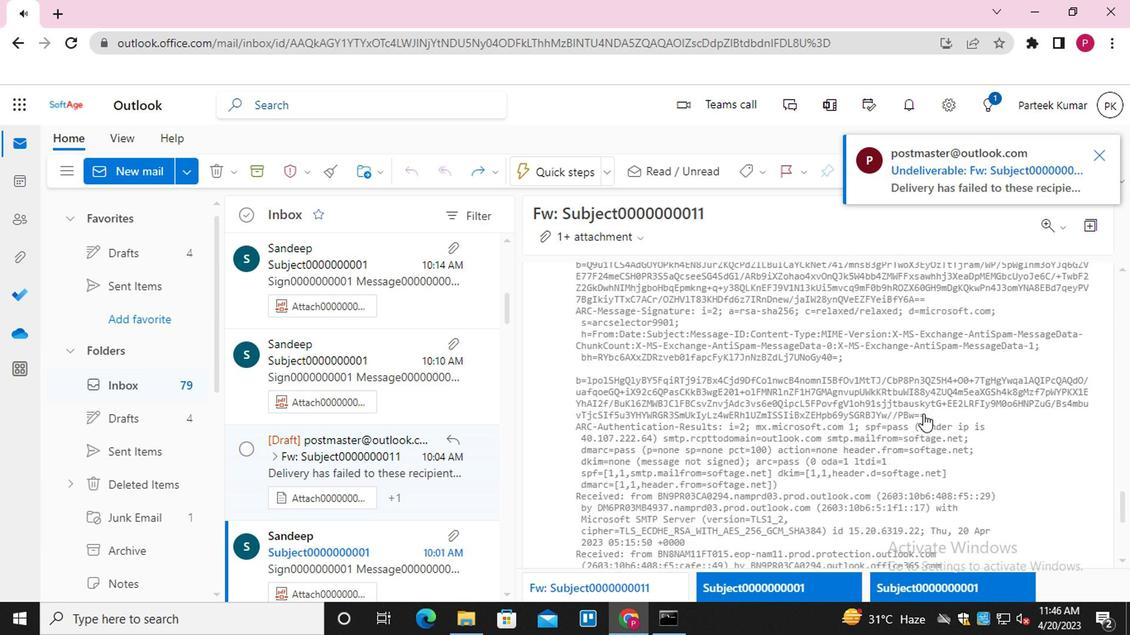 
Action: Mouse scrolled (919, 412) with delta (0, 0)
Screenshot: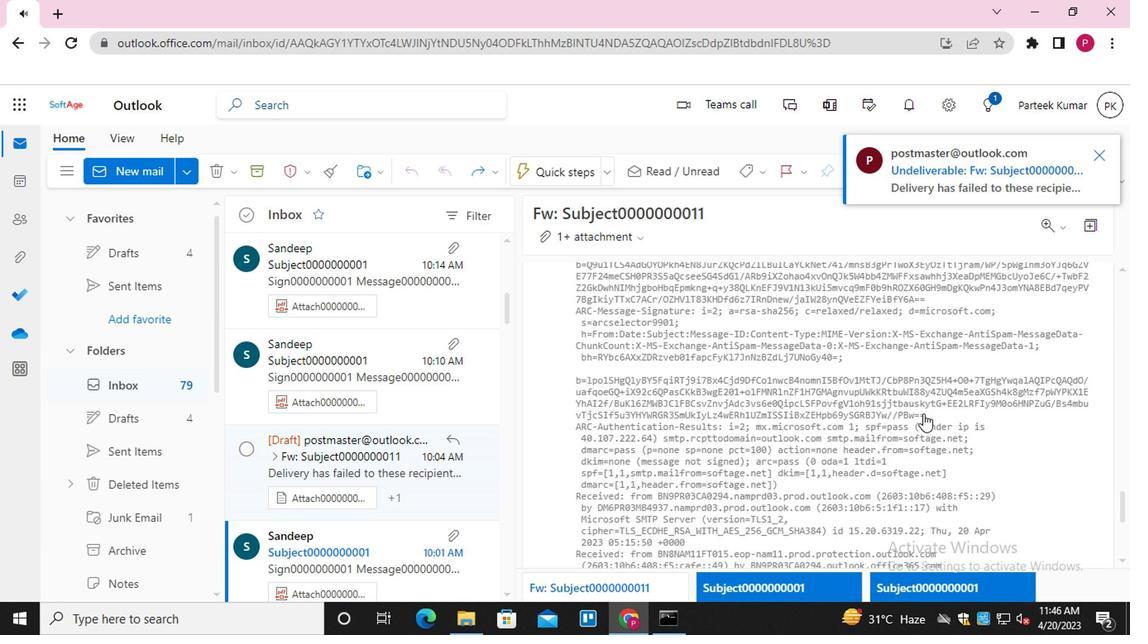 
Action: Mouse scrolled (919, 412) with delta (0, 0)
Screenshot: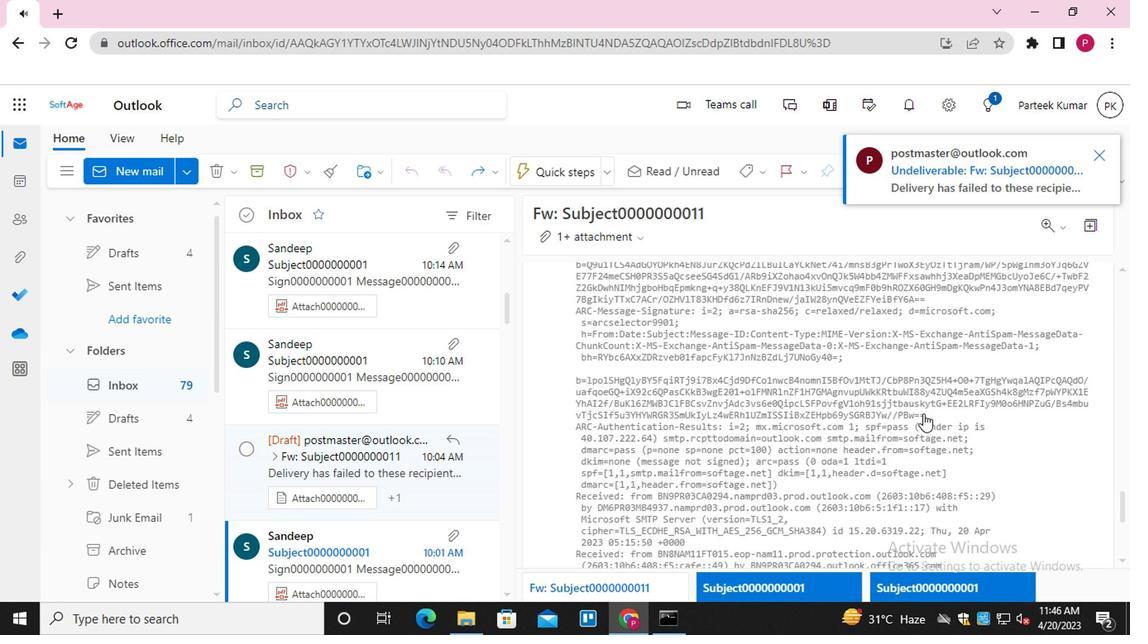 
Action: Mouse scrolled (919, 412) with delta (0, 0)
Screenshot: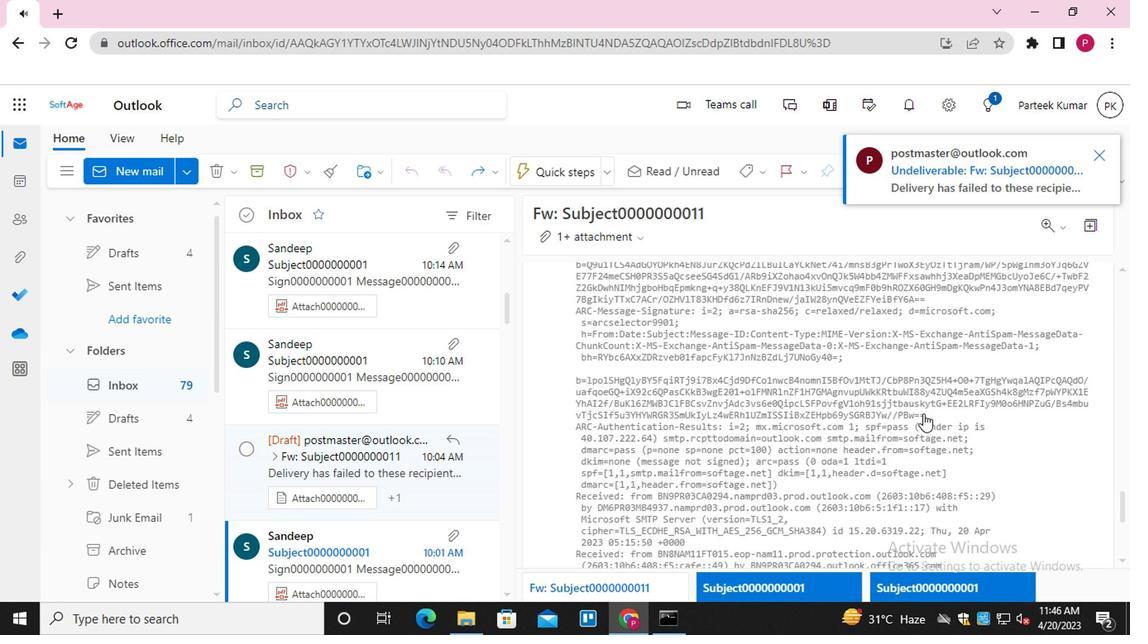 
Action: Mouse scrolled (919, 412) with delta (0, 0)
Screenshot: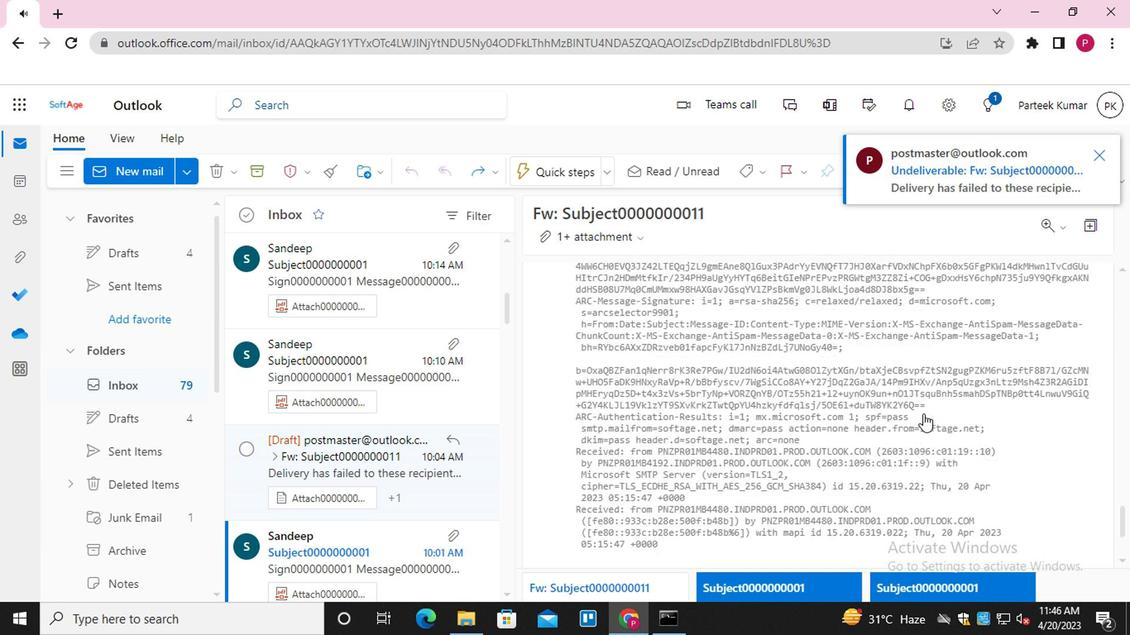 
Action: Mouse scrolled (919, 412) with delta (0, 0)
Screenshot: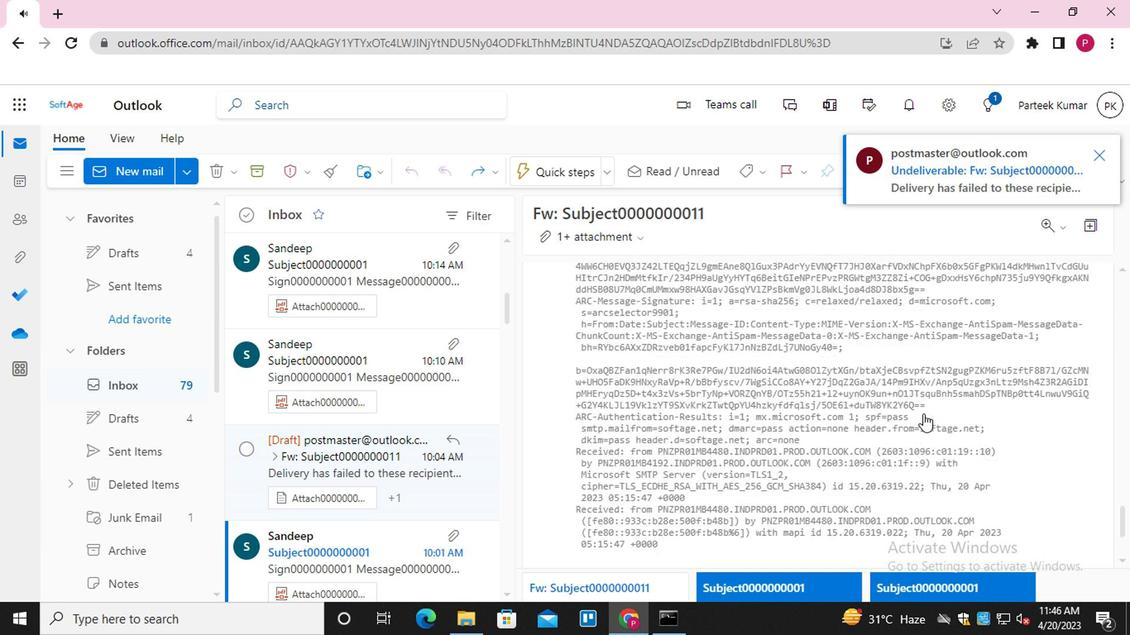 
Action: Mouse scrolled (919, 412) with delta (0, 0)
Screenshot: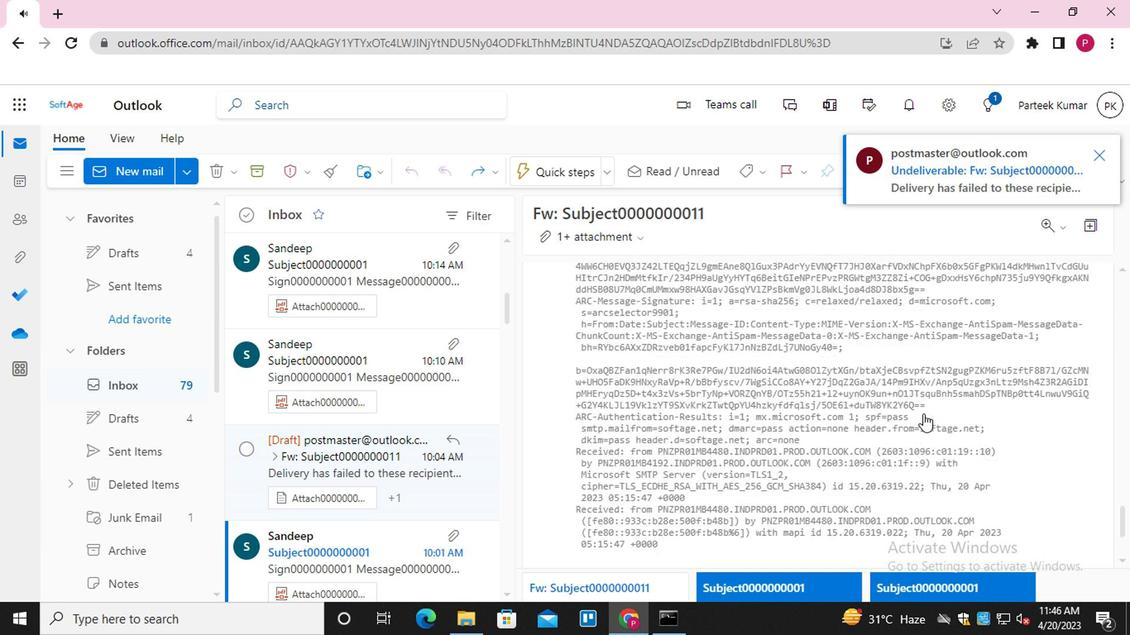 
Action: Mouse scrolled (919, 412) with delta (0, 0)
Screenshot: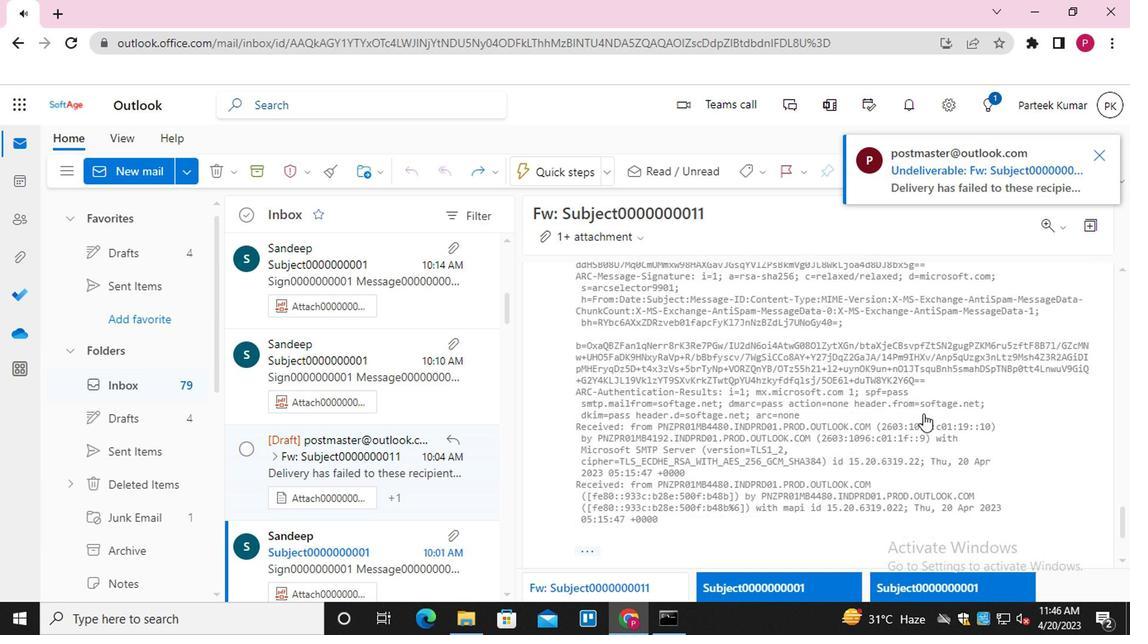 
Action: Mouse scrolled (919, 412) with delta (0, 0)
Screenshot: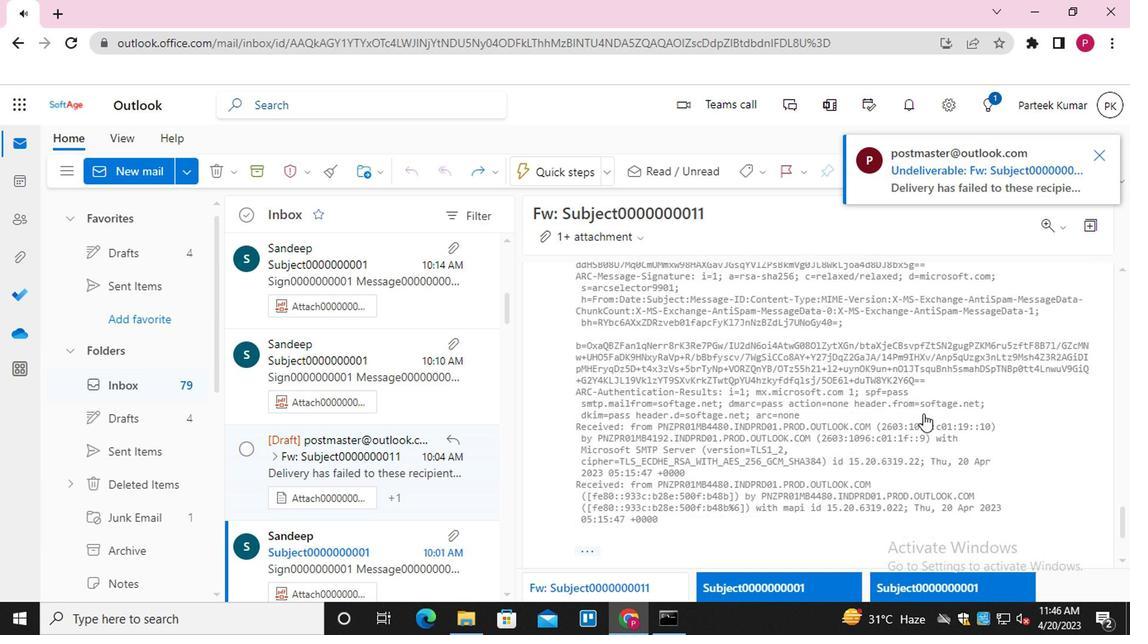 
Action: Mouse scrolled (919, 412) with delta (0, 0)
Screenshot: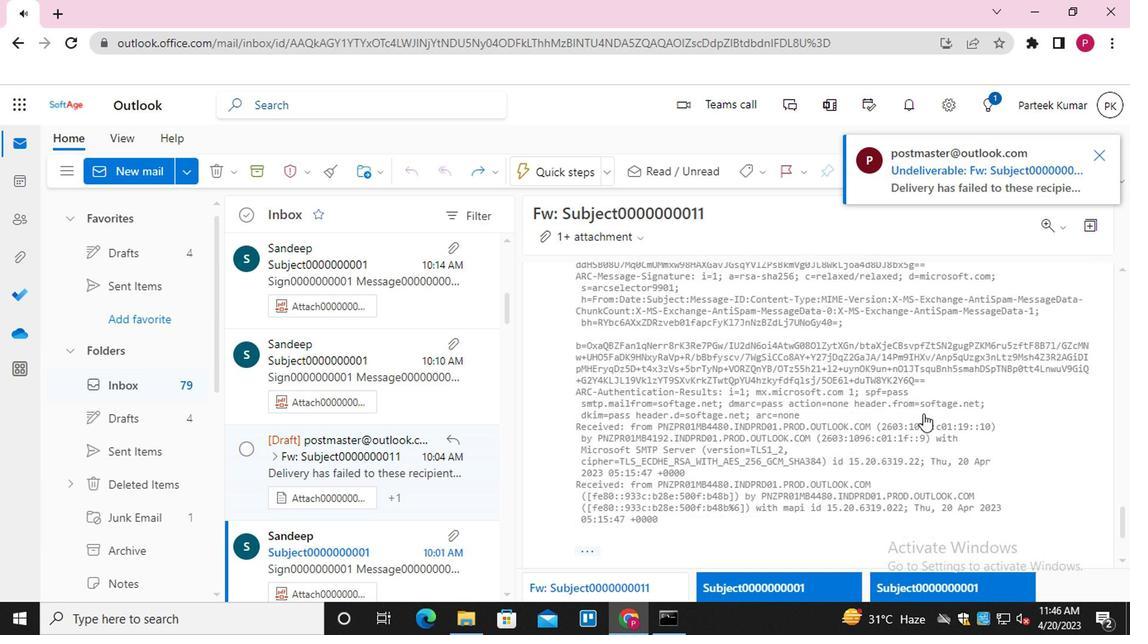 
Action: Mouse scrolled (919, 412) with delta (0, 0)
Screenshot: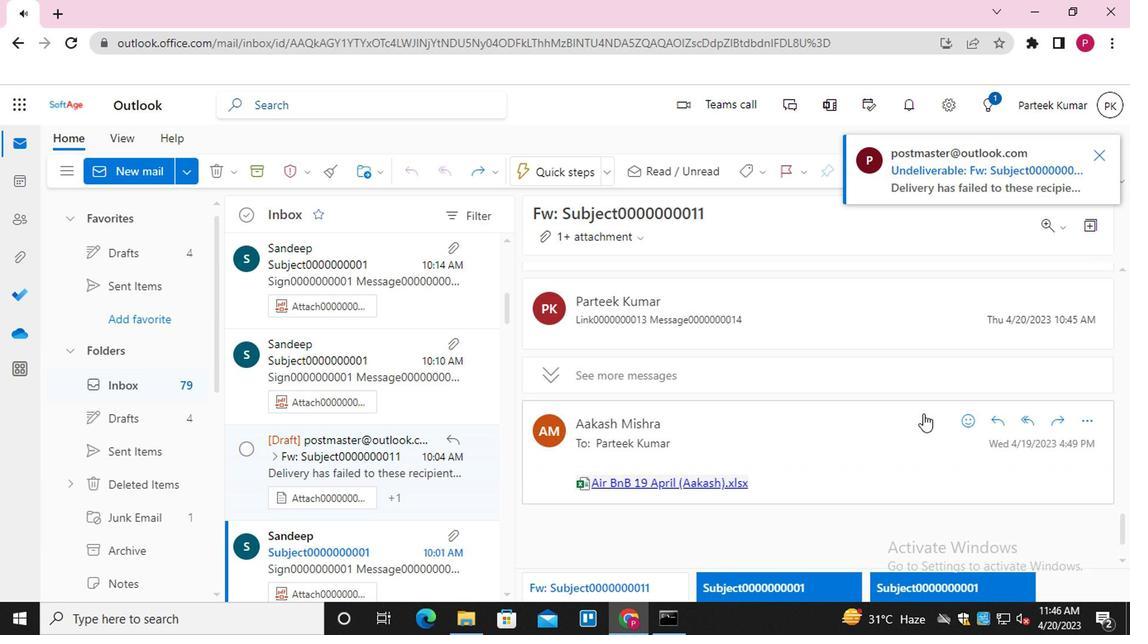 
Action: Mouse scrolled (919, 412) with delta (0, 0)
Screenshot: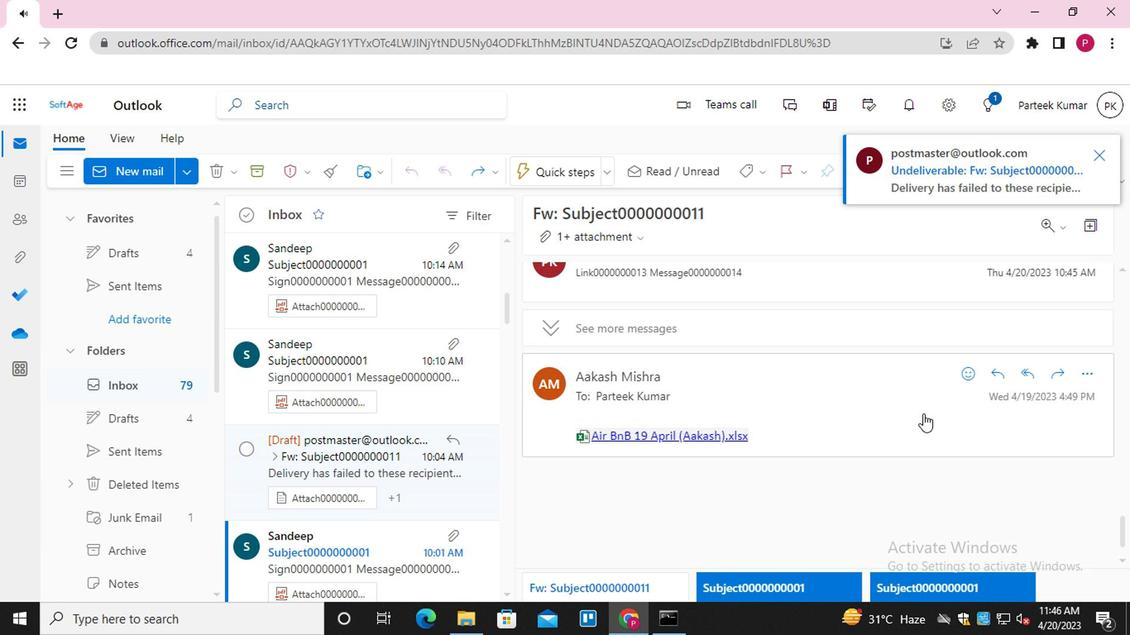 
Action: Mouse scrolled (919, 412) with delta (0, 0)
Screenshot: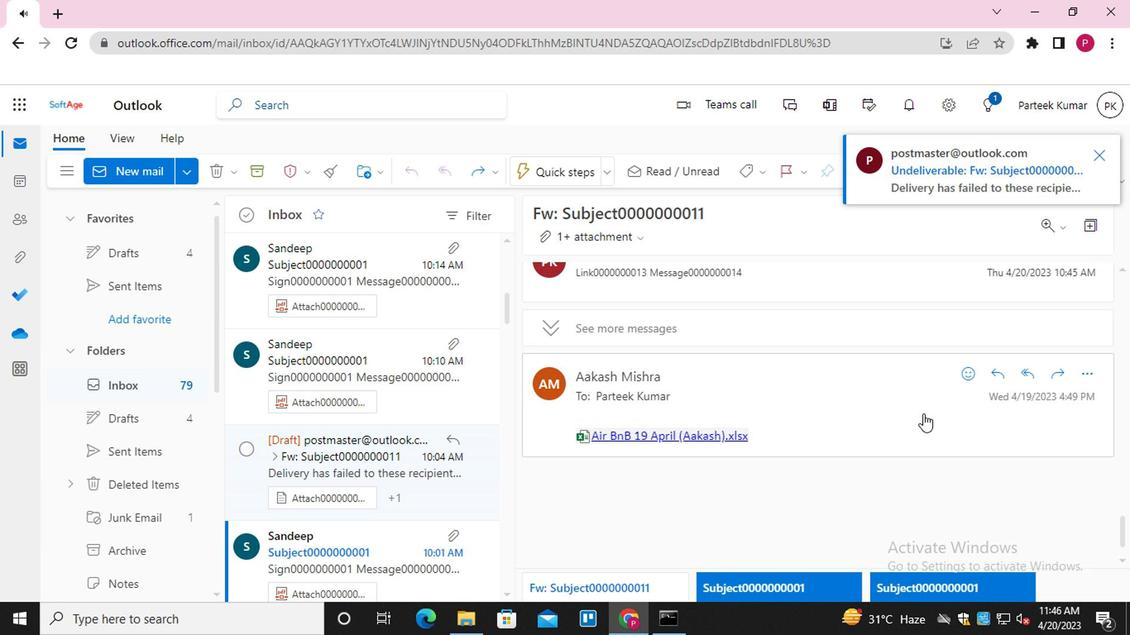 
Action: Mouse scrolled (919, 410) with delta (0, -1)
Screenshot: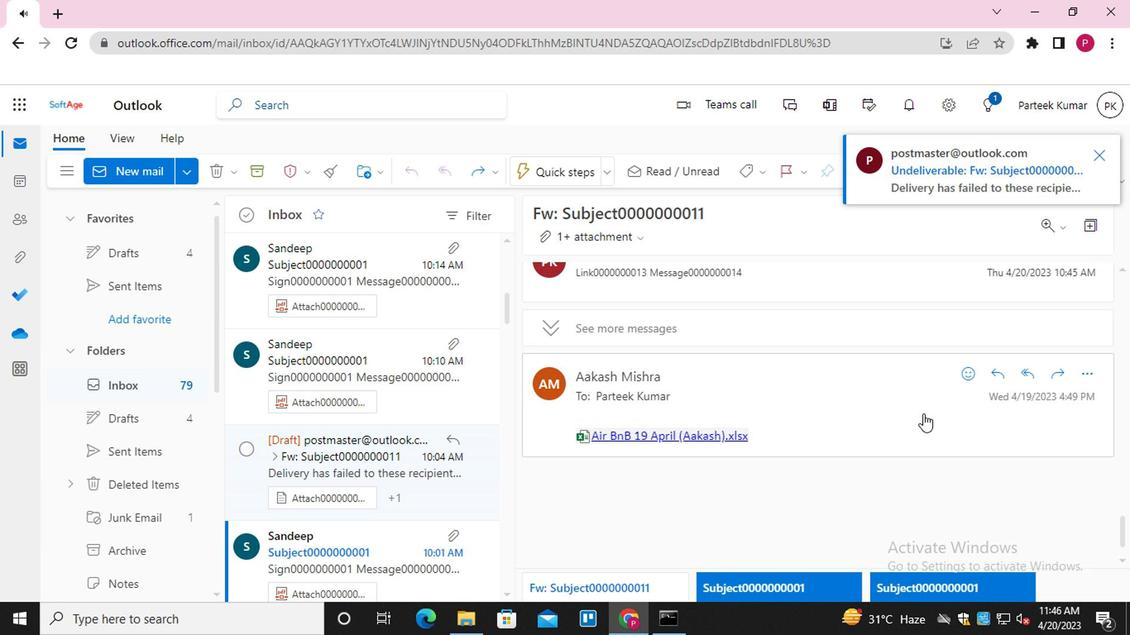 
Action: Mouse scrolled (919, 412) with delta (0, 0)
Screenshot: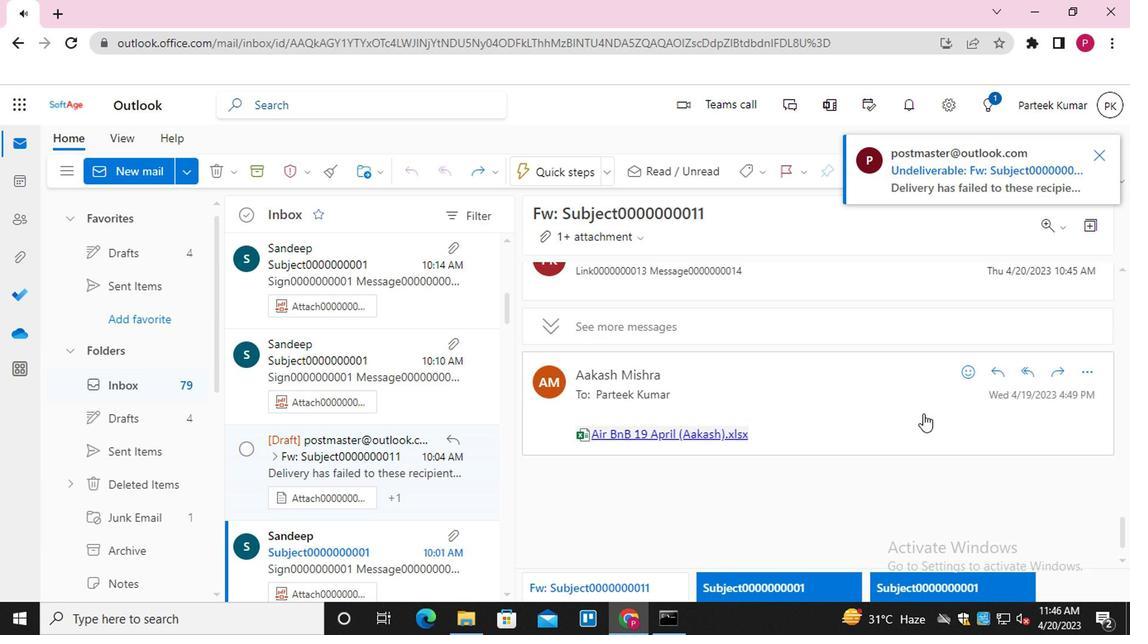 
Action: Mouse scrolled (919, 412) with delta (0, 0)
Screenshot: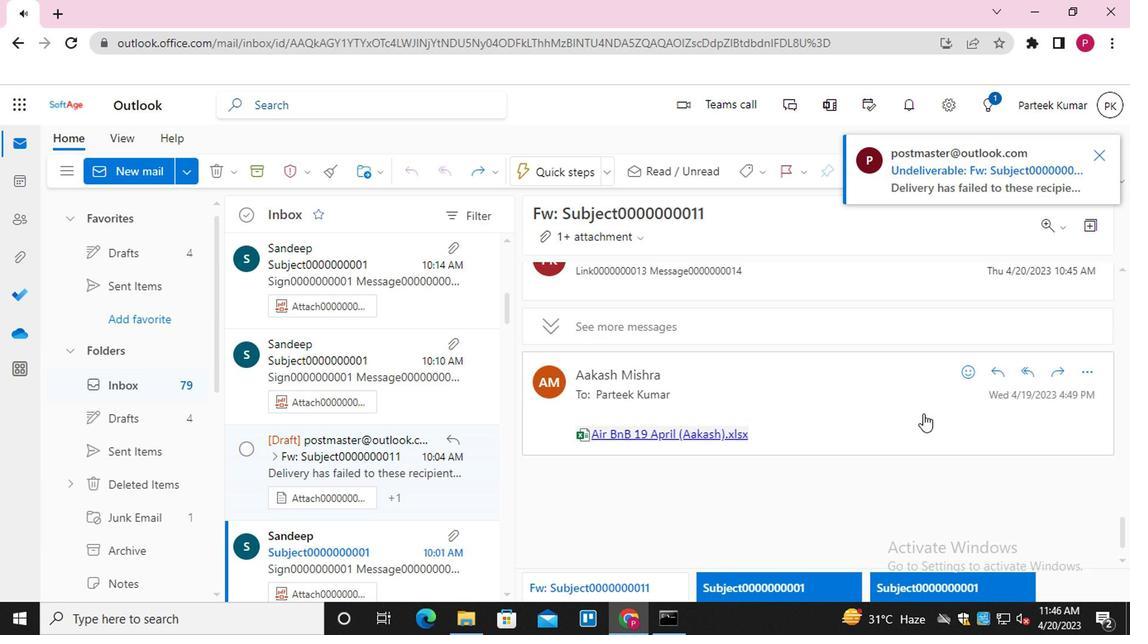 
Action: Mouse moved to (1051, 368)
Screenshot: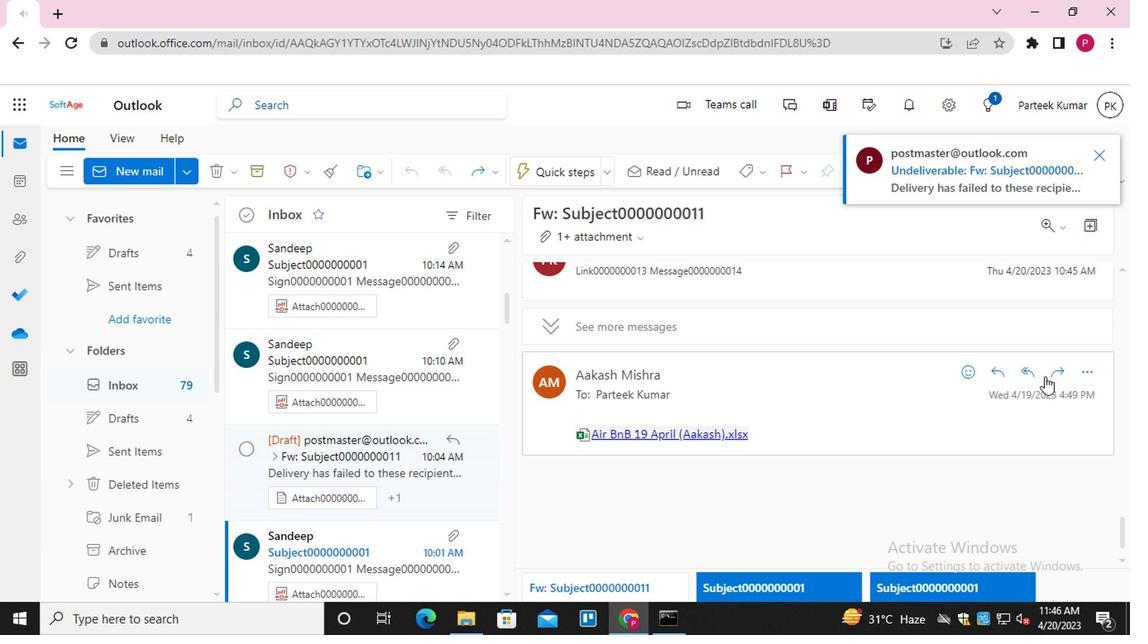 
Action: Mouse pressed left at (1051, 368)
Screenshot: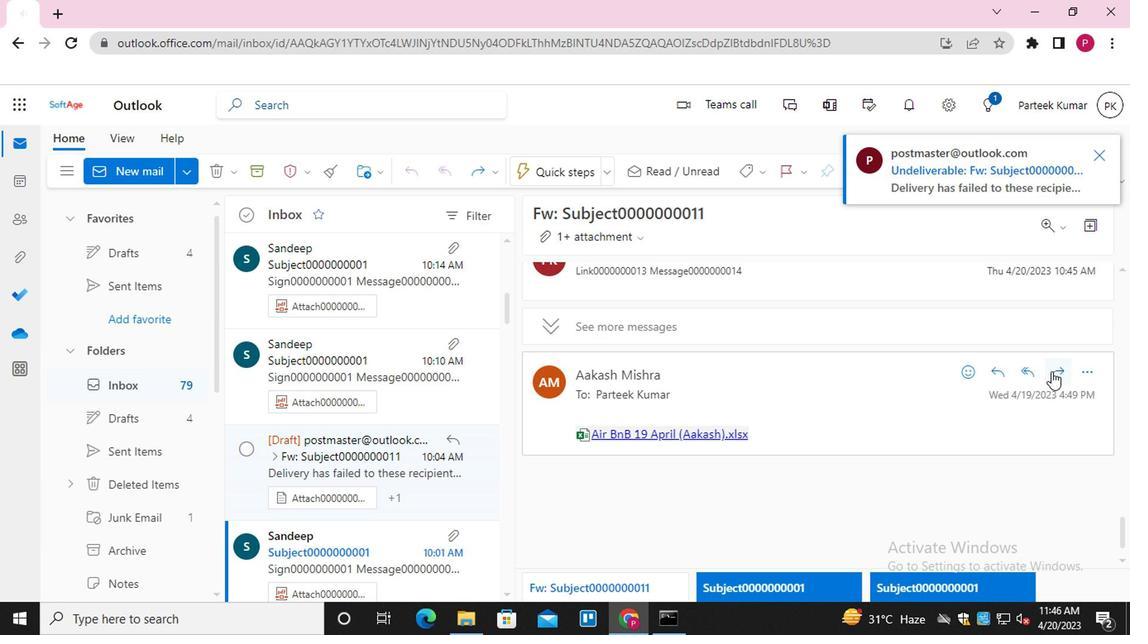 
Action: Mouse moved to (692, 268)
Screenshot: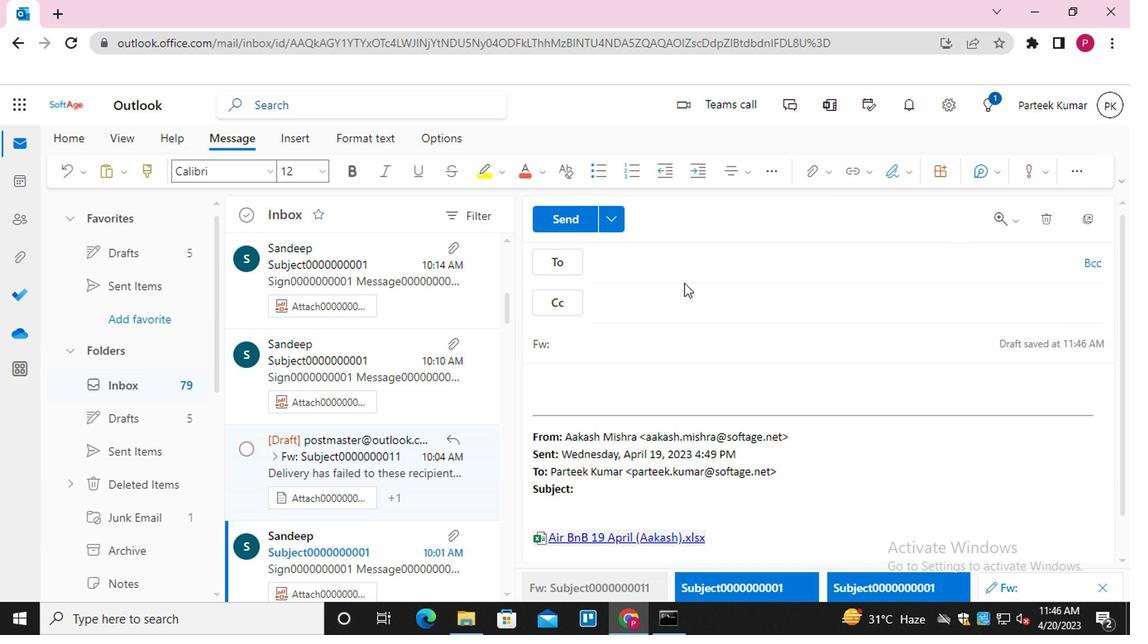 
Action: Mouse pressed left at (692, 268)
Screenshot: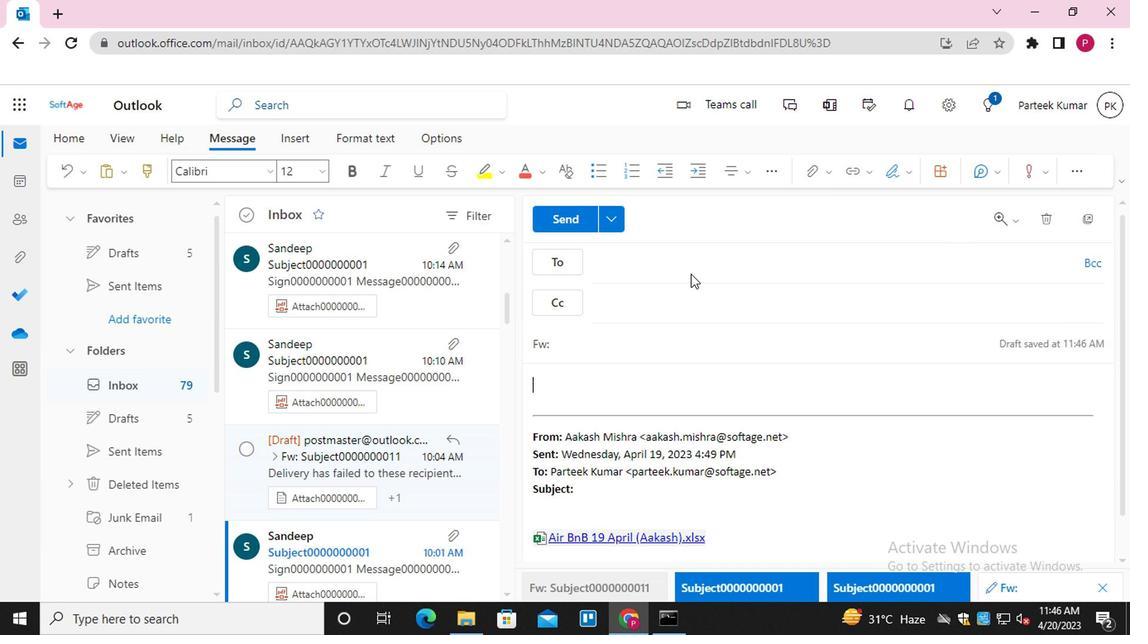 
Action: Mouse moved to (680, 383)
Screenshot: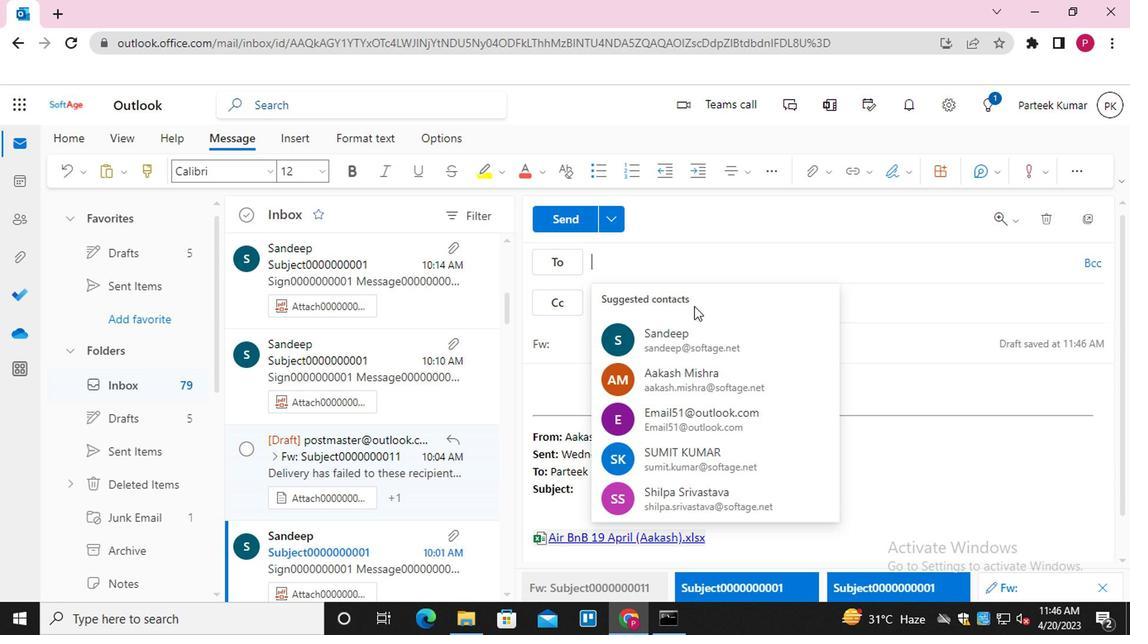 
Action: Mouse pressed left at (680, 383)
Screenshot: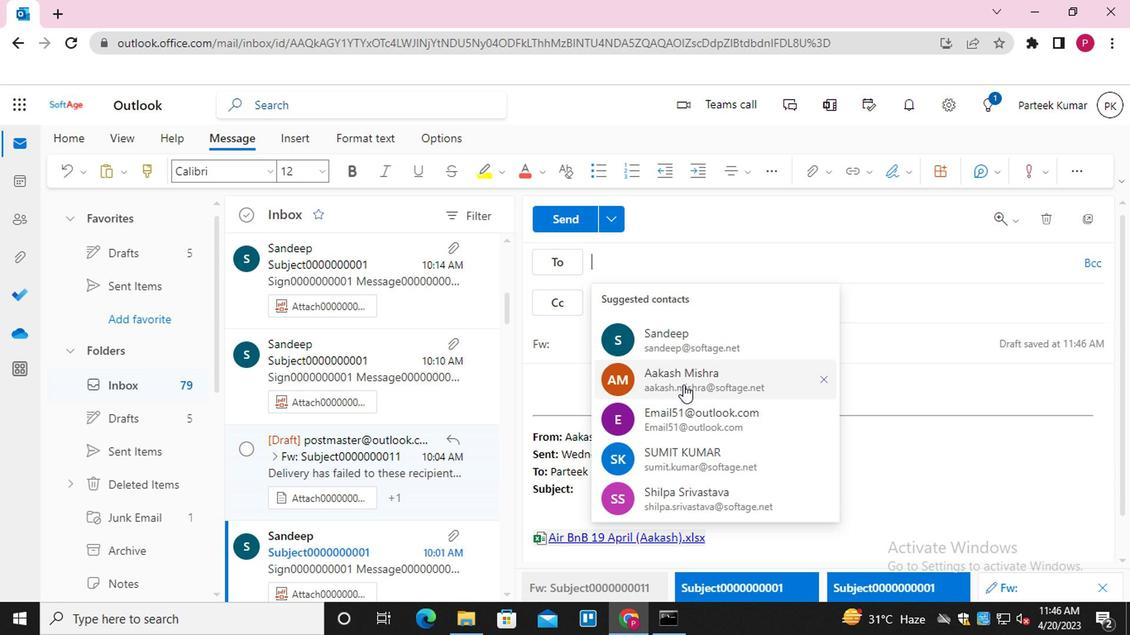 
Action: Mouse moved to (687, 307)
Screenshot: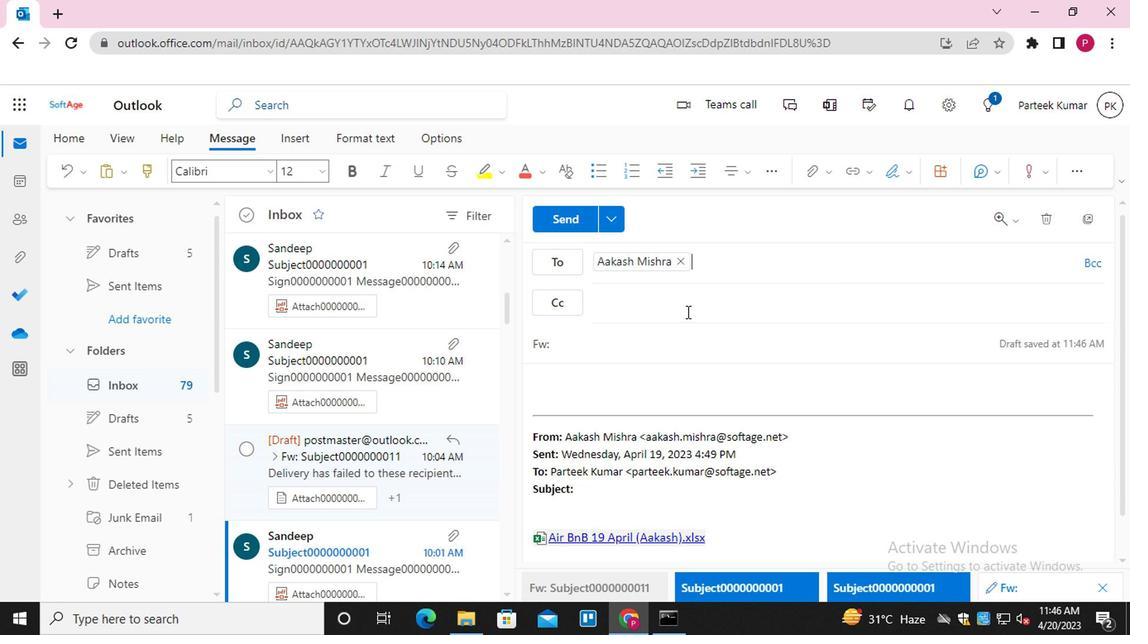 
Action: Mouse pressed left at (687, 307)
Screenshot: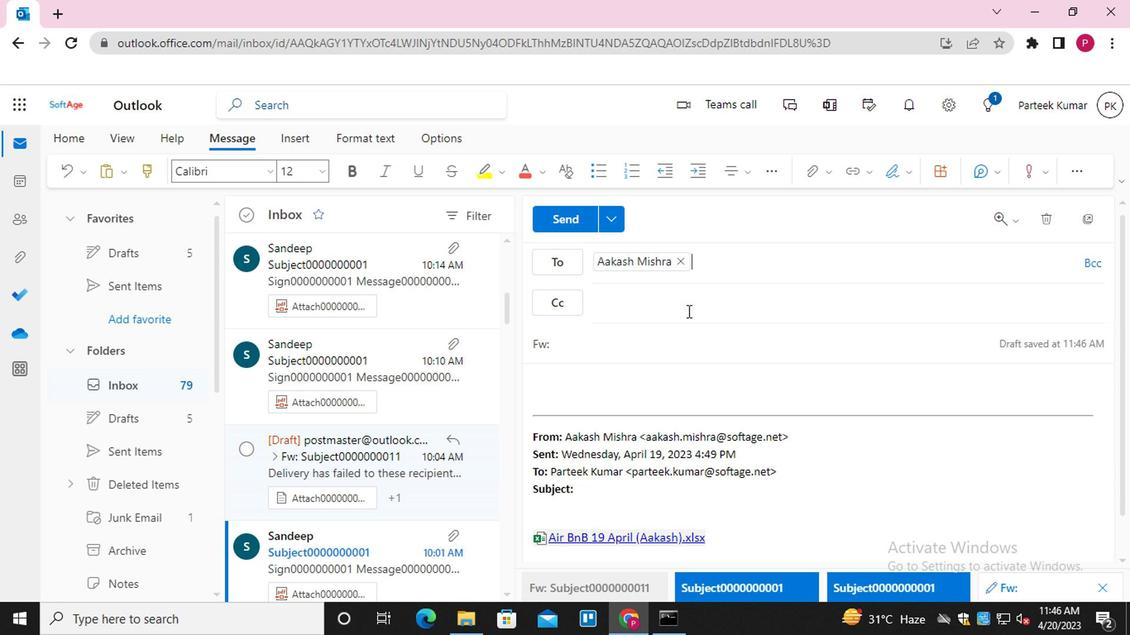 
Action: Mouse moved to (687, 308)
Screenshot: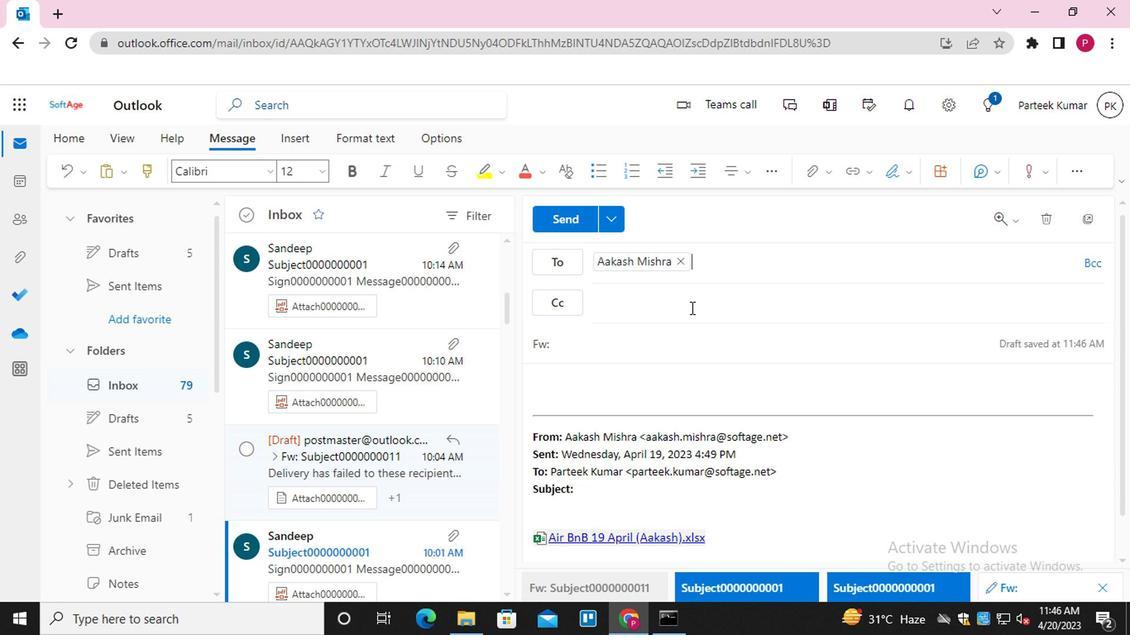 
Action: Key pressed <Key.shift>EMAIL0000000002<Key.enter>
Screenshot: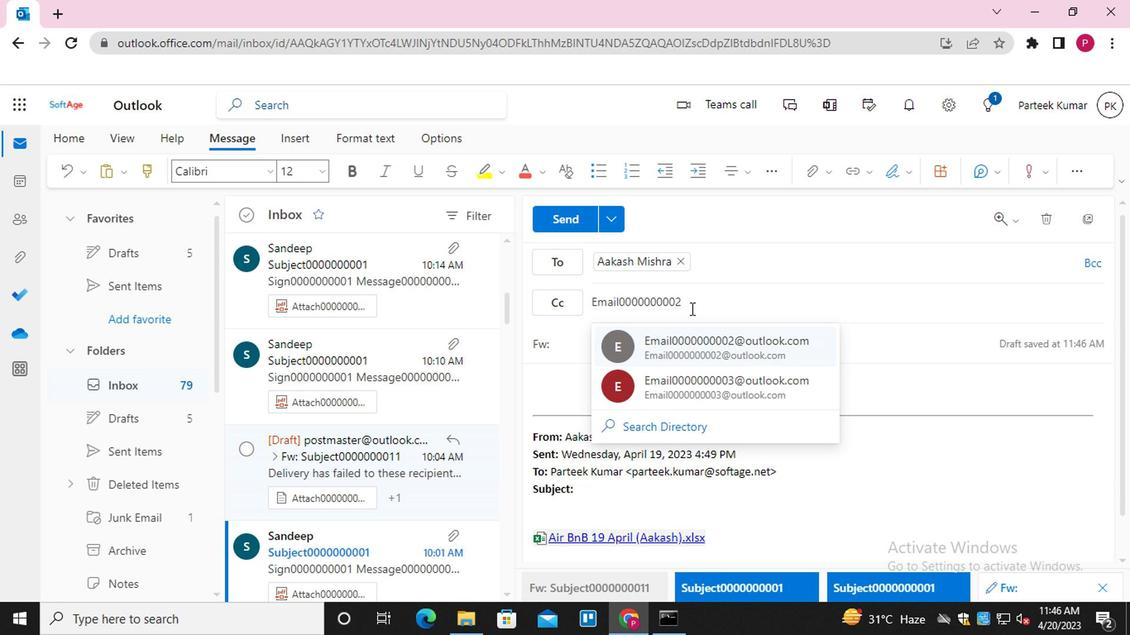 
Action: Mouse moved to (642, 344)
Screenshot: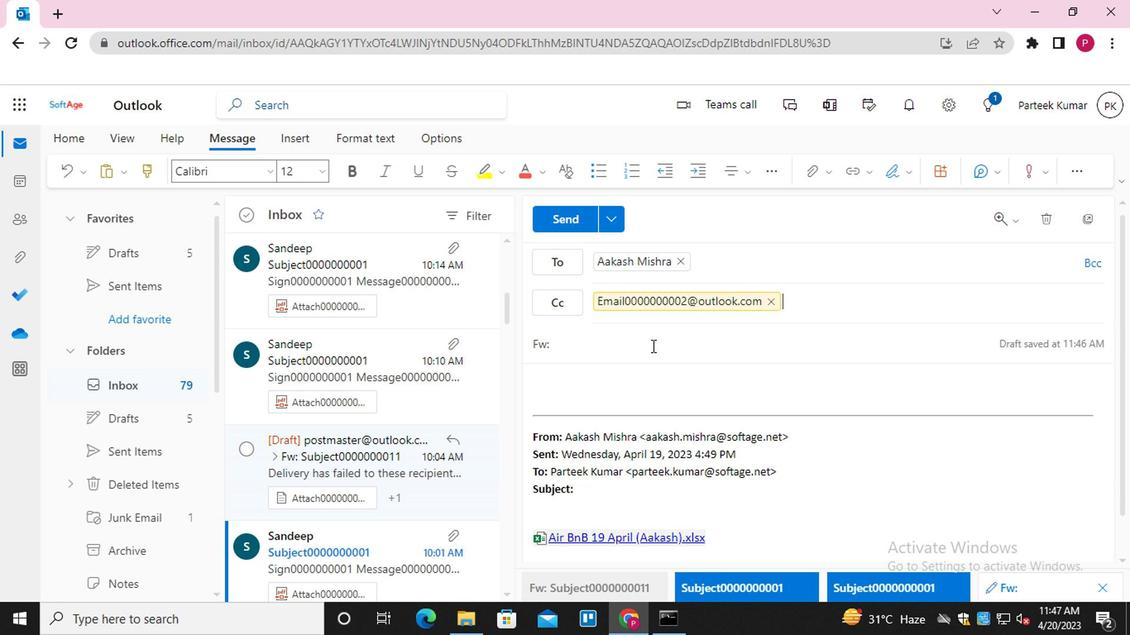 
Action: Mouse pressed left at (642, 344)
Screenshot: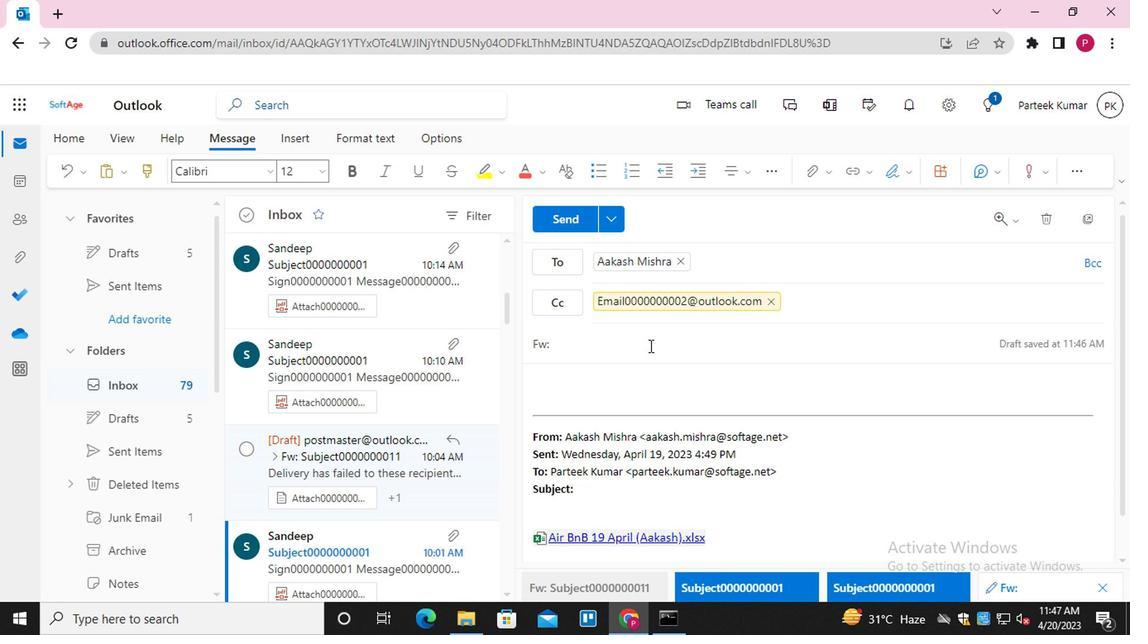 
Action: Key pressed <Key.shift>SUBJECT0000000011
Screenshot: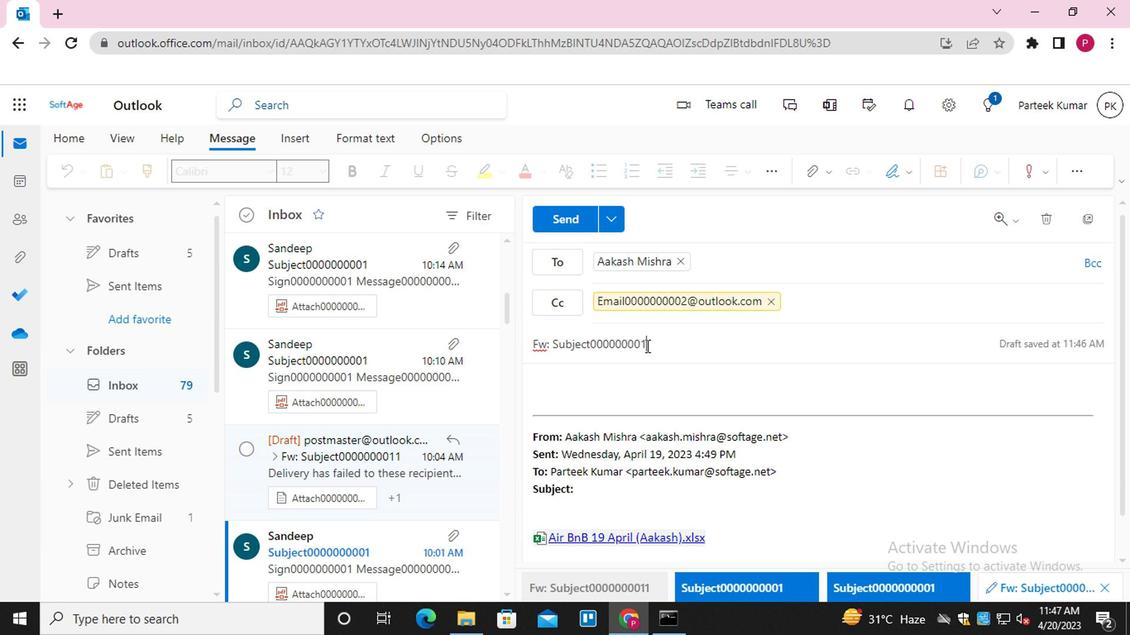 
Action: Mouse moved to (613, 391)
Screenshot: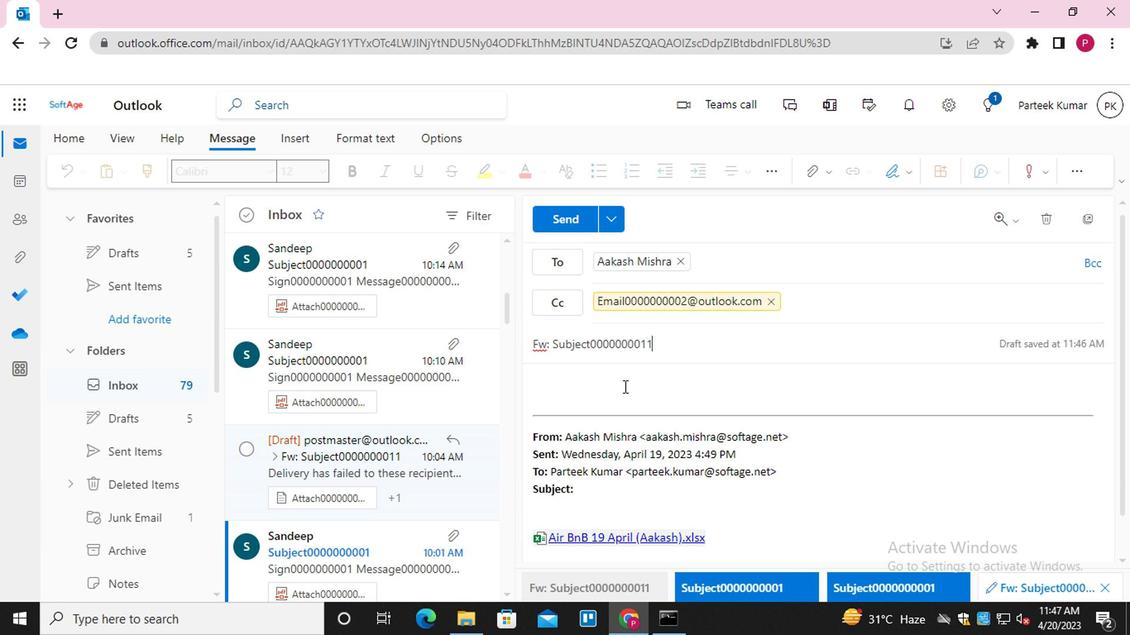 
Action: Mouse pressed left at (613, 391)
Screenshot: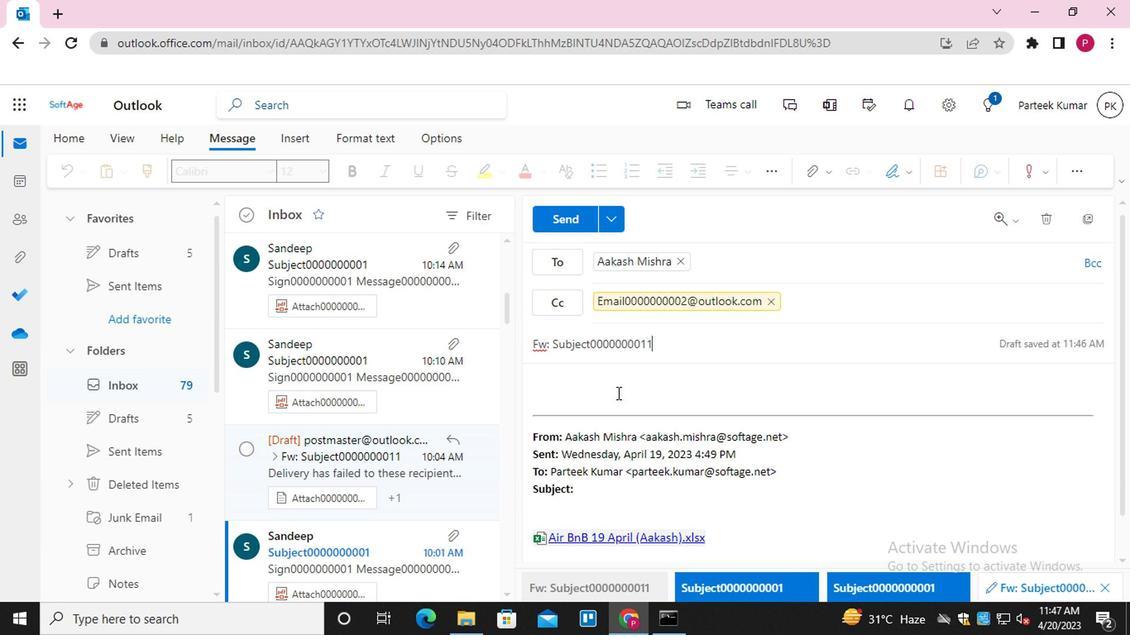 
Action: Key pressed <Key.shift_r>MESSAGE0000000013
Screenshot: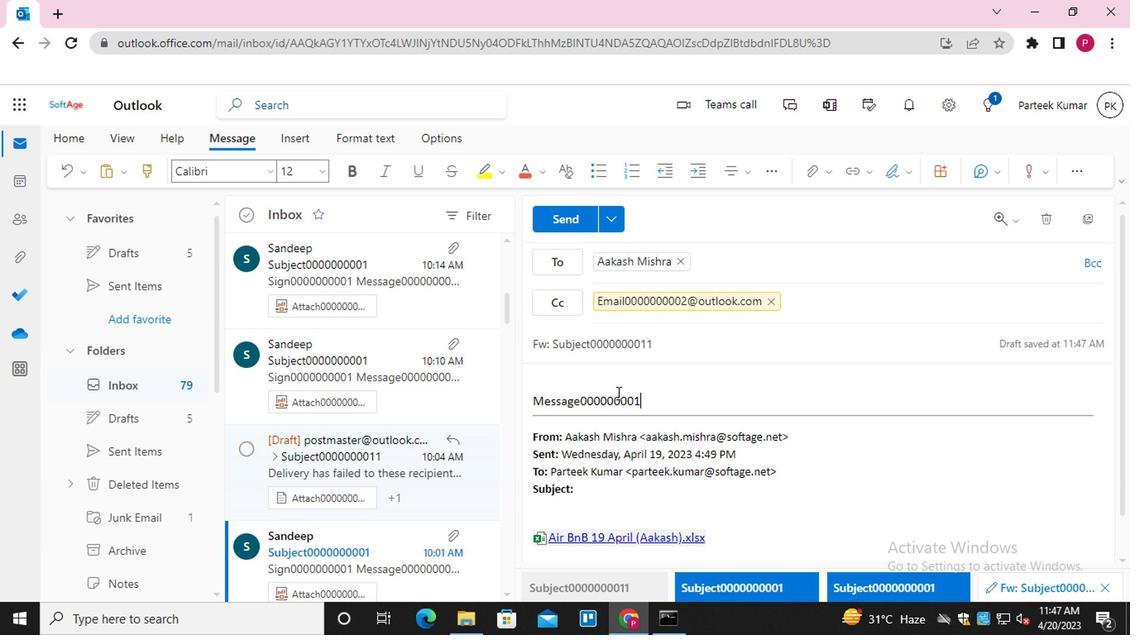 
Action: Mouse moved to (809, 169)
Screenshot: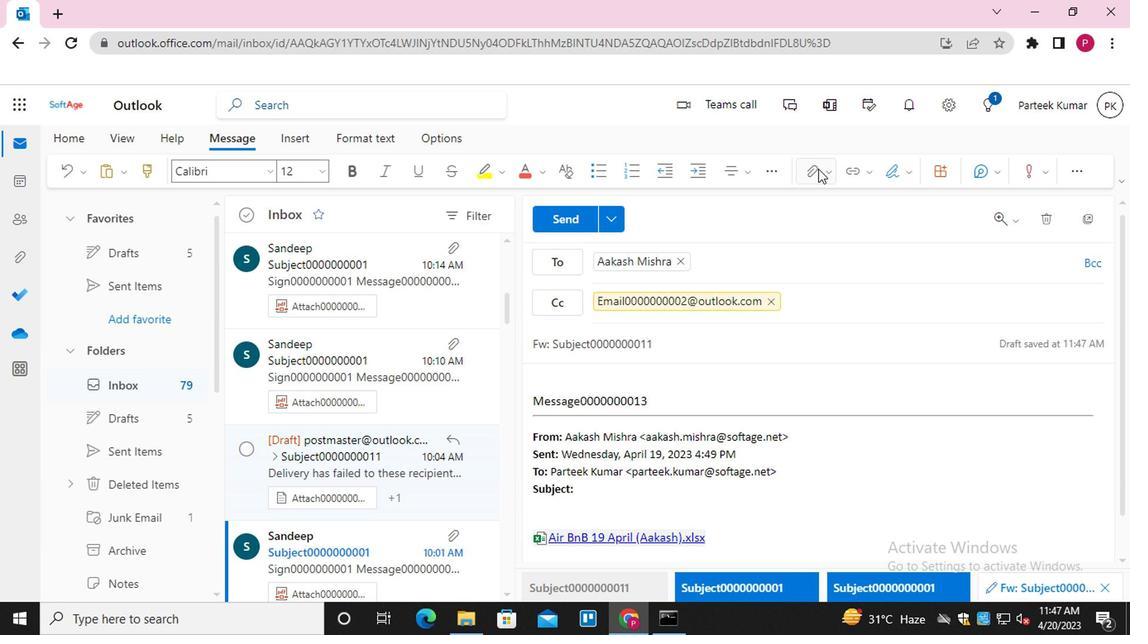 
Action: Mouse pressed left at (809, 169)
Screenshot: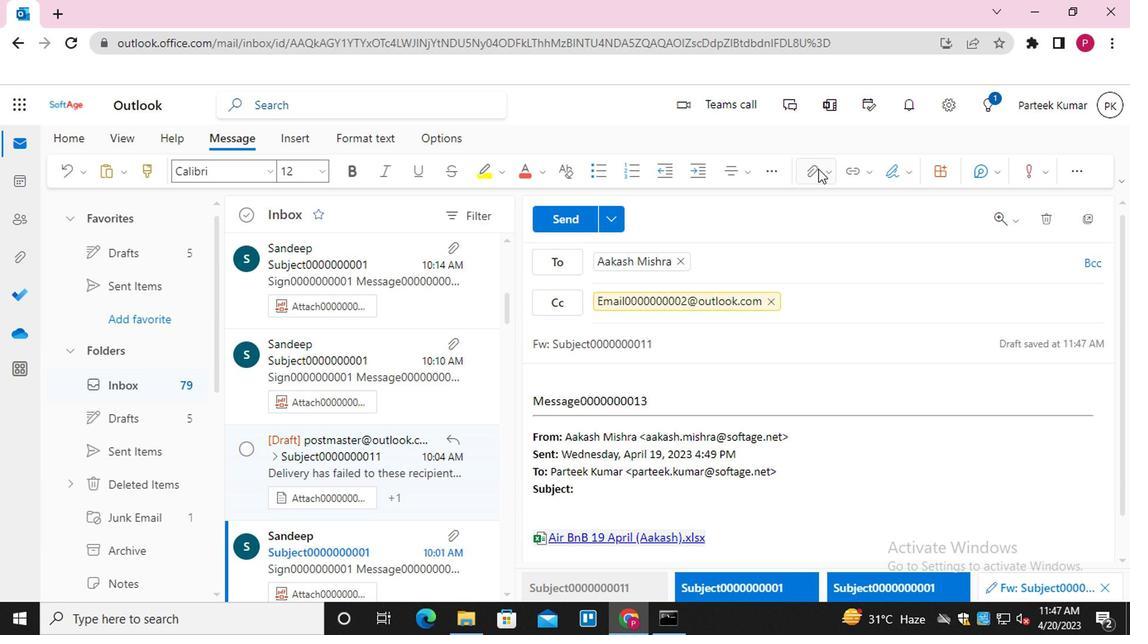 
Action: Mouse moved to (708, 207)
Screenshot: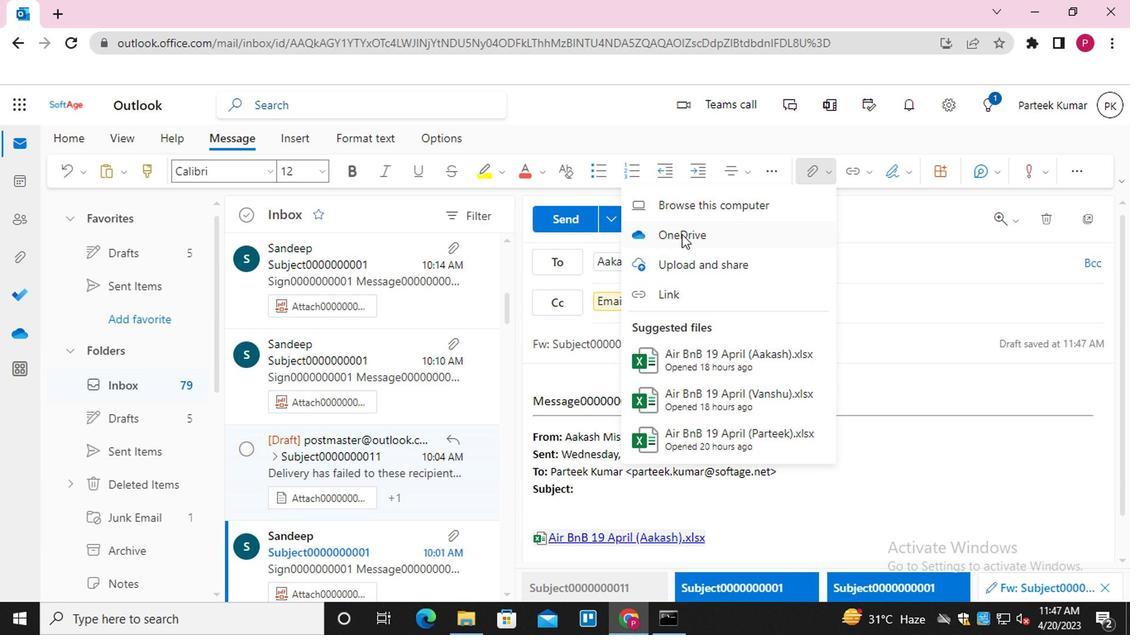 
Action: Mouse pressed left at (708, 207)
Screenshot: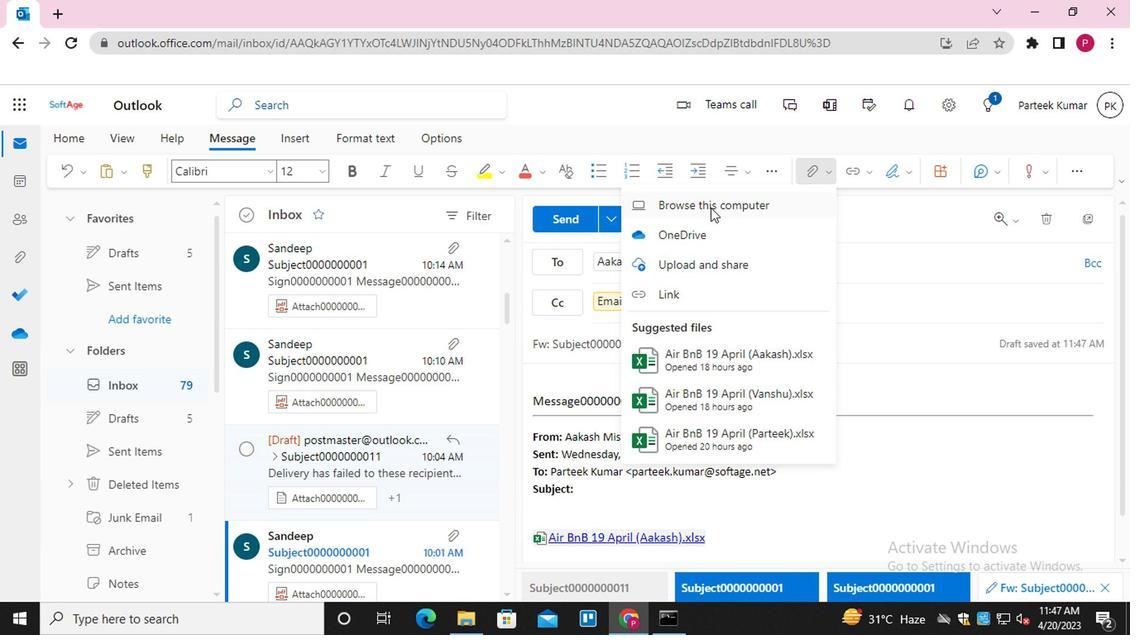 
Action: Mouse moved to (277, 130)
Screenshot: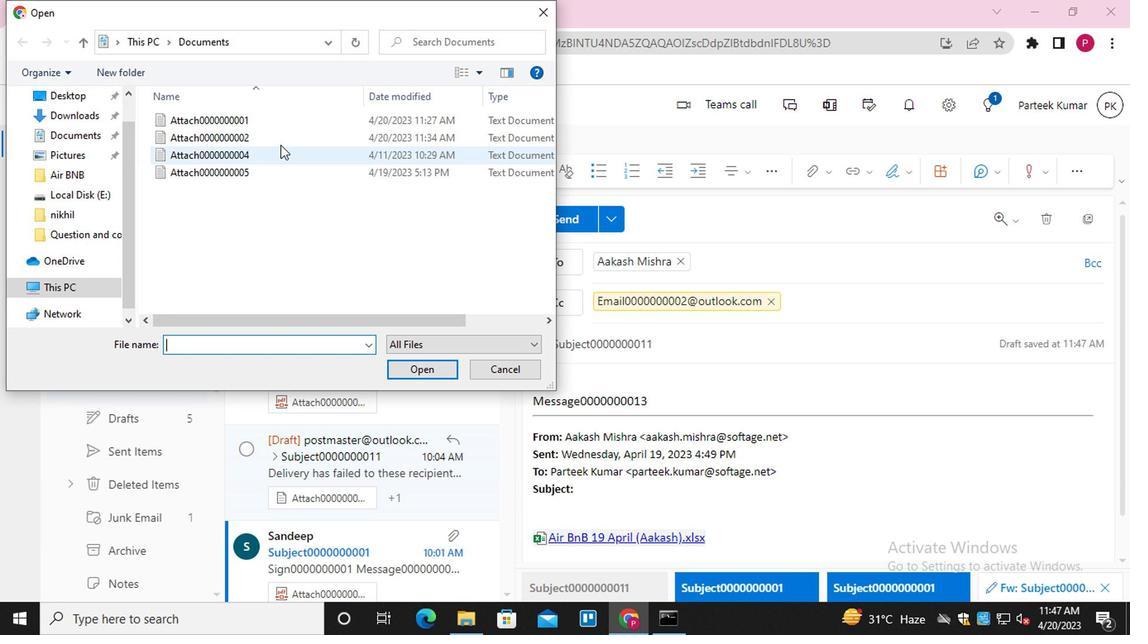 
Action: Mouse pressed left at (277, 130)
Screenshot: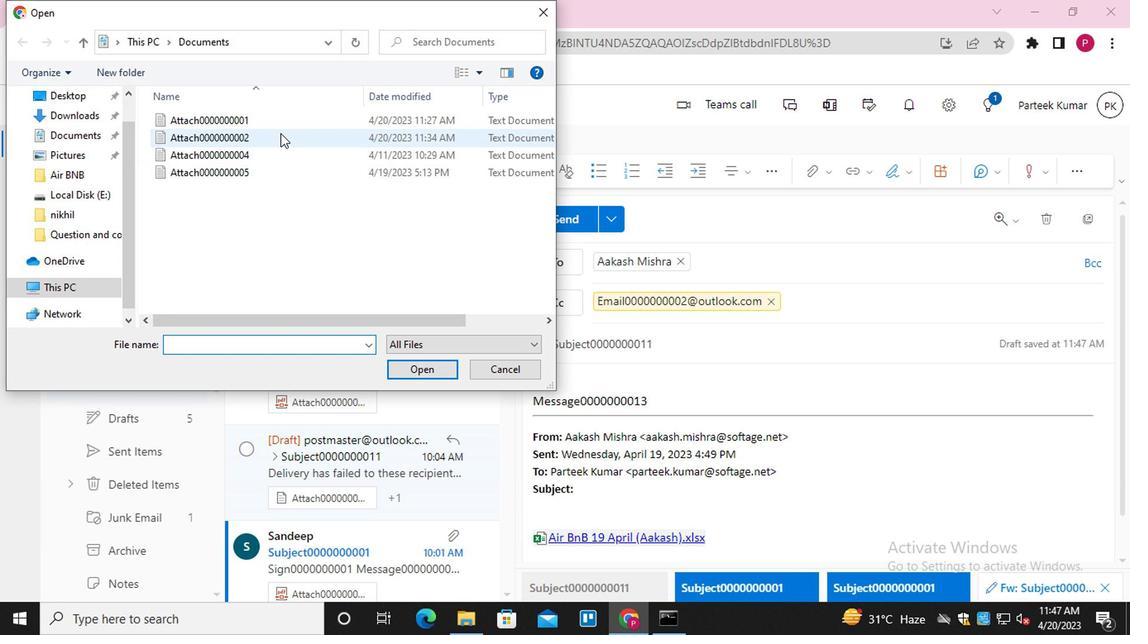 
Action: Mouse moved to (420, 367)
Screenshot: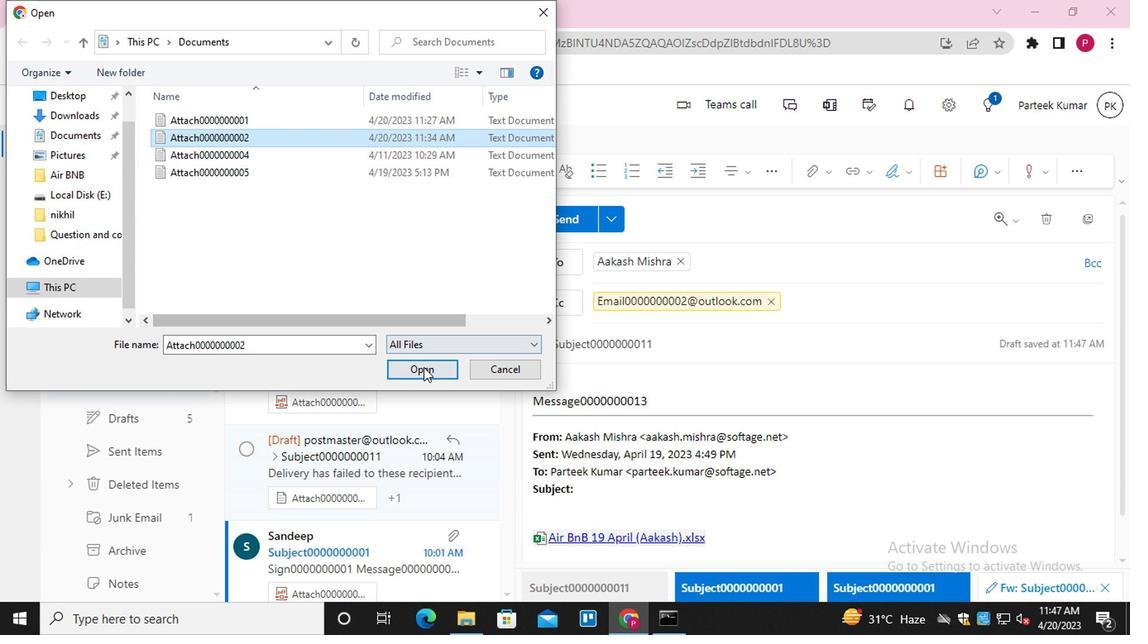 
Action: Mouse pressed left at (420, 367)
Screenshot: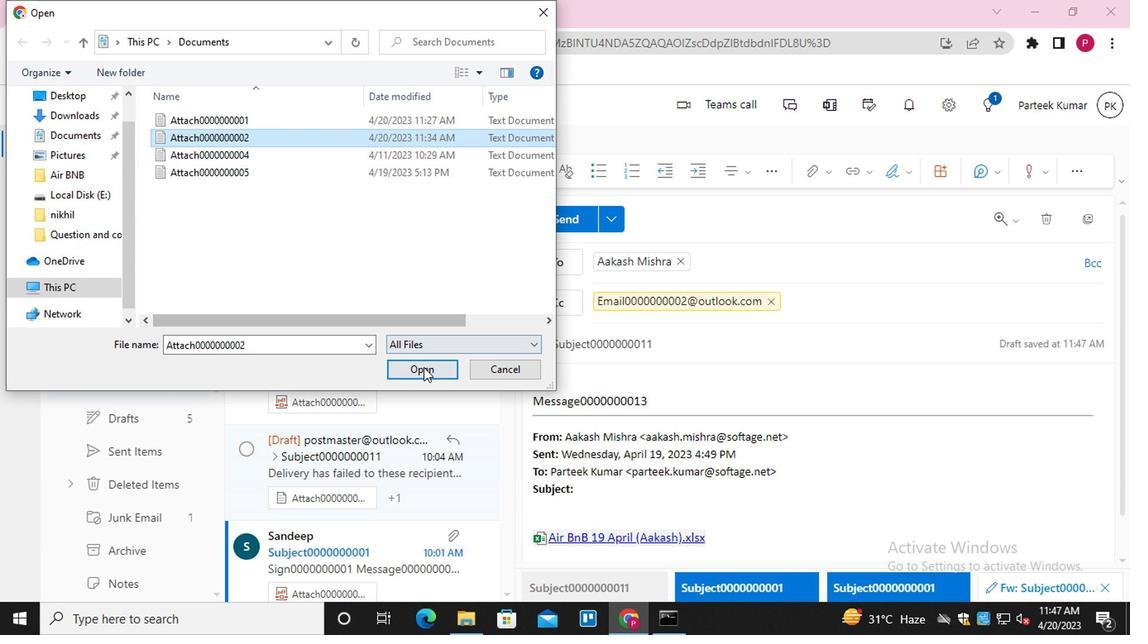 
Action: Mouse moved to (562, 217)
Screenshot: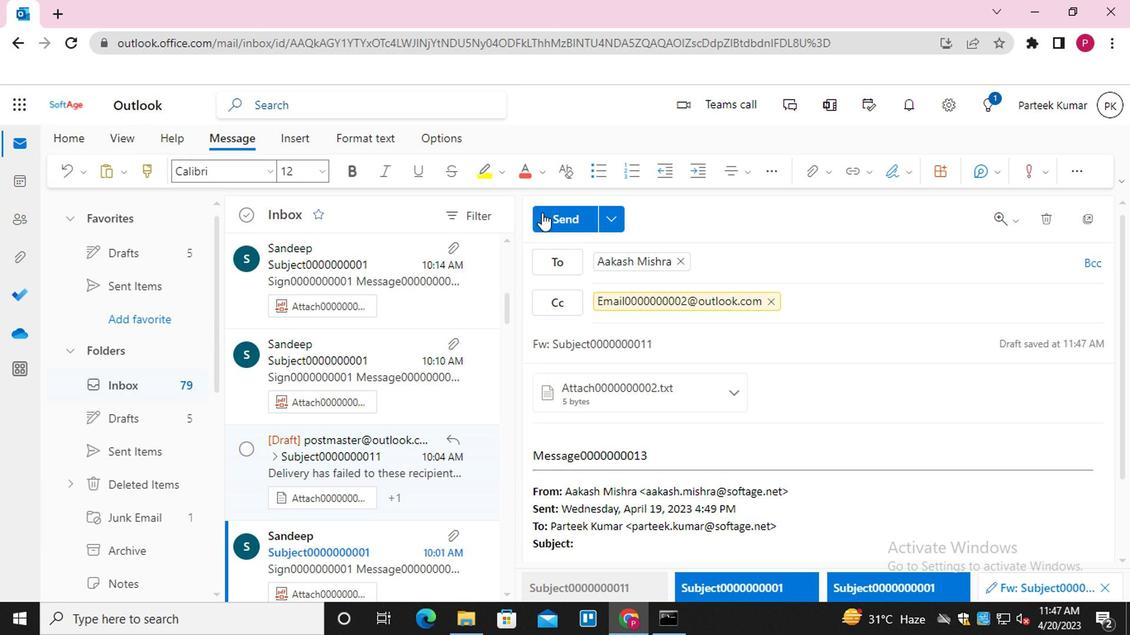
Action: Mouse pressed left at (562, 217)
Screenshot: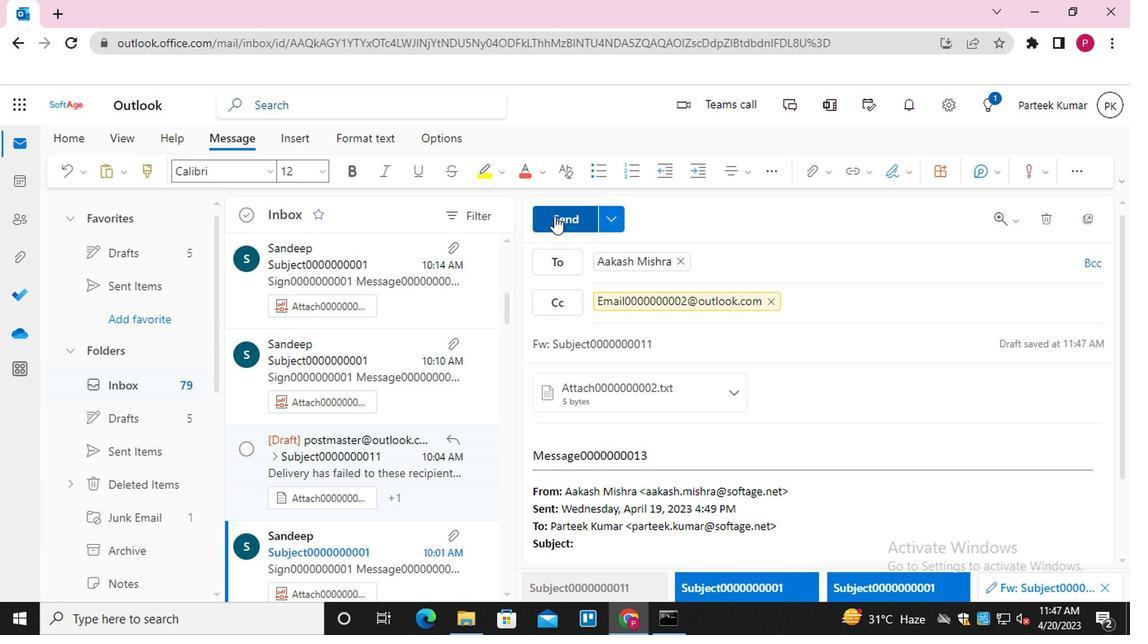 
Action: Mouse moved to (959, 414)
Screenshot: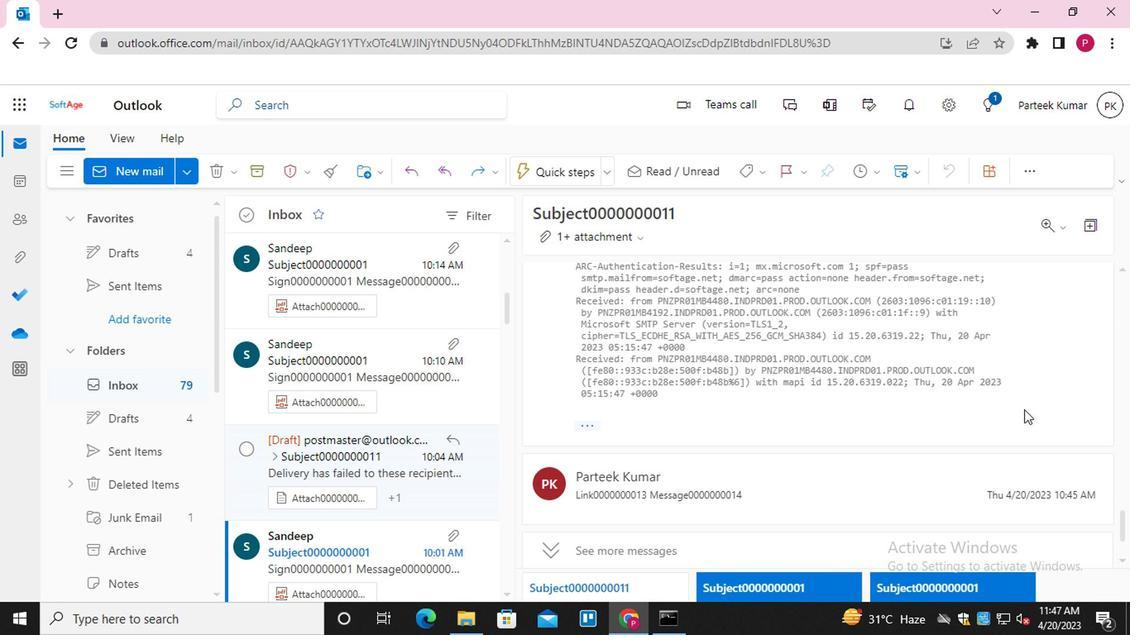
Action: Mouse scrolled (959, 413) with delta (0, -1)
Screenshot: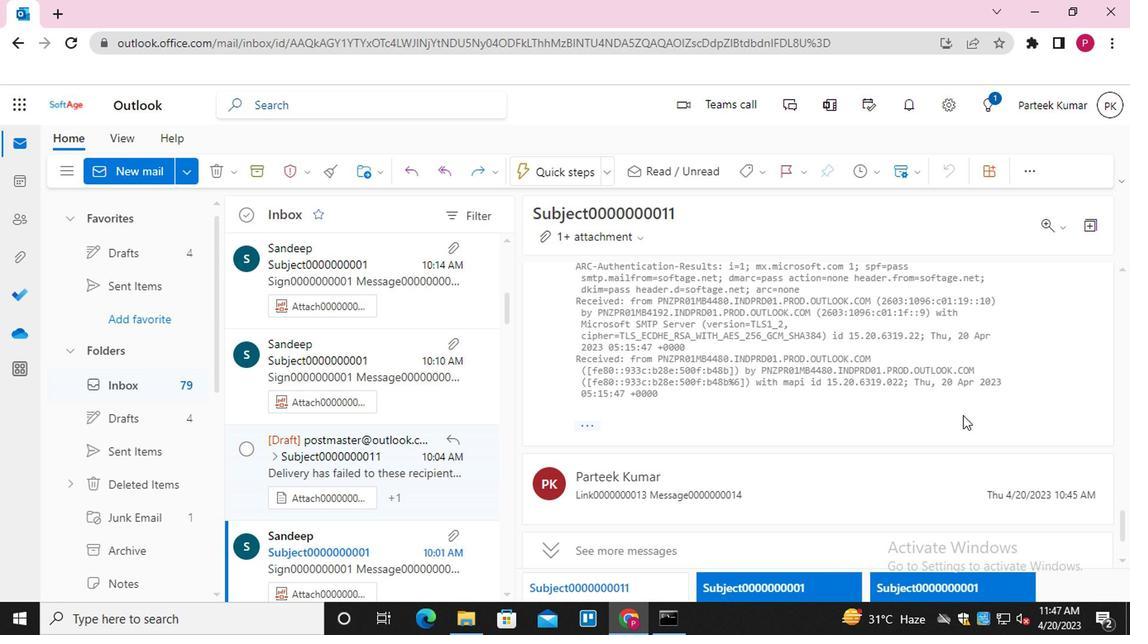 
Action: Mouse scrolled (959, 413) with delta (0, -1)
Screenshot: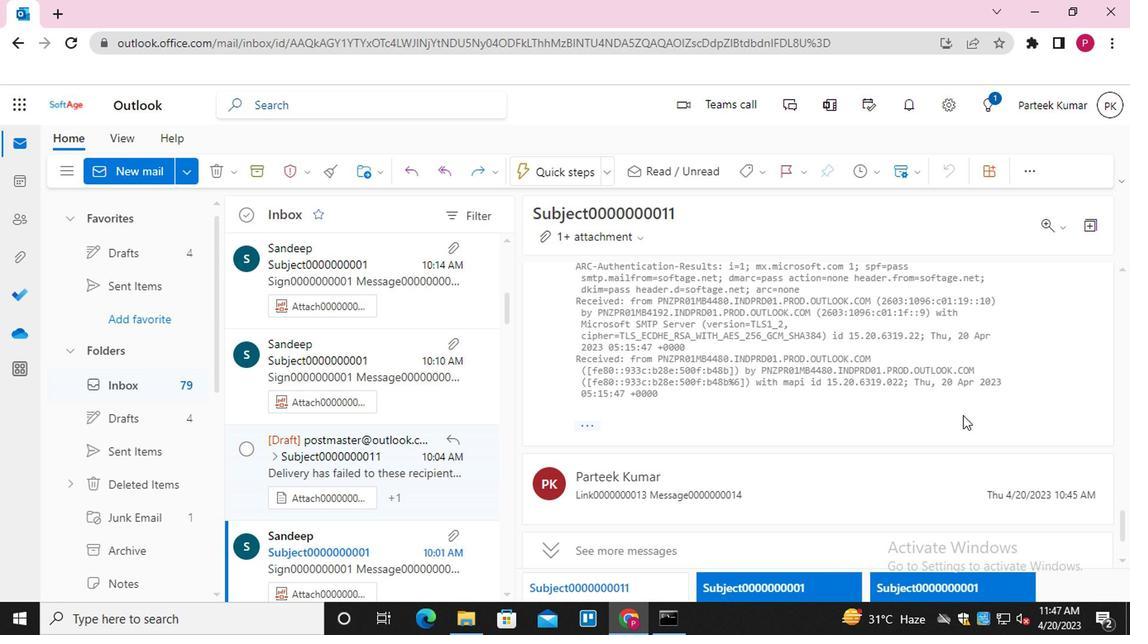 
Action: Mouse scrolled (959, 413) with delta (0, -1)
Screenshot: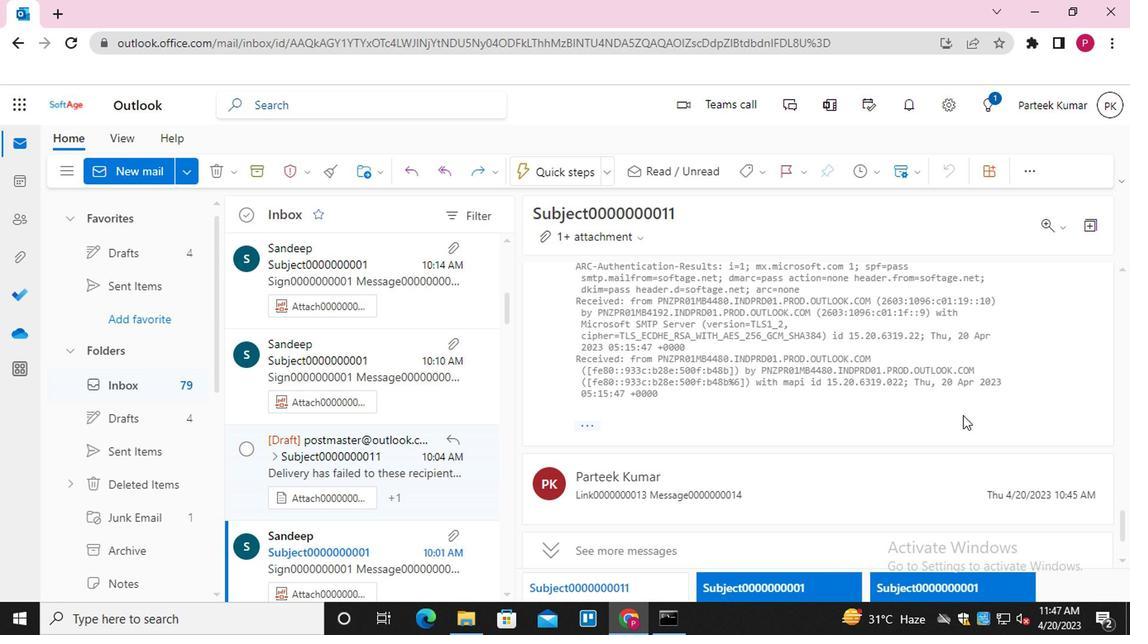
Action: Mouse moved to (1054, 370)
Screenshot: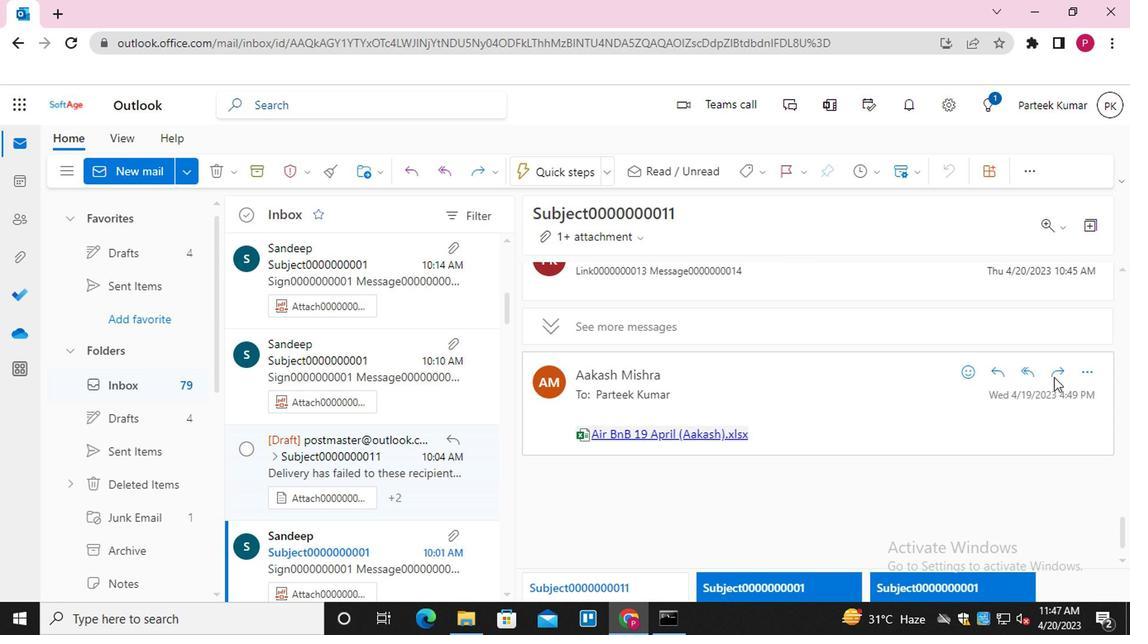 
Action: Mouse pressed left at (1054, 370)
Screenshot: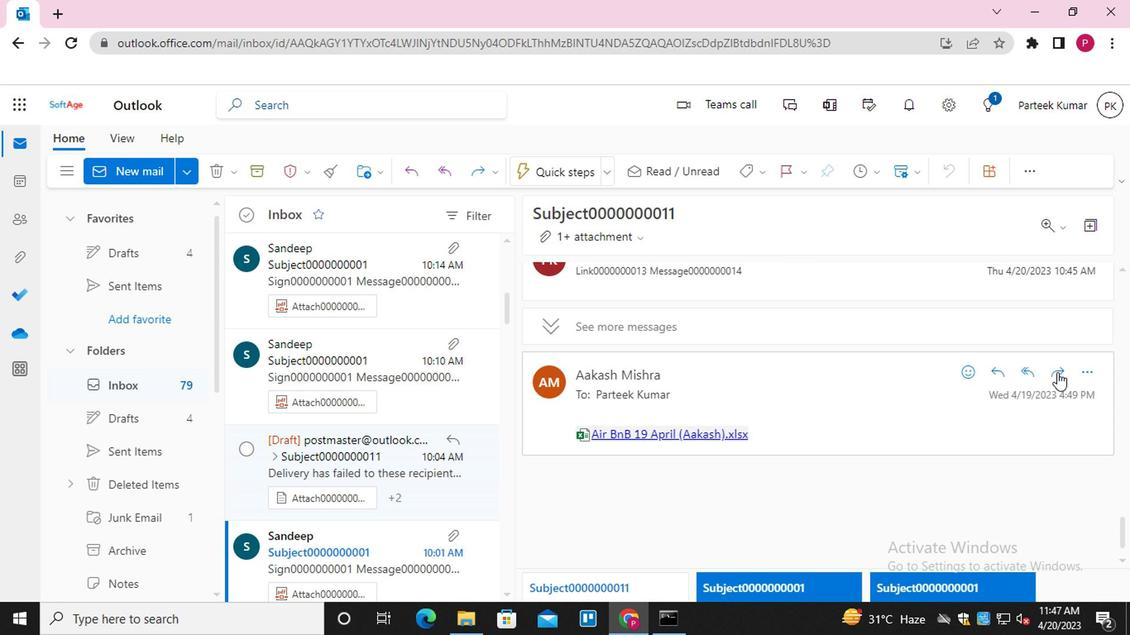 
Action: Mouse moved to (640, 267)
Screenshot: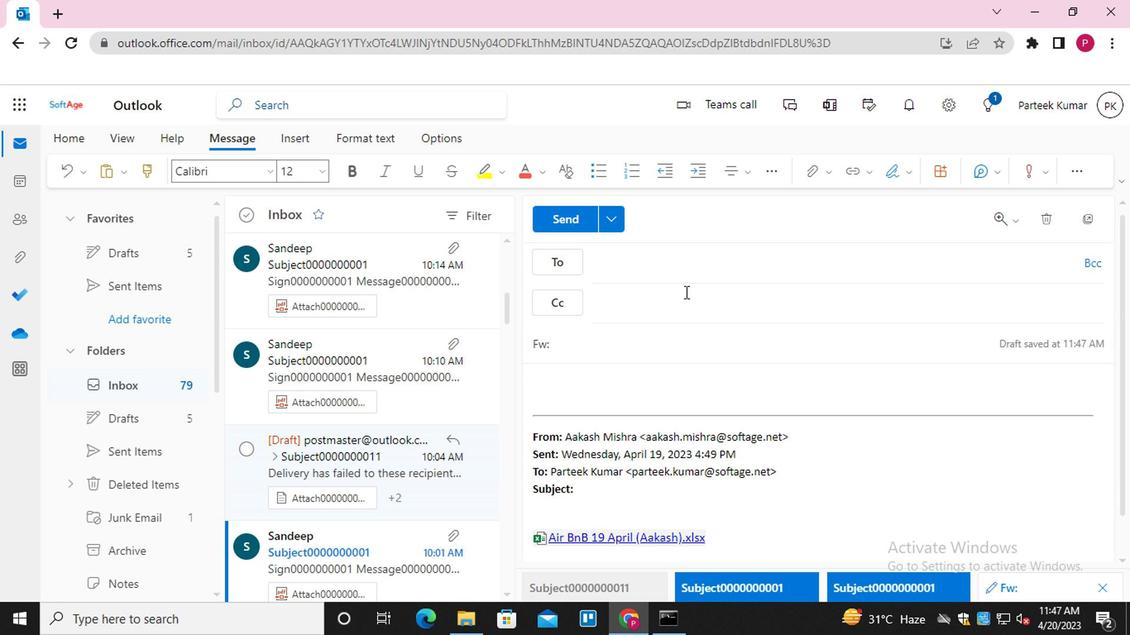 
Action: Mouse pressed left at (640, 267)
Screenshot: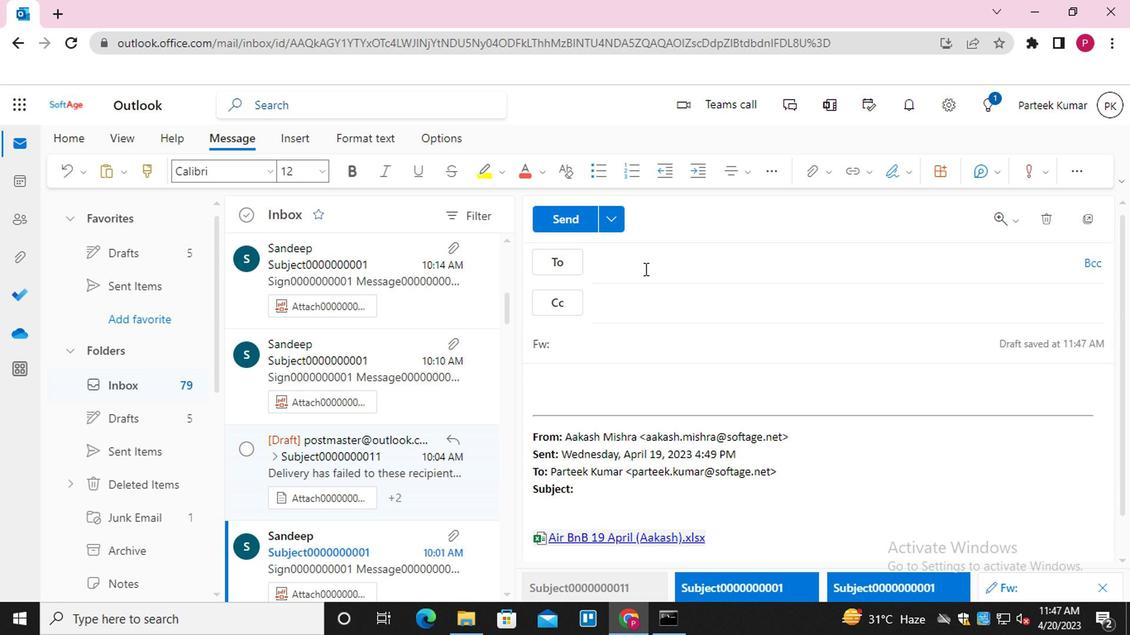 
Action: Mouse moved to (662, 374)
Screenshot: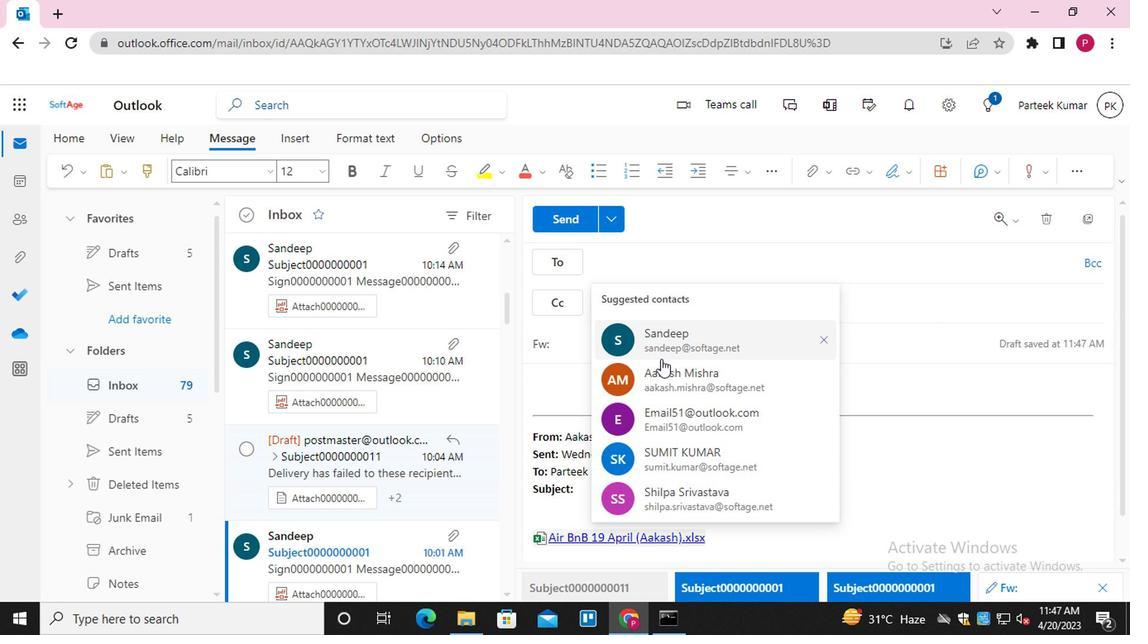 
Action: Mouse pressed left at (662, 374)
Screenshot: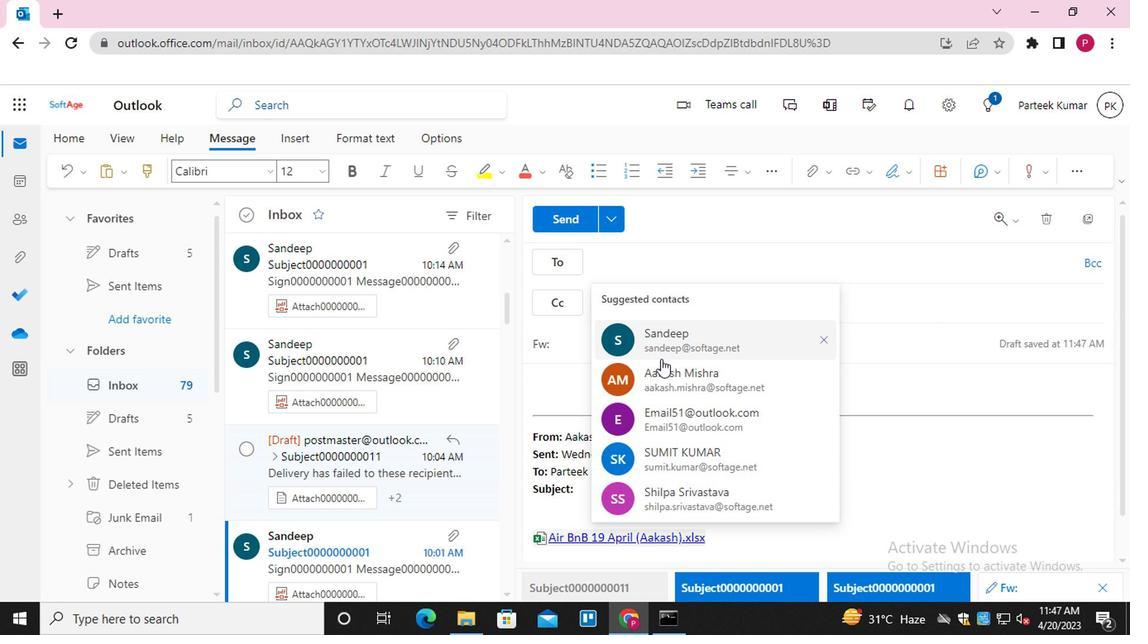 
Action: Mouse moved to (634, 309)
Screenshot: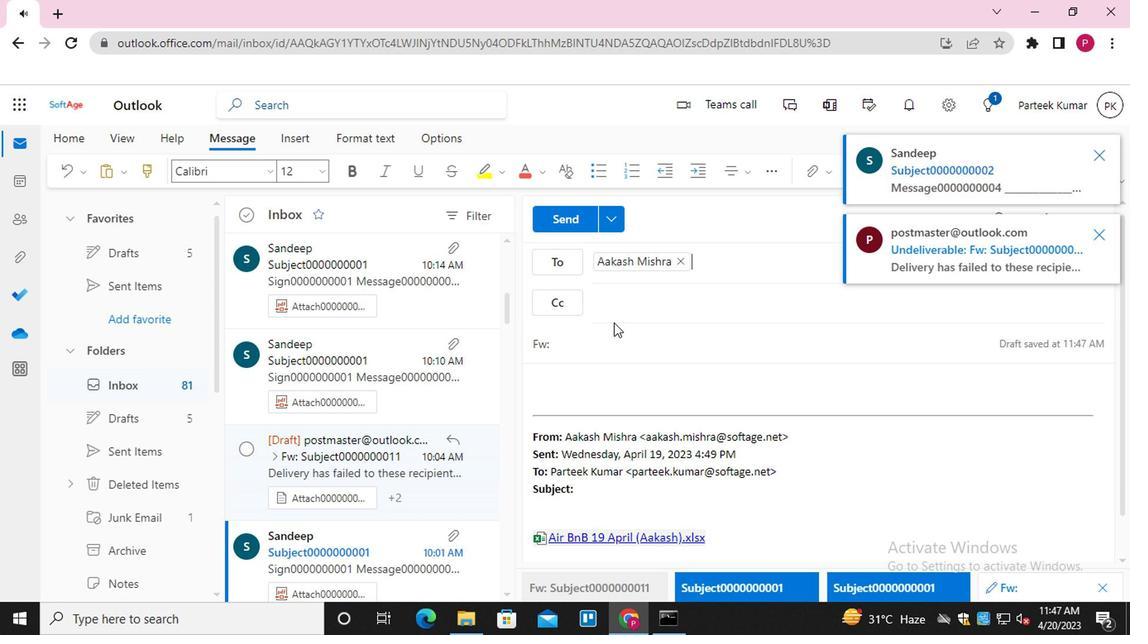 
Action: Mouse pressed left at (634, 309)
Screenshot: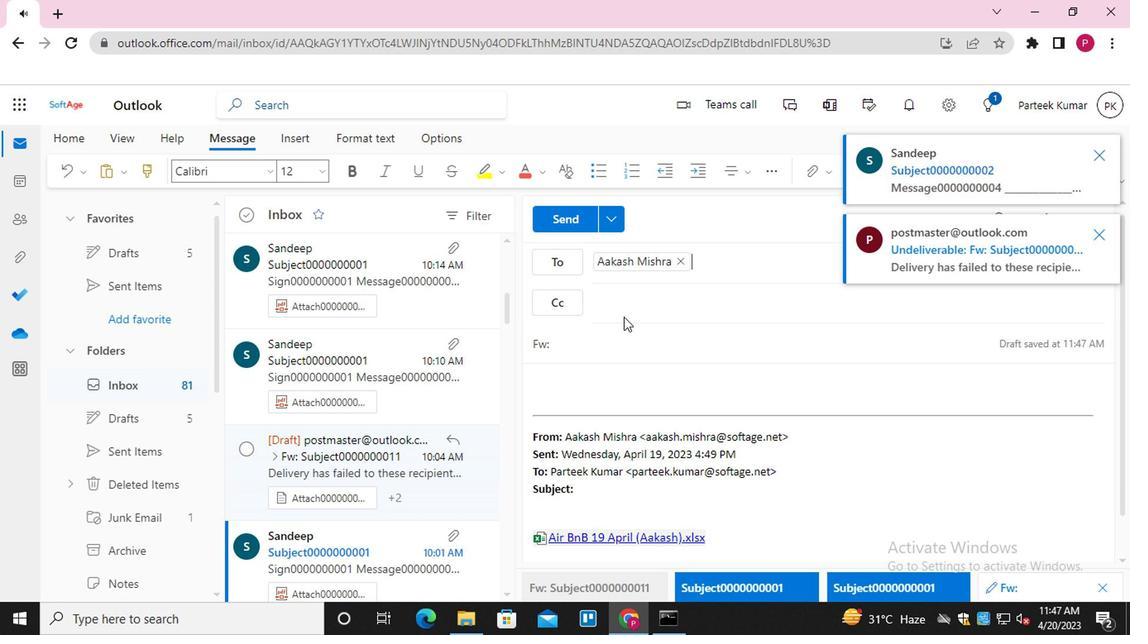 
Action: Mouse moved to (634, 312)
Screenshot: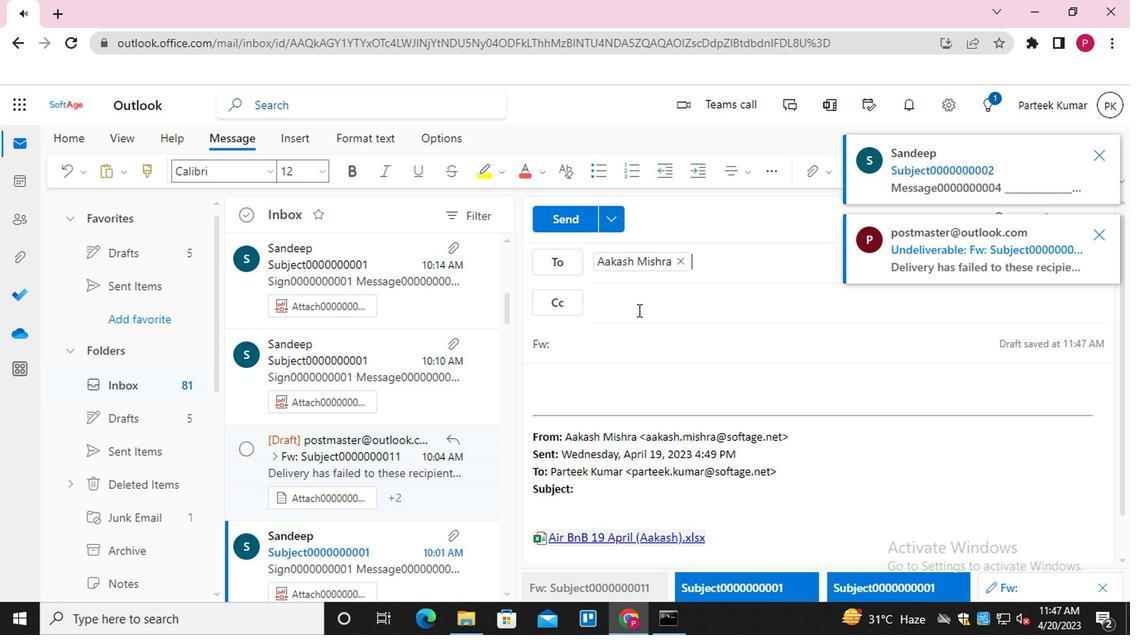 
Action: Key pressed <Key.shift>EMAIL0000000002<Key.enter>
Screenshot: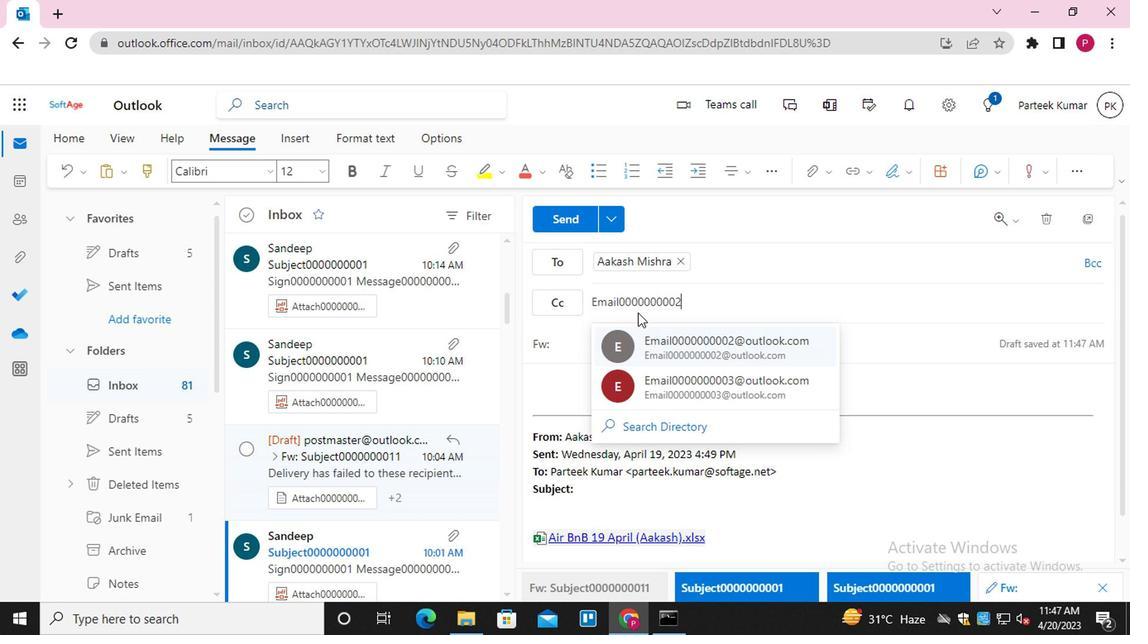 
Action: Mouse moved to (1092, 267)
Screenshot: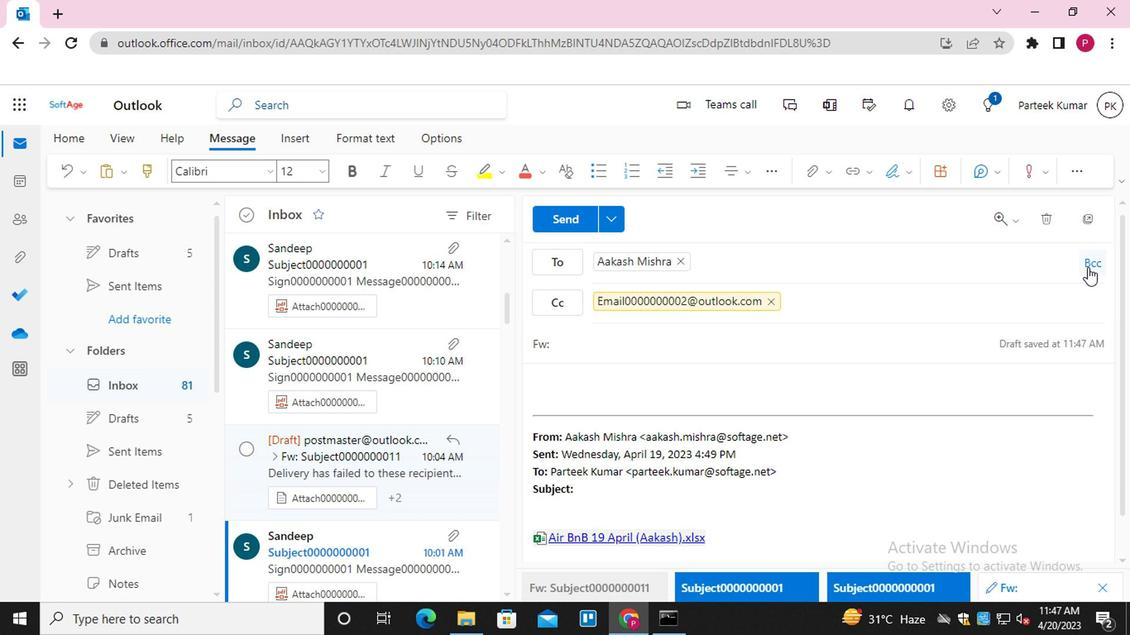 
Action: Mouse pressed left at (1092, 267)
Screenshot: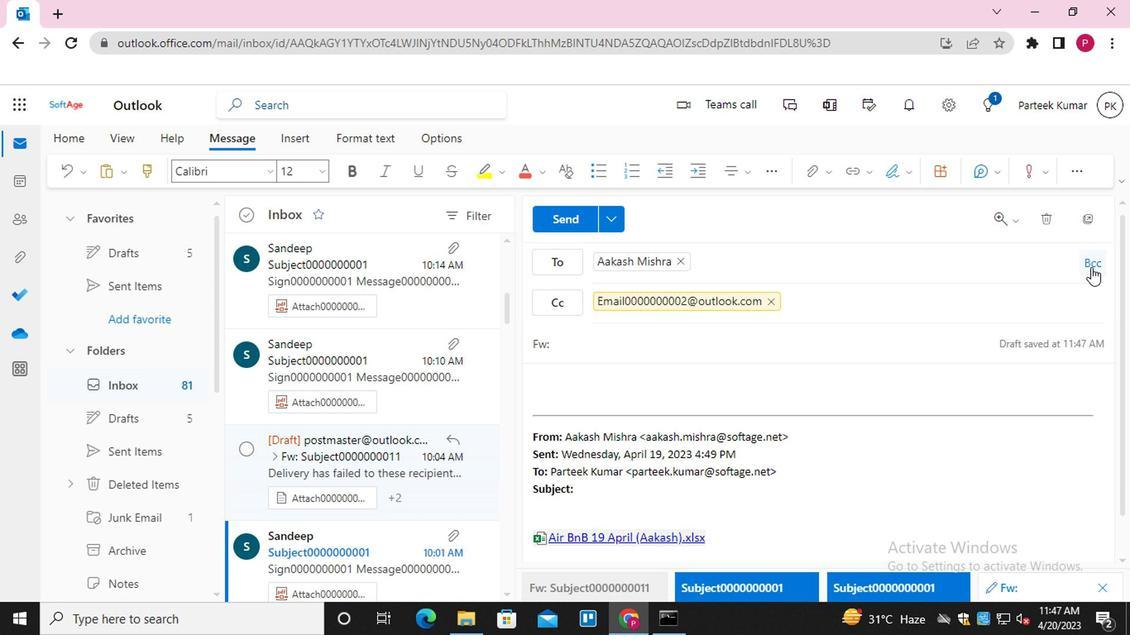 
Action: Mouse moved to (634, 348)
Screenshot: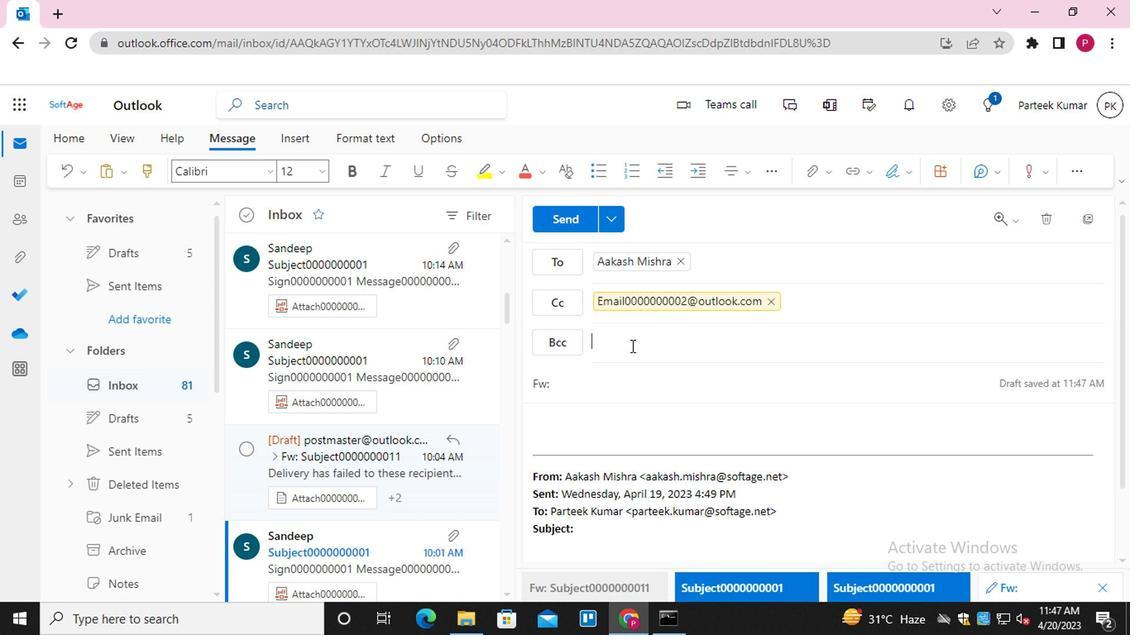 
Action: Key pressed <Key.shift>EMAIL0000000003<Key.shift>@OUTLOOK.
Screenshot: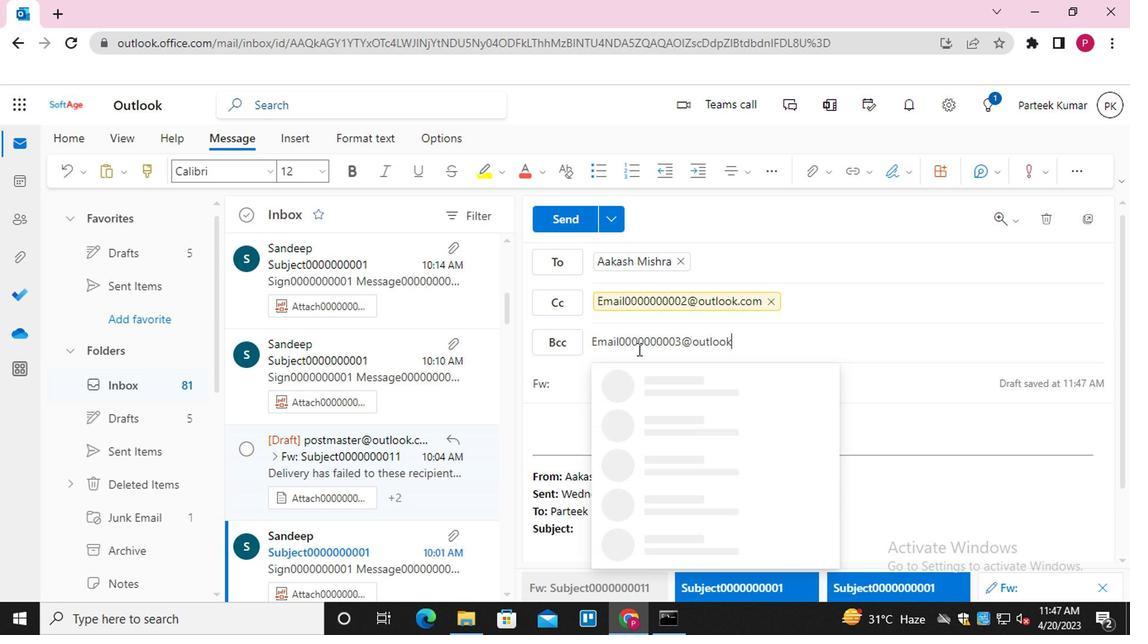 
Action: Mouse moved to (634, 349)
Screenshot: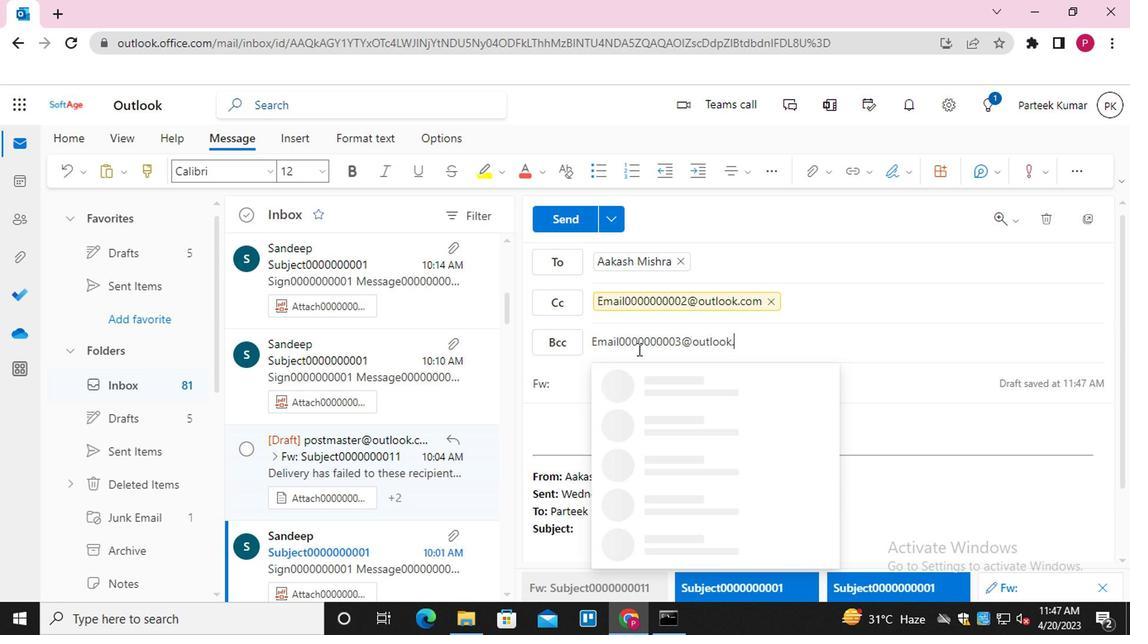 
Action: Key pressed COM<Key.enter>
Screenshot: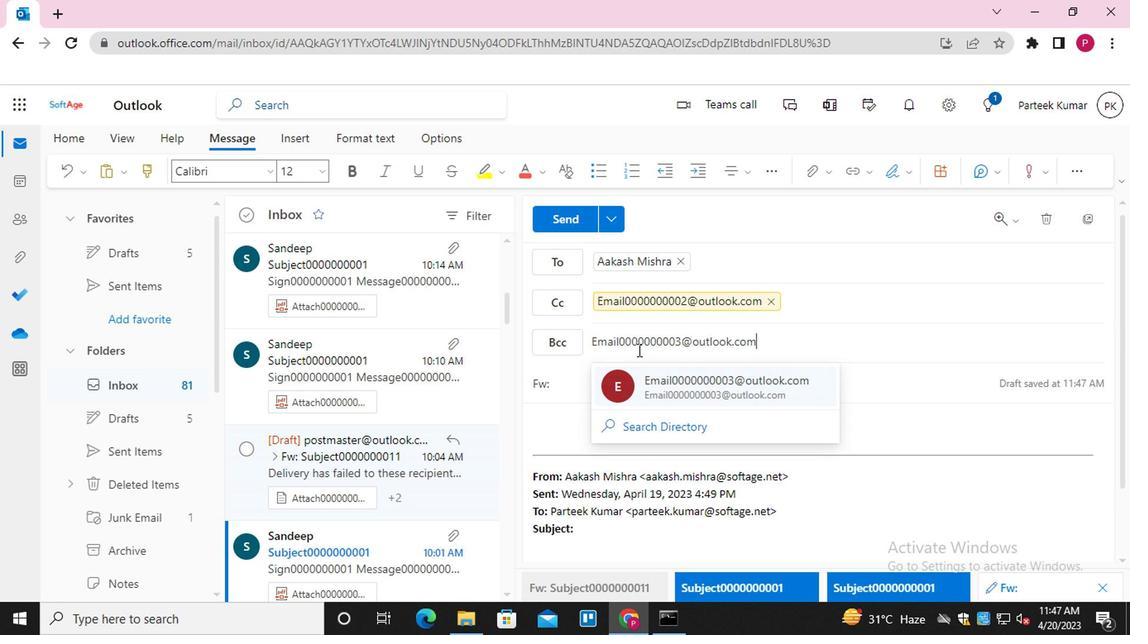 
Action: Mouse moved to (576, 379)
Screenshot: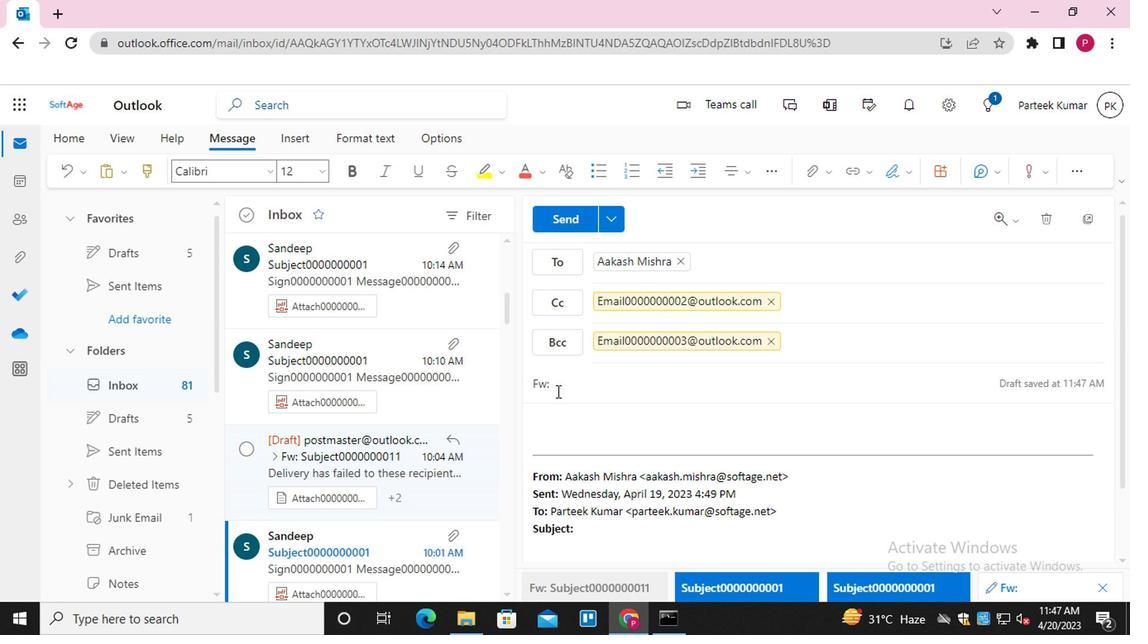 
Action: Mouse pressed left at (576, 379)
